 Task: Research Airbnb properties in Market Harborough, United Kingdom from 23rd December, 2023 to 27th December, 2023 for 3 adults, 1 child. Place can be entire room with 3 bedrooms having 4 beds and 2 bathrooms. Property type can be house.
Action: Mouse moved to (552, 146)
Screenshot: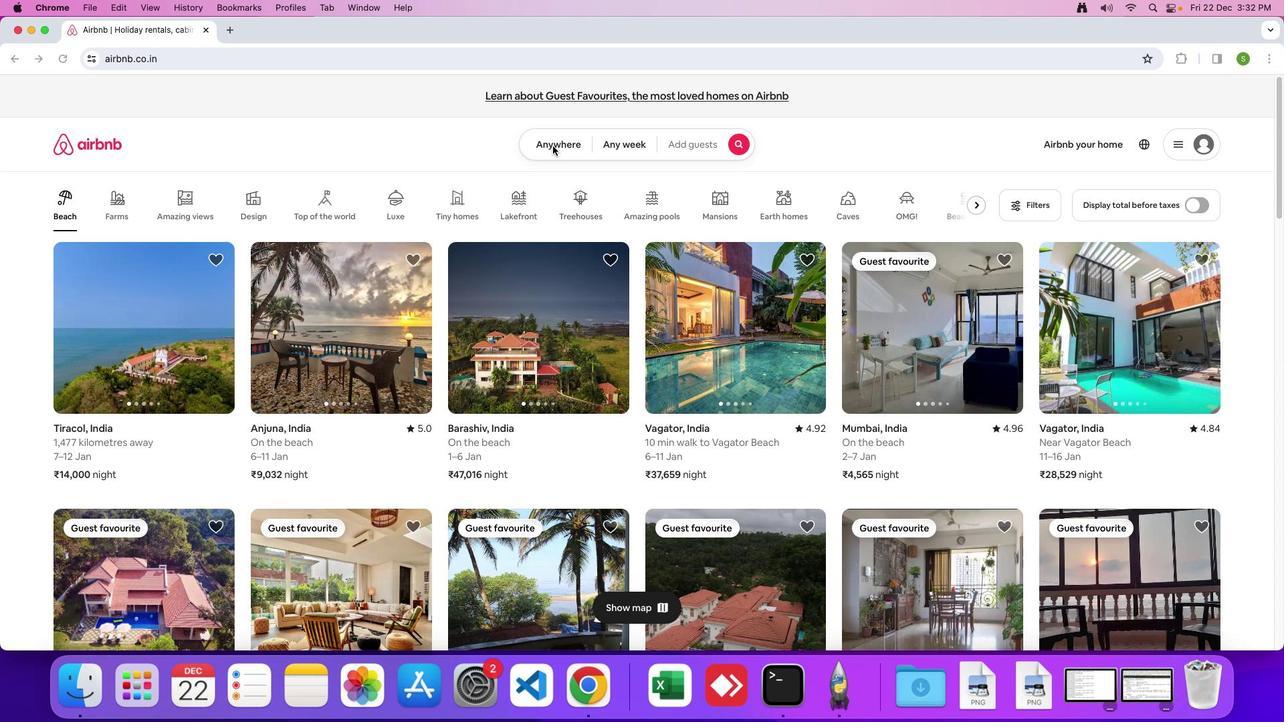 
Action: Mouse pressed left at (552, 146)
Screenshot: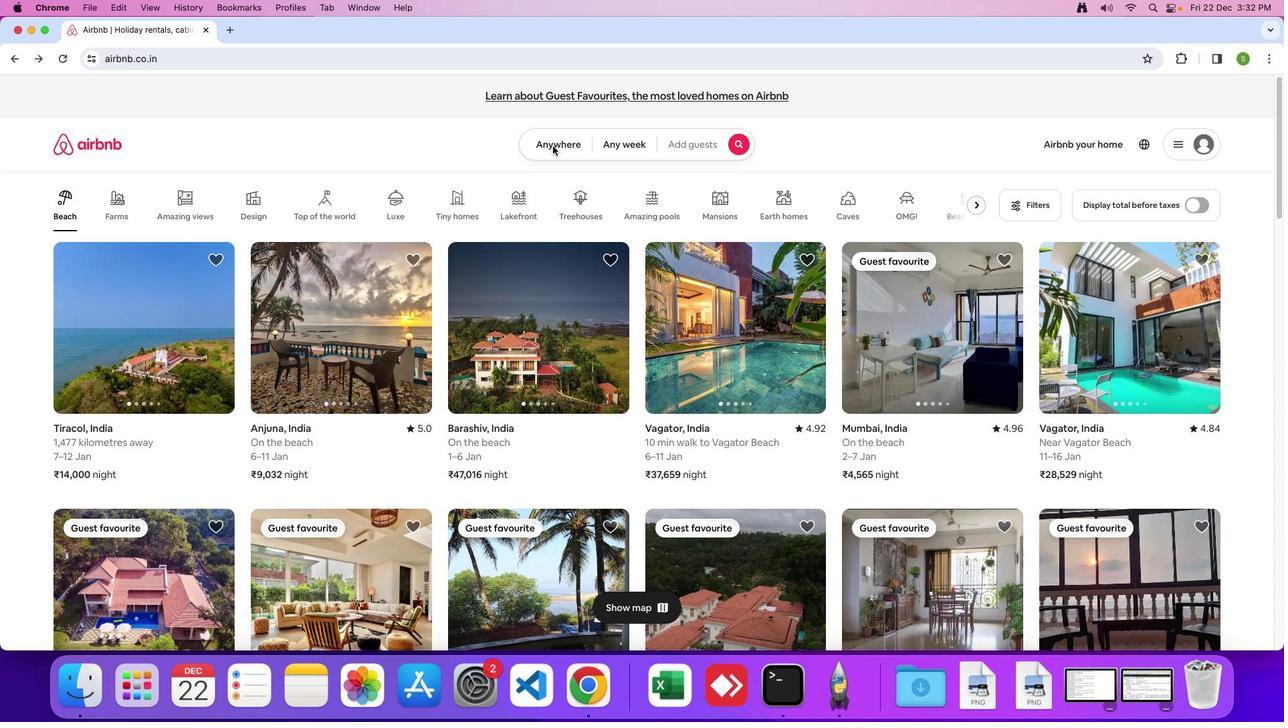 
Action: Mouse moved to (551, 145)
Screenshot: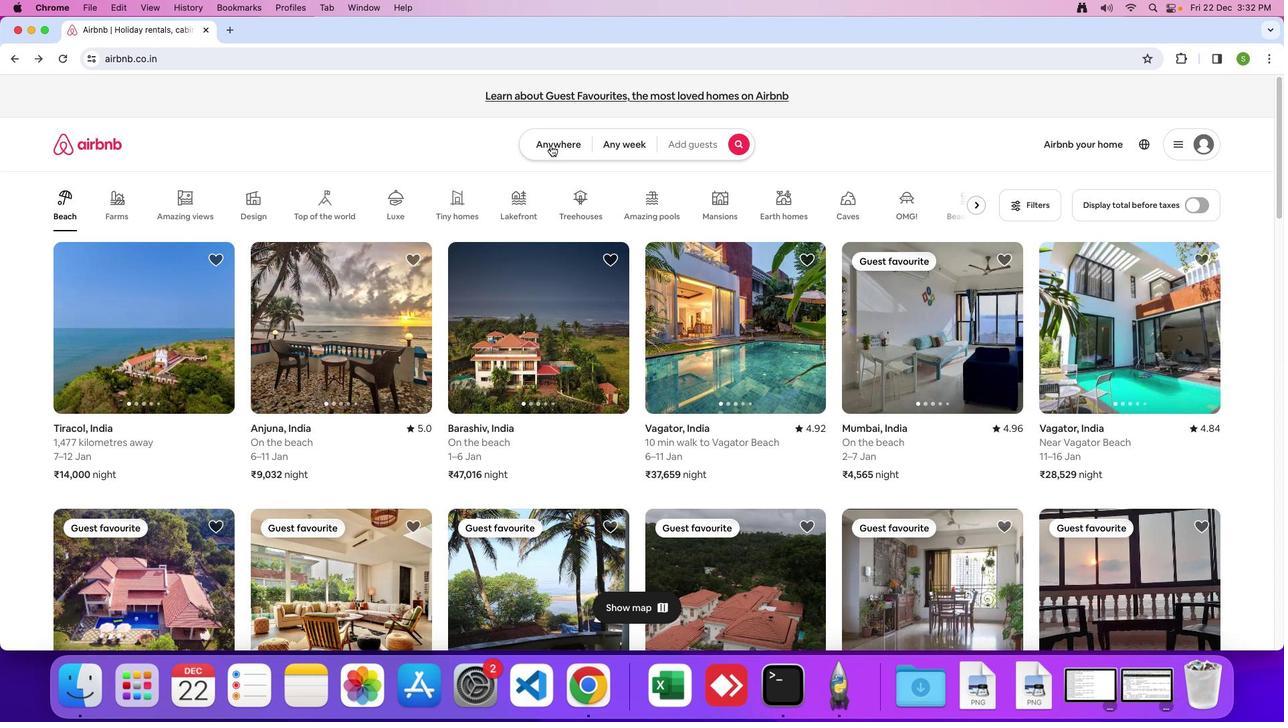 
Action: Mouse pressed left at (551, 145)
Screenshot: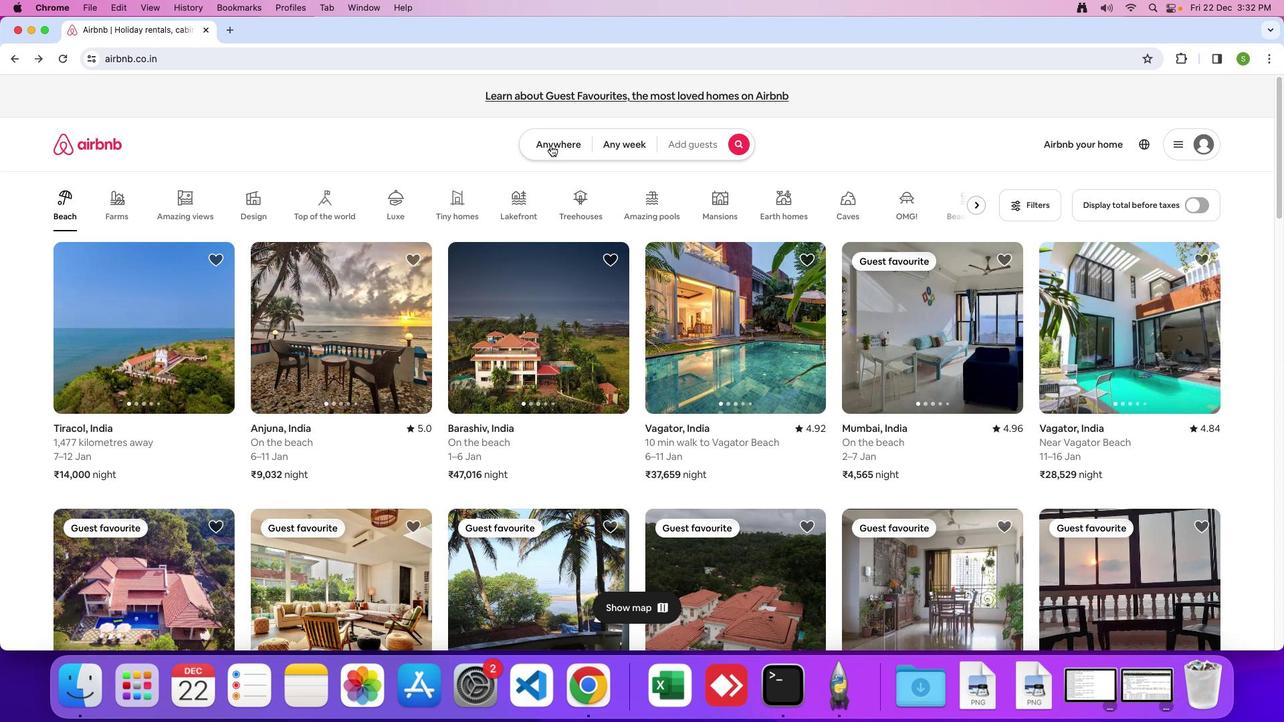 
Action: Mouse moved to (495, 190)
Screenshot: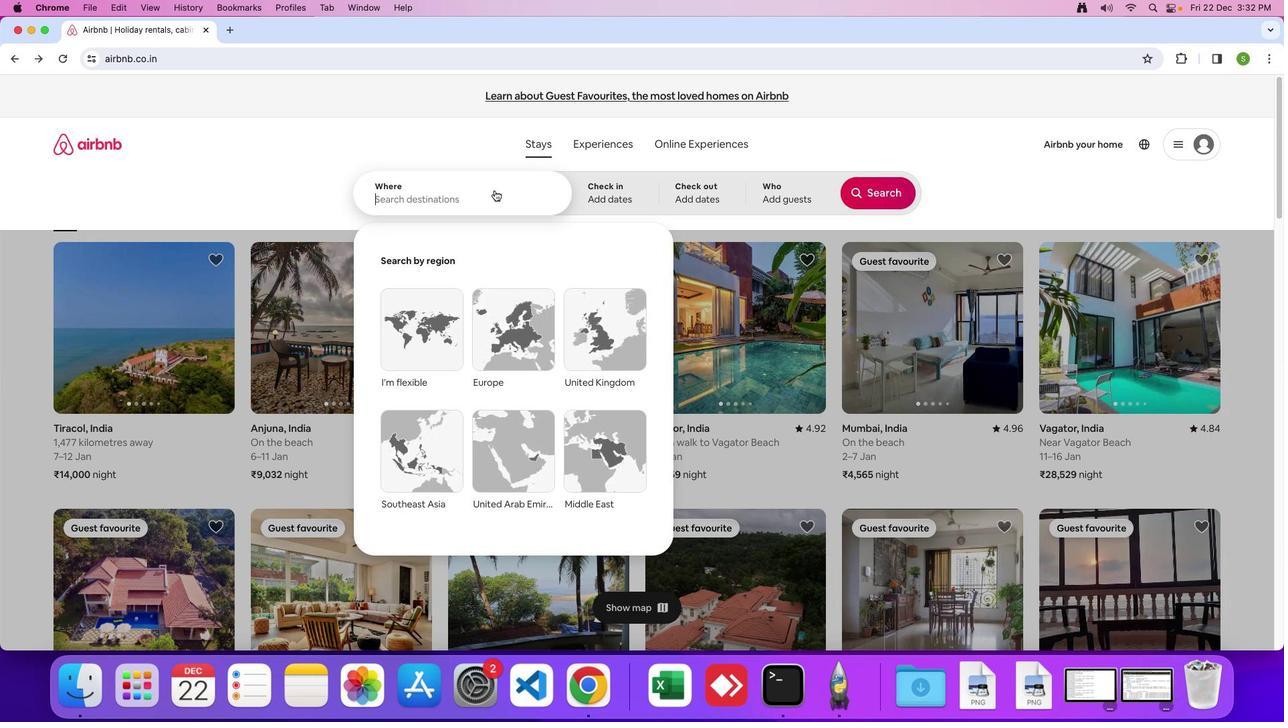 
Action: Mouse pressed left at (495, 190)
Screenshot: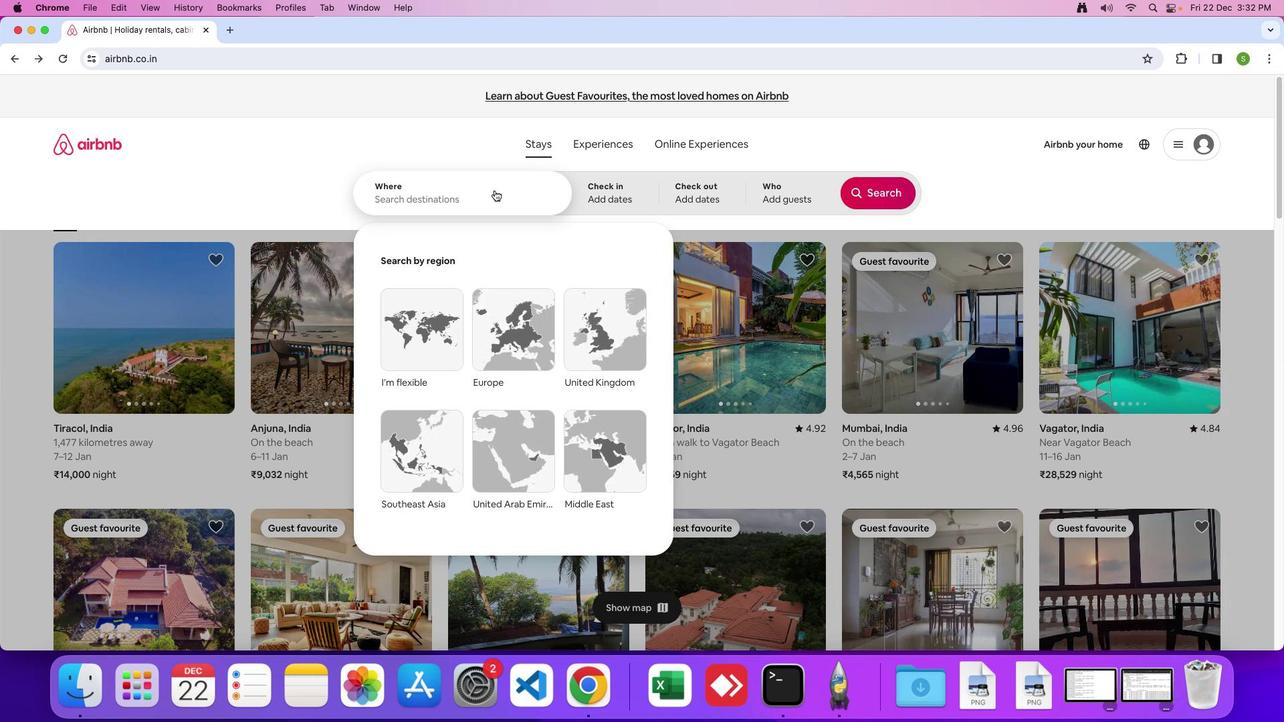 
Action: Mouse moved to (789, 370)
Screenshot: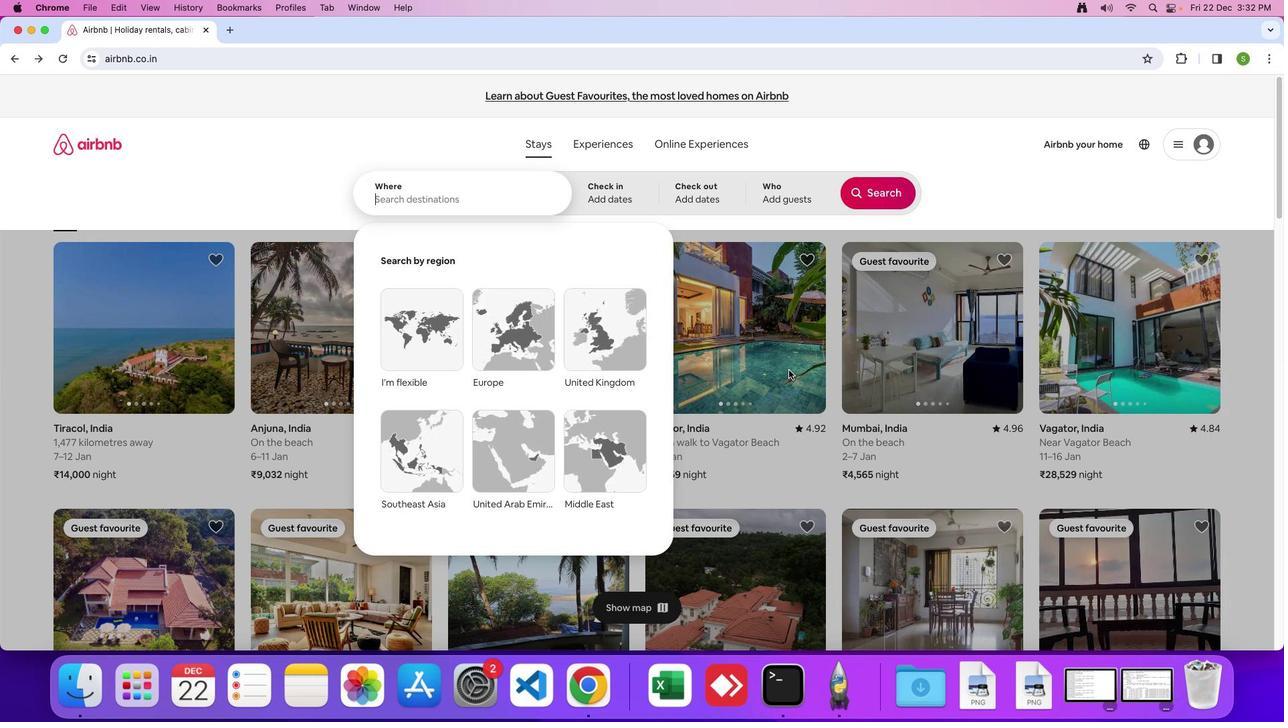 
Action: Key pressed 'M'Key.caps_lock'r''k''e''t'Key.leftKey.leftKey.leftKey.left'a'Key.rightKey.rightKey.rightKey.rightKey.rightKey.spaceKey.shift'H''a''r''b''o''r''o''u''g''h'','Key.spaceKey.shift'U''n''i''t''e''d'Key.spaceKey.shift'K''i''n''g''d''o''m'Key.enter
Screenshot: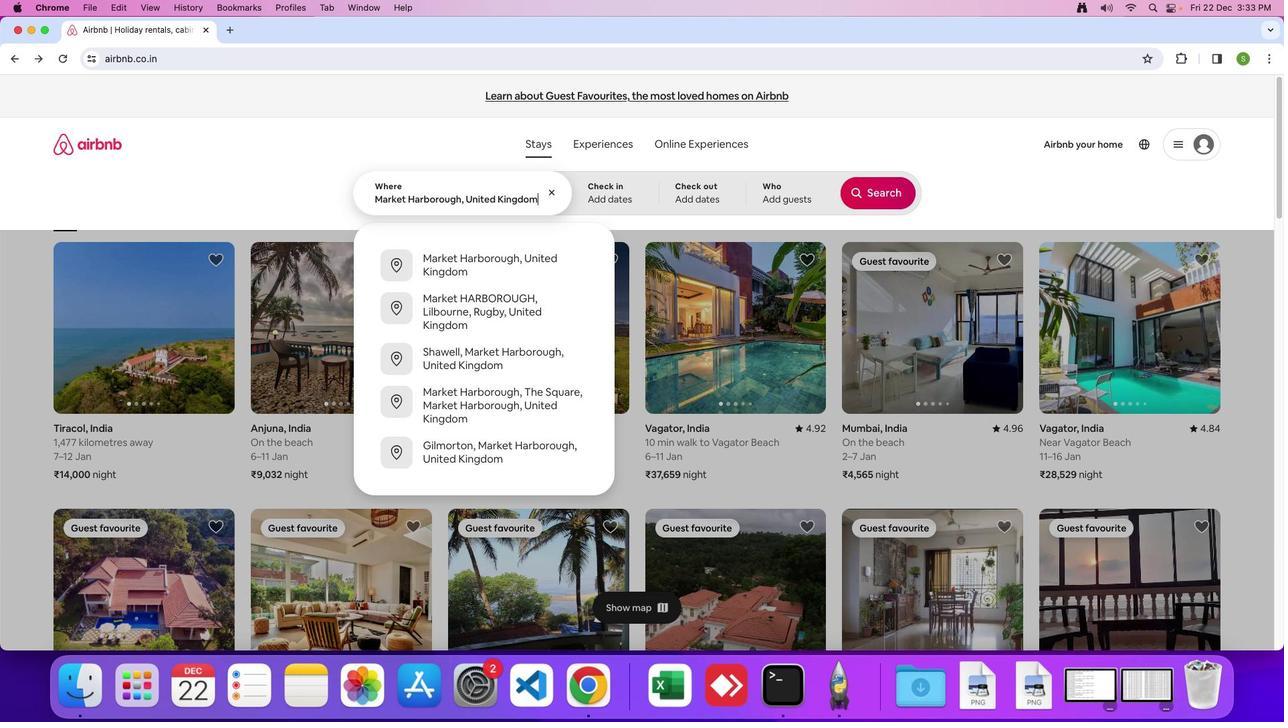 
Action: Mouse moved to (606, 461)
Screenshot: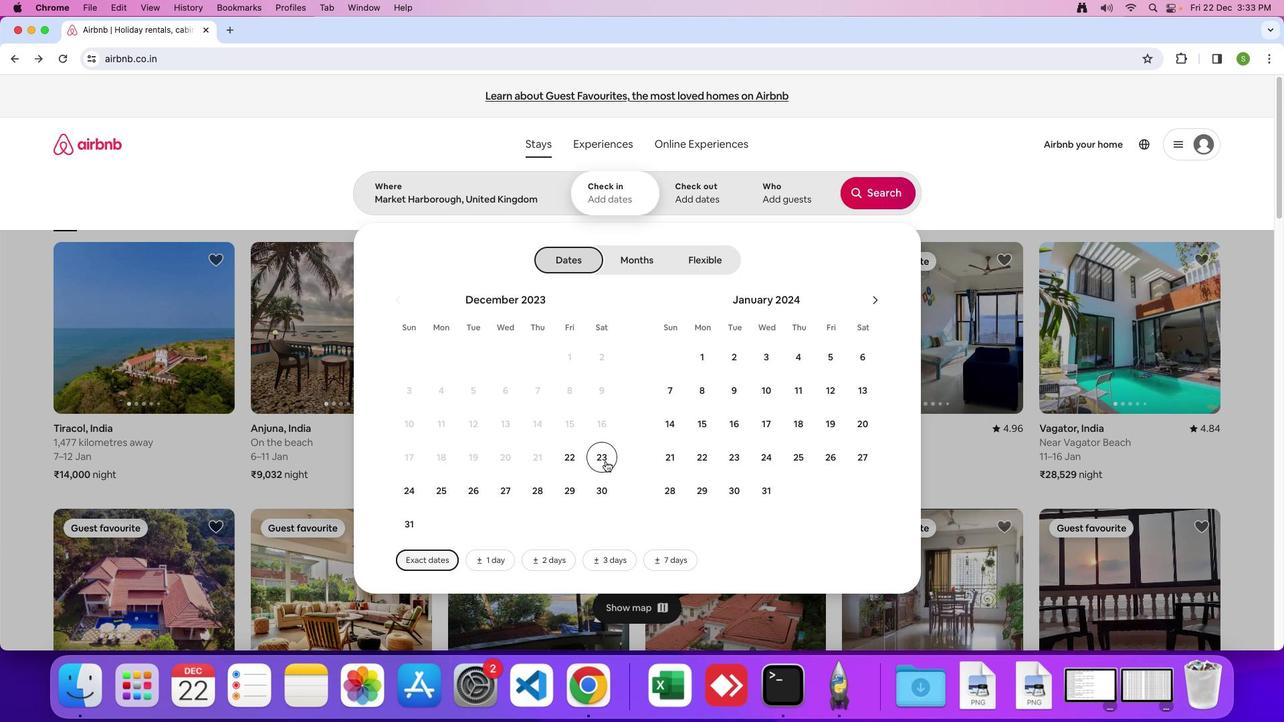 
Action: Mouse pressed left at (606, 461)
Screenshot: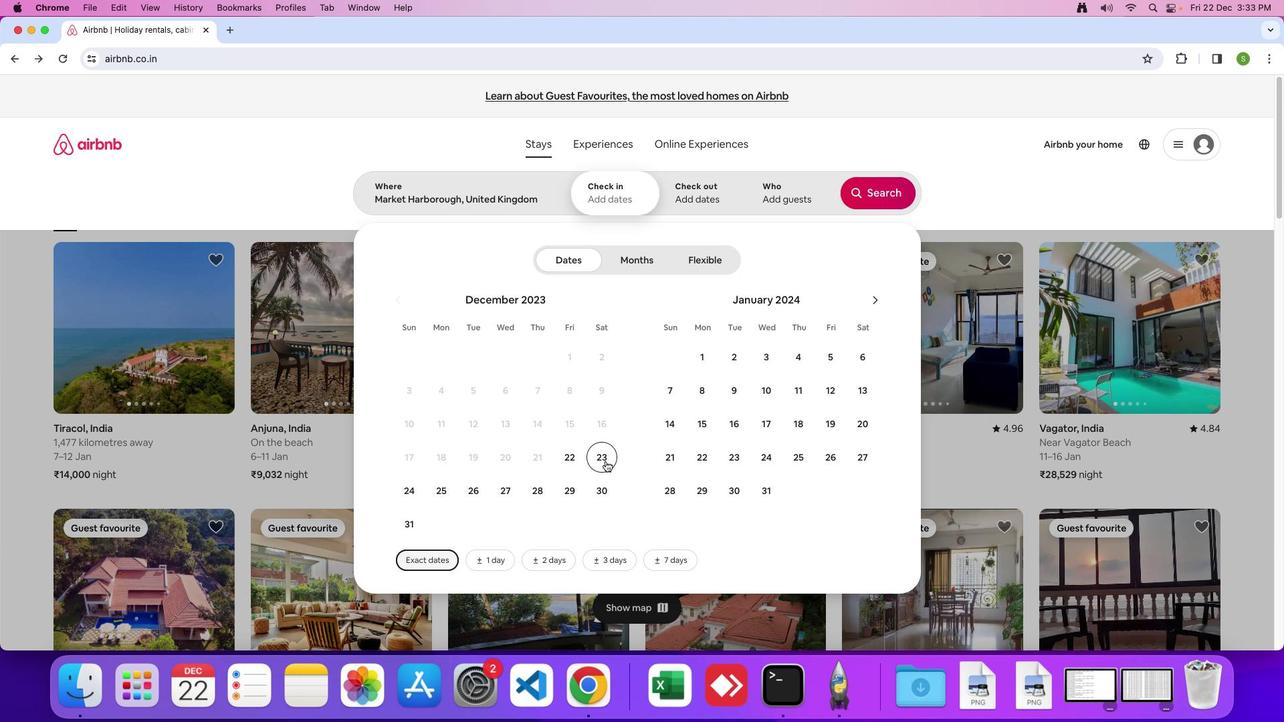 
Action: Mouse moved to (506, 488)
Screenshot: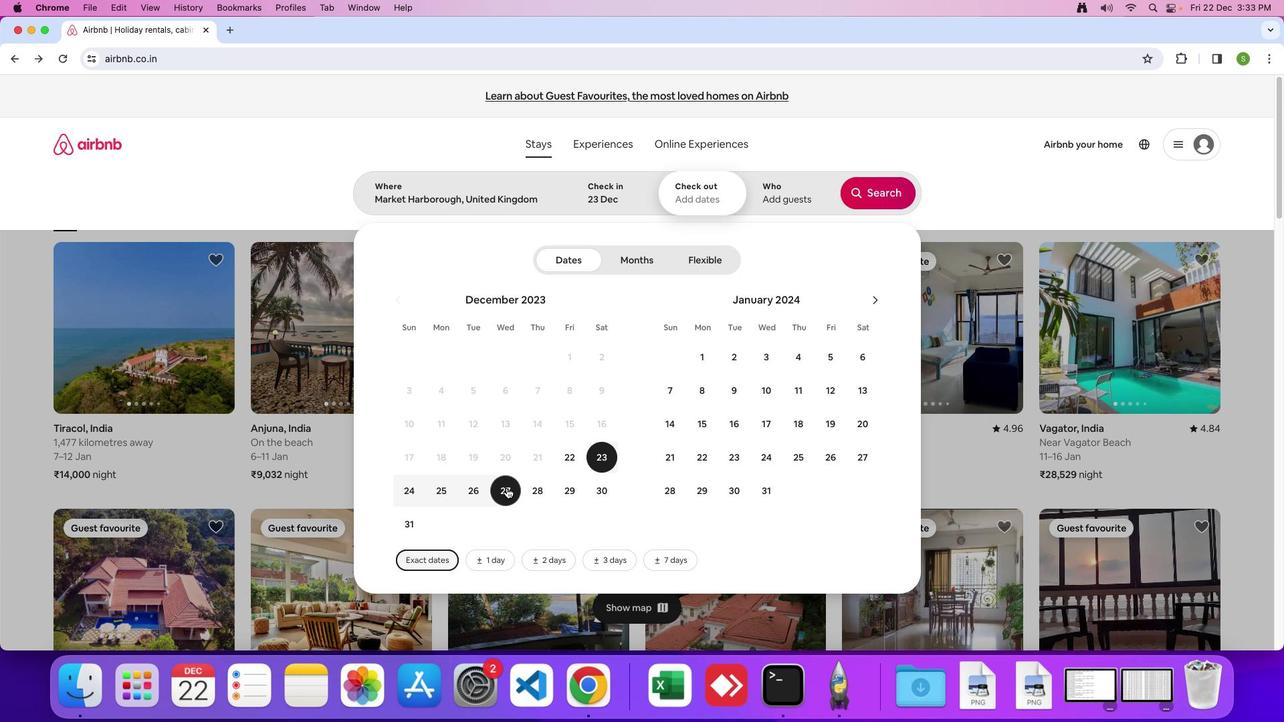 
Action: Mouse pressed left at (506, 488)
Screenshot: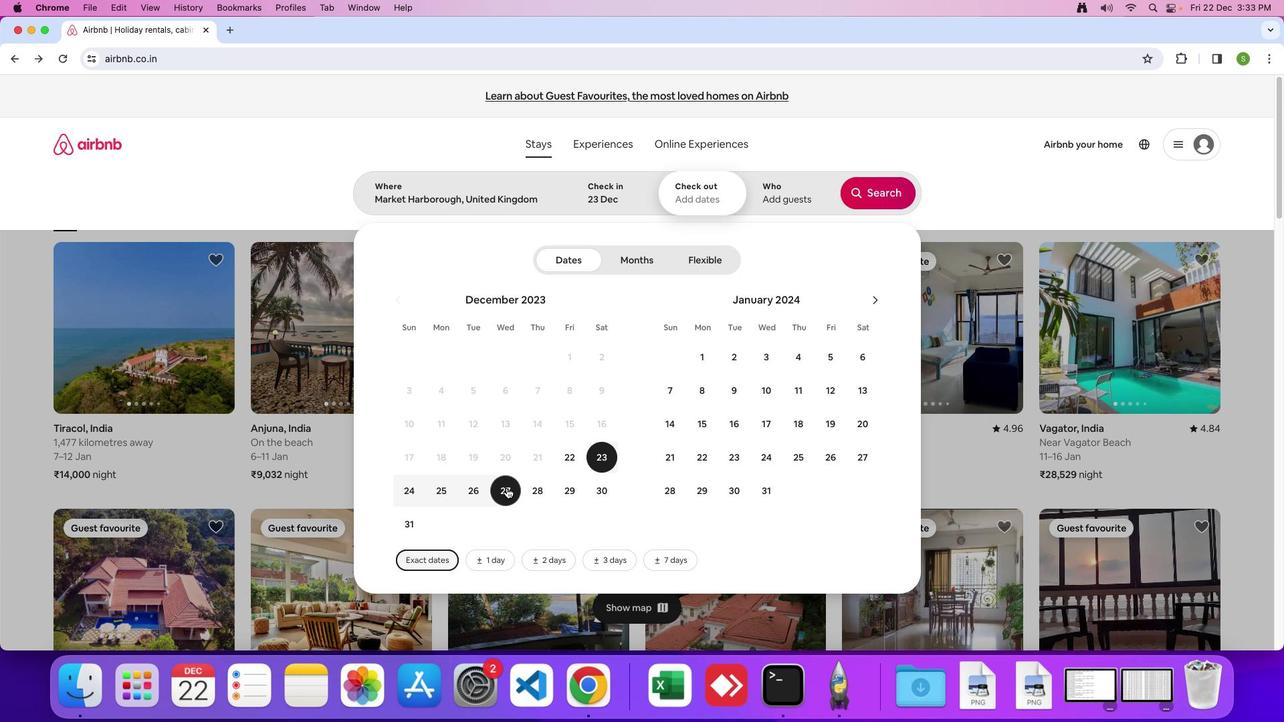 
Action: Mouse moved to (781, 206)
Screenshot: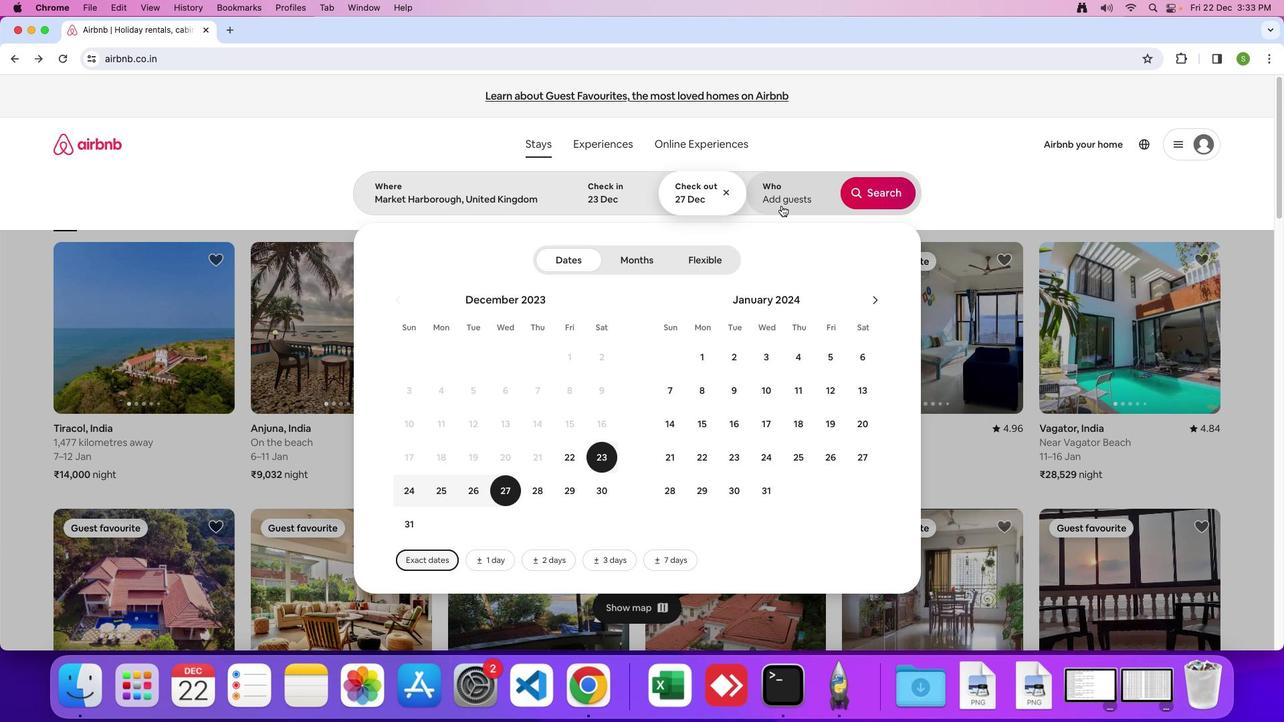 
Action: Mouse pressed left at (781, 206)
Screenshot: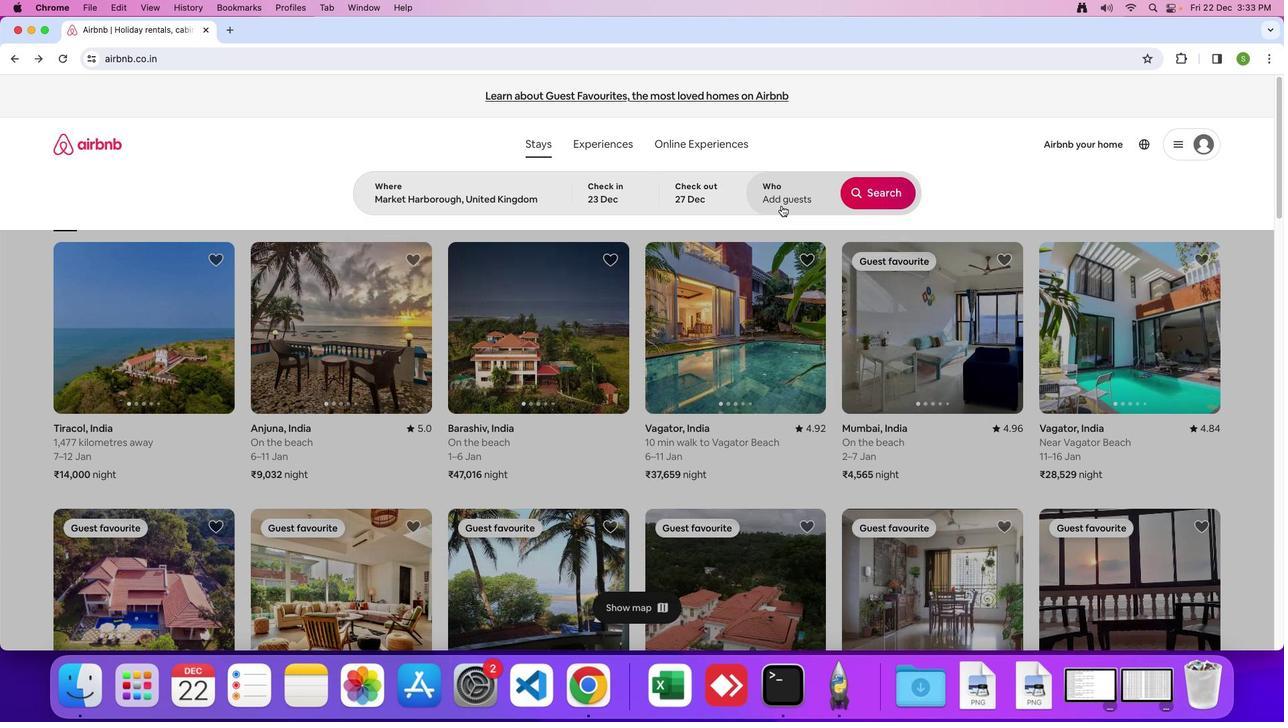 
Action: Mouse moved to (874, 261)
Screenshot: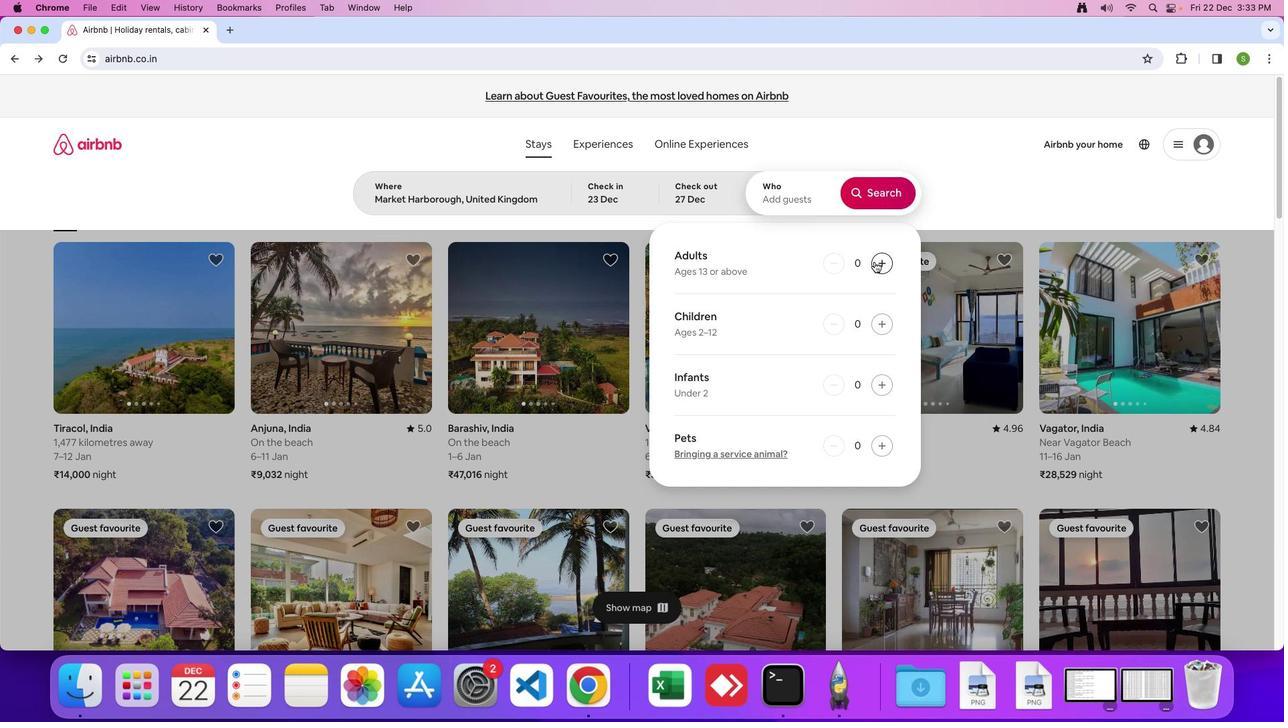 
Action: Mouse pressed left at (874, 261)
Screenshot: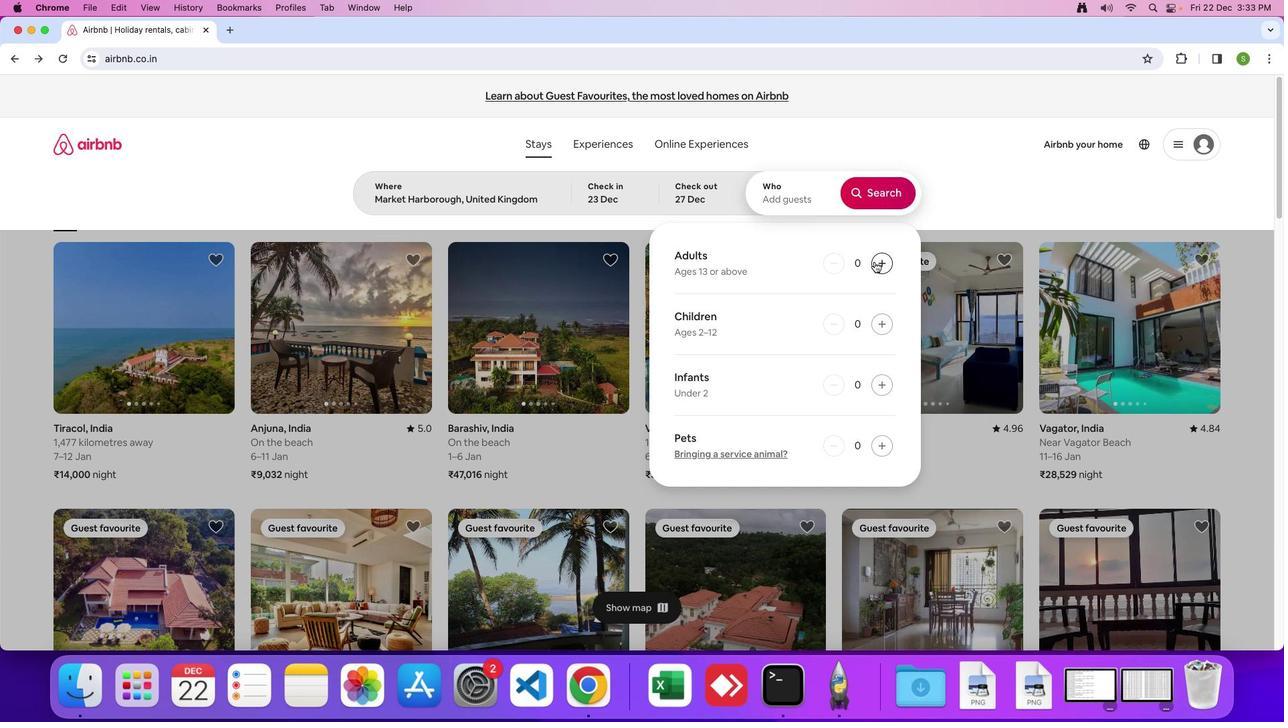 
Action: Mouse pressed left at (874, 261)
Screenshot: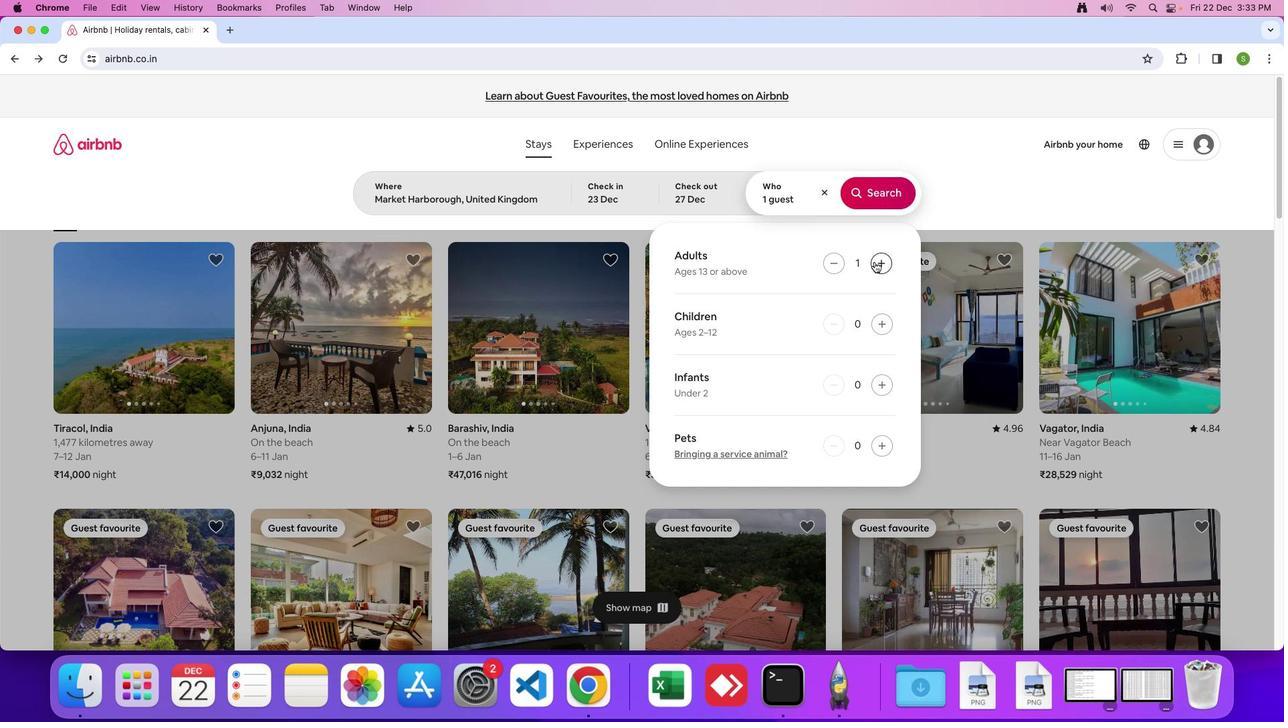 
Action: Mouse pressed left at (874, 261)
Screenshot: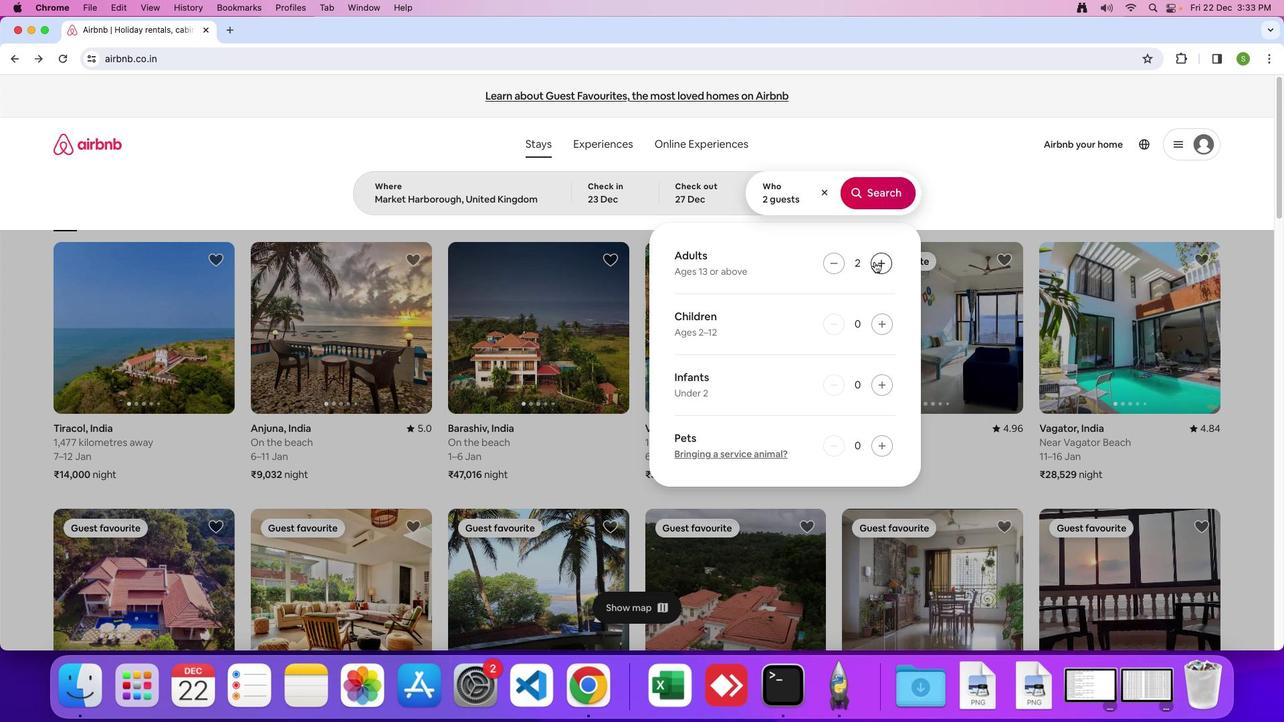 
Action: Mouse moved to (883, 319)
Screenshot: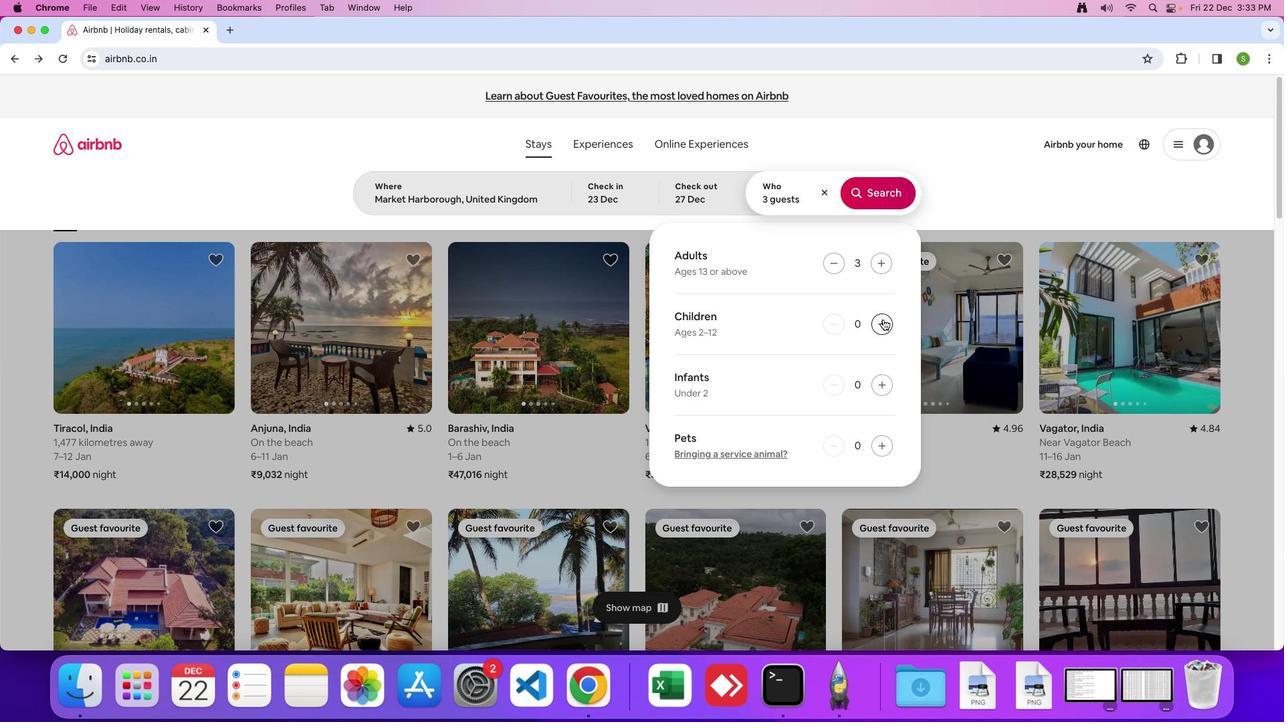 
Action: Mouse pressed left at (883, 319)
Screenshot: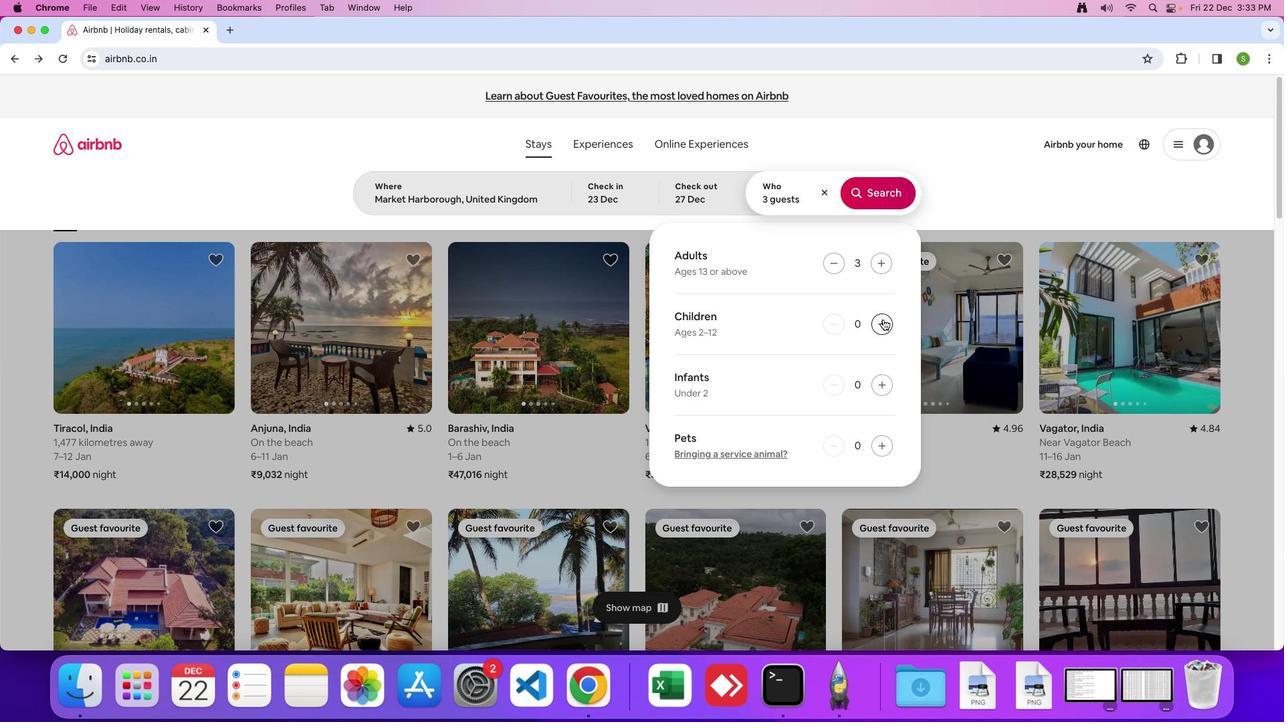 
Action: Mouse moved to (896, 192)
Screenshot: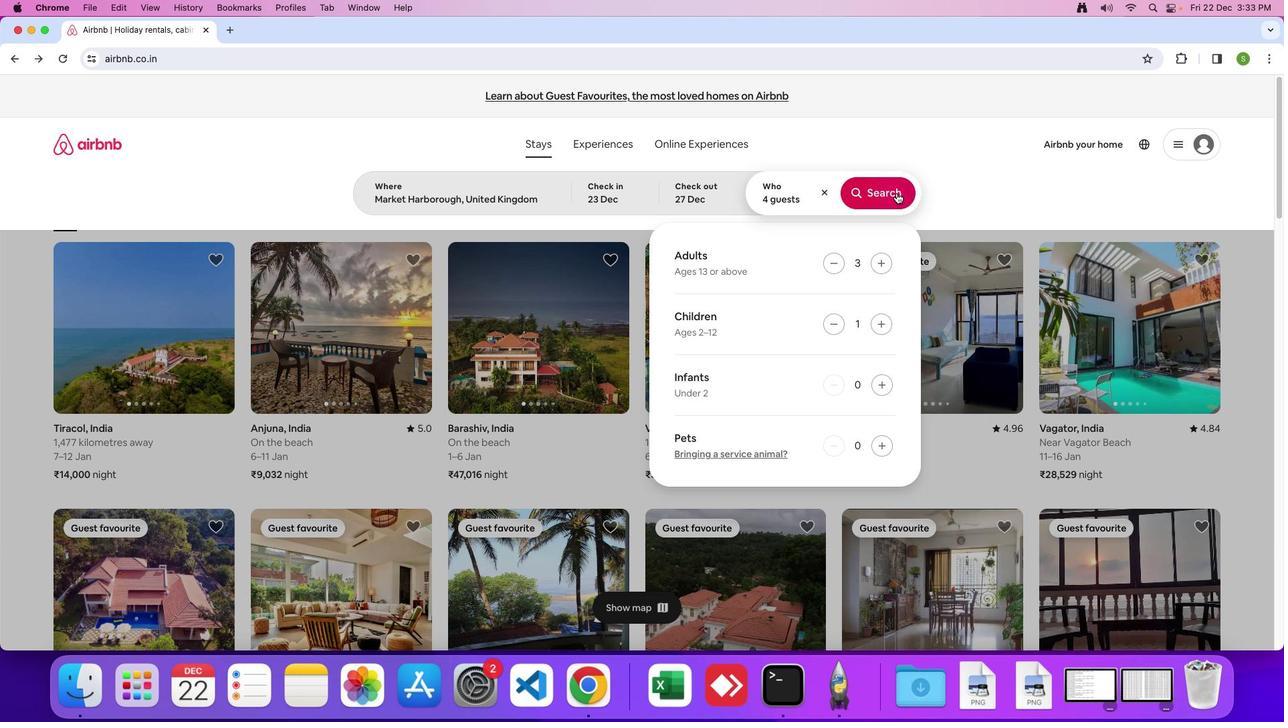 
Action: Mouse pressed left at (896, 192)
Screenshot: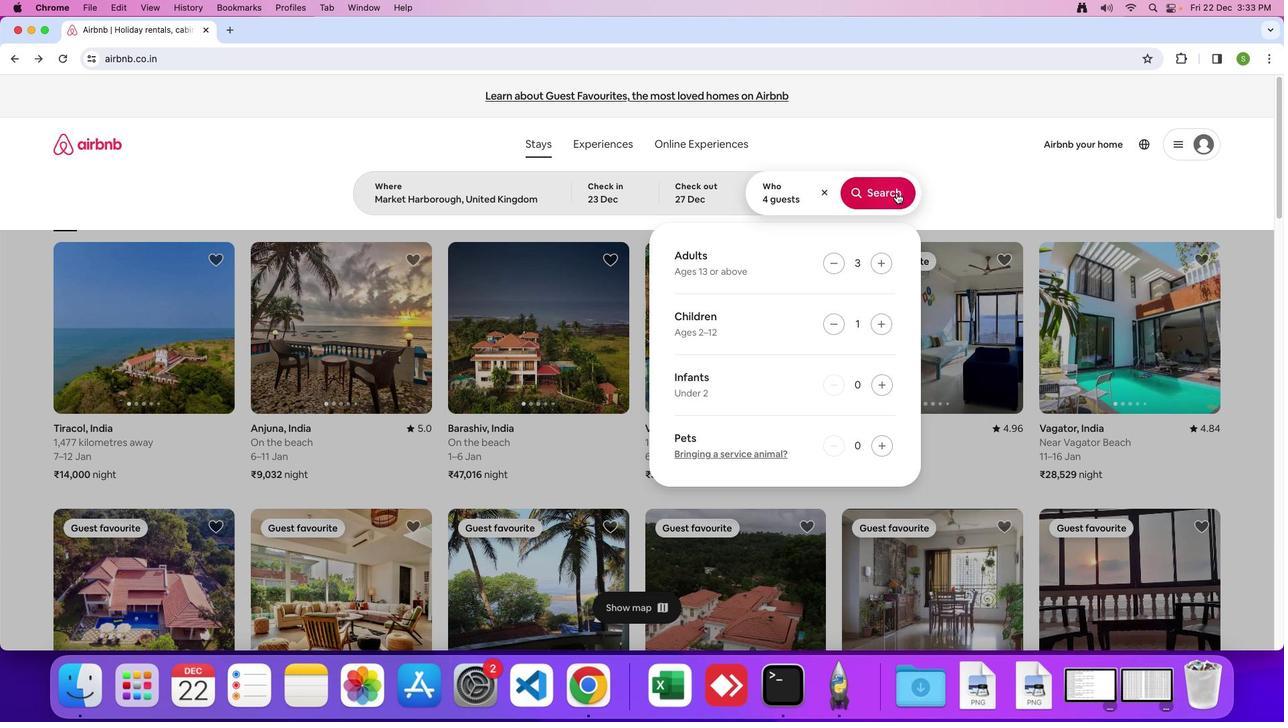 
Action: Mouse moved to (1072, 157)
Screenshot: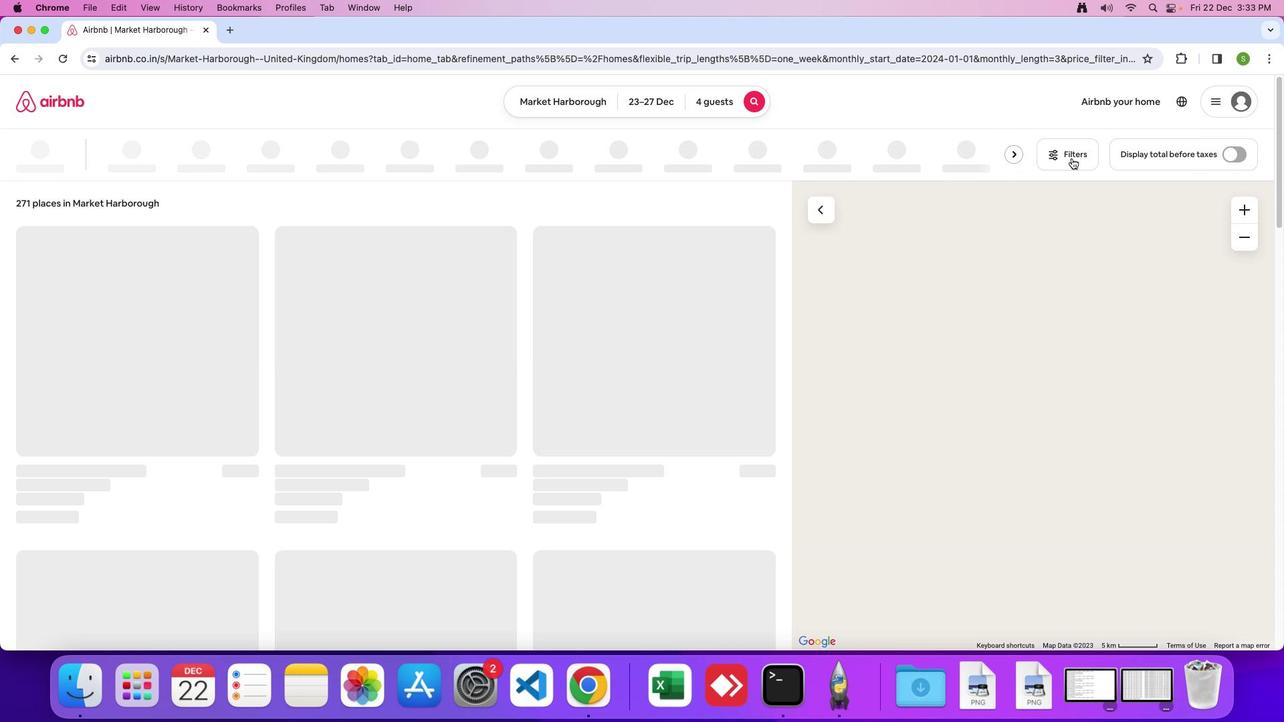 
Action: Mouse pressed left at (1072, 157)
Screenshot: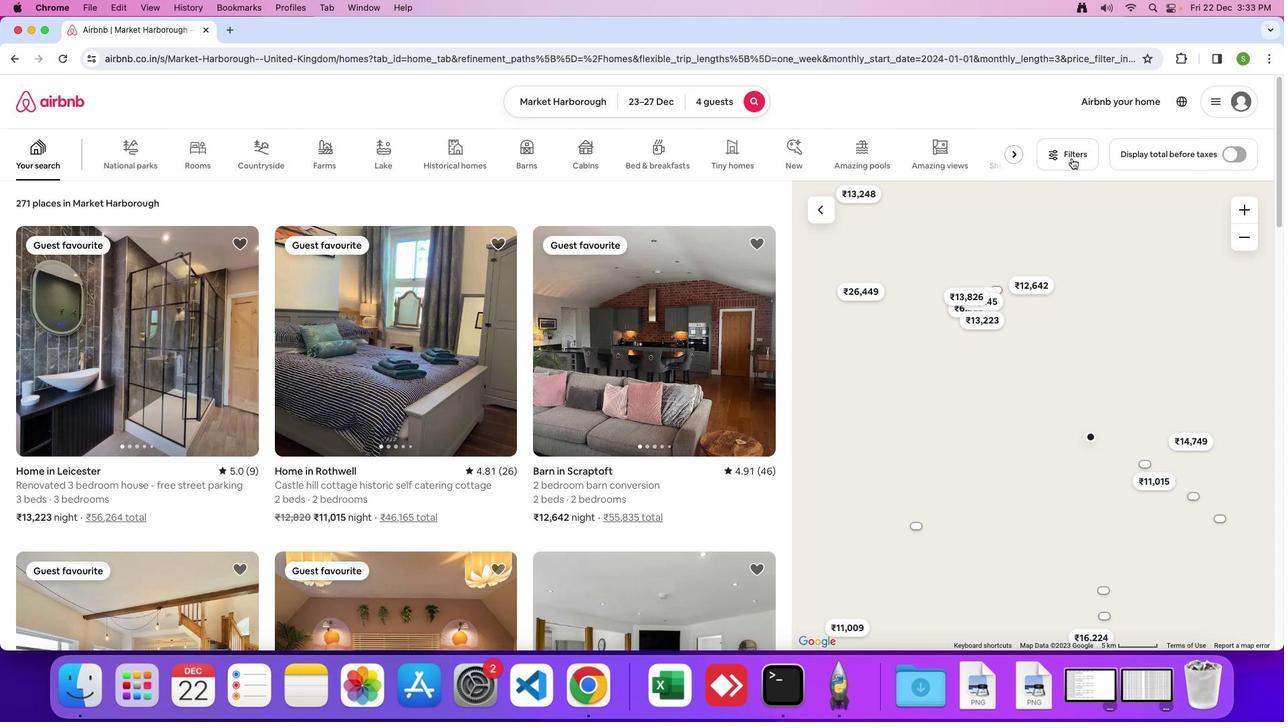 
Action: Mouse moved to (687, 366)
Screenshot: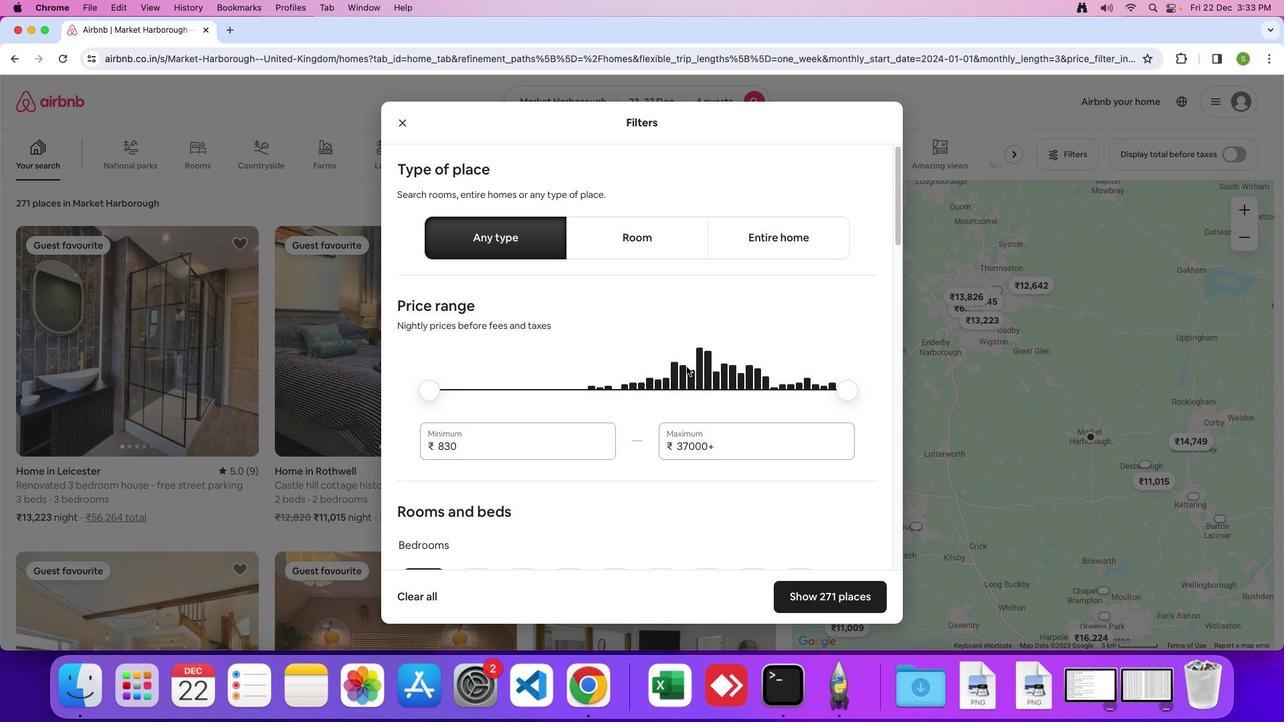 
Action: Mouse scrolled (687, 366) with delta (0, 0)
Screenshot: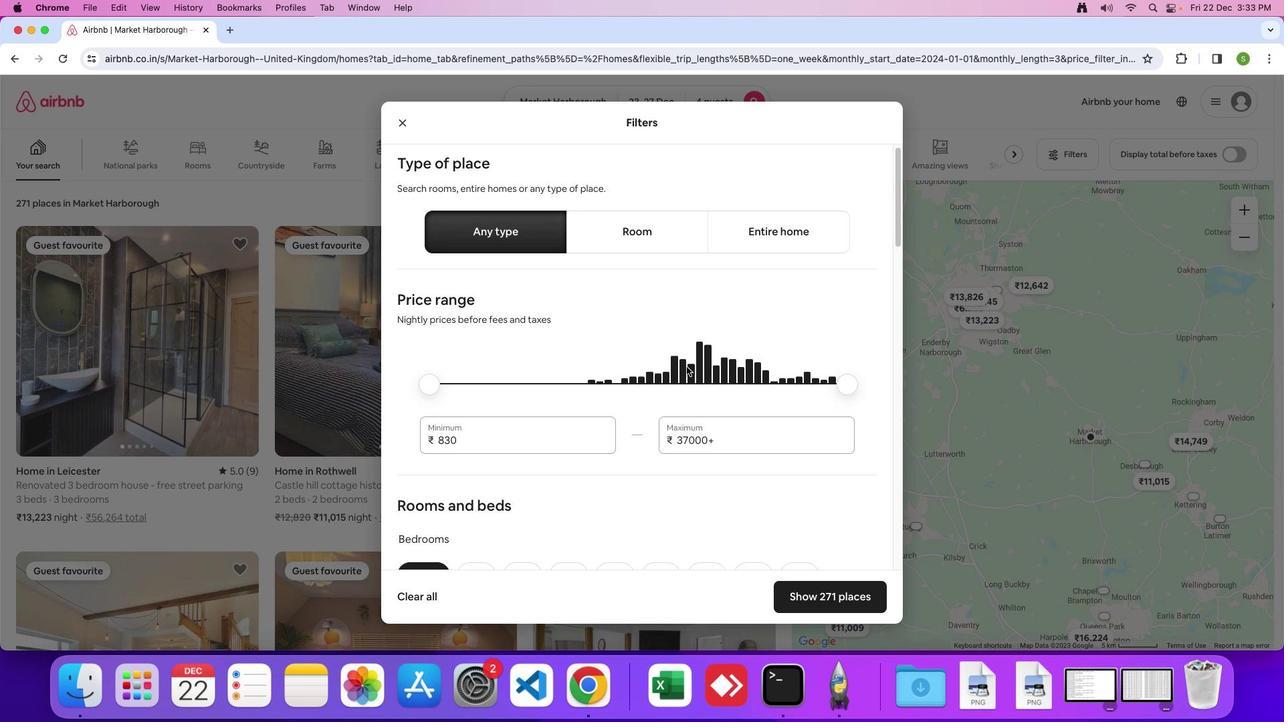 
Action: Mouse scrolled (687, 366) with delta (0, 0)
Screenshot: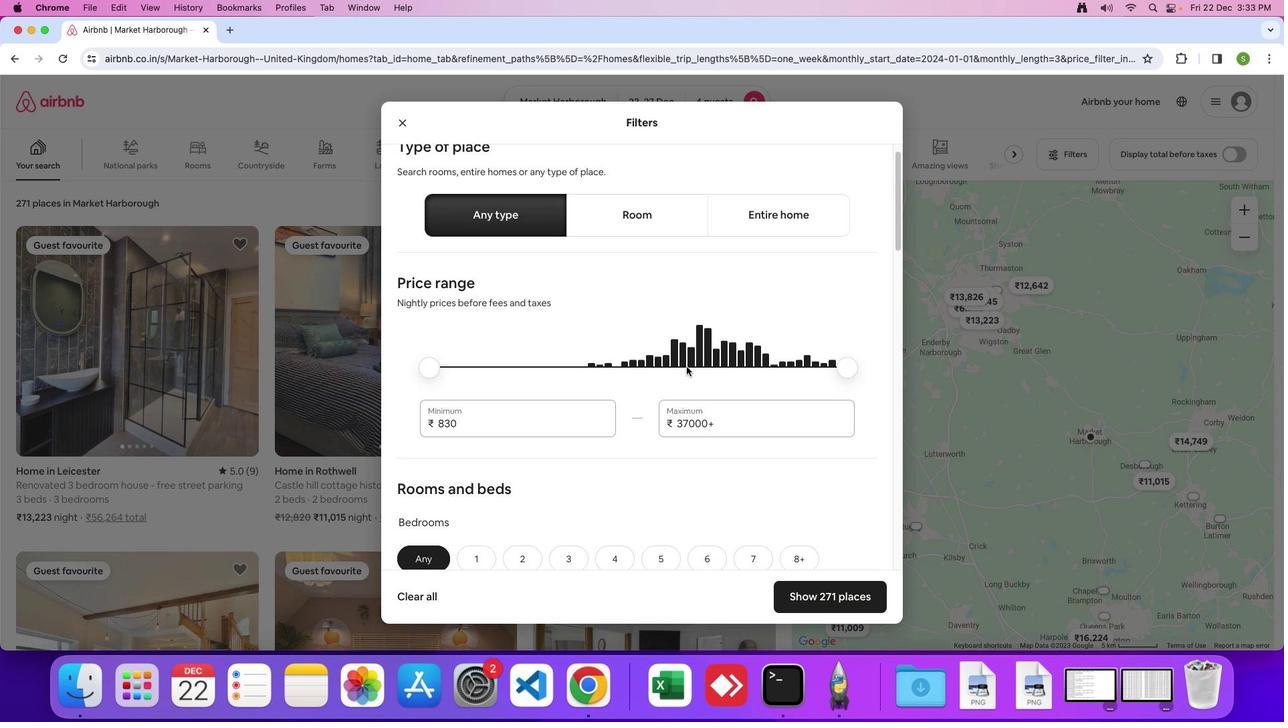 
Action: Mouse scrolled (687, 366) with delta (0, -1)
Screenshot: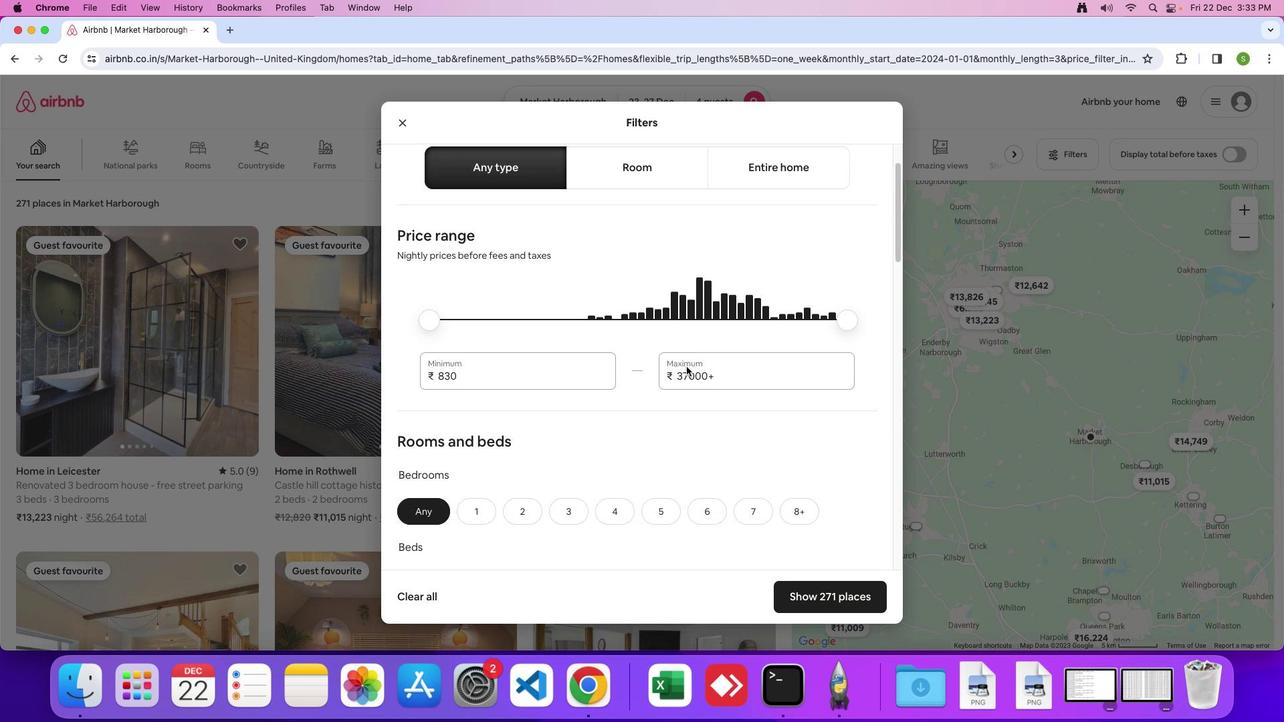 
Action: Mouse scrolled (687, 366) with delta (0, 0)
Screenshot: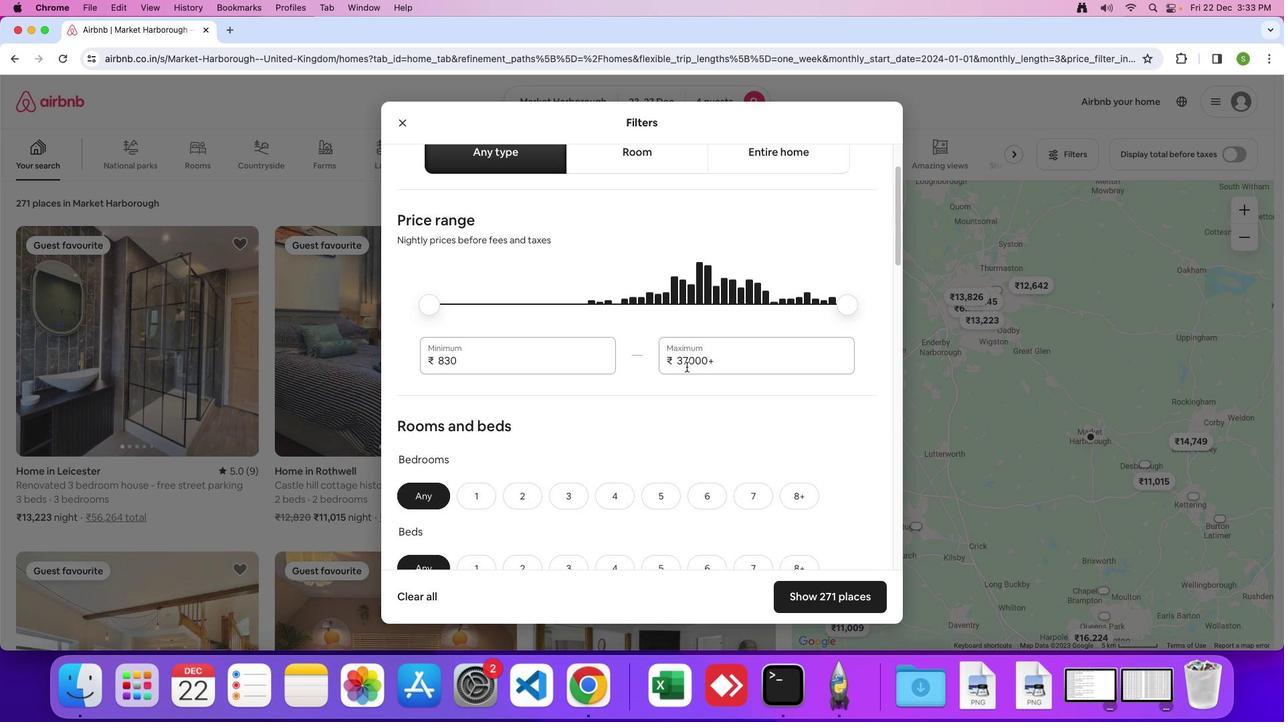 
Action: Mouse scrolled (687, 366) with delta (0, 0)
Screenshot: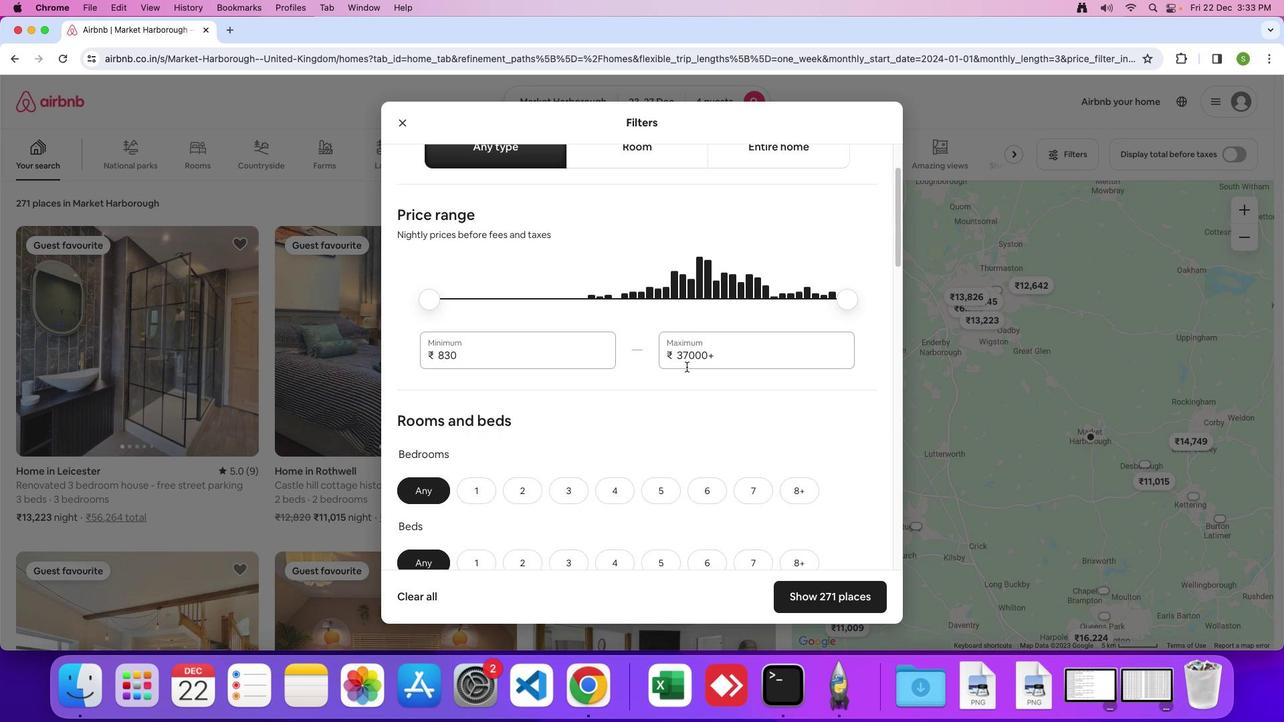 
Action: Mouse moved to (686, 367)
Screenshot: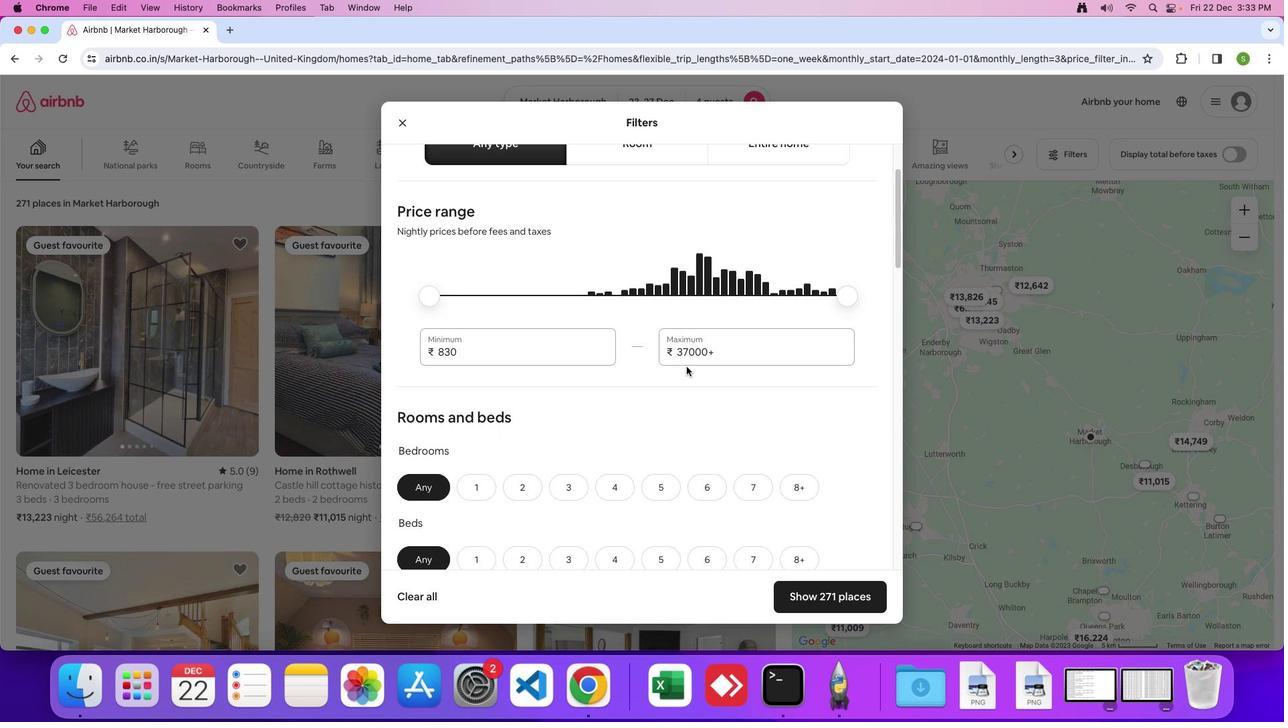 
Action: Mouse scrolled (686, 367) with delta (0, 0)
Screenshot: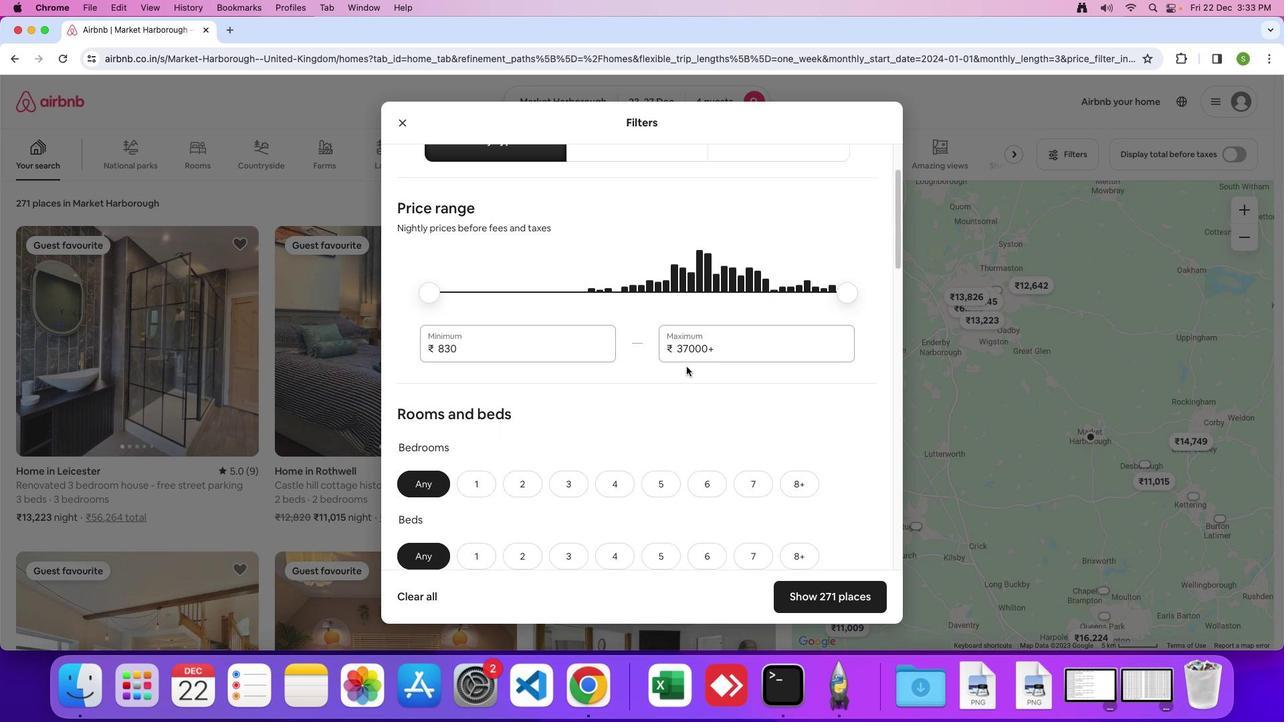 
Action: Mouse scrolled (686, 367) with delta (0, 0)
Screenshot: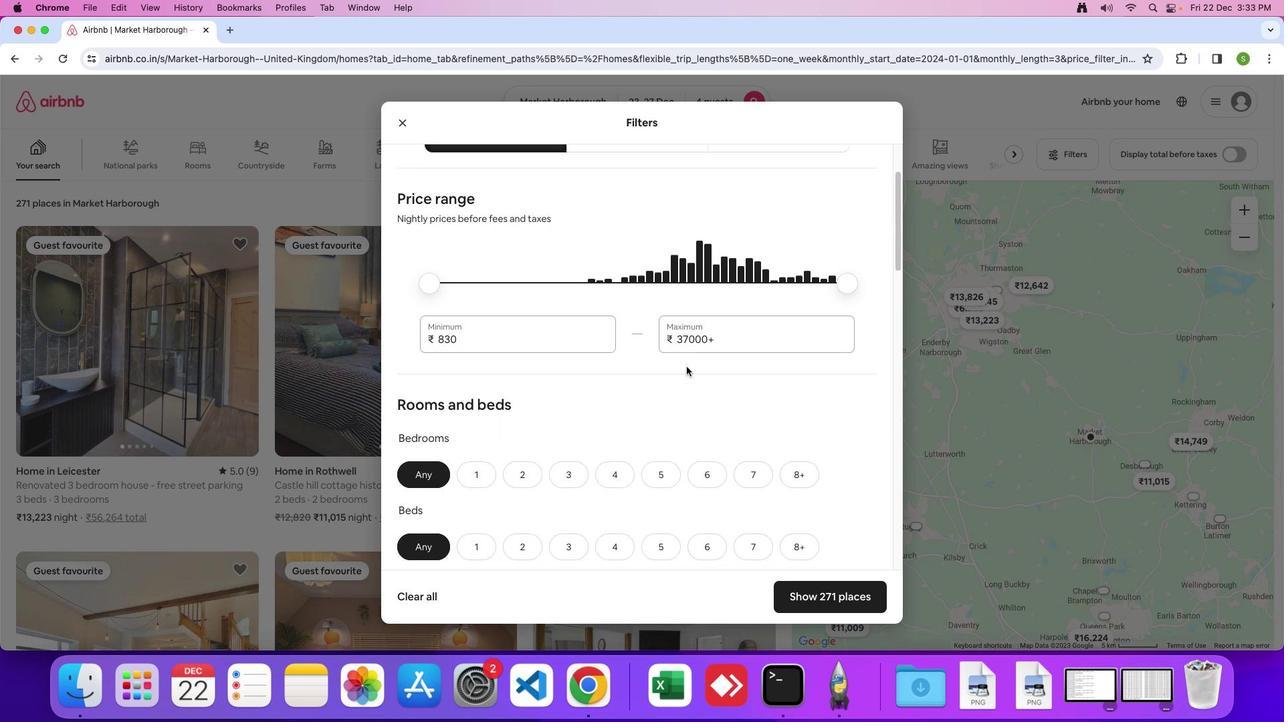 
Action: Mouse scrolled (686, 367) with delta (0, 0)
Screenshot: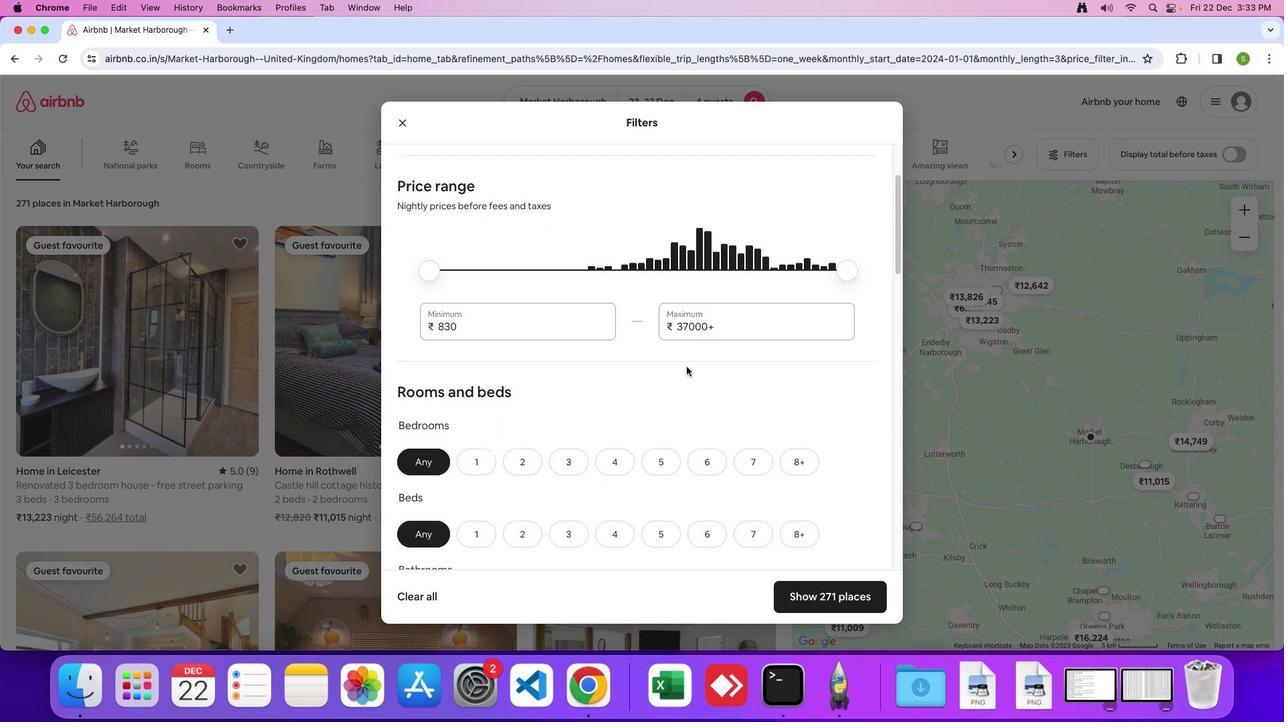 
Action: Mouse scrolled (686, 367) with delta (0, 0)
Screenshot: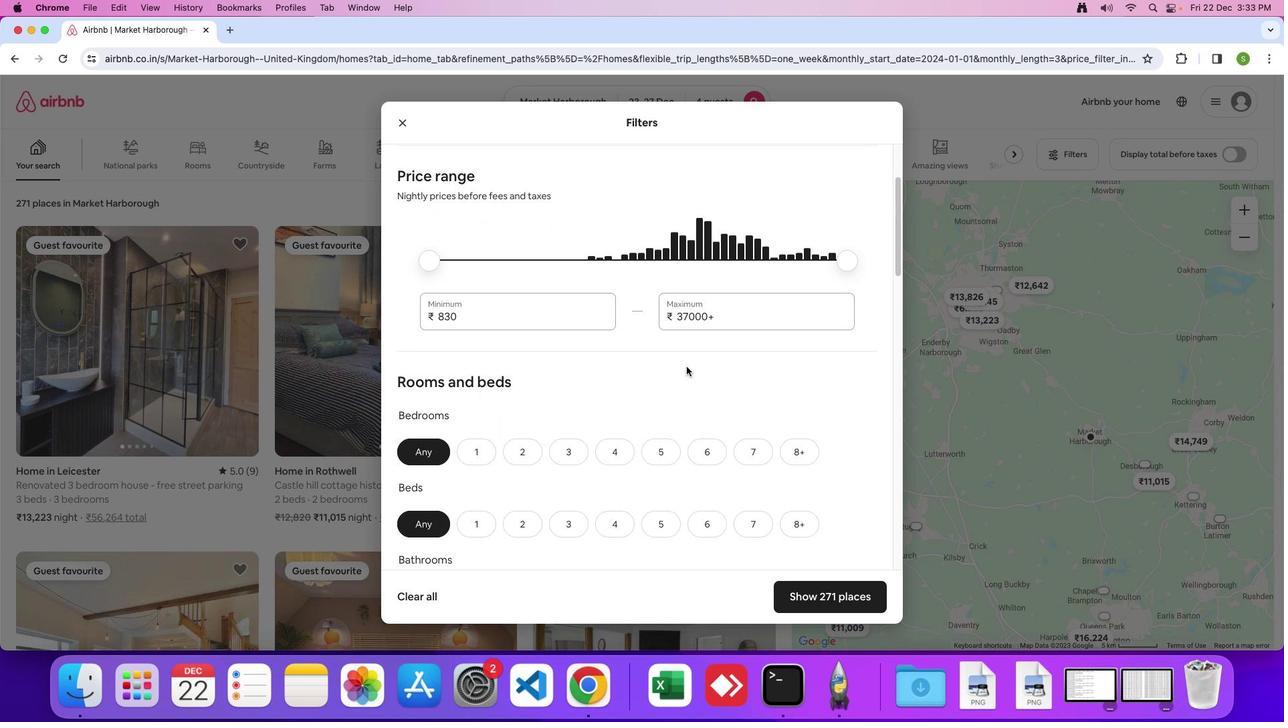 
Action: Mouse scrolled (686, 367) with delta (0, 0)
Screenshot: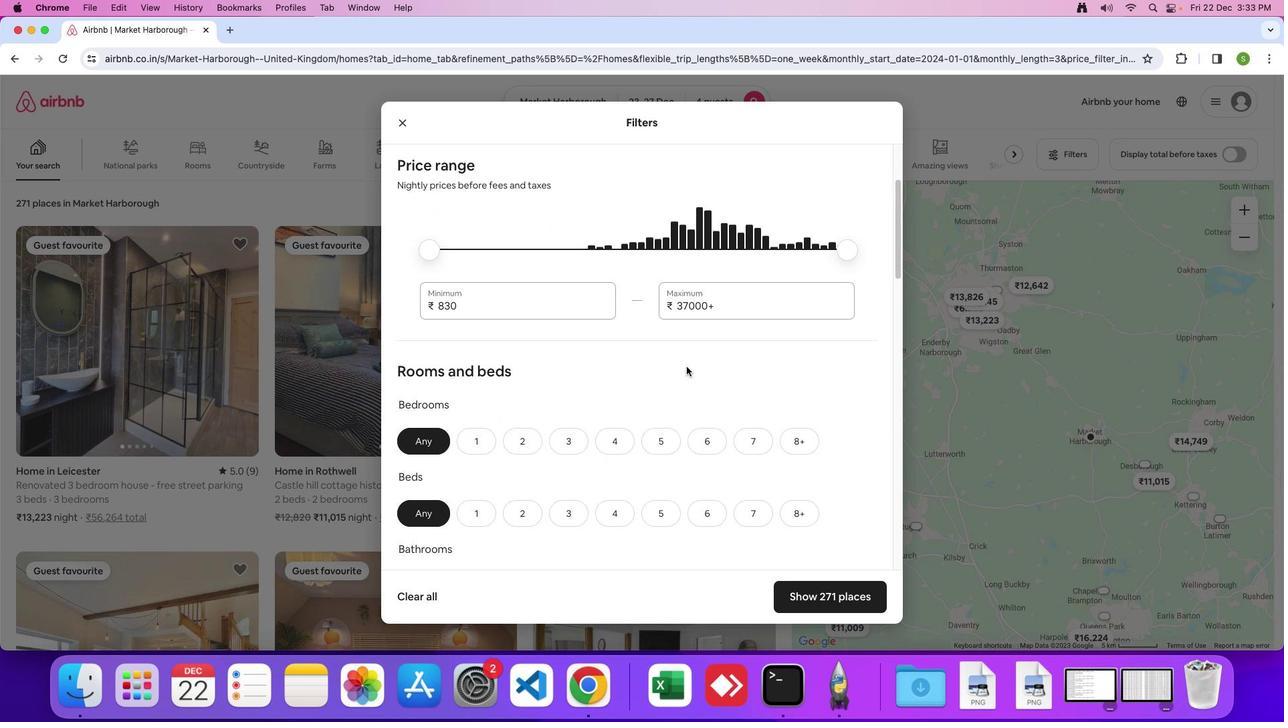 
Action: Mouse scrolled (686, 367) with delta (0, 0)
Screenshot: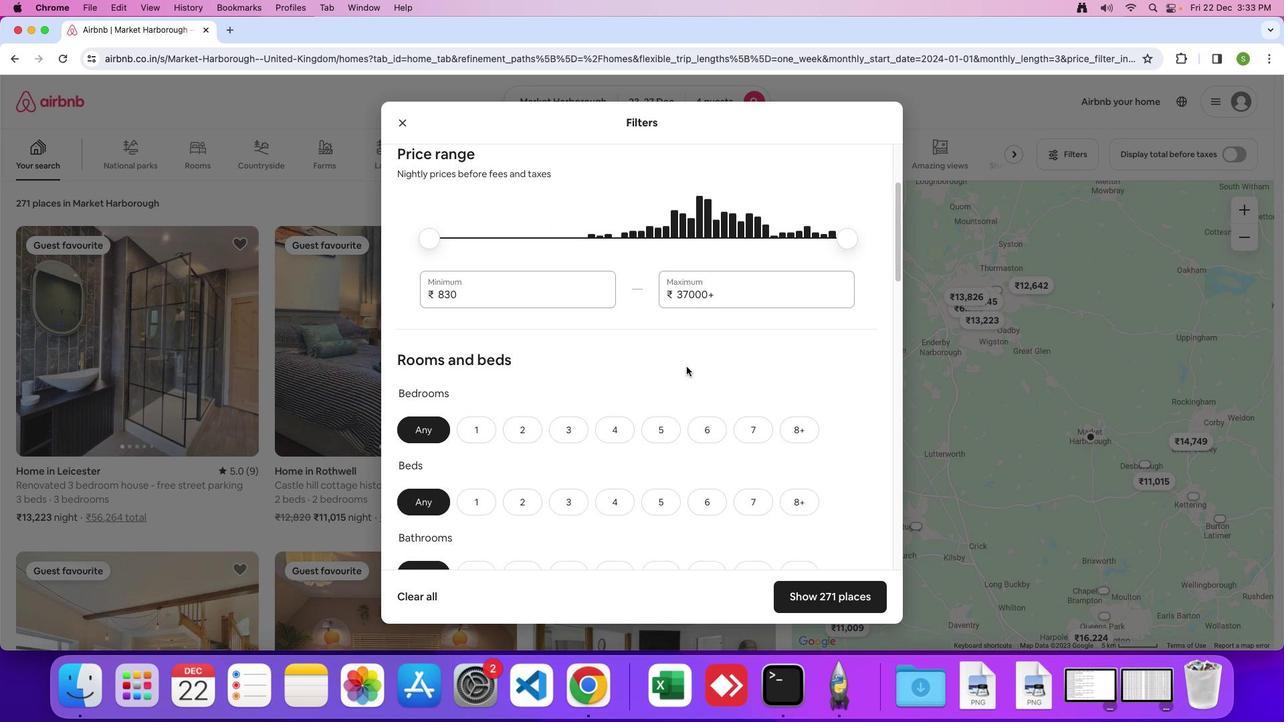 
Action: Mouse scrolled (686, 367) with delta (0, 0)
Screenshot: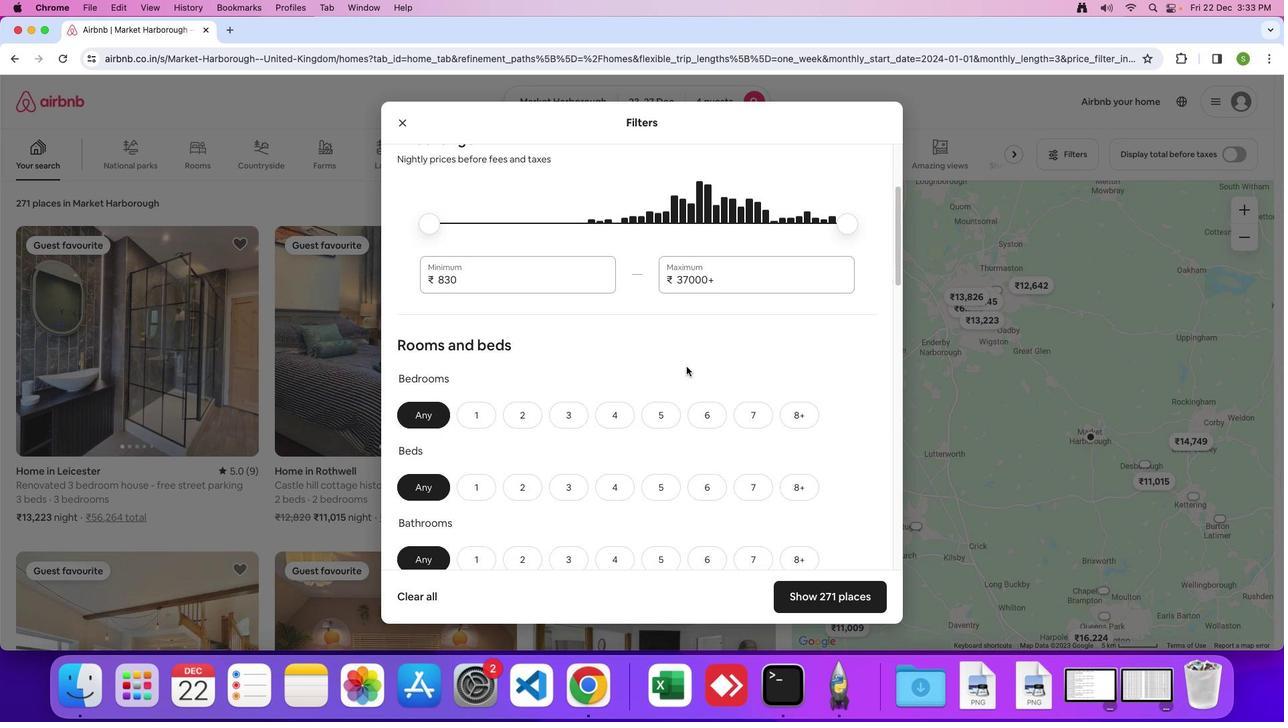 
Action: Mouse scrolled (686, 367) with delta (0, 0)
Screenshot: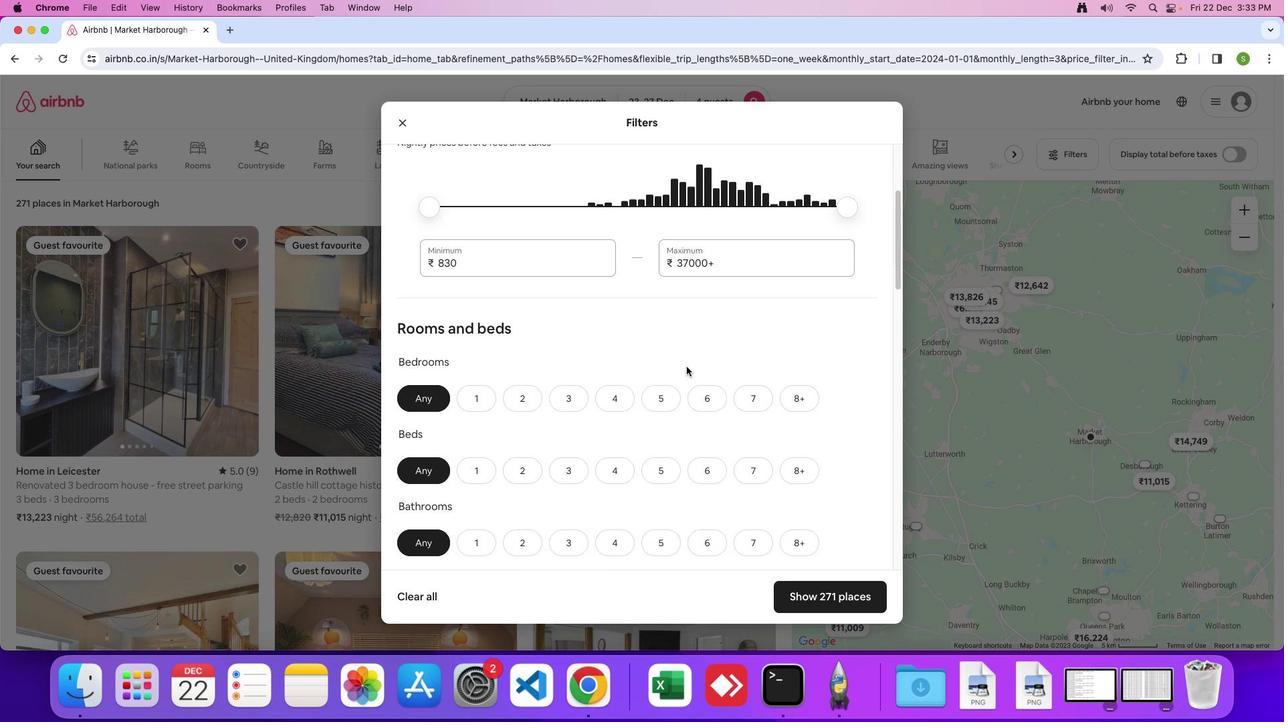 
Action: Mouse scrolled (686, 367) with delta (0, -1)
Screenshot: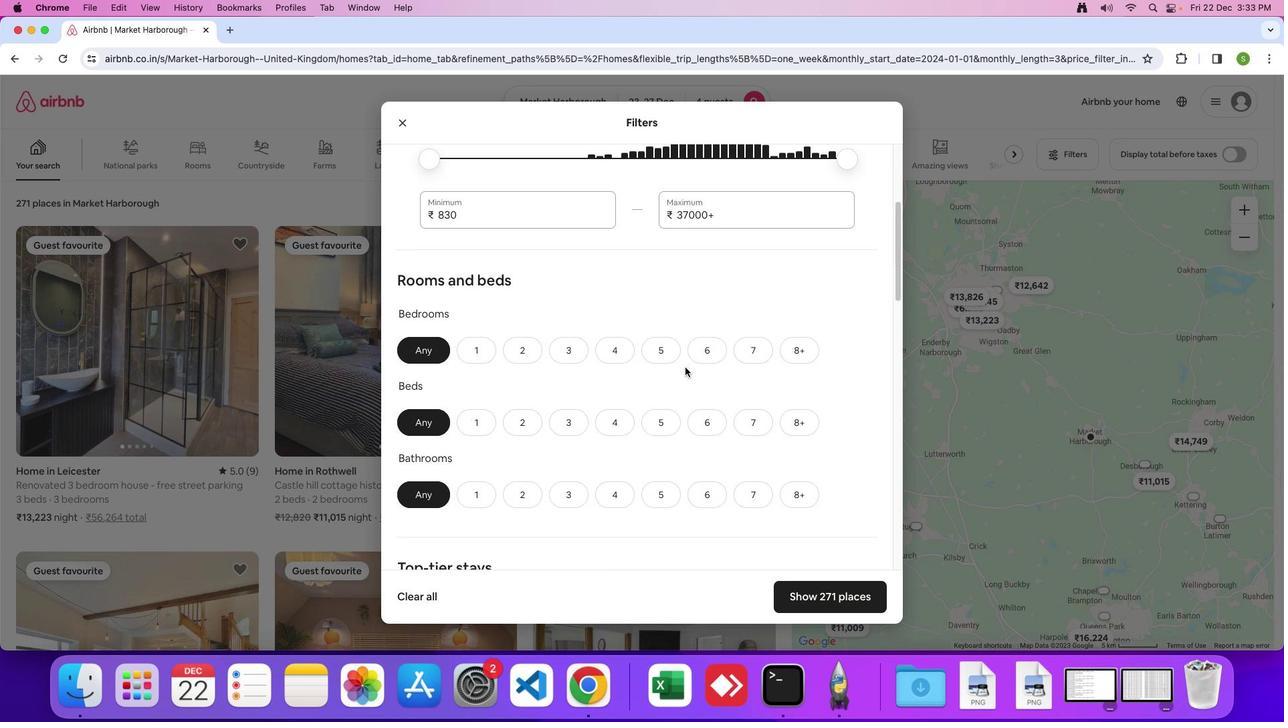 
Action: Mouse moved to (557, 335)
Screenshot: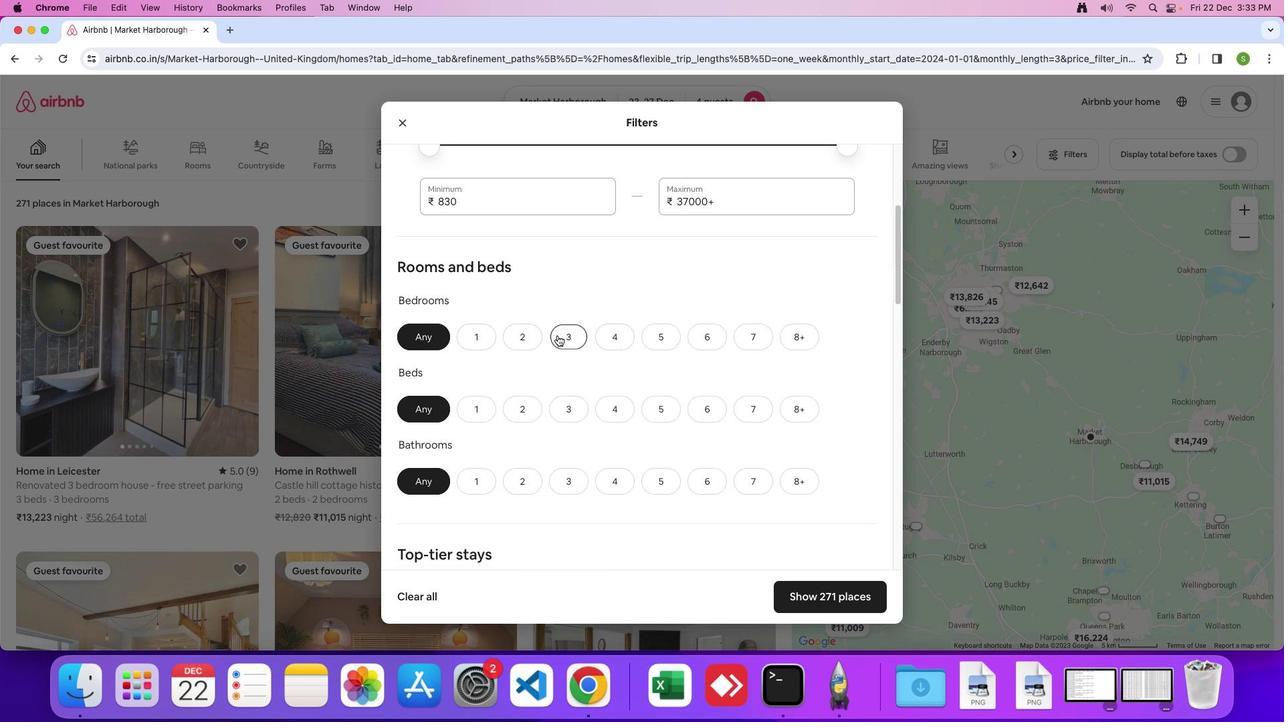 
Action: Mouse pressed left at (557, 335)
Screenshot: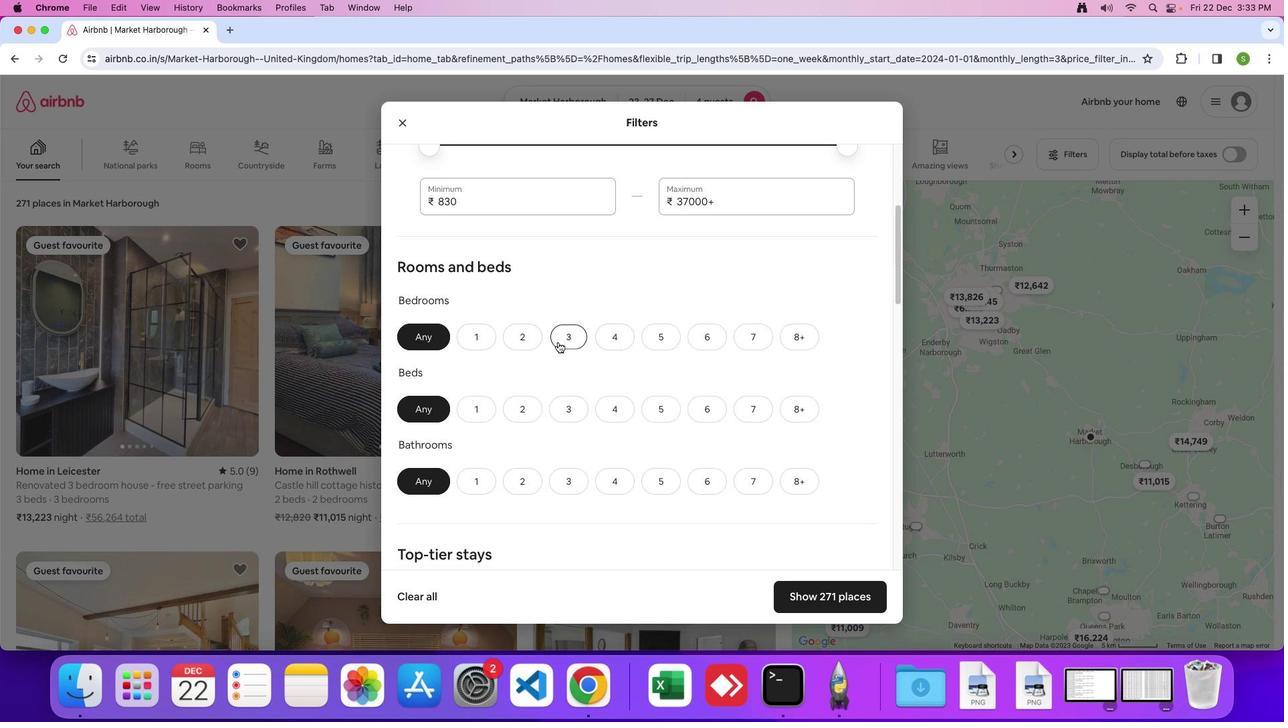 
Action: Mouse moved to (604, 408)
Screenshot: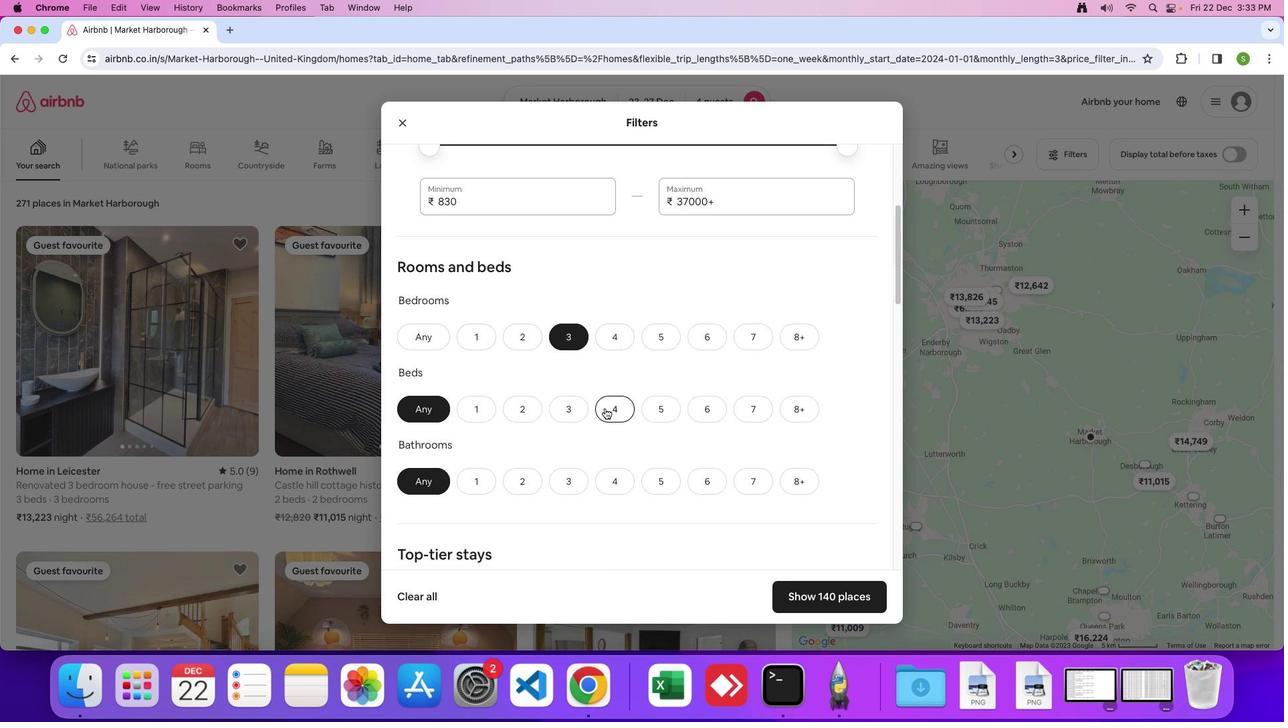 
Action: Mouse pressed left at (604, 408)
Screenshot: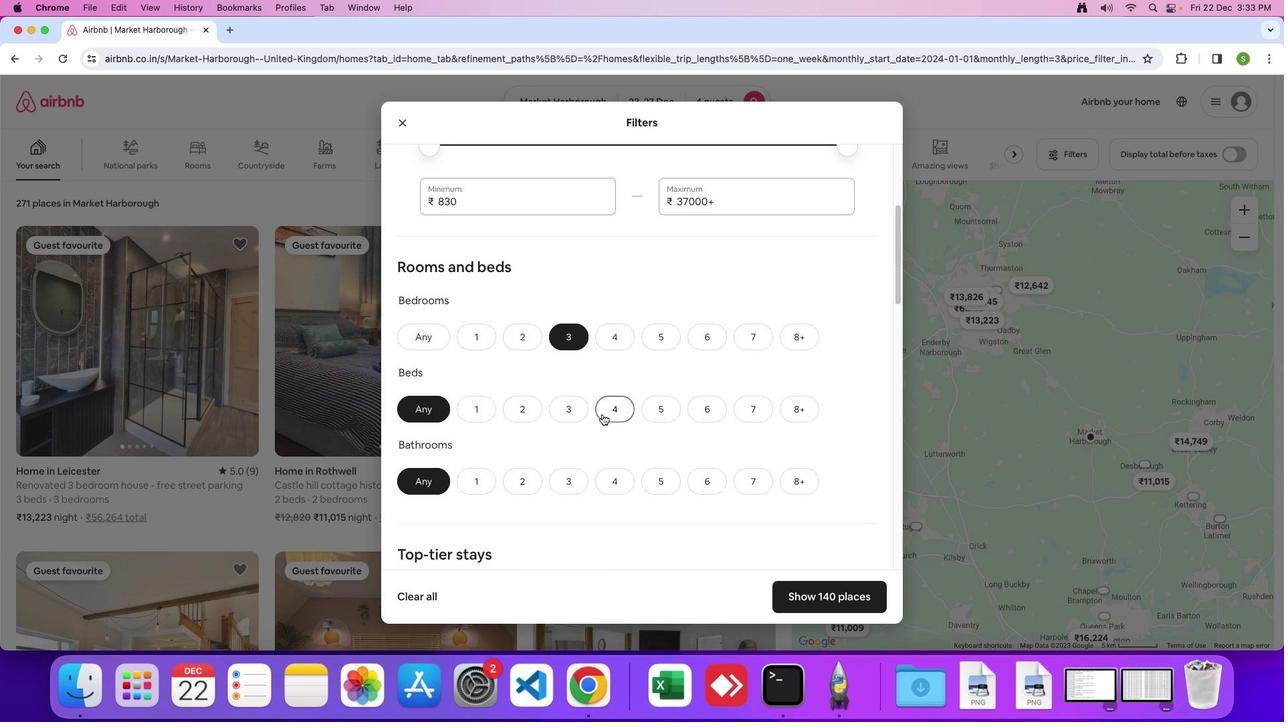 
Action: Mouse moved to (518, 473)
Screenshot: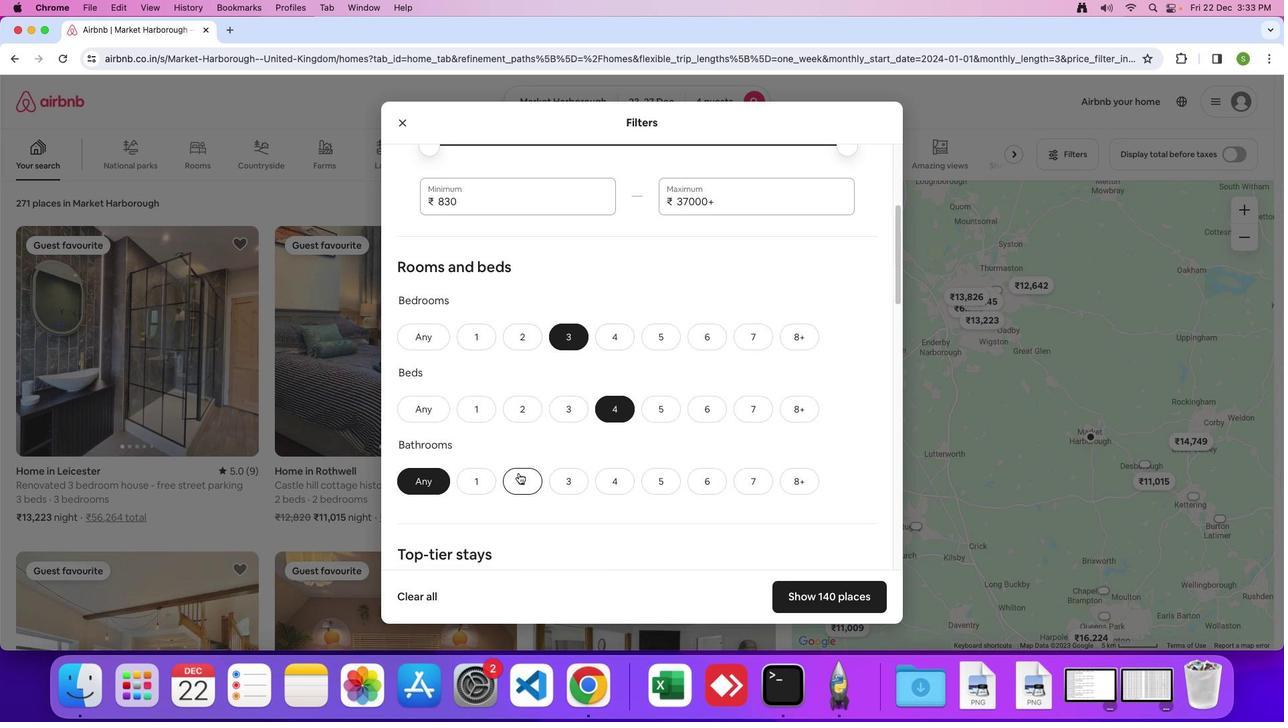 
Action: Mouse pressed left at (518, 473)
Screenshot: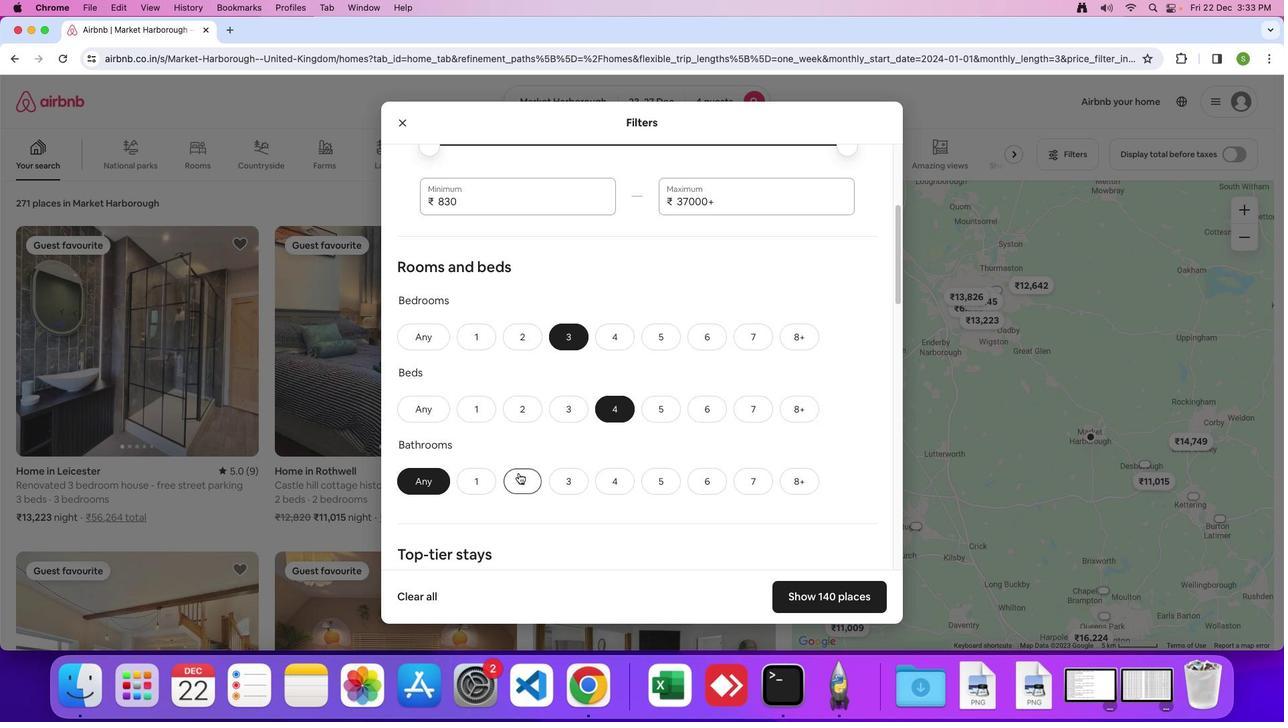 
Action: Mouse moved to (708, 424)
Screenshot: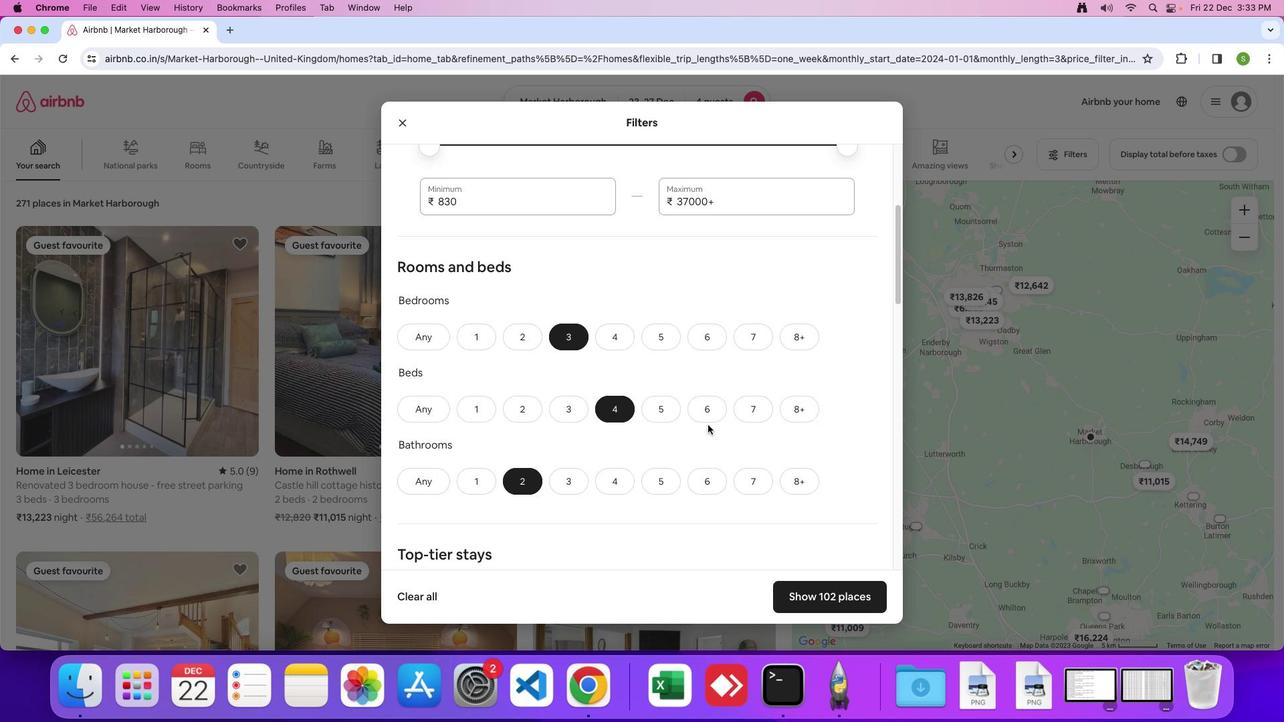 
Action: Mouse scrolled (708, 424) with delta (0, 0)
Screenshot: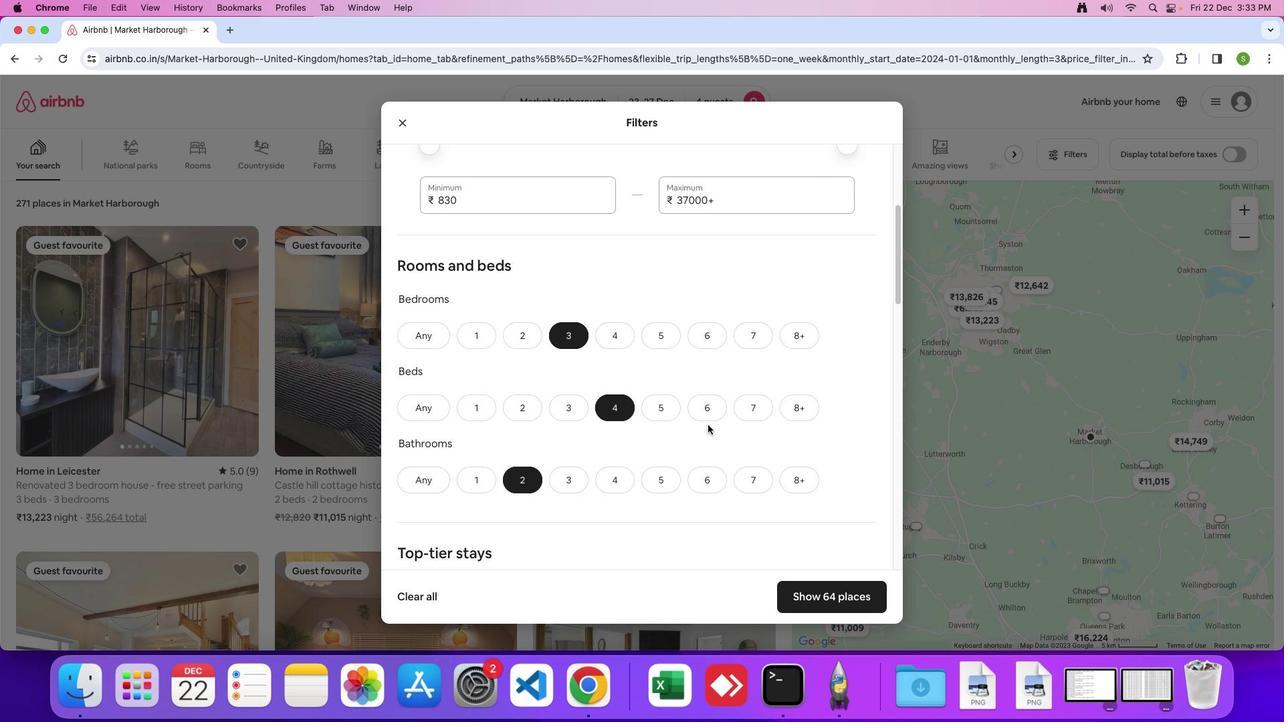 
Action: Mouse scrolled (708, 424) with delta (0, 0)
Screenshot: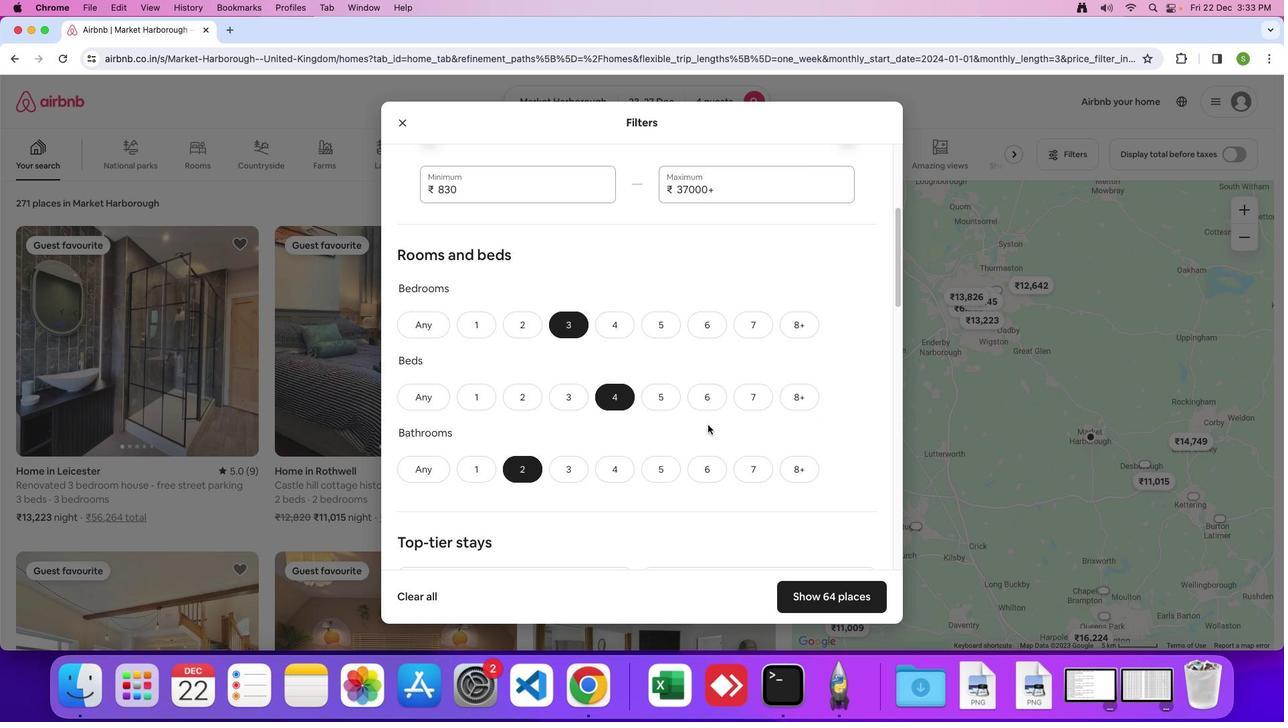 
Action: Mouse moved to (675, 420)
Screenshot: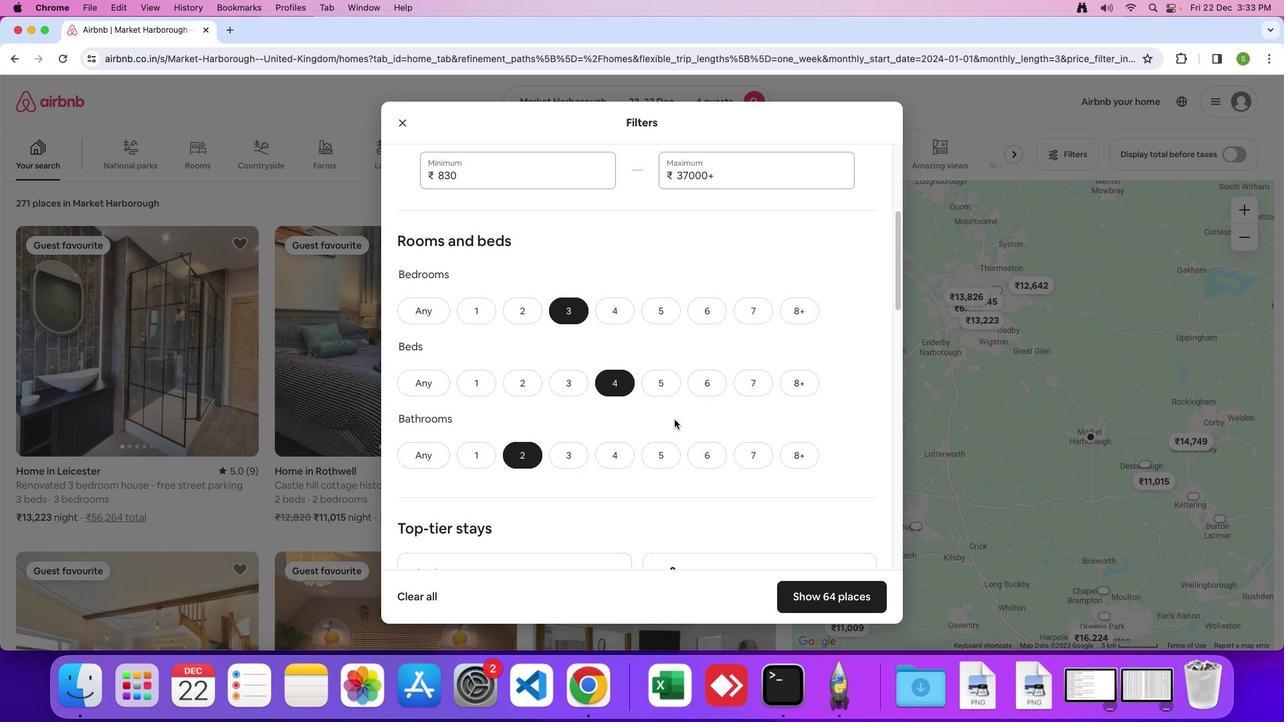
Action: Mouse scrolled (675, 420) with delta (0, 0)
Screenshot: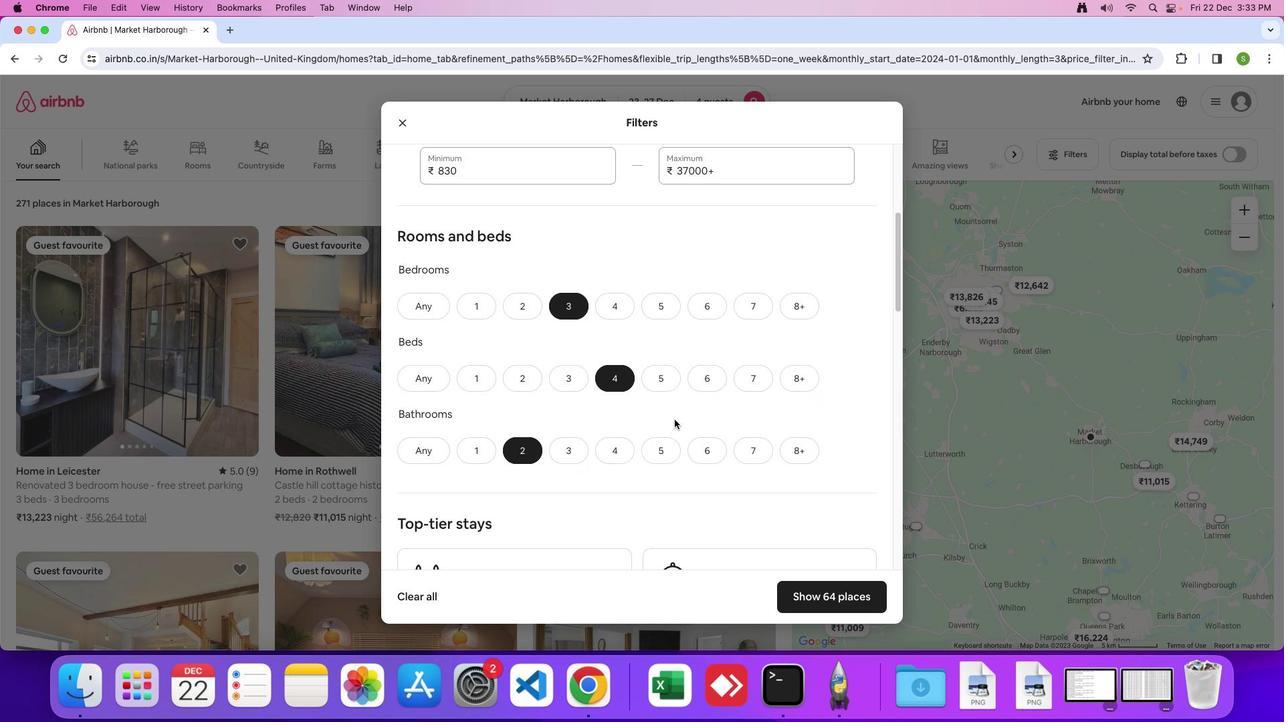 
Action: Mouse scrolled (675, 420) with delta (0, 0)
Screenshot: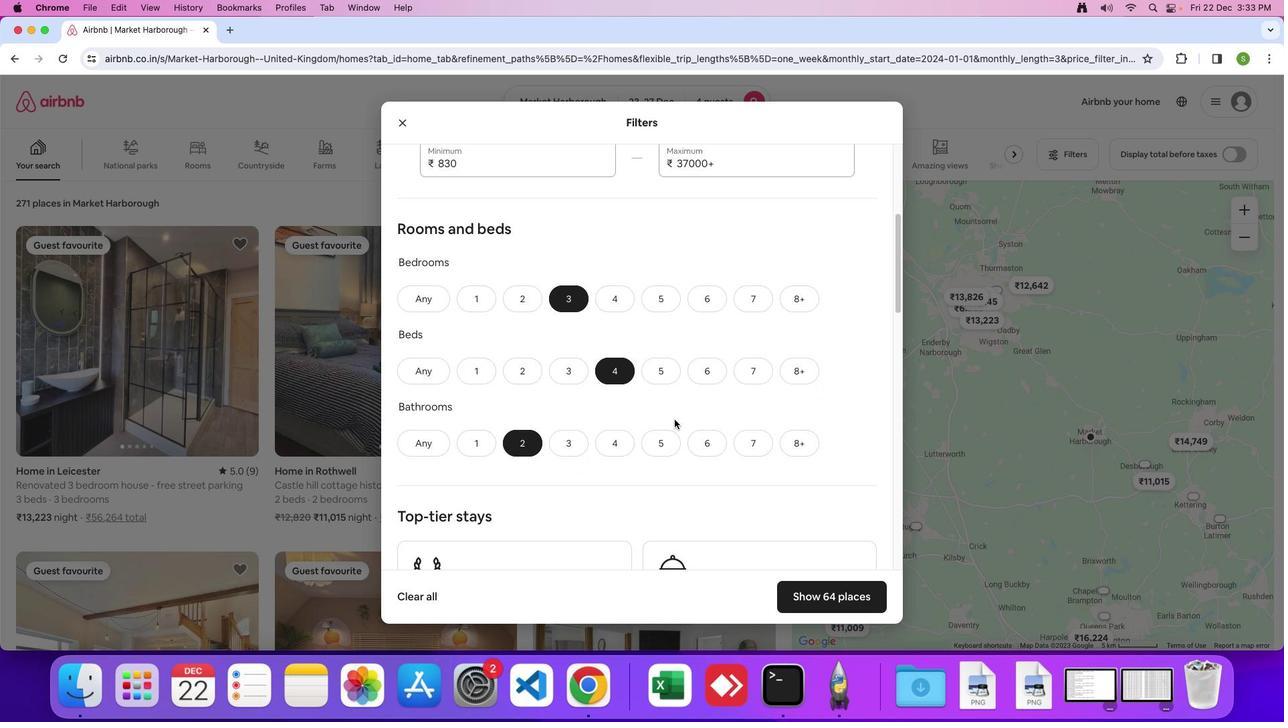 
Action: Mouse moved to (675, 419)
Screenshot: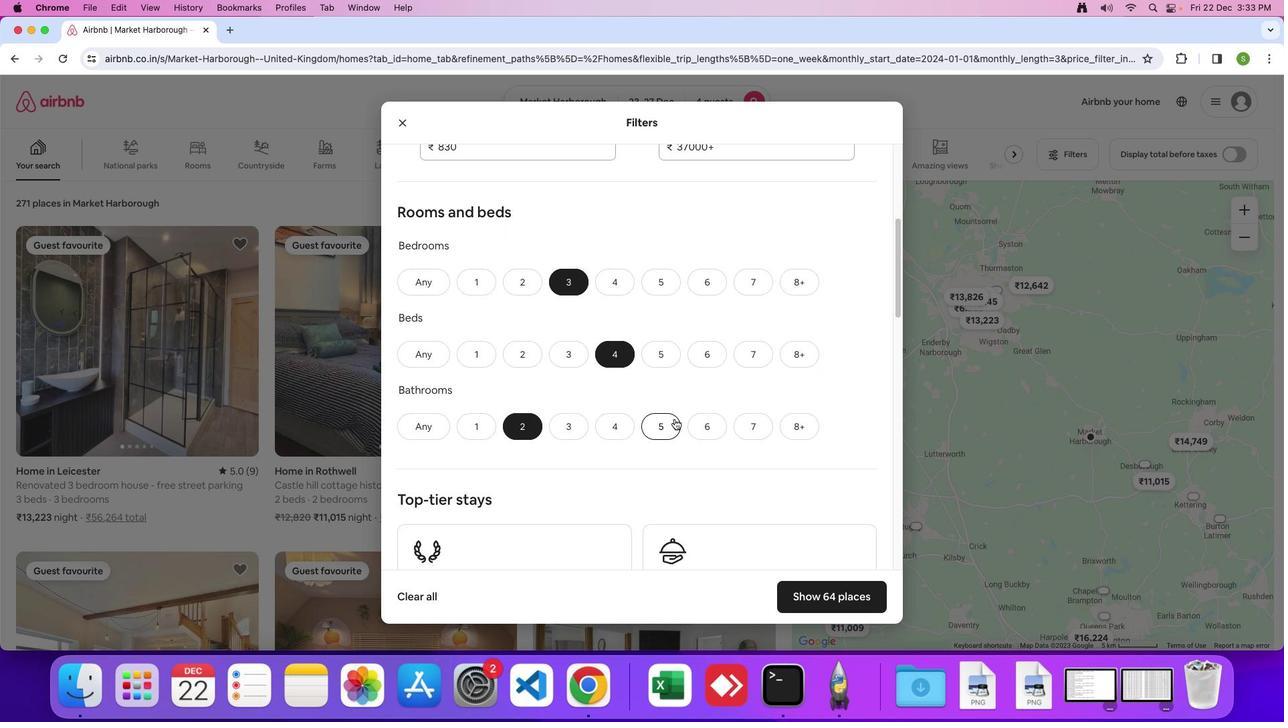 
Action: Mouse scrolled (675, 419) with delta (0, 0)
Screenshot: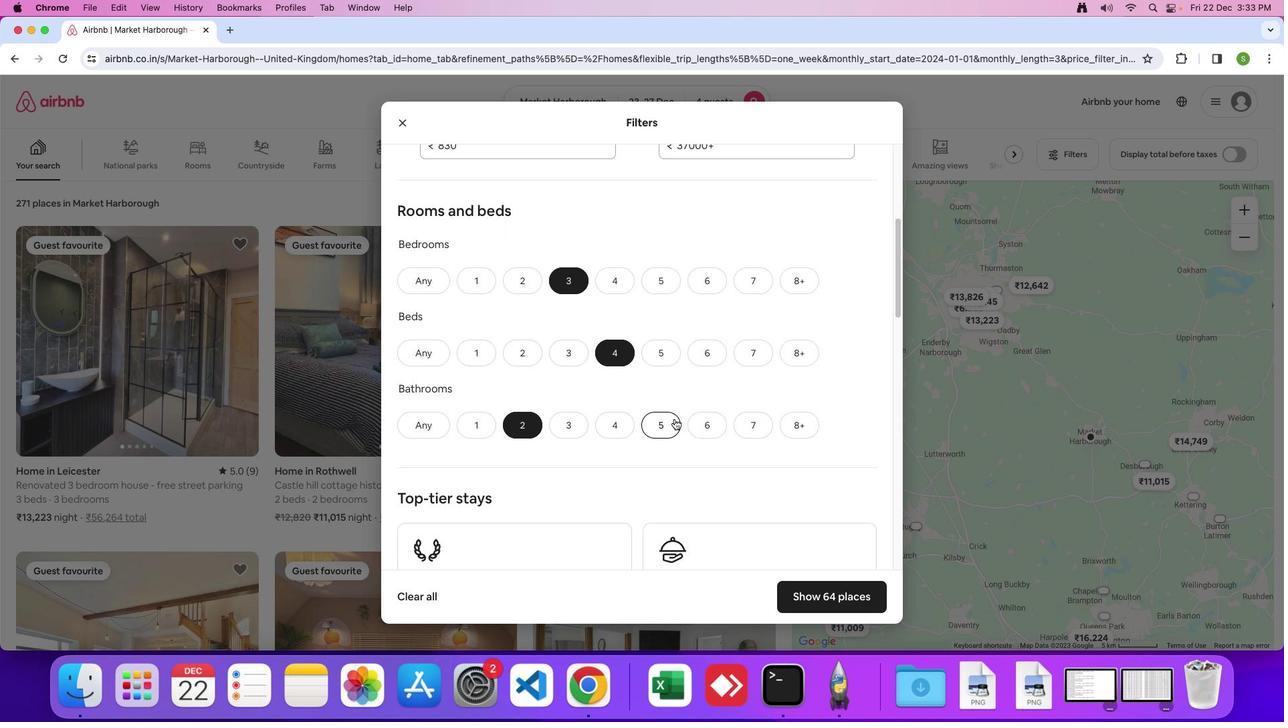 
Action: Mouse scrolled (675, 419) with delta (0, 0)
Screenshot: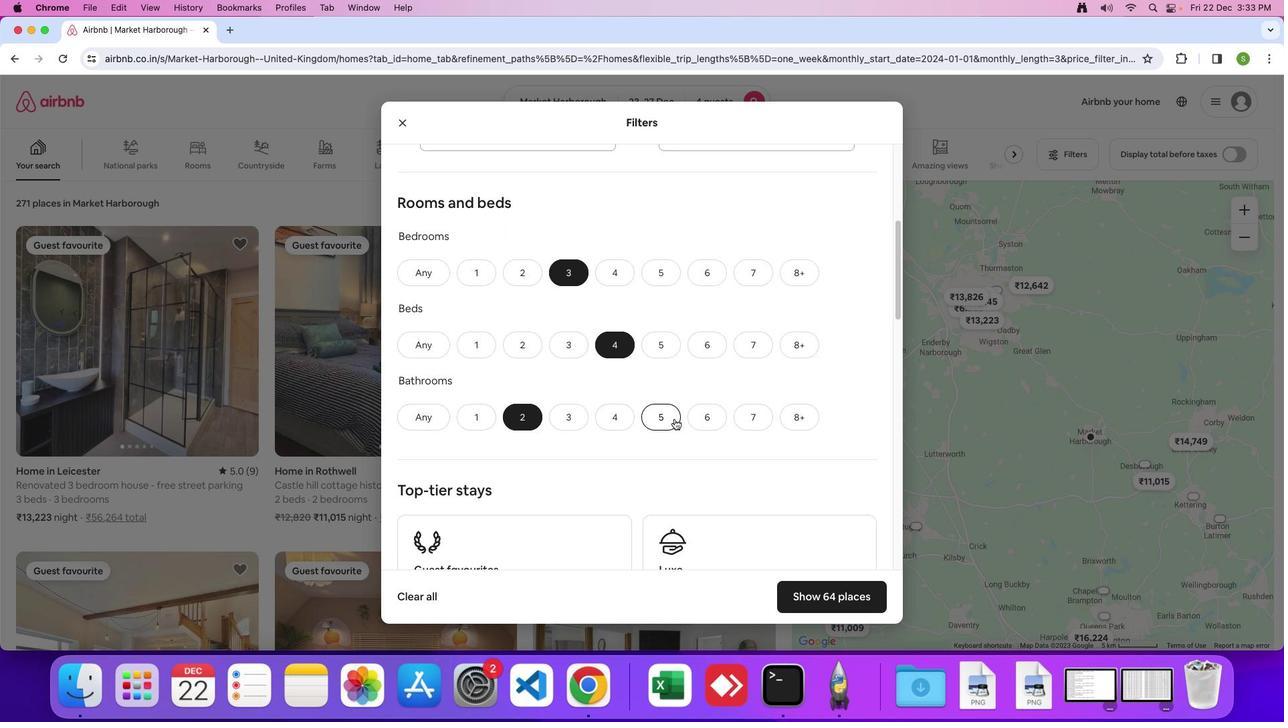 
Action: Mouse scrolled (675, 419) with delta (0, -1)
Screenshot: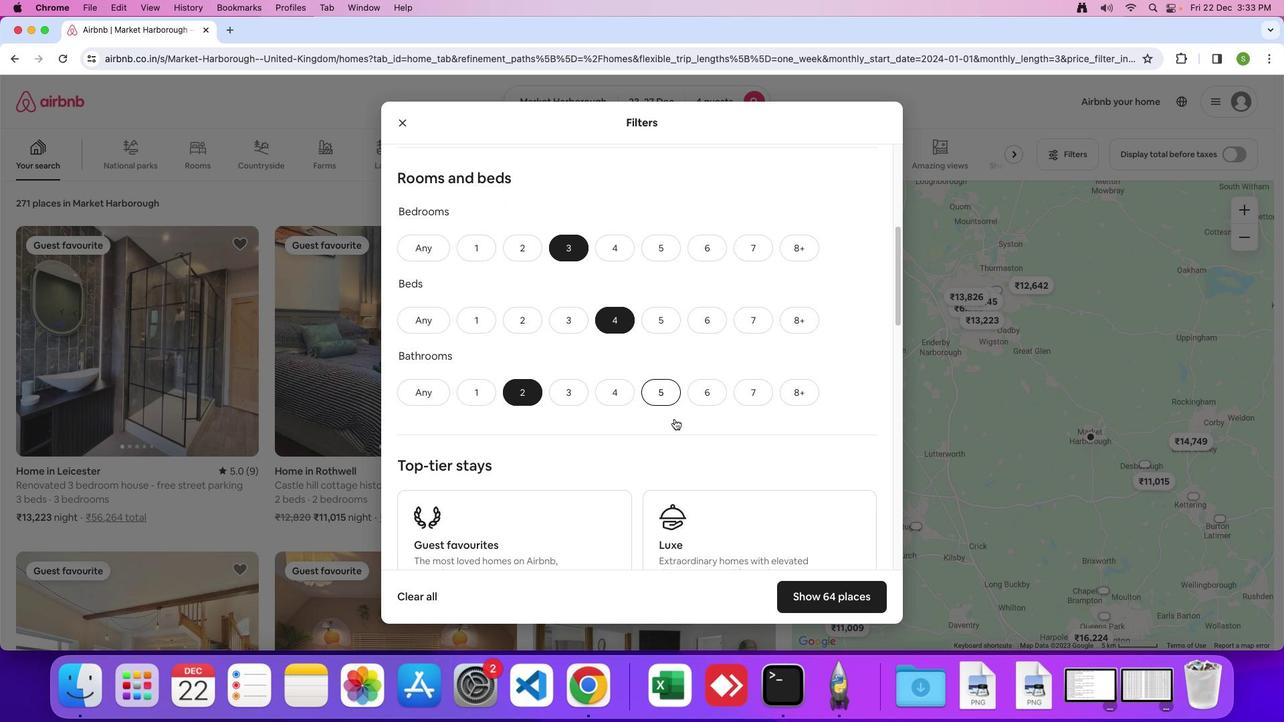 
Action: Mouse scrolled (675, 419) with delta (0, 0)
Screenshot: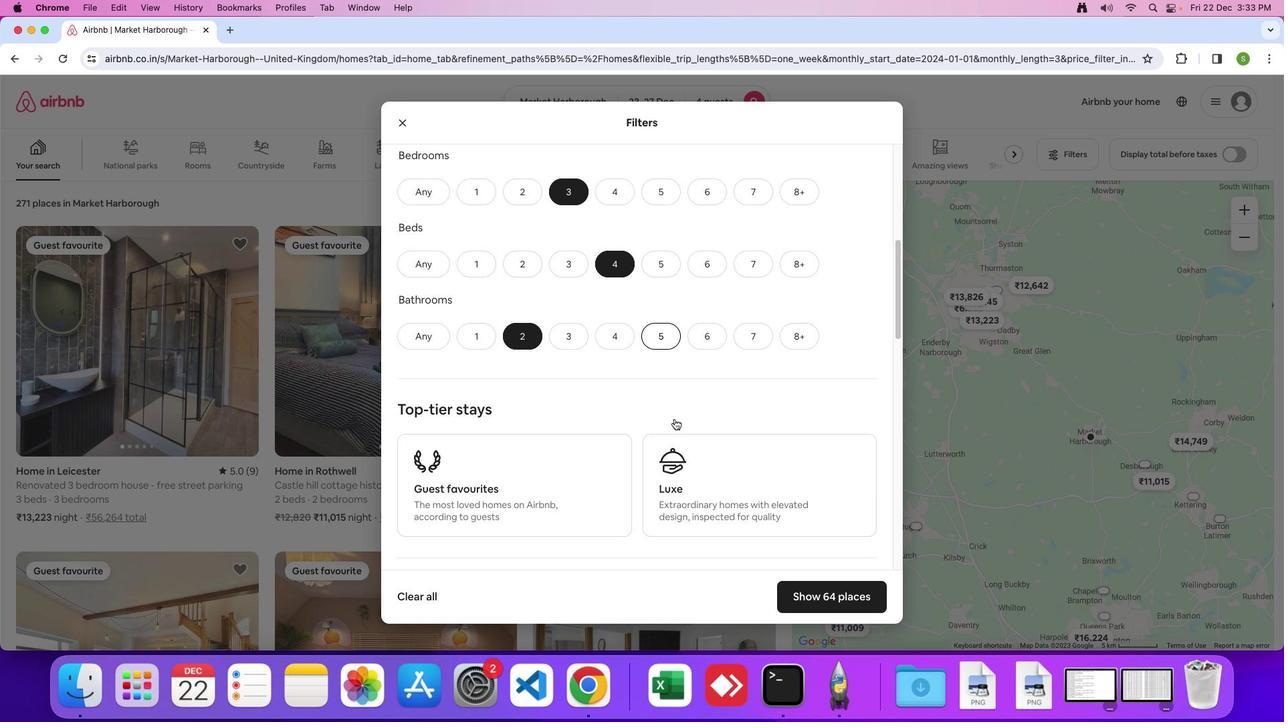 
Action: Mouse scrolled (675, 419) with delta (0, 0)
Screenshot: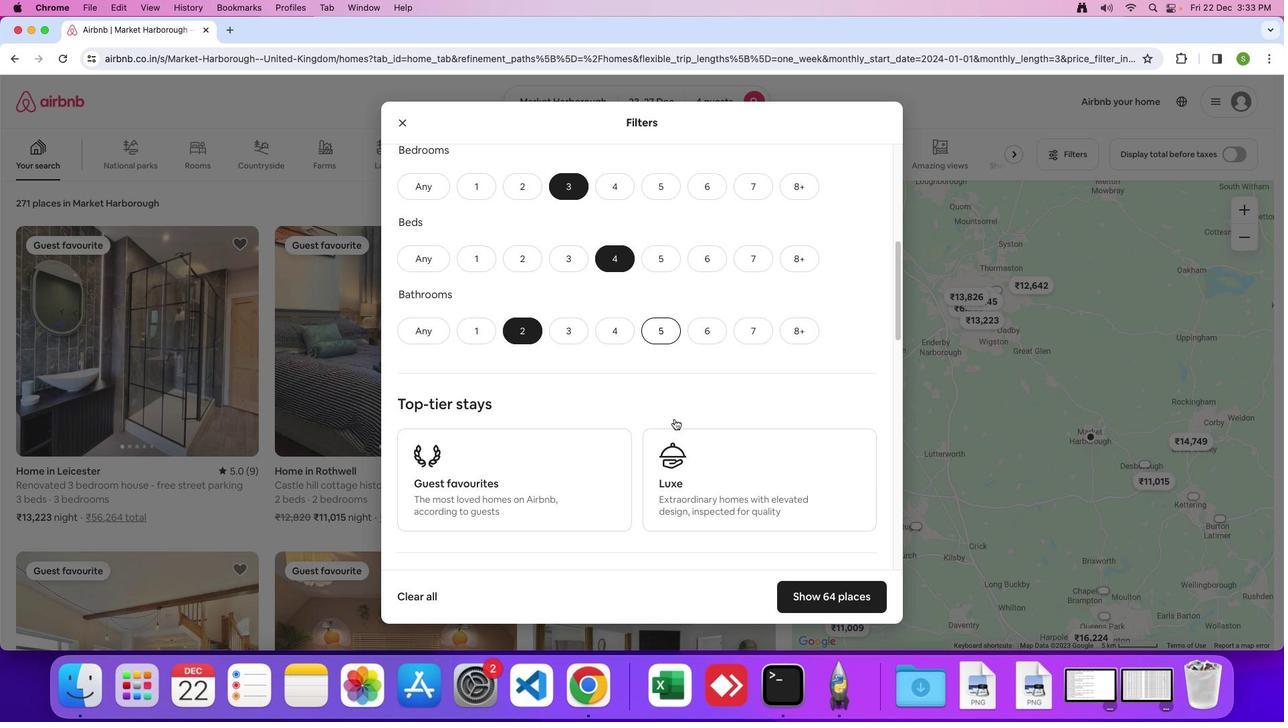 
Action: Mouse scrolled (675, 419) with delta (0, -1)
Screenshot: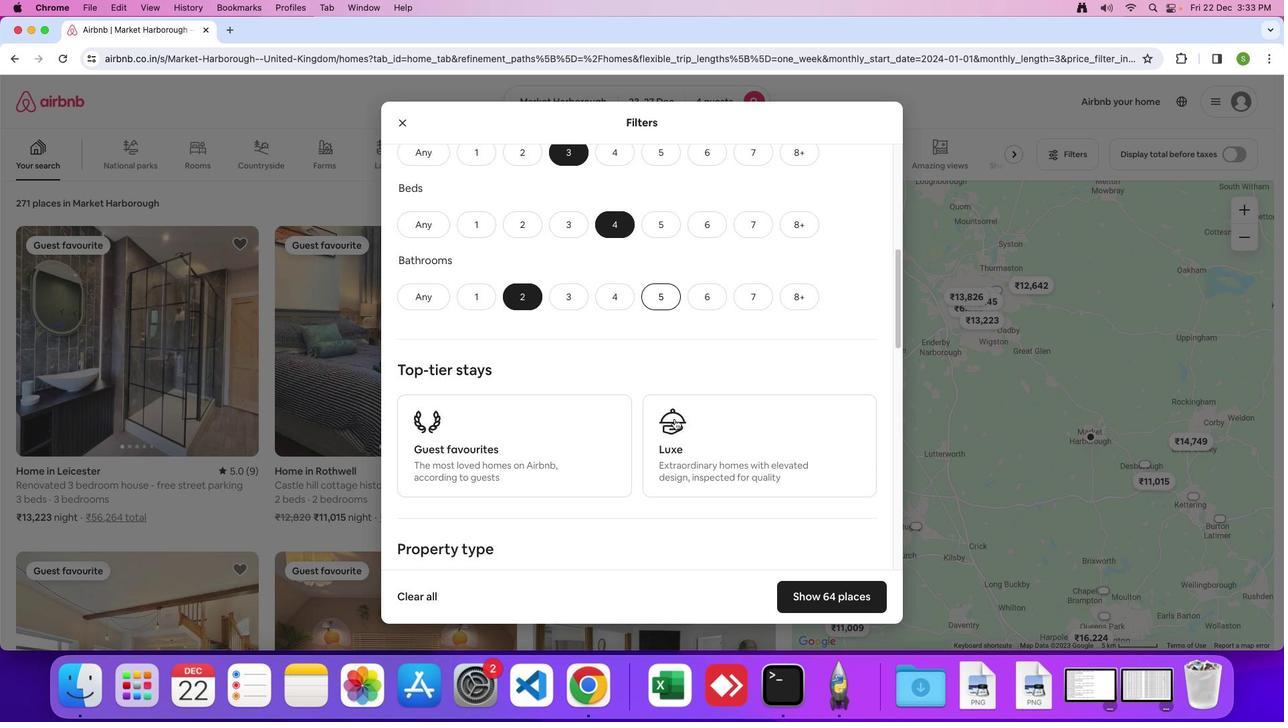 
Action: Mouse scrolled (675, 419) with delta (0, 0)
Screenshot: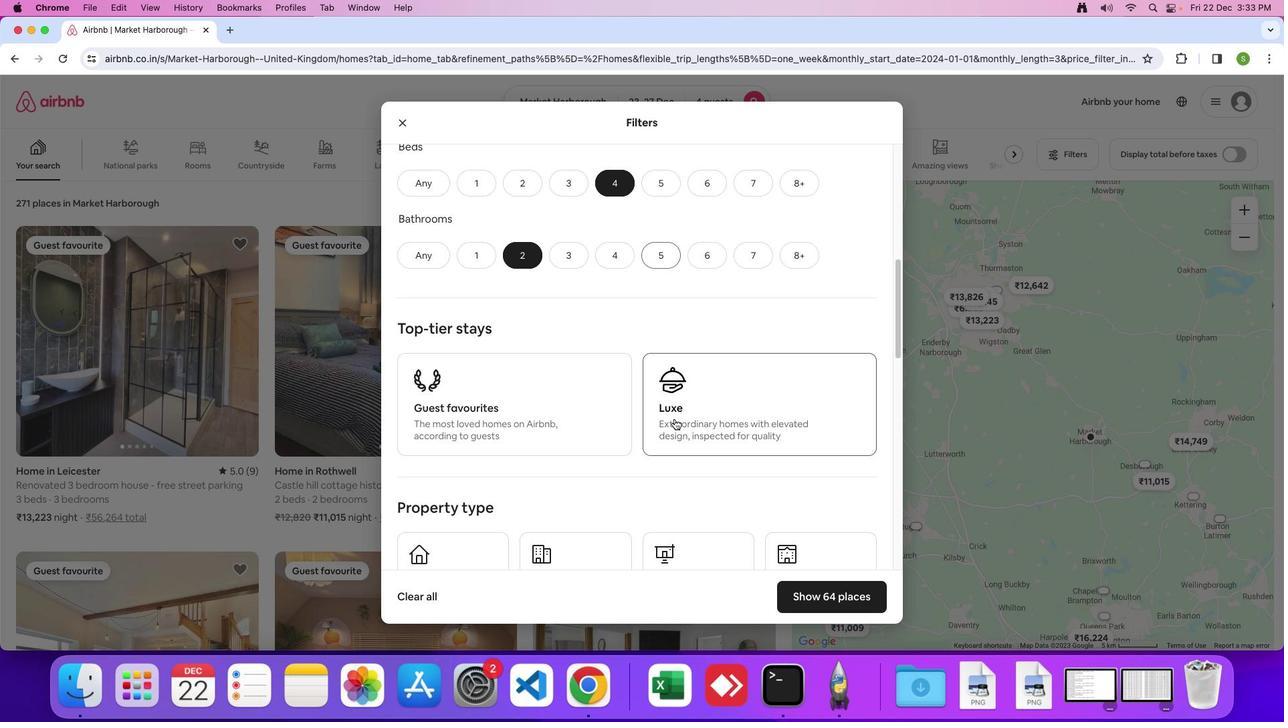 
Action: Mouse moved to (674, 418)
Screenshot: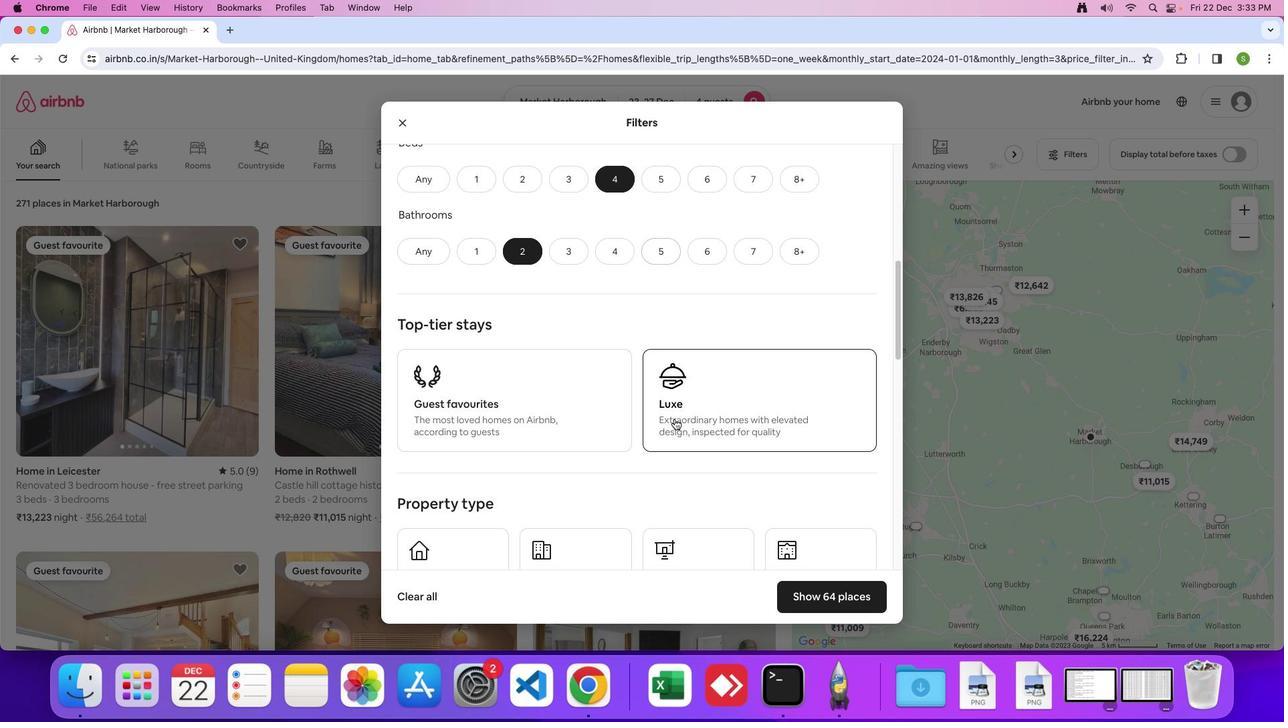 
Action: Mouse scrolled (674, 418) with delta (0, 0)
Screenshot: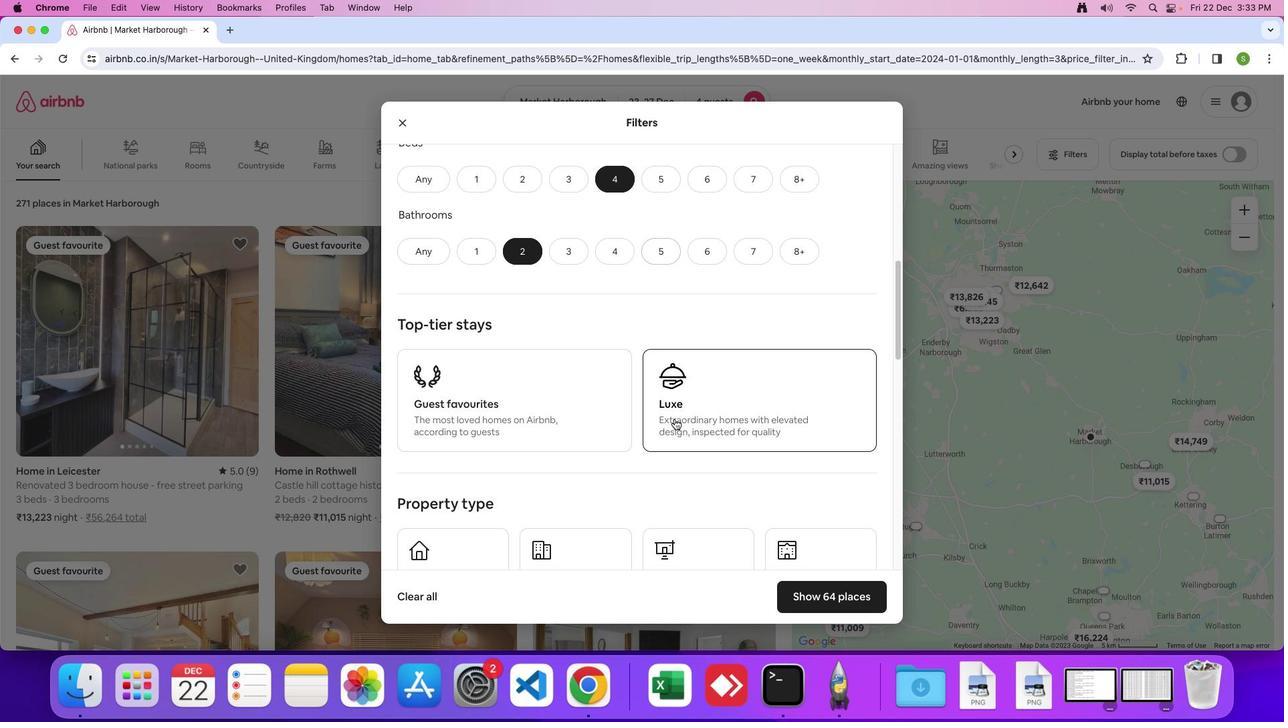 
Action: Mouse moved to (674, 418)
Screenshot: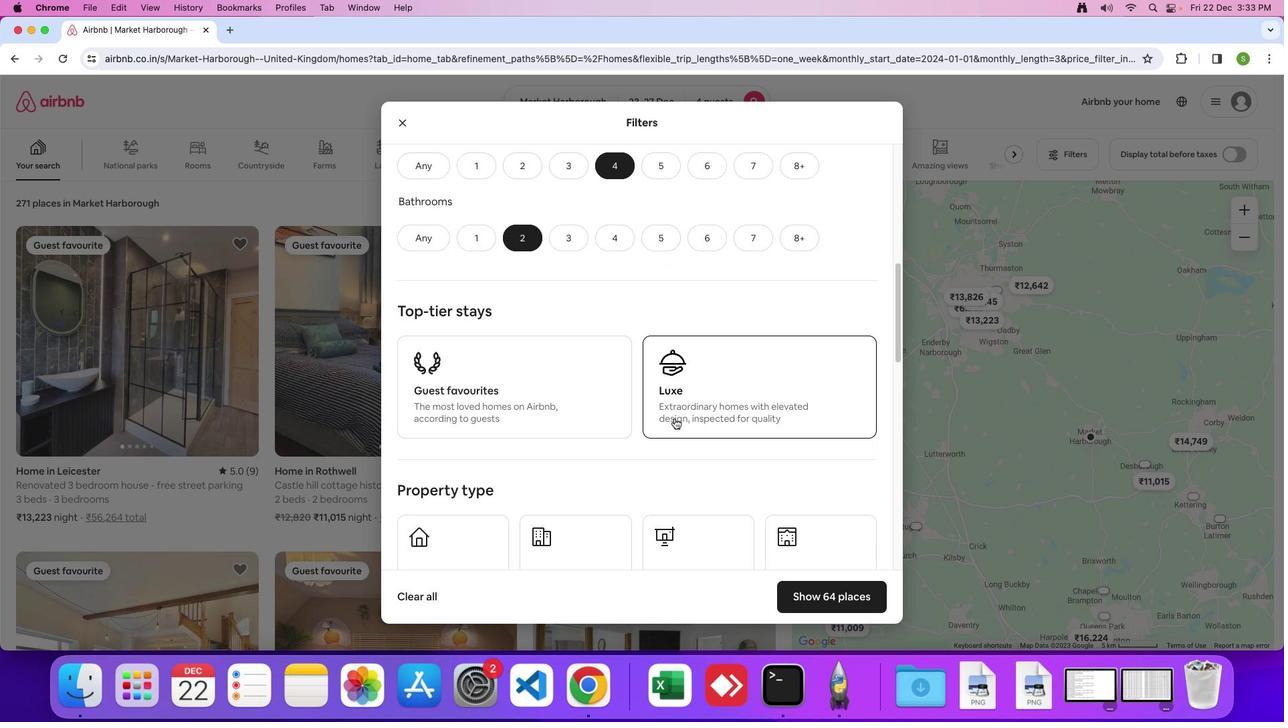 
Action: Mouse scrolled (674, 418) with delta (0, 0)
Screenshot: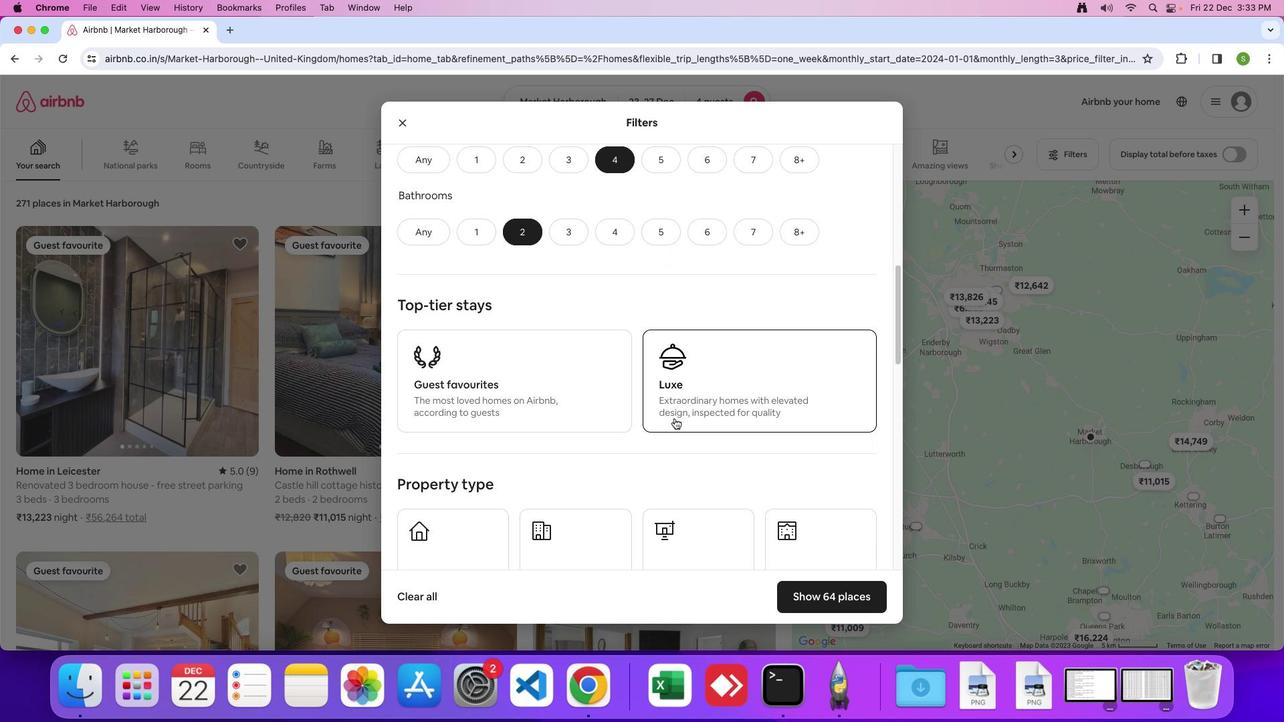 
Action: Mouse scrolled (674, 418) with delta (0, 0)
Screenshot: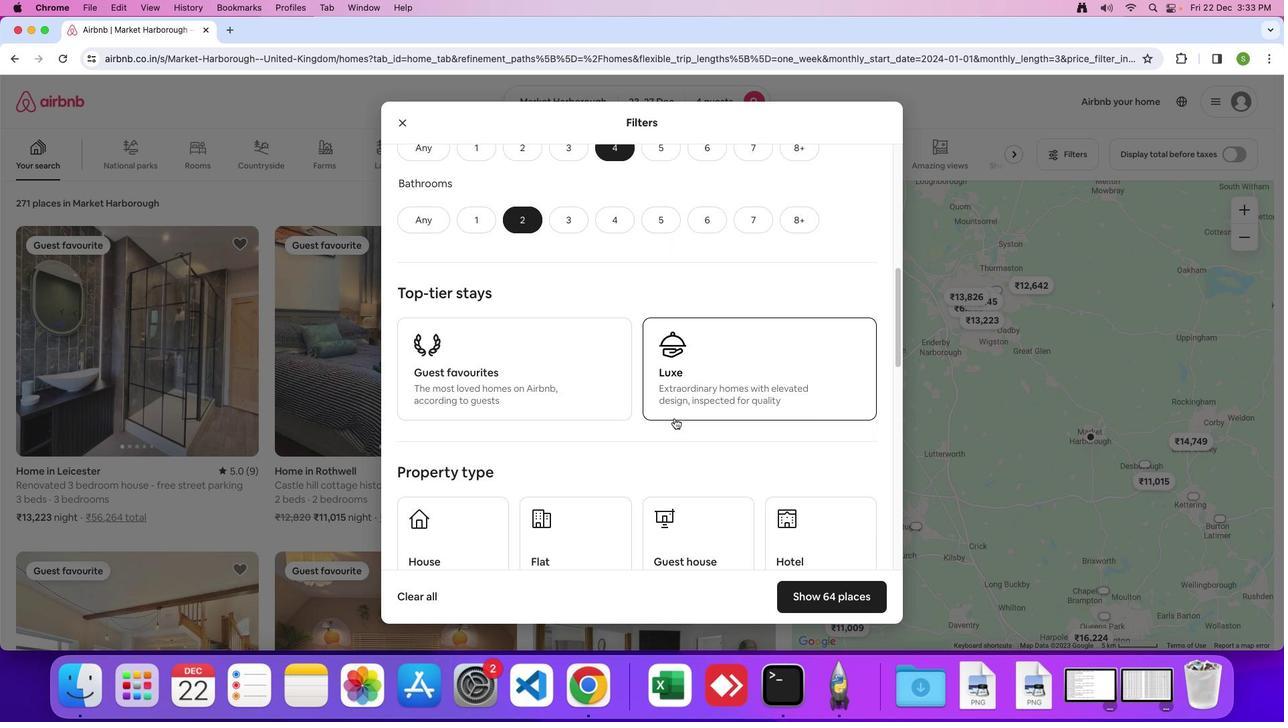 
Action: Mouse scrolled (674, 418) with delta (0, 0)
Screenshot: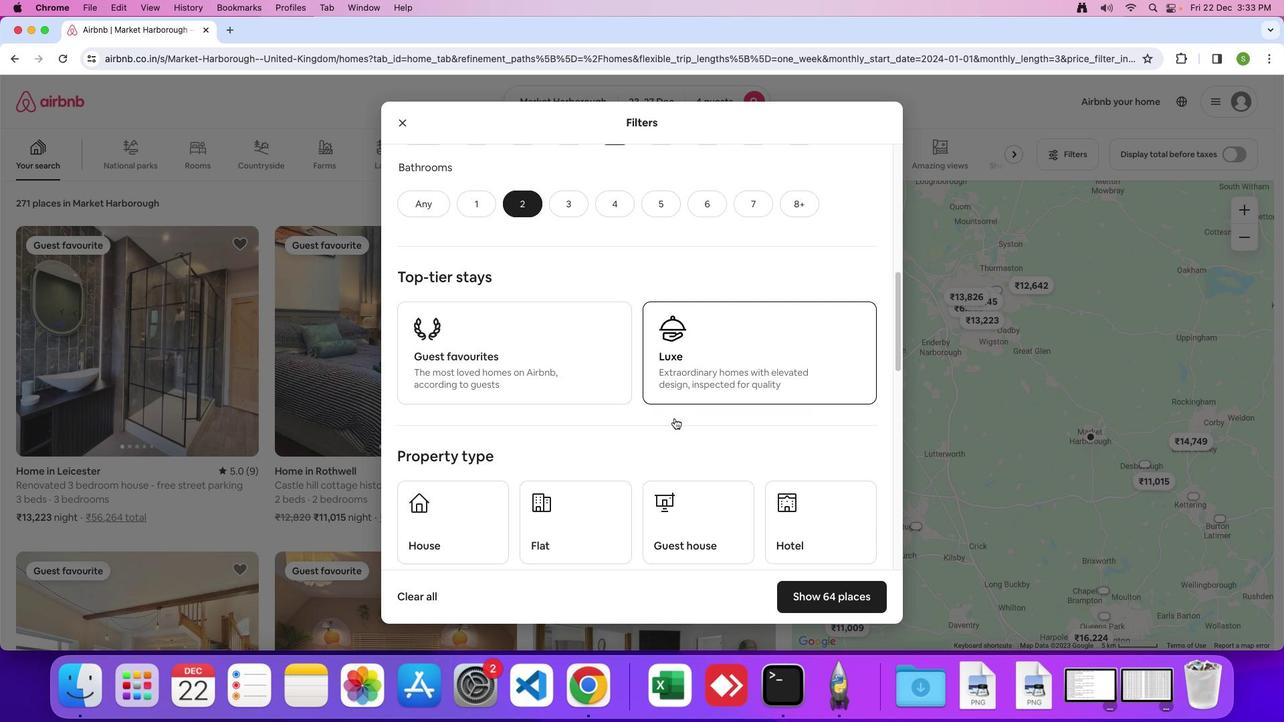 
Action: Mouse scrolled (674, 418) with delta (0, 0)
Screenshot: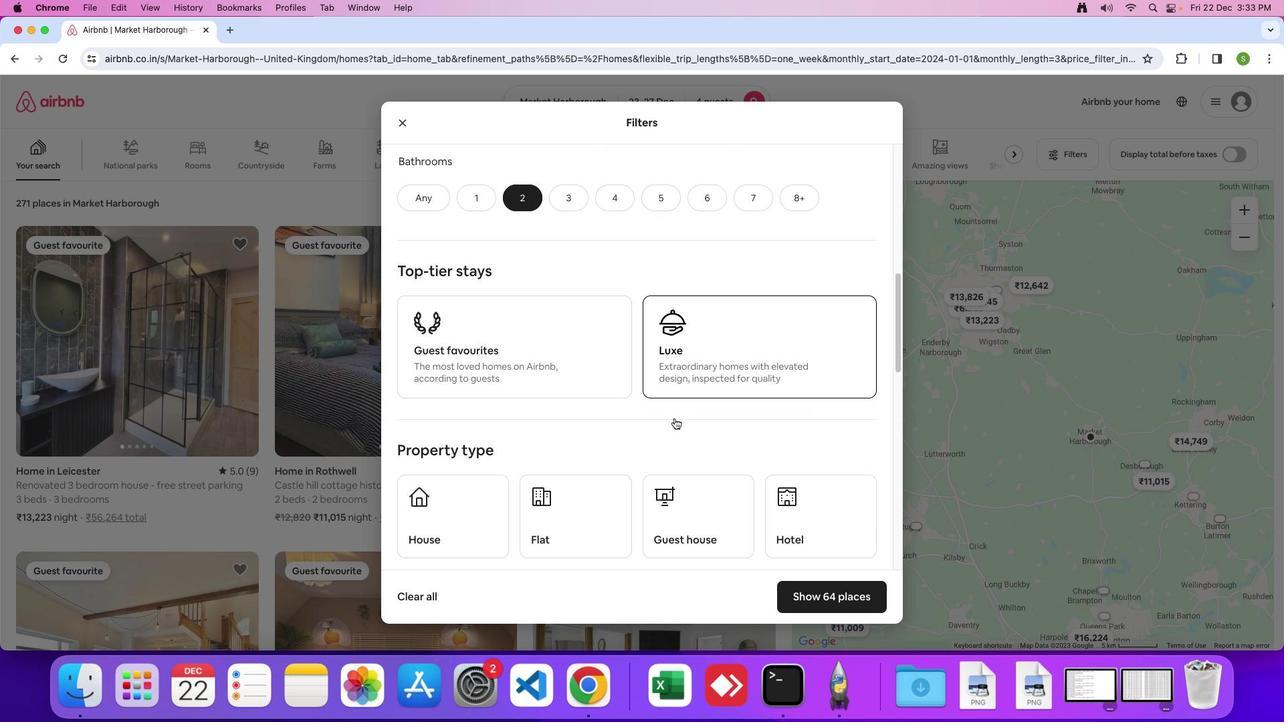 
Action: Mouse scrolled (674, 418) with delta (0, -1)
Screenshot: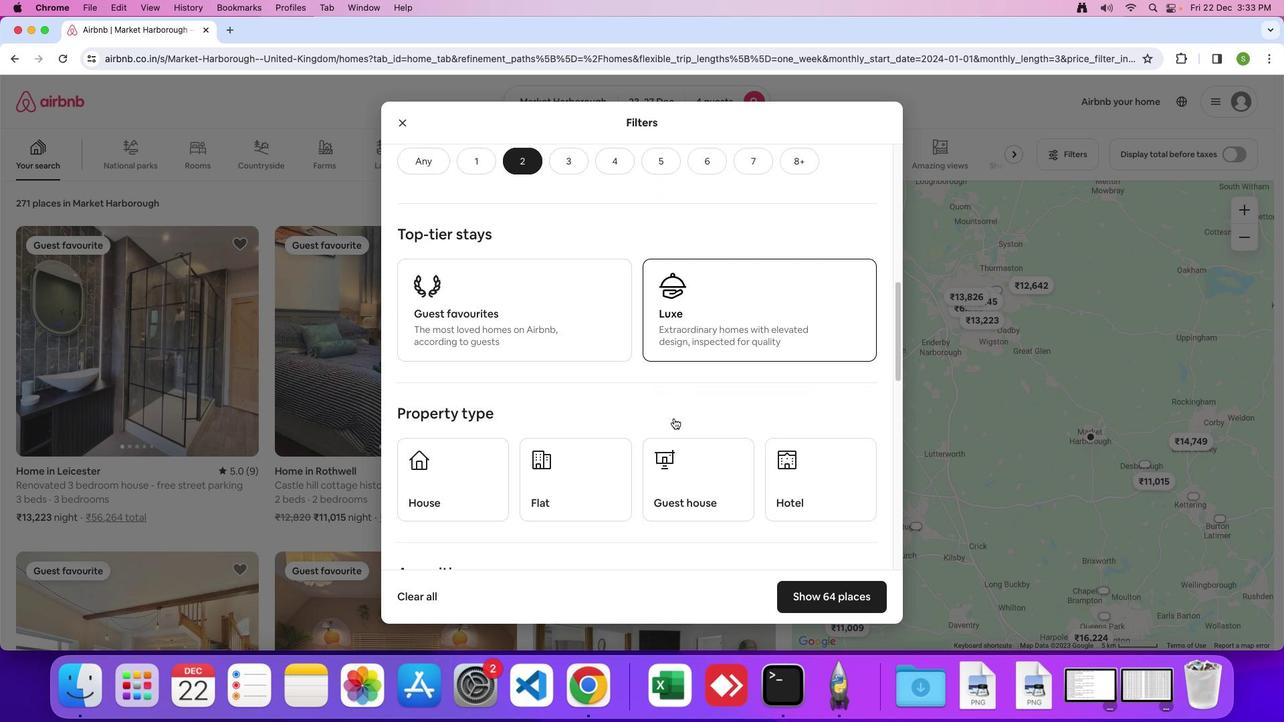 
Action: Mouse moved to (473, 432)
Screenshot: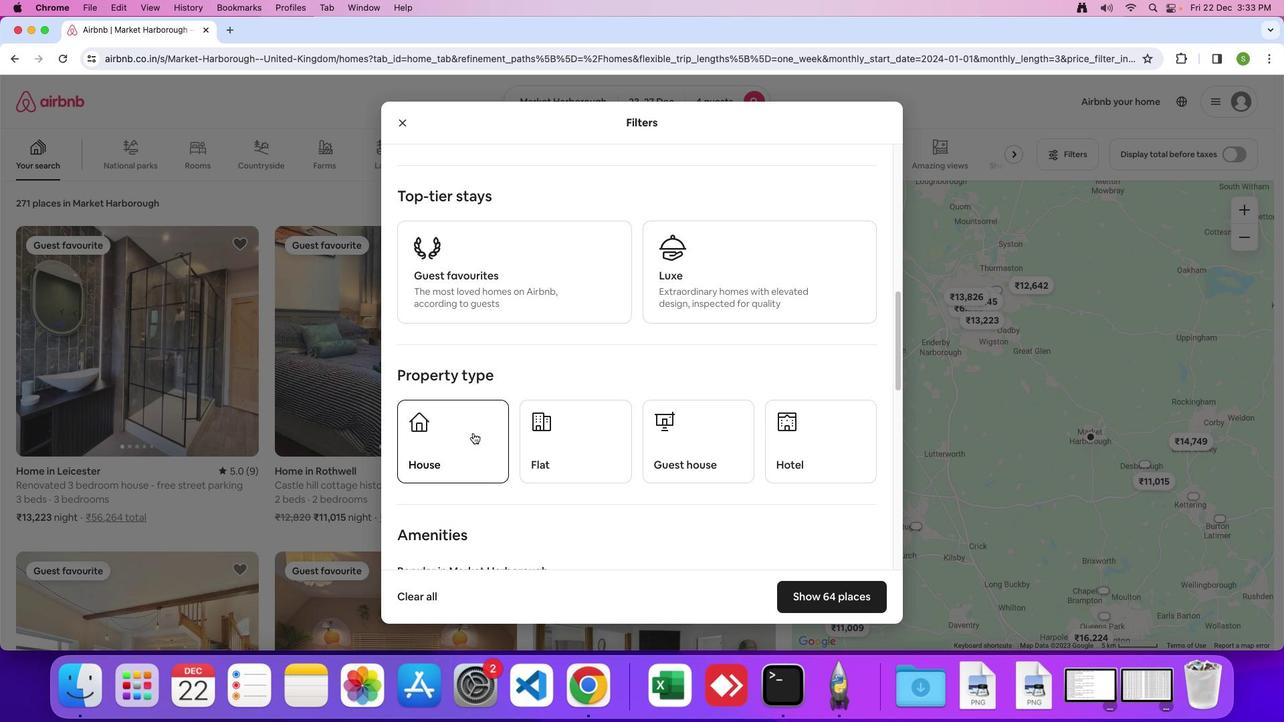 
Action: Mouse pressed left at (473, 432)
Screenshot: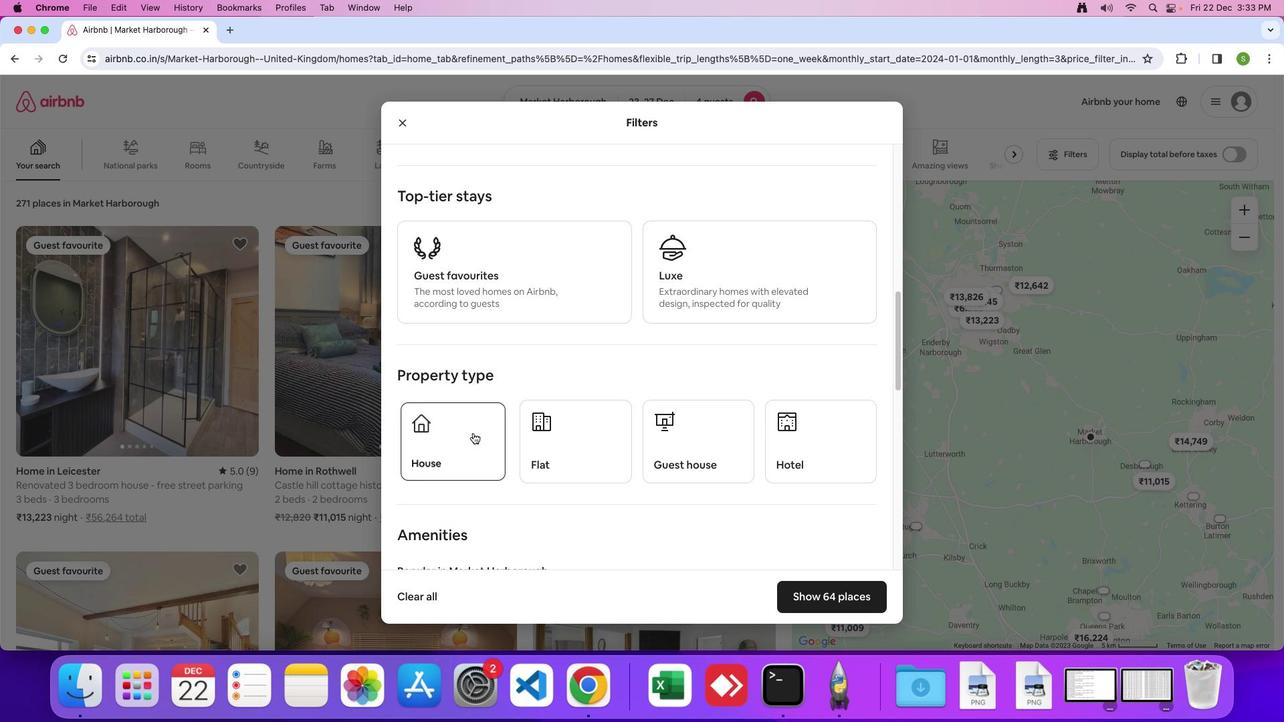 
Action: Mouse moved to (642, 408)
Screenshot: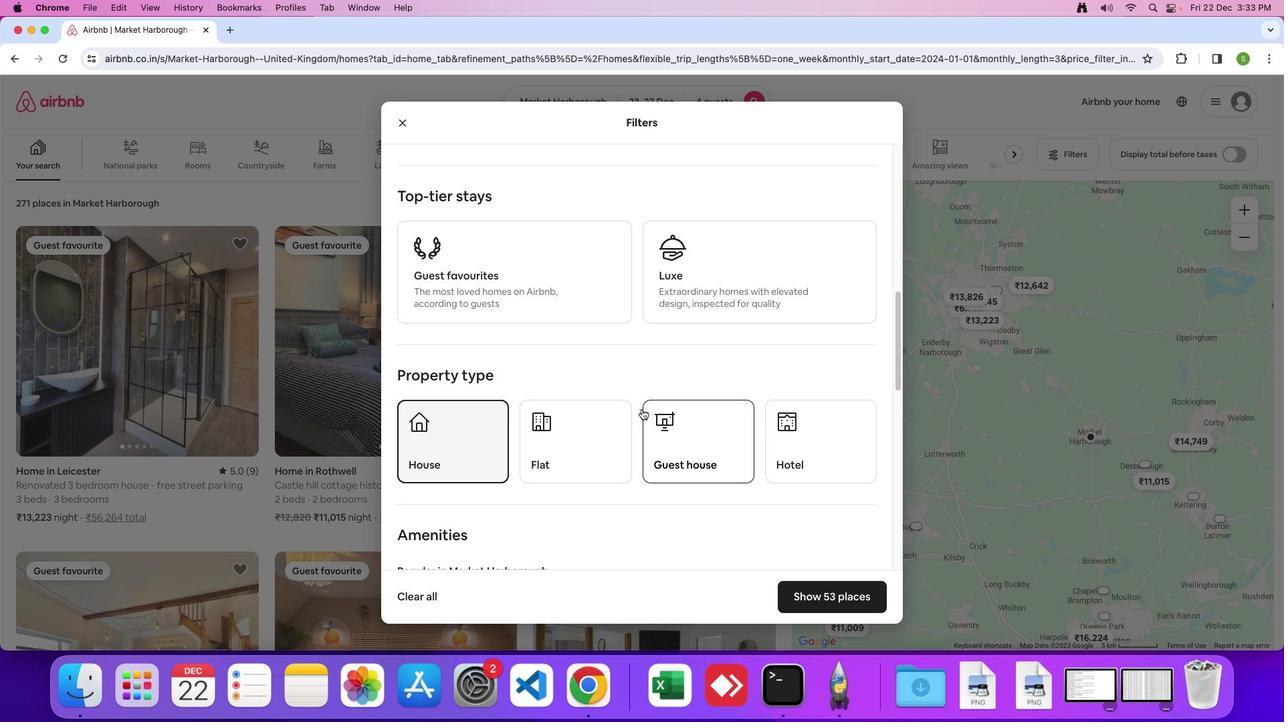 
Action: Mouse scrolled (642, 408) with delta (0, 0)
Screenshot: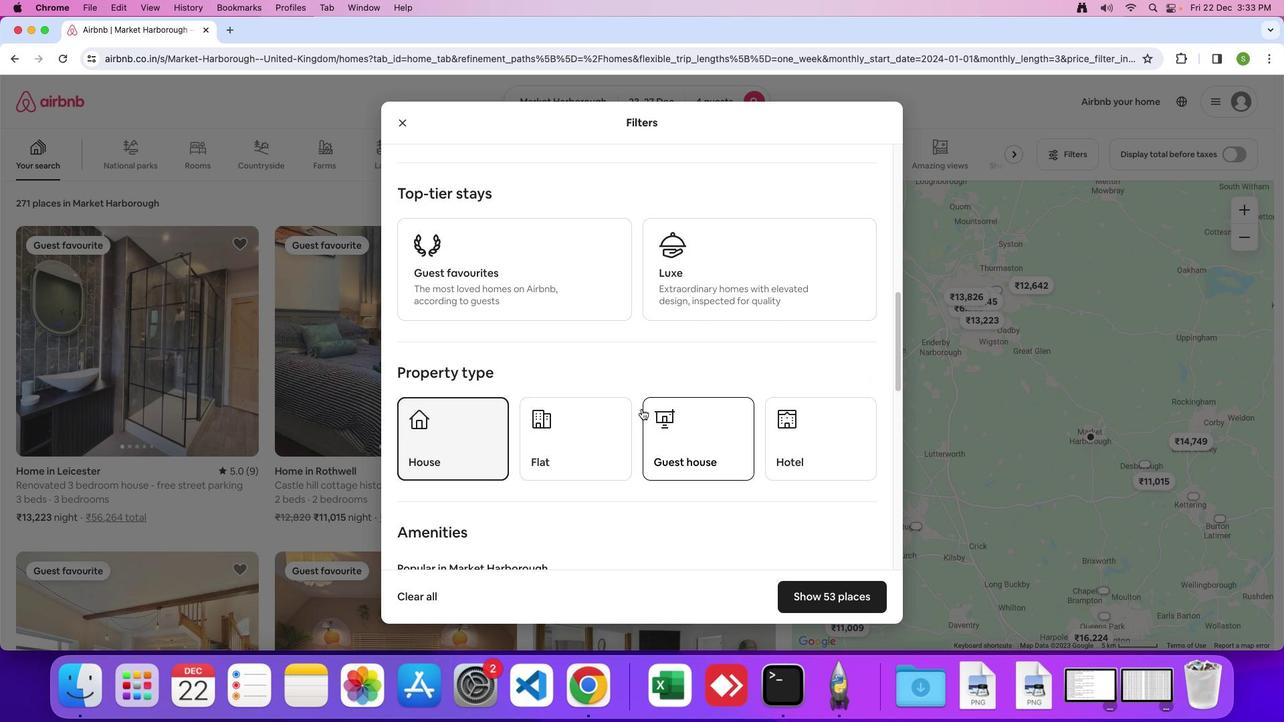 
Action: Mouse moved to (642, 408)
Screenshot: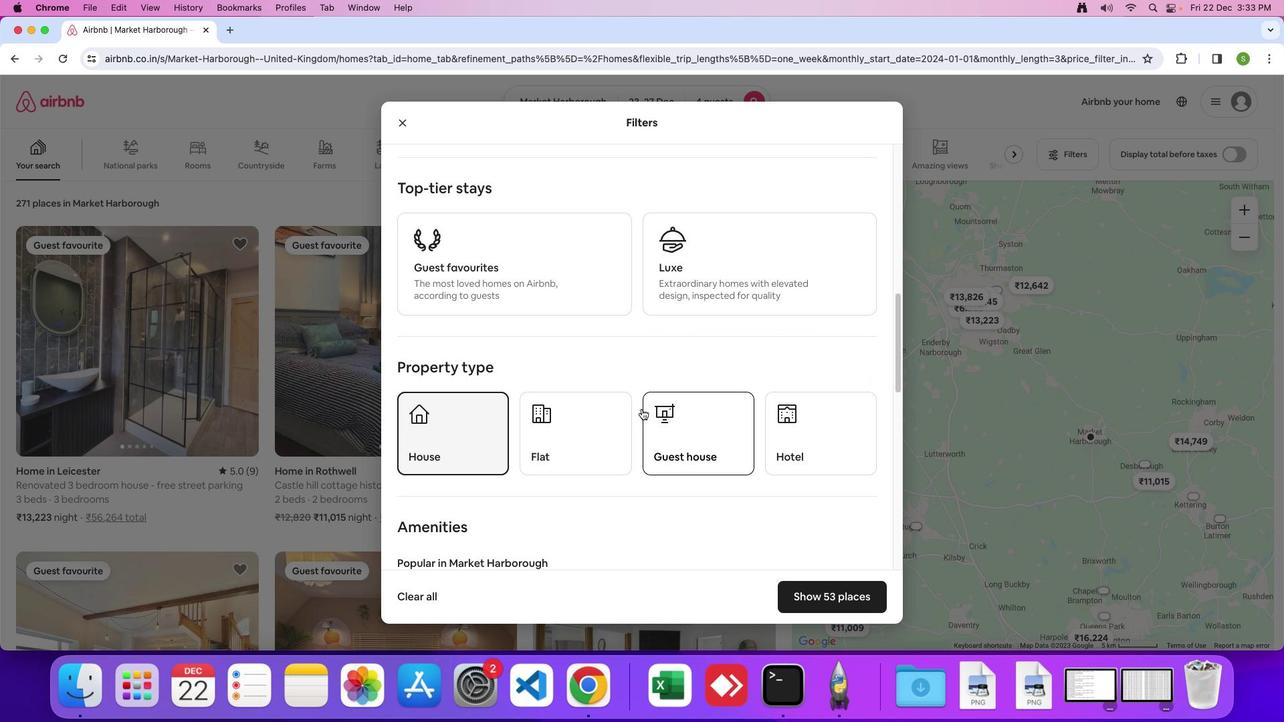 
Action: Mouse scrolled (642, 408) with delta (0, 0)
Screenshot: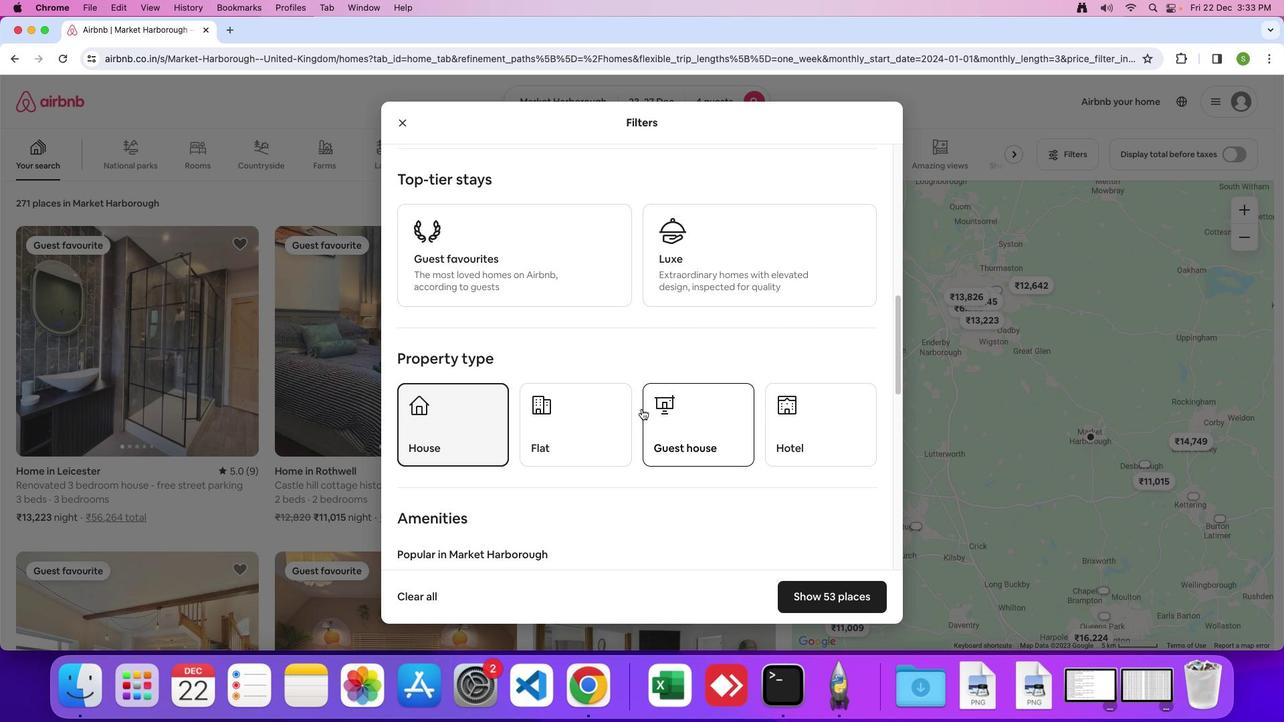 
Action: Mouse scrolled (642, 408) with delta (0, -1)
Screenshot: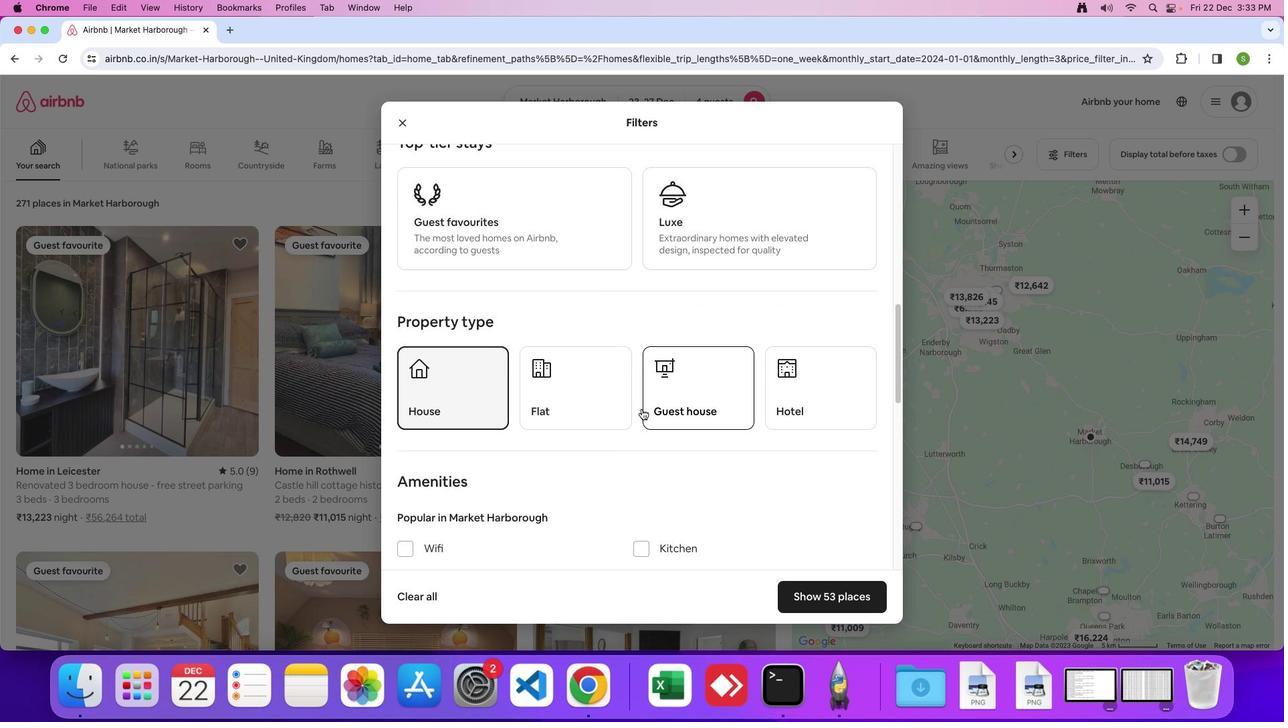 
Action: Mouse scrolled (642, 408) with delta (0, 0)
Screenshot: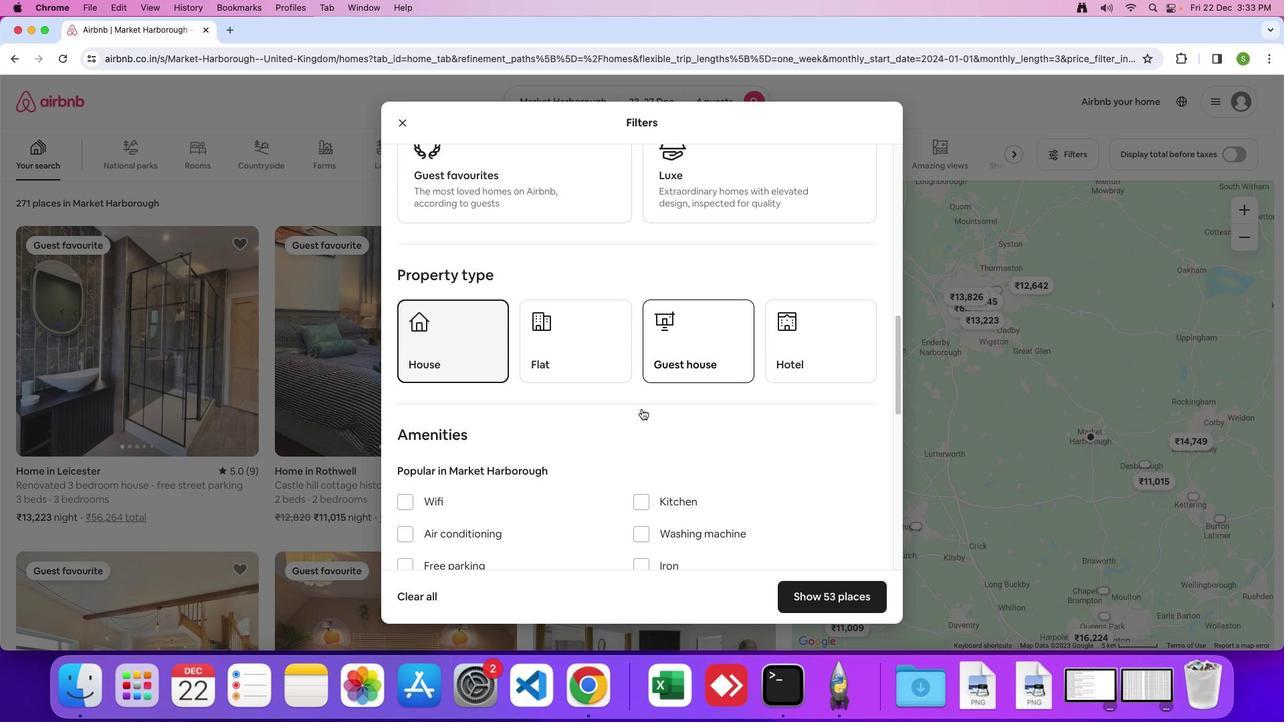 
Action: Mouse scrolled (642, 408) with delta (0, 0)
Screenshot: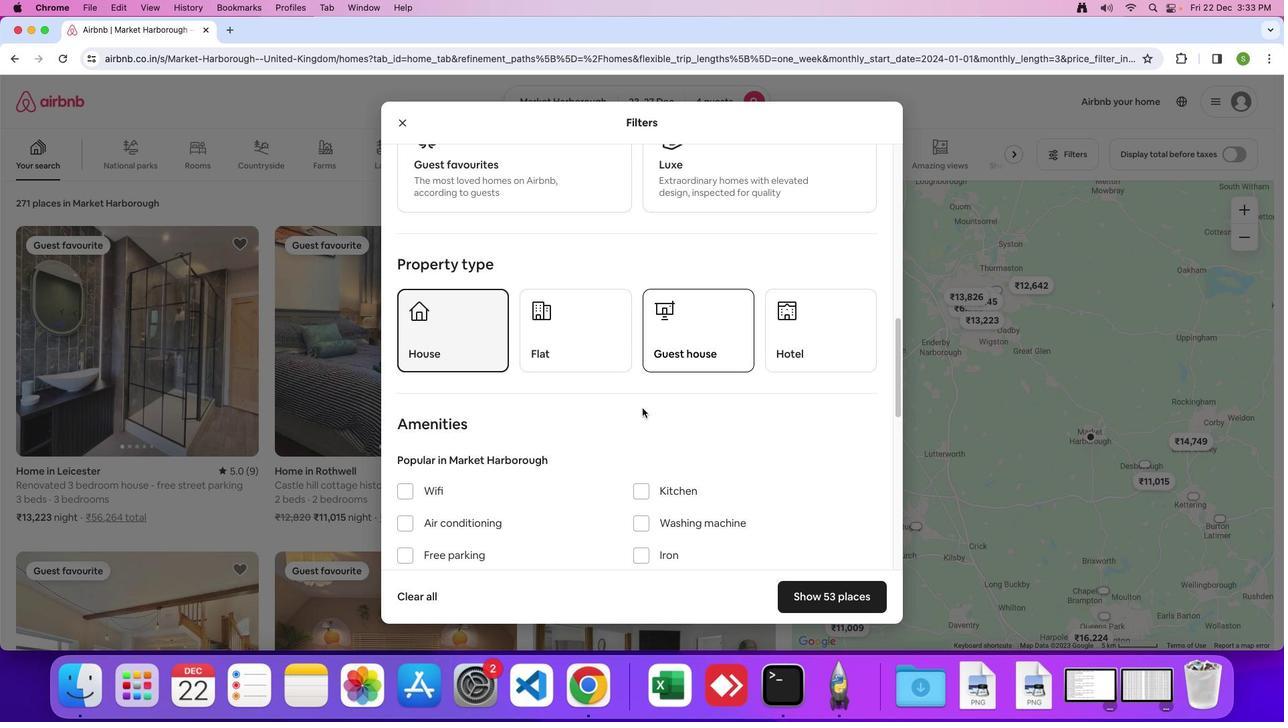 
Action: Mouse scrolled (642, 408) with delta (0, -1)
Screenshot: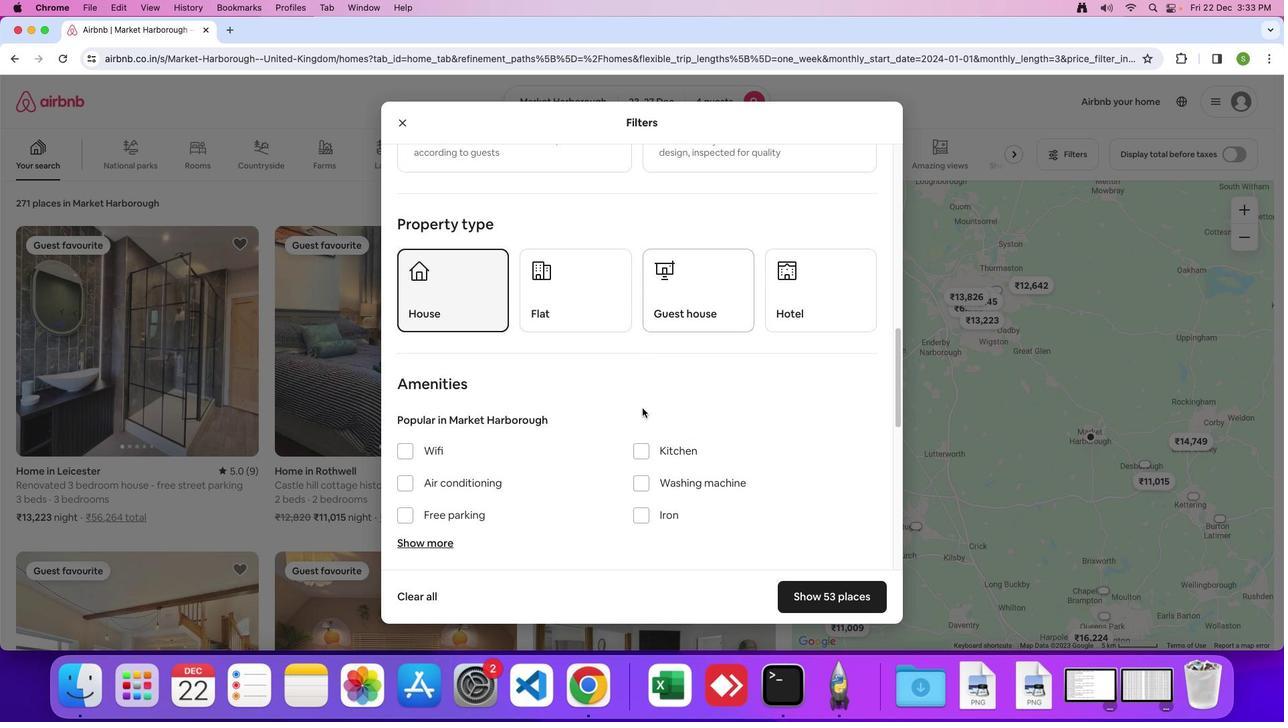 
Action: Mouse moved to (642, 408)
Screenshot: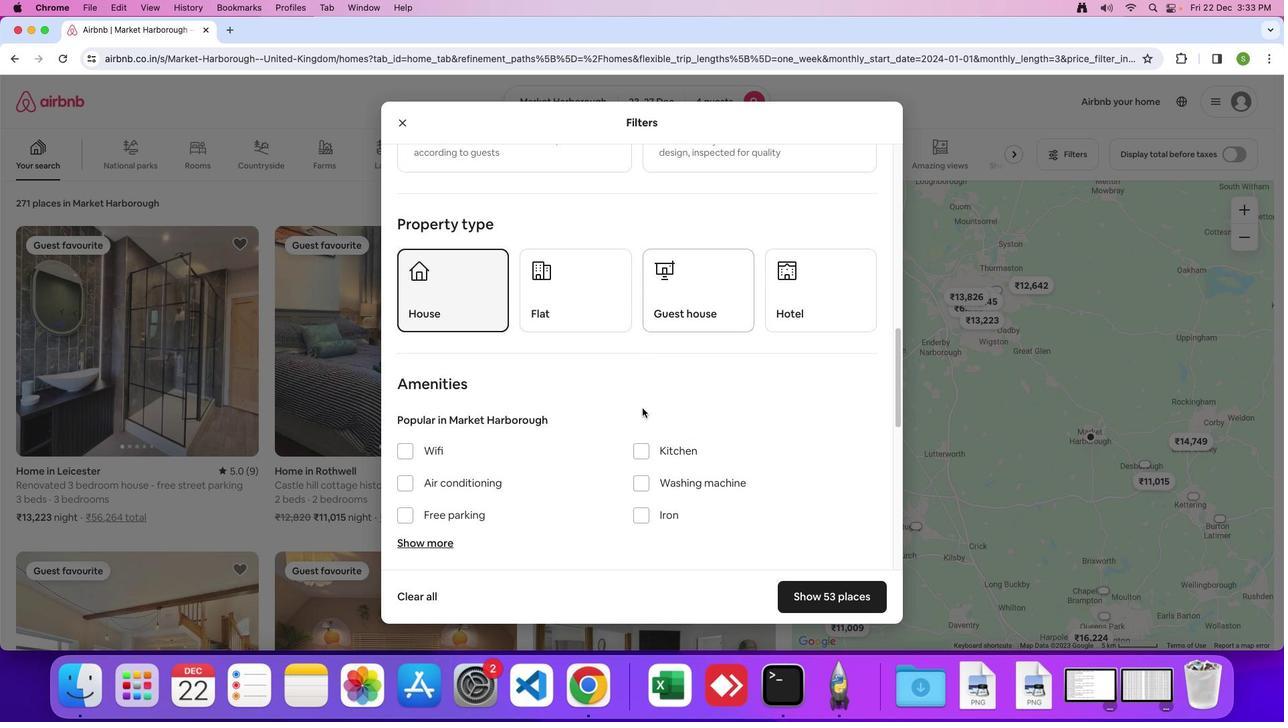 
Action: Mouse scrolled (642, 408) with delta (0, 0)
Screenshot: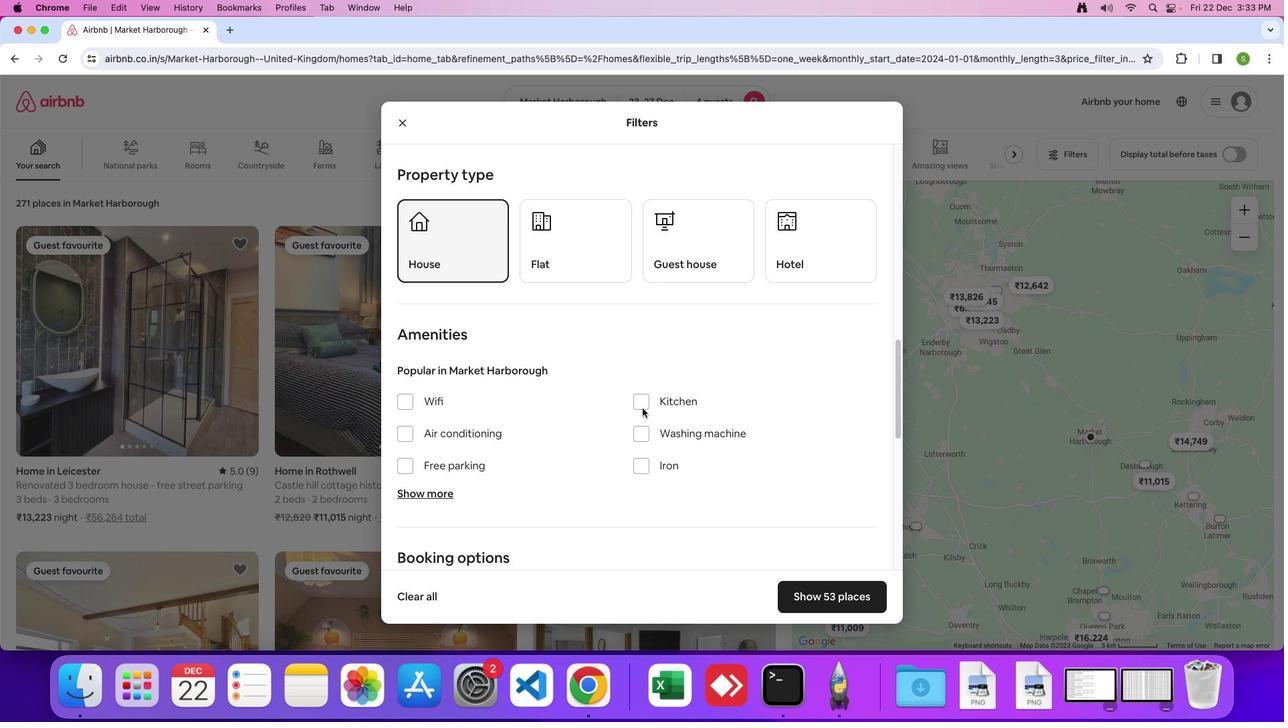 
Action: Mouse scrolled (642, 408) with delta (0, 0)
Screenshot: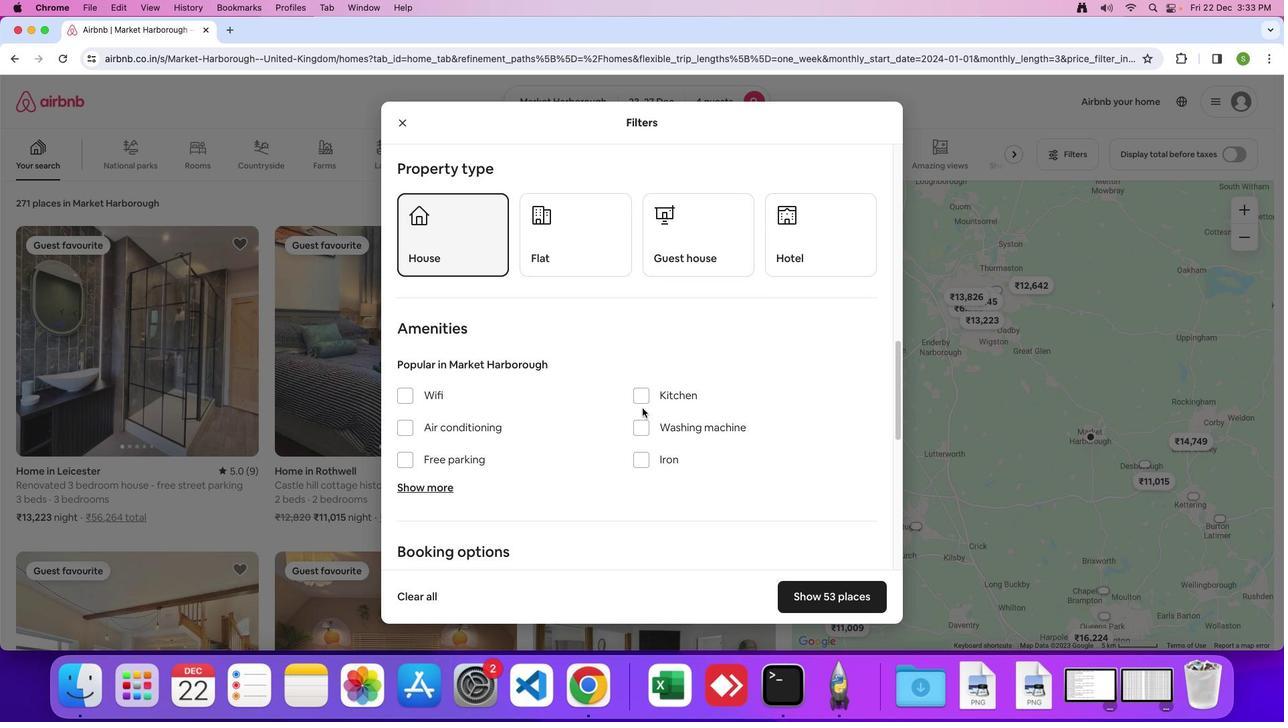 
Action: Mouse scrolled (642, 408) with delta (0, 0)
Screenshot: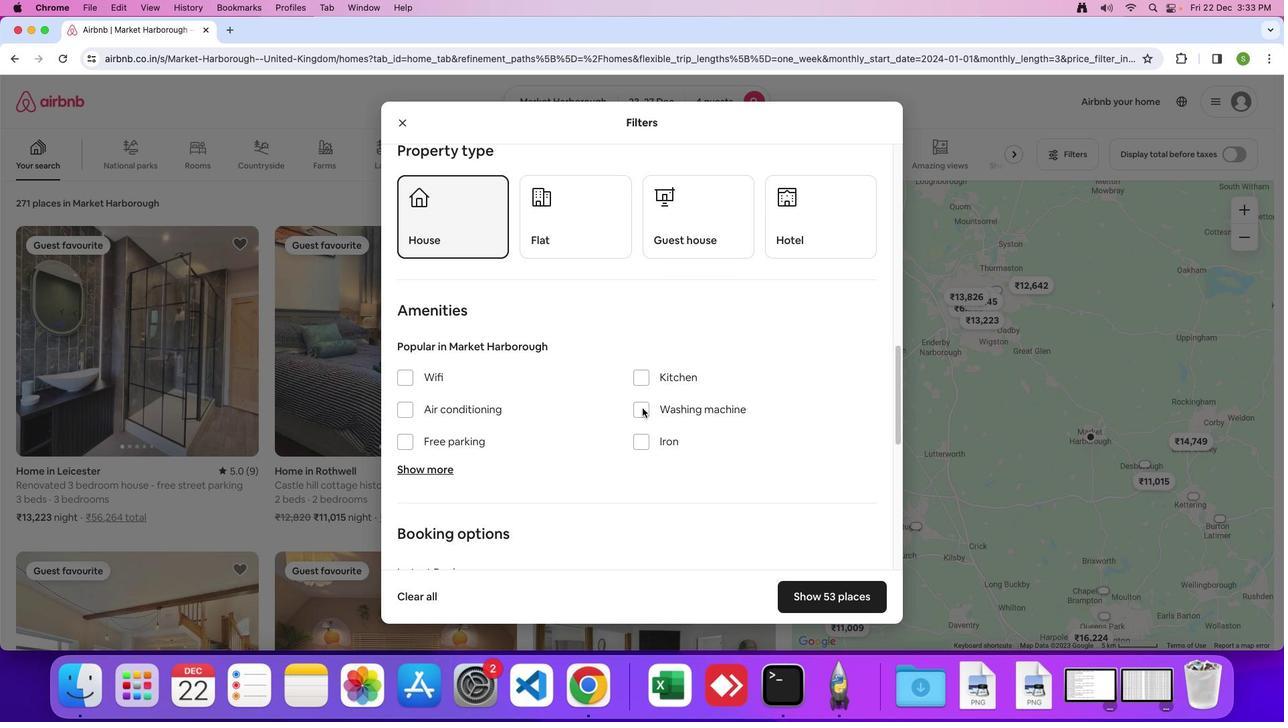 
Action: Mouse scrolled (642, 408) with delta (0, 0)
Screenshot: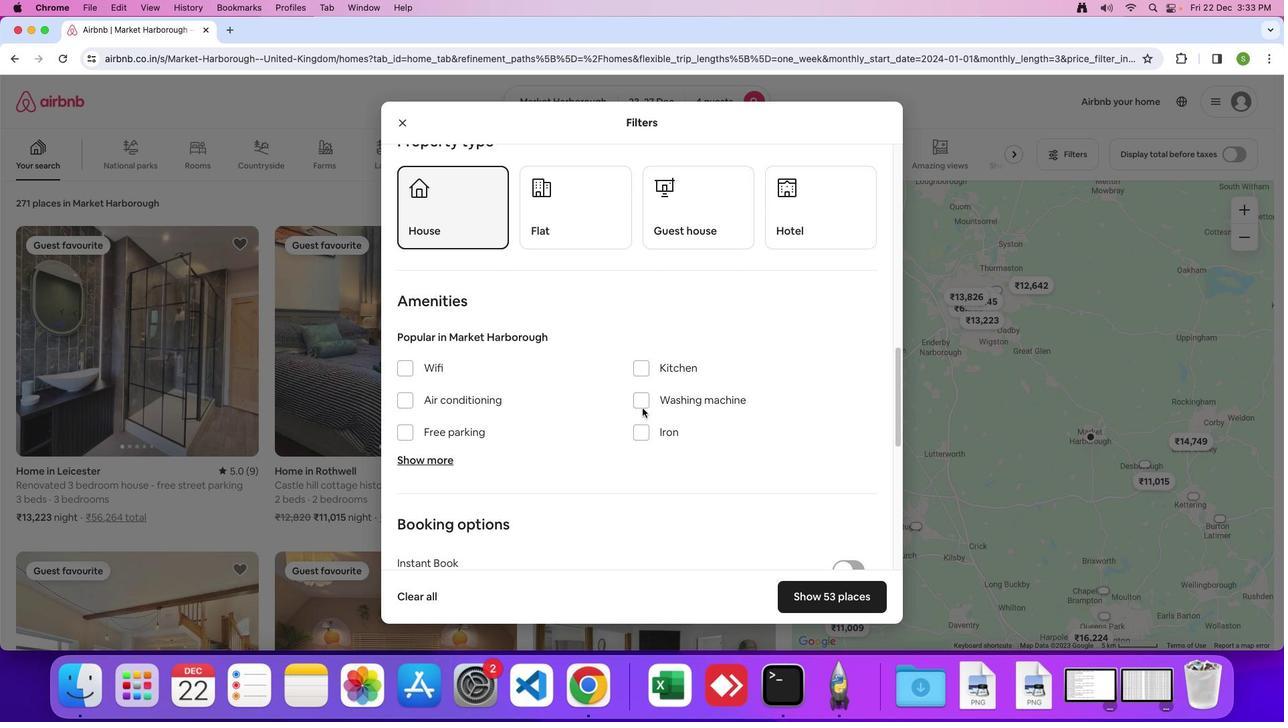 
Action: Mouse scrolled (642, 408) with delta (0, -1)
Screenshot: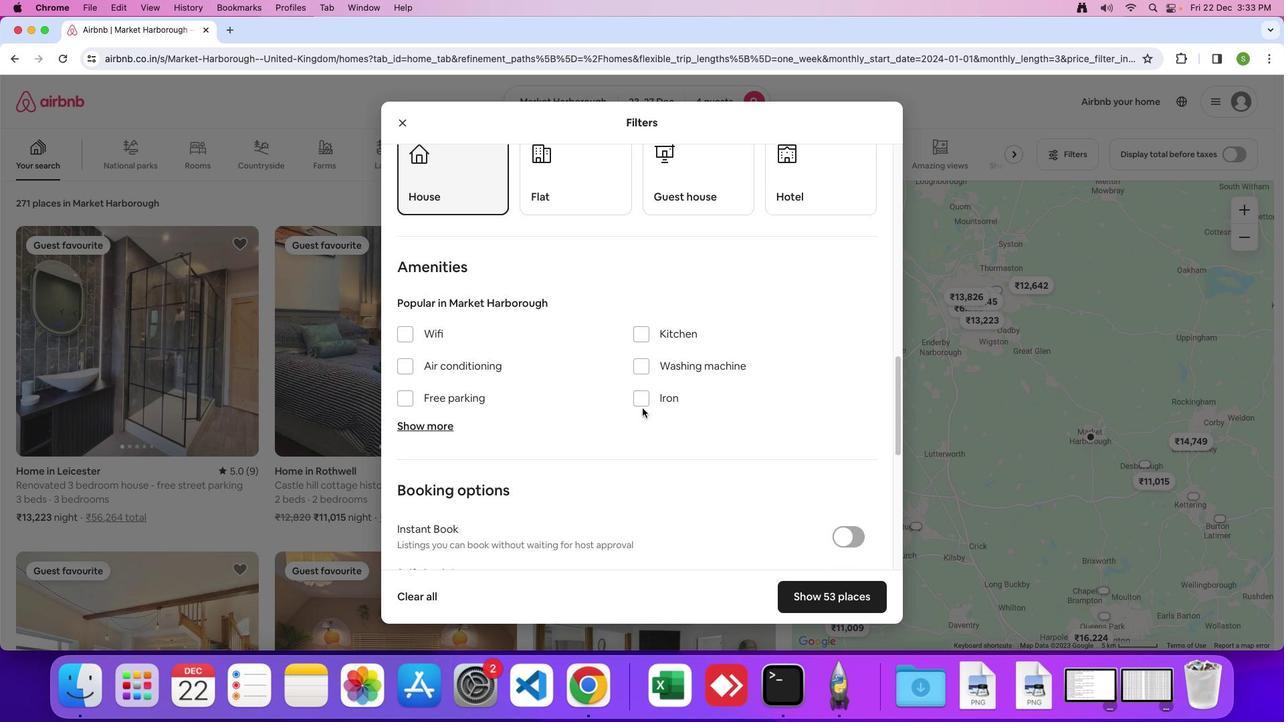 
Action: Mouse scrolled (642, 408) with delta (0, 0)
Screenshot: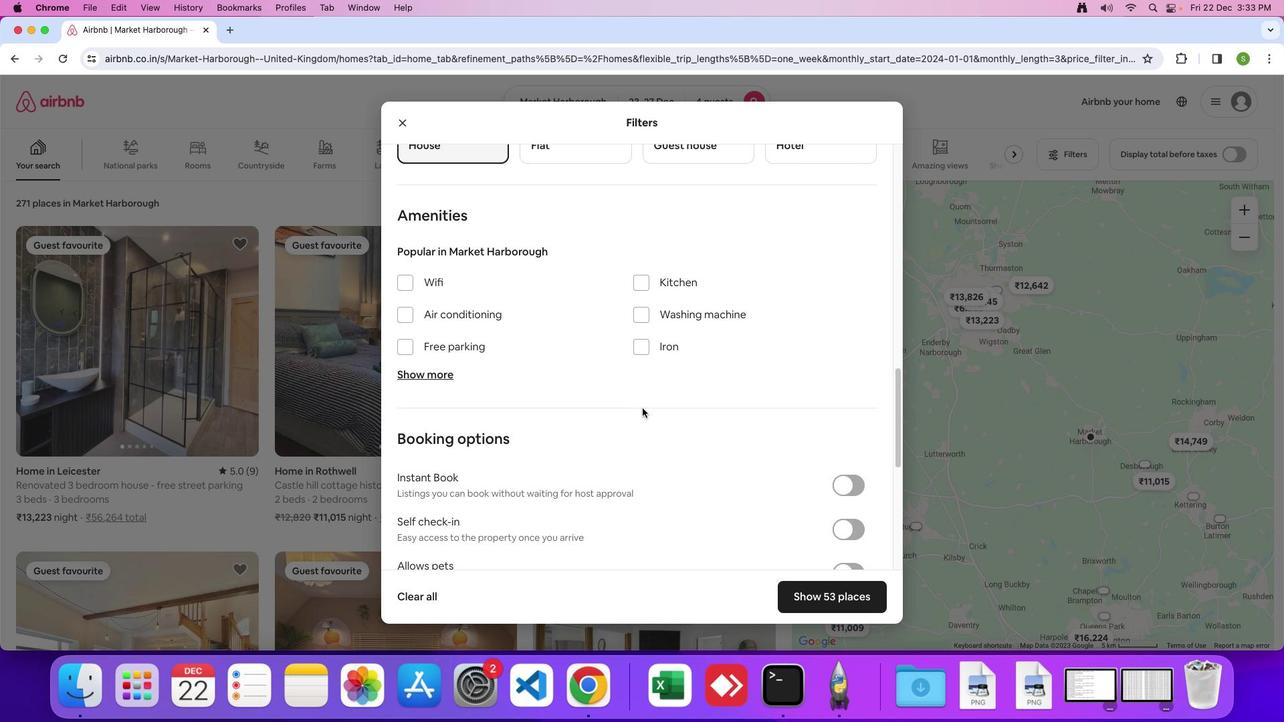 
Action: Mouse scrolled (642, 408) with delta (0, 0)
Screenshot: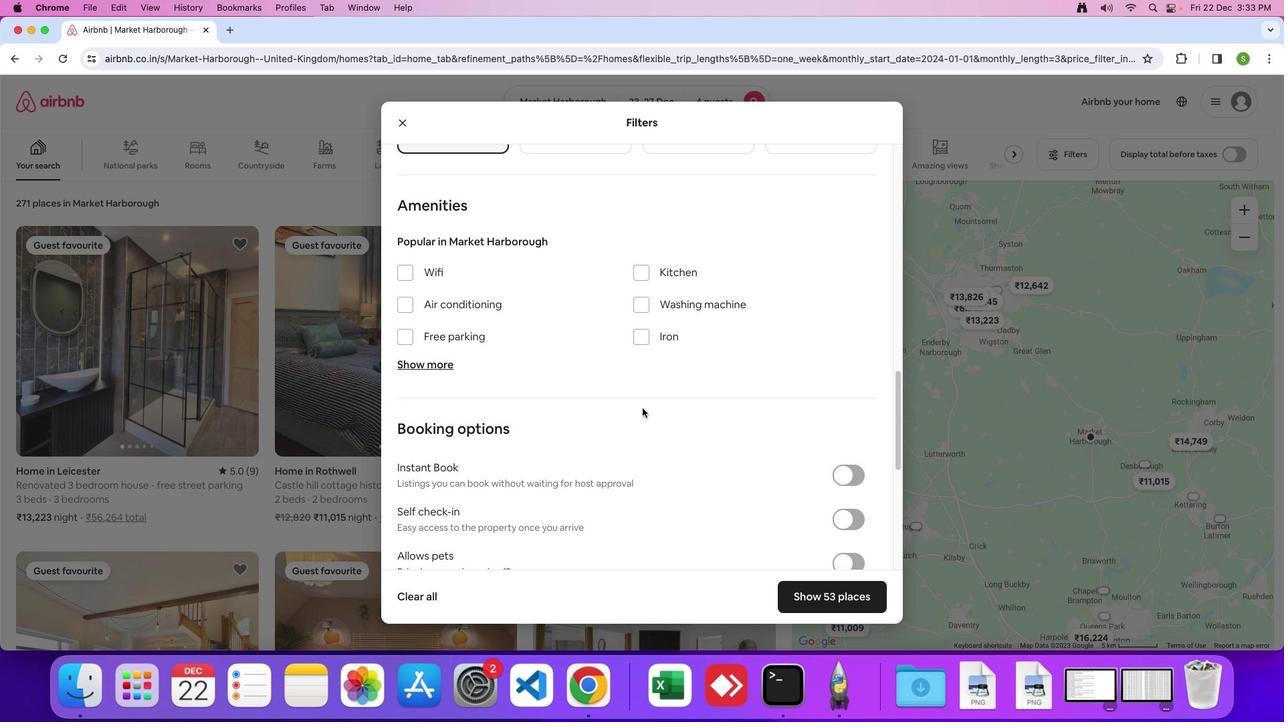 
Action: Mouse scrolled (642, 408) with delta (0, 0)
Screenshot: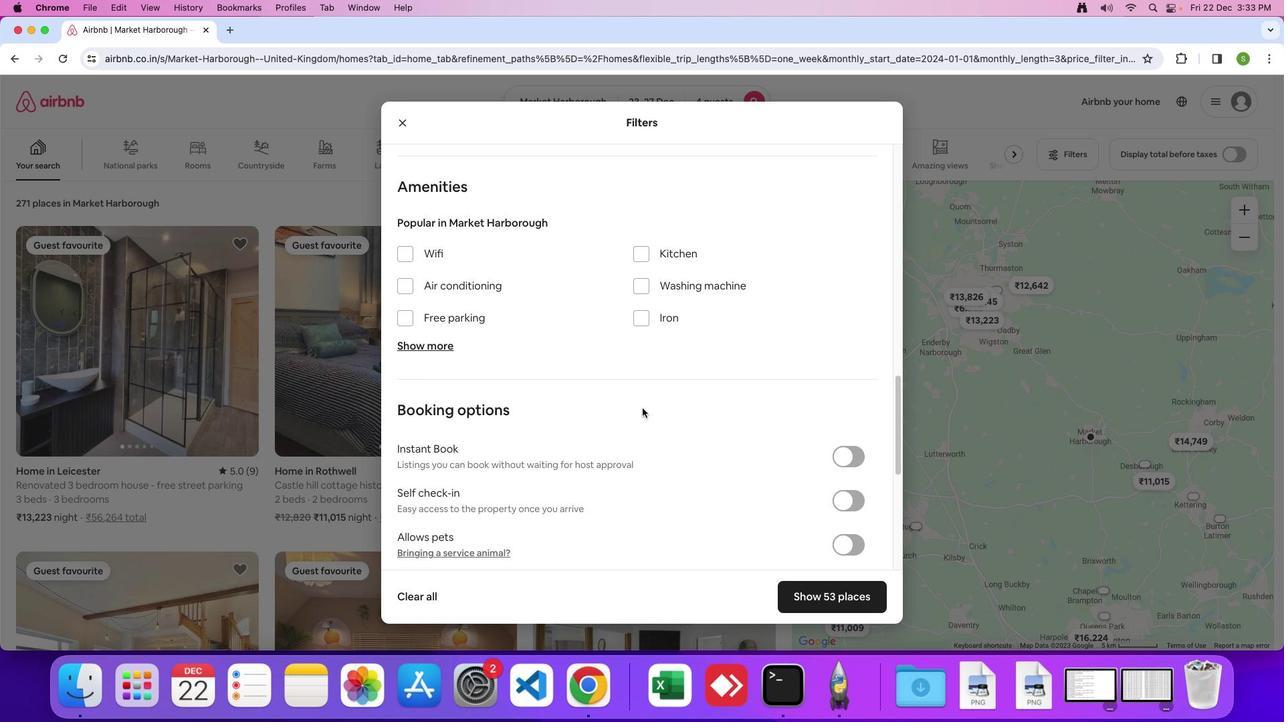 
Action: Mouse scrolled (642, 408) with delta (0, 0)
Screenshot: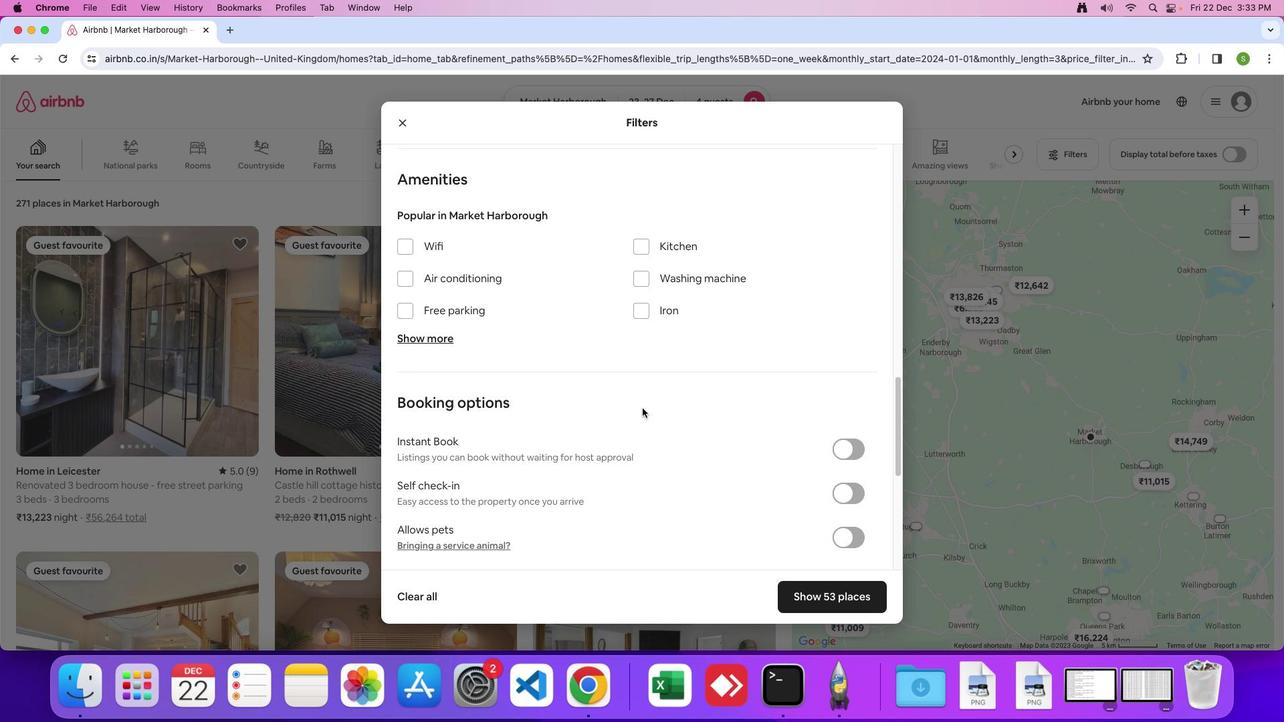 
Action: Mouse scrolled (642, 408) with delta (0, -2)
Screenshot: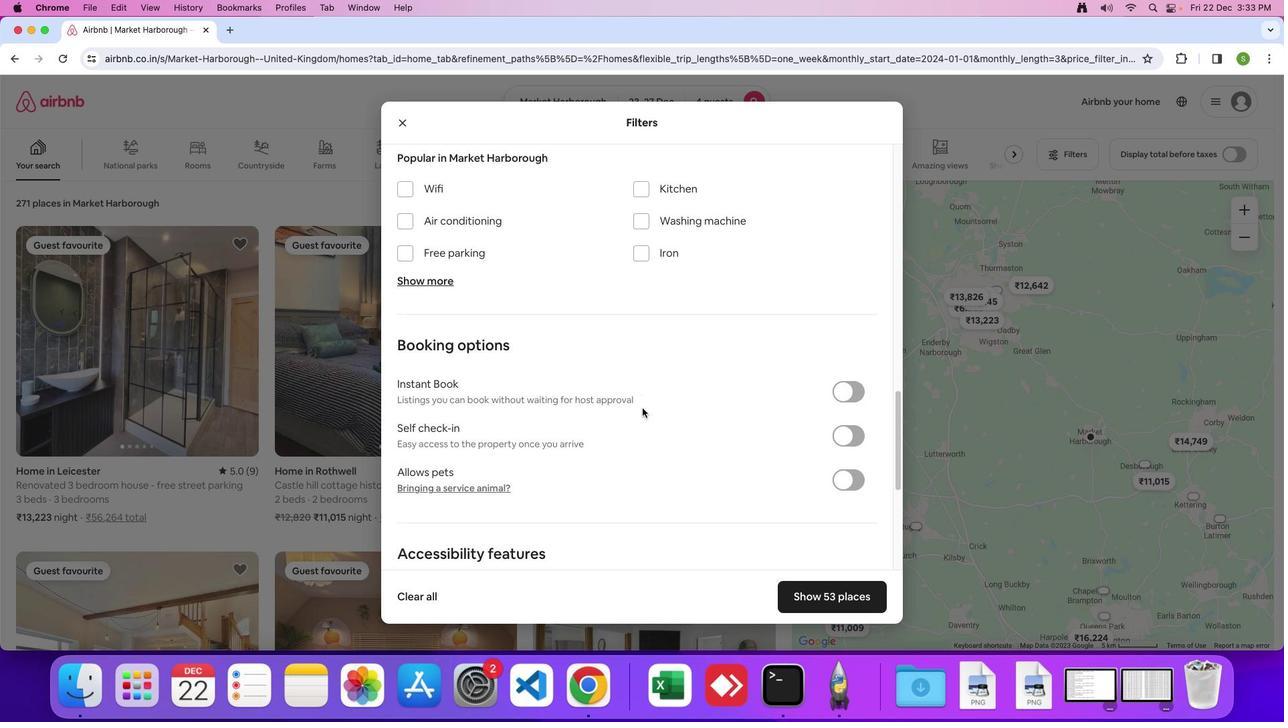 
Action: Mouse scrolled (642, 408) with delta (0, 0)
Screenshot: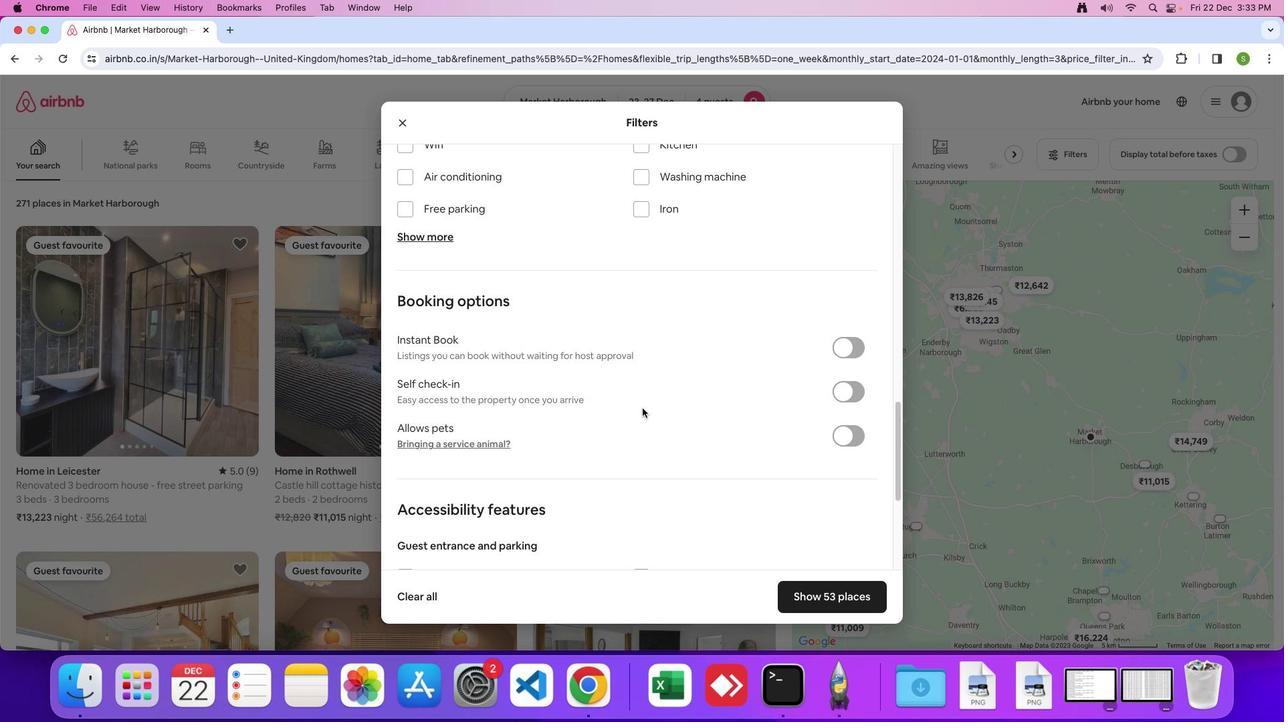 
Action: Mouse scrolled (642, 408) with delta (0, 0)
Screenshot: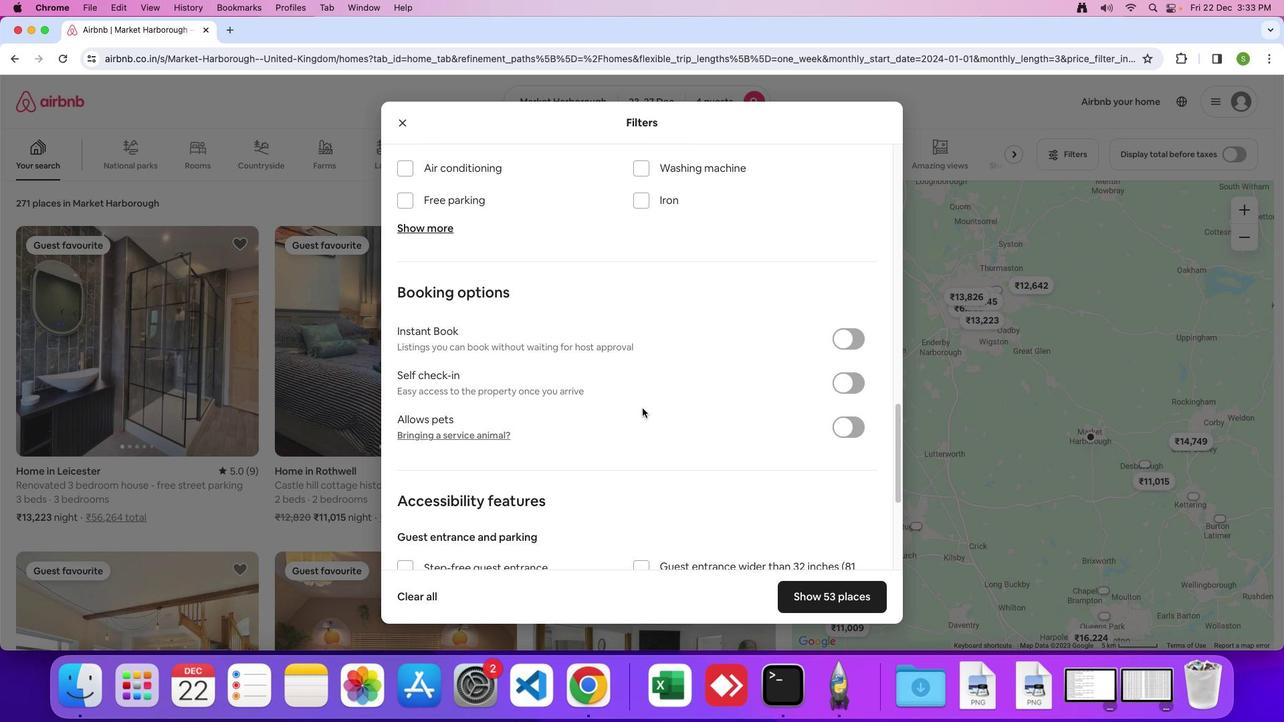 
Action: Mouse scrolled (642, 408) with delta (0, 0)
Screenshot: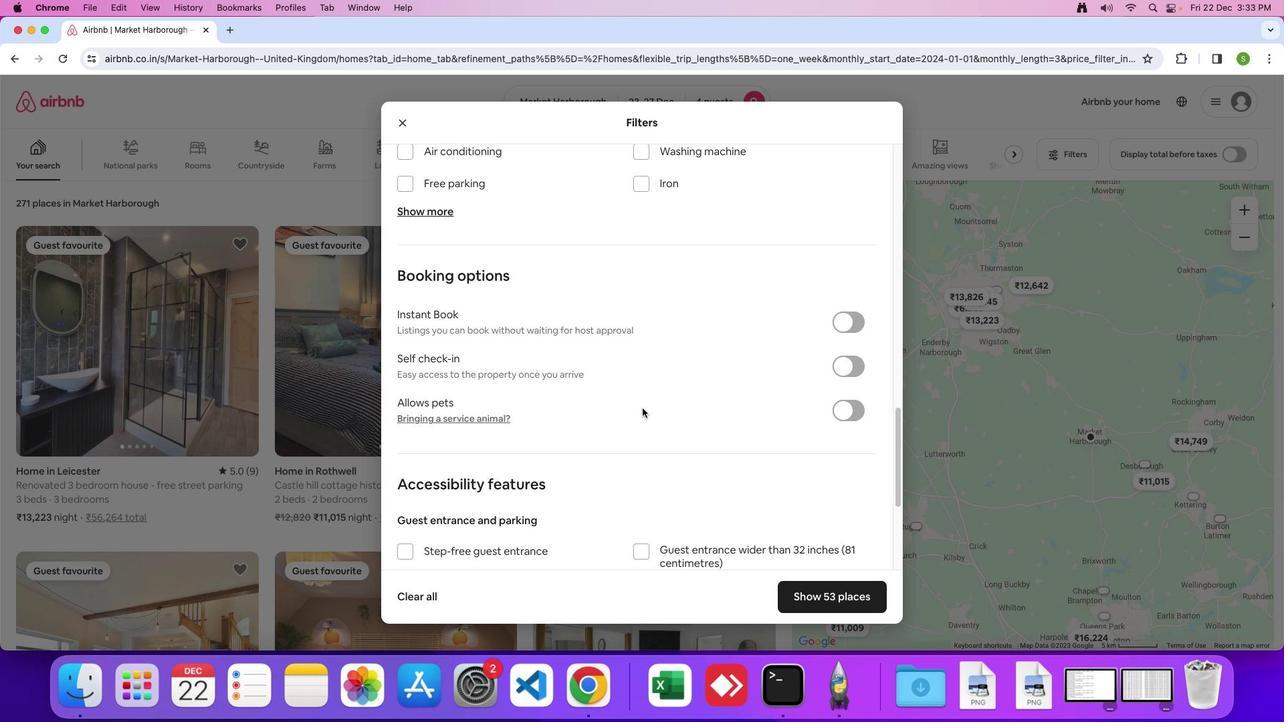 
Action: Mouse scrolled (642, 408) with delta (0, 0)
Screenshot: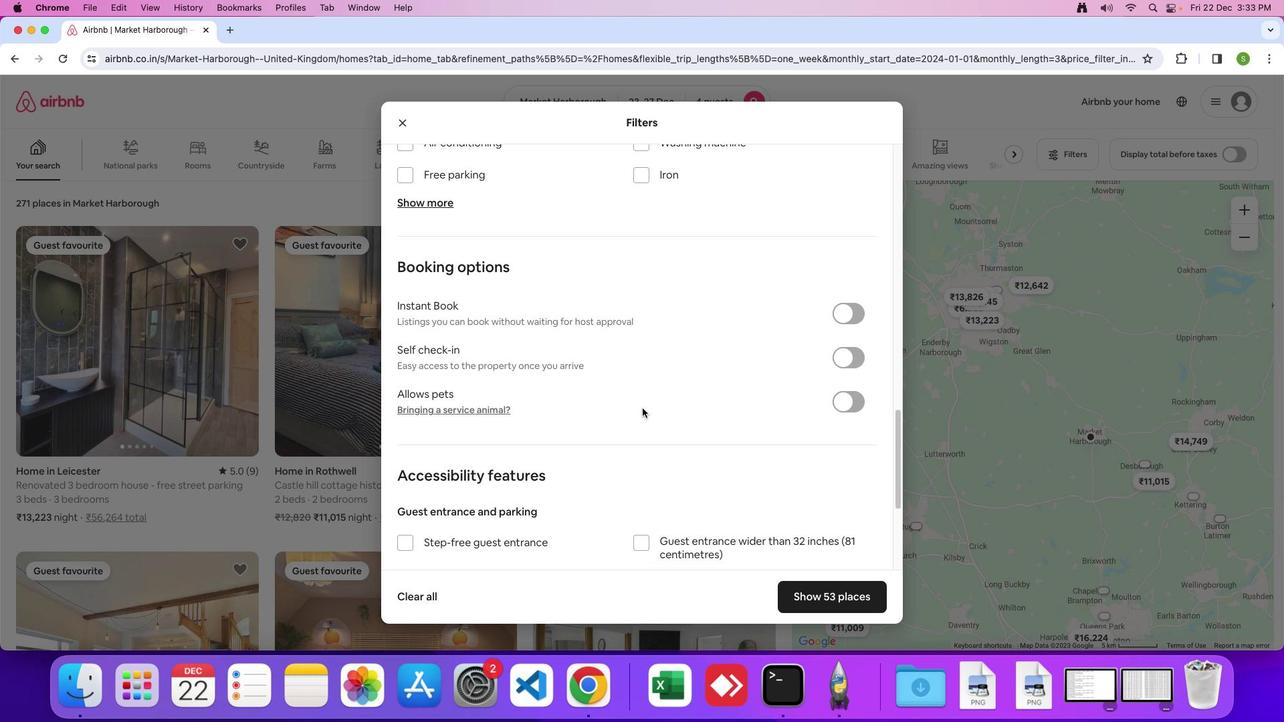 
Action: Mouse scrolled (642, 408) with delta (0, -1)
Screenshot: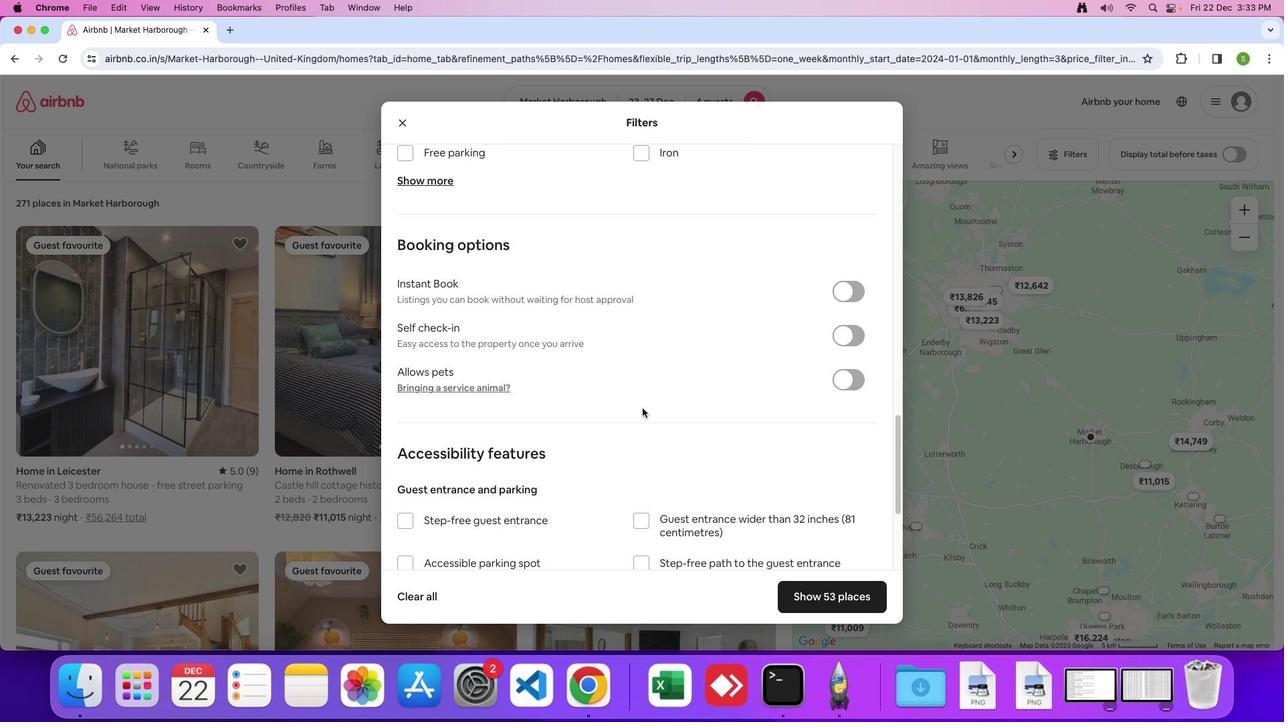 
Action: Mouse scrolled (642, 408) with delta (0, 0)
Screenshot: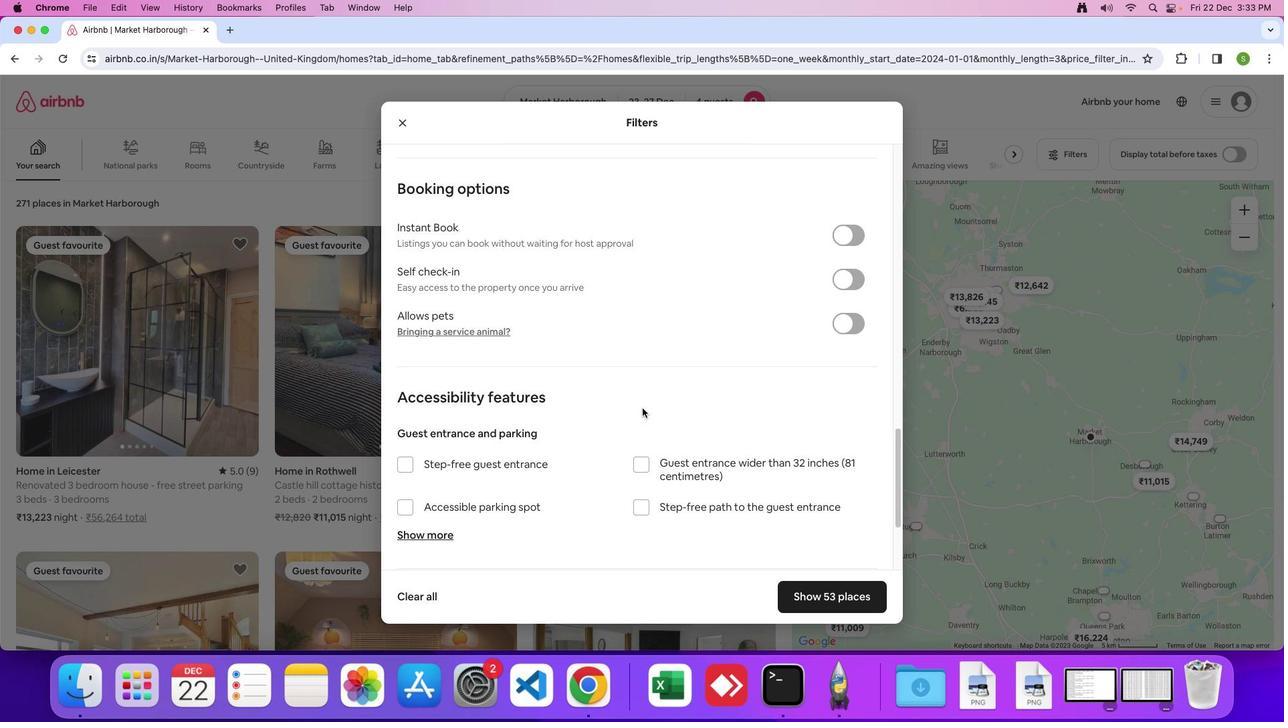 
Action: Mouse scrolled (642, 408) with delta (0, 0)
Screenshot: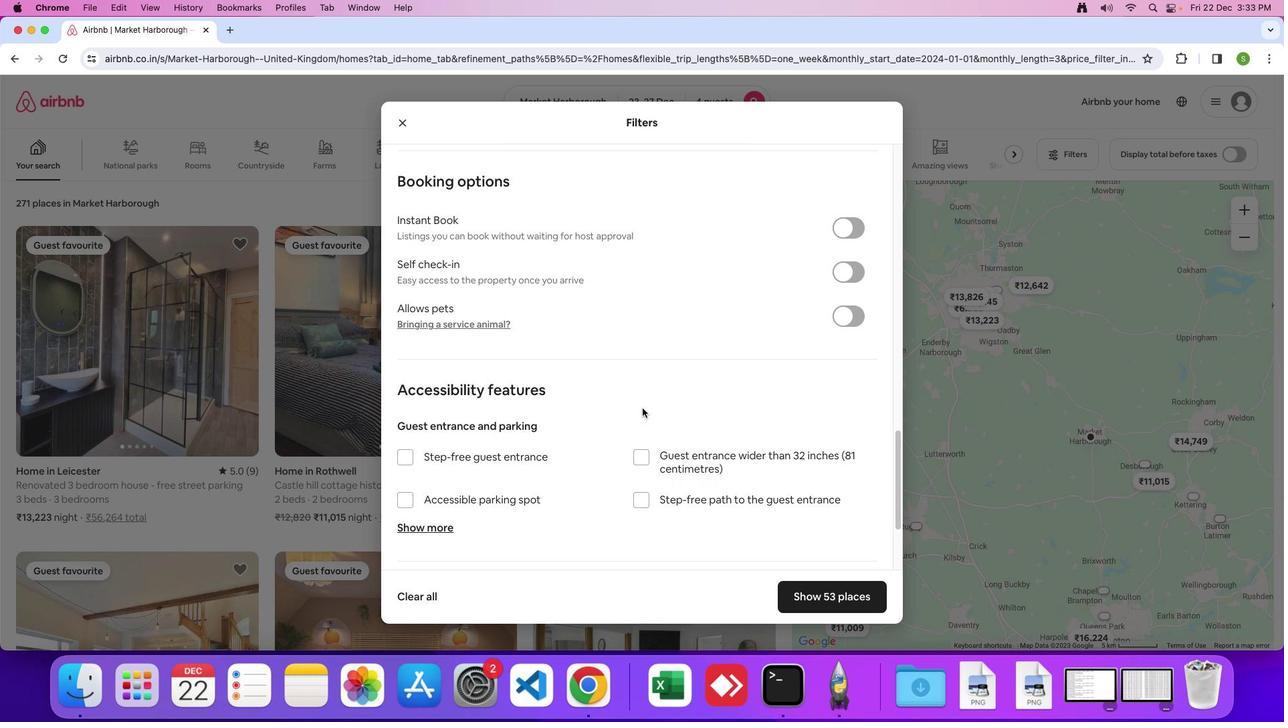 
Action: Mouse scrolled (642, 408) with delta (0, -1)
Screenshot: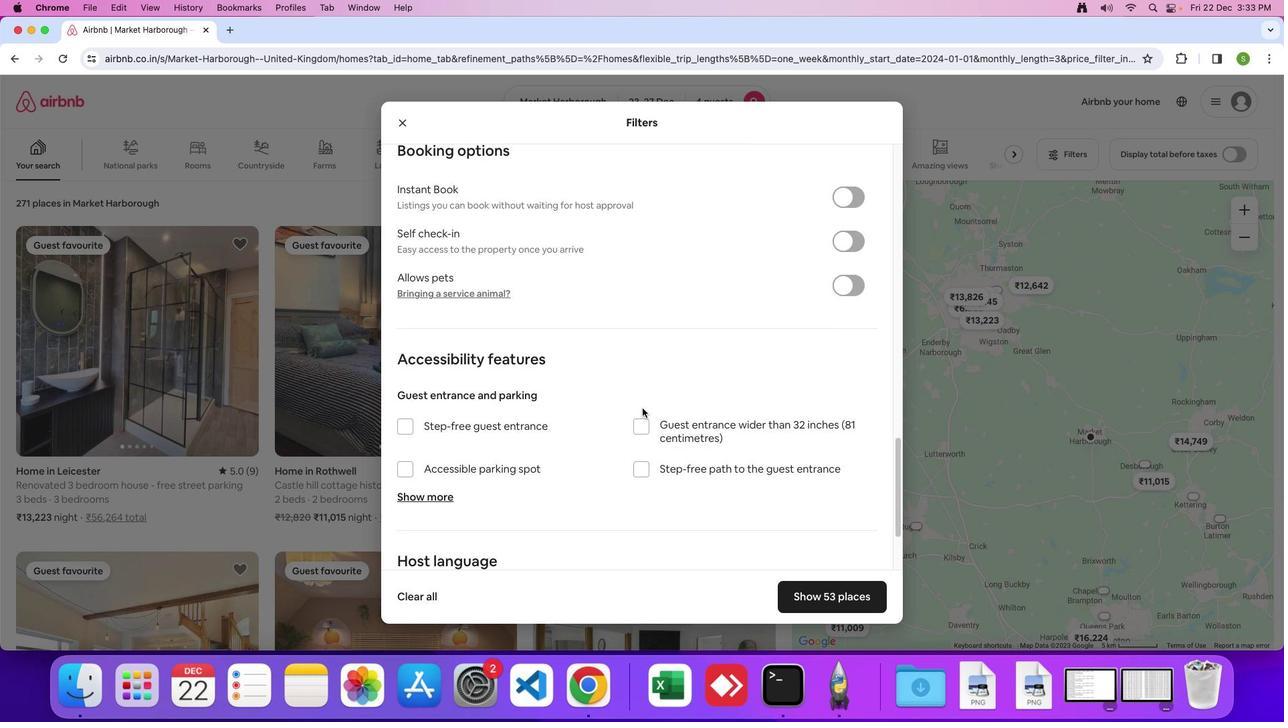 
Action: Mouse scrolled (642, 408) with delta (0, 0)
Screenshot: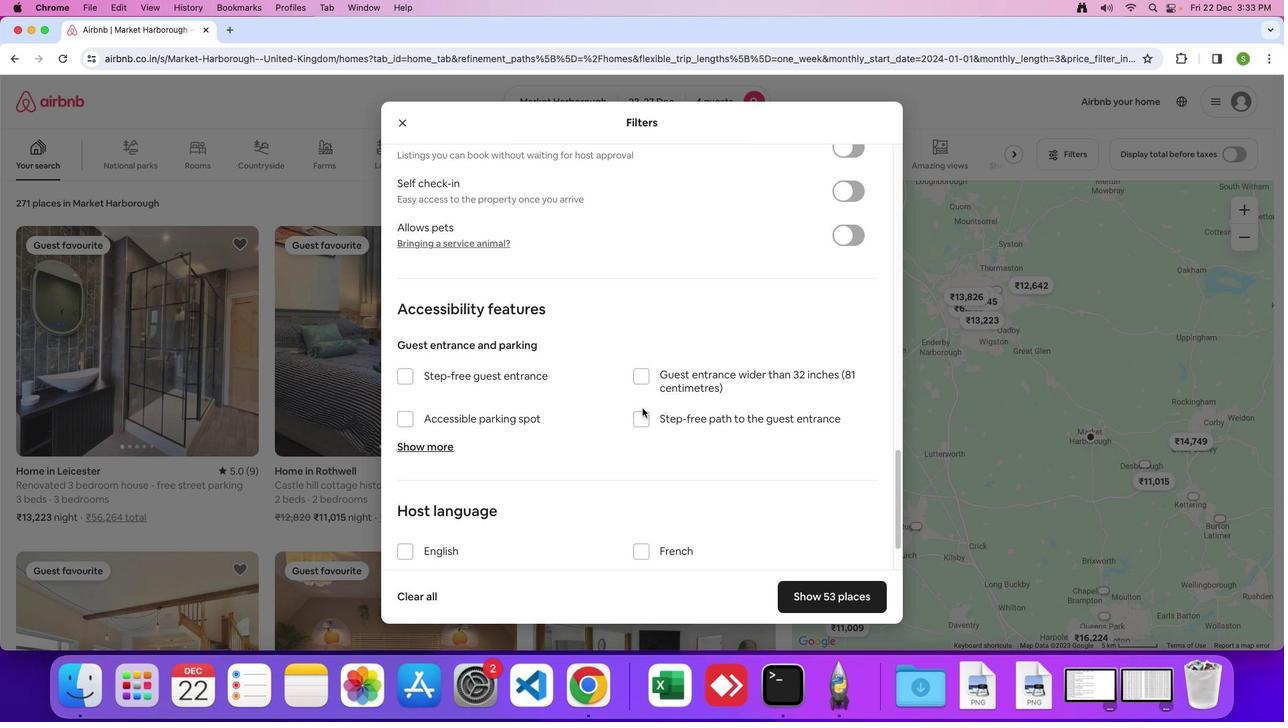 
Action: Mouse scrolled (642, 408) with delta (0, 0)
Screenshot: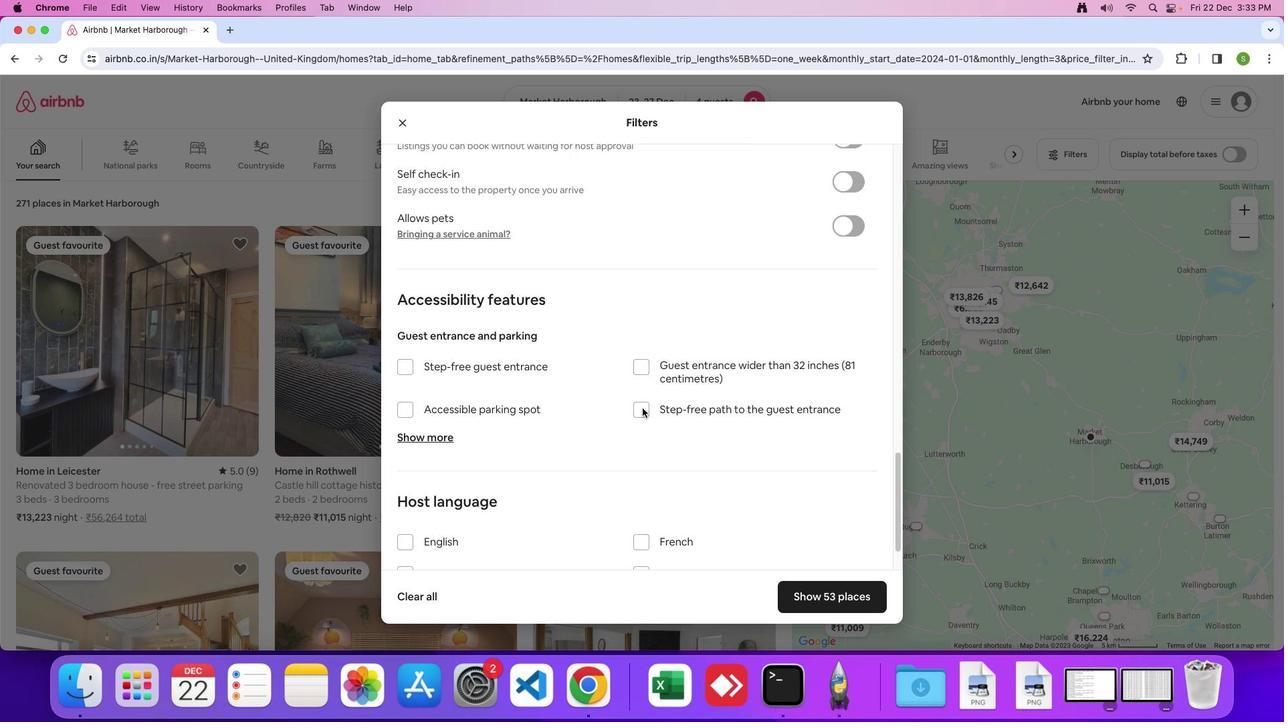 
Action: Mouse scrolled (642, 408) with delta (0, -2)
Screenshot: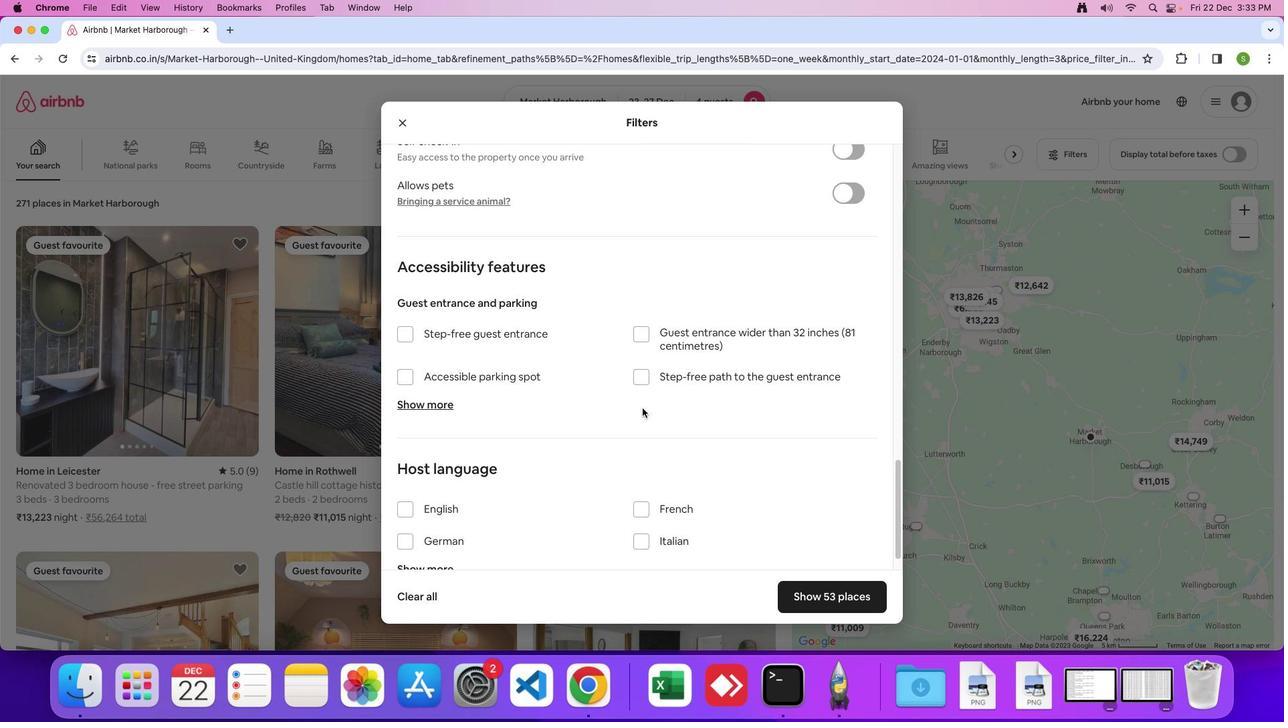
Action: Mouse scrolled (642, 408) with delta (0, 0)
Screenshot: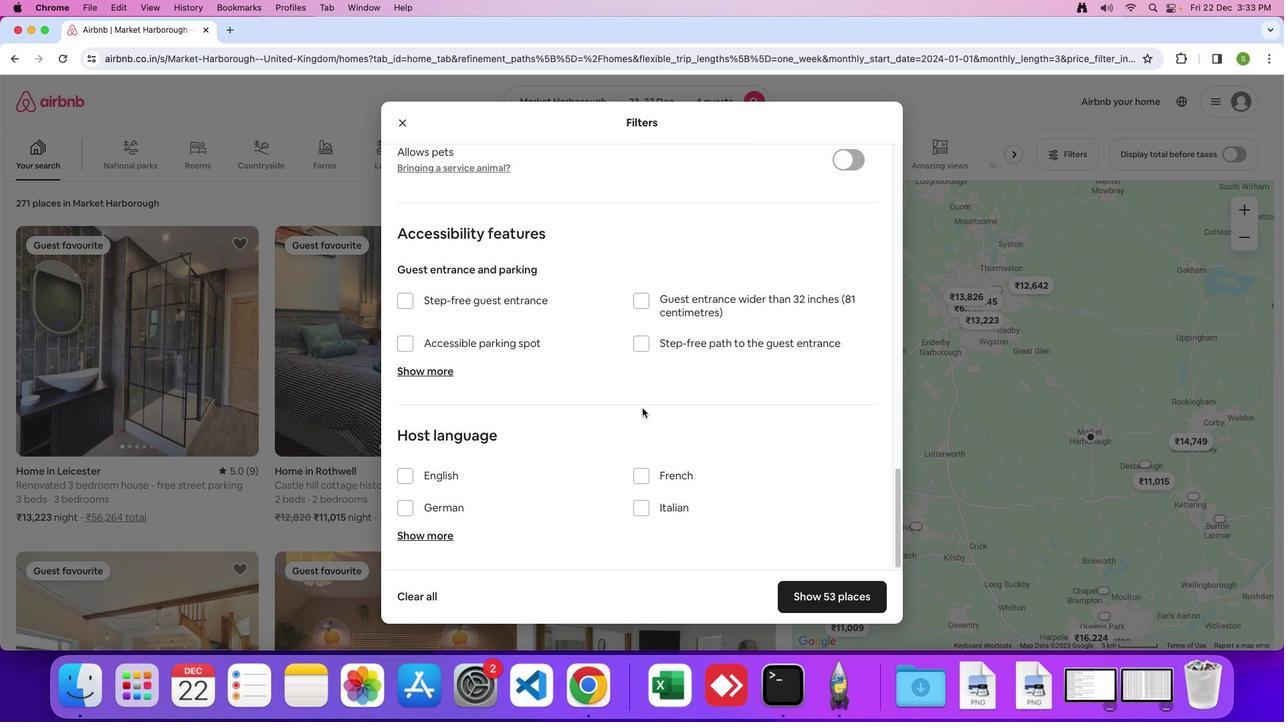 
Action: Mouse scrolled (642, 408) with delta (0, 0)
Screenshot: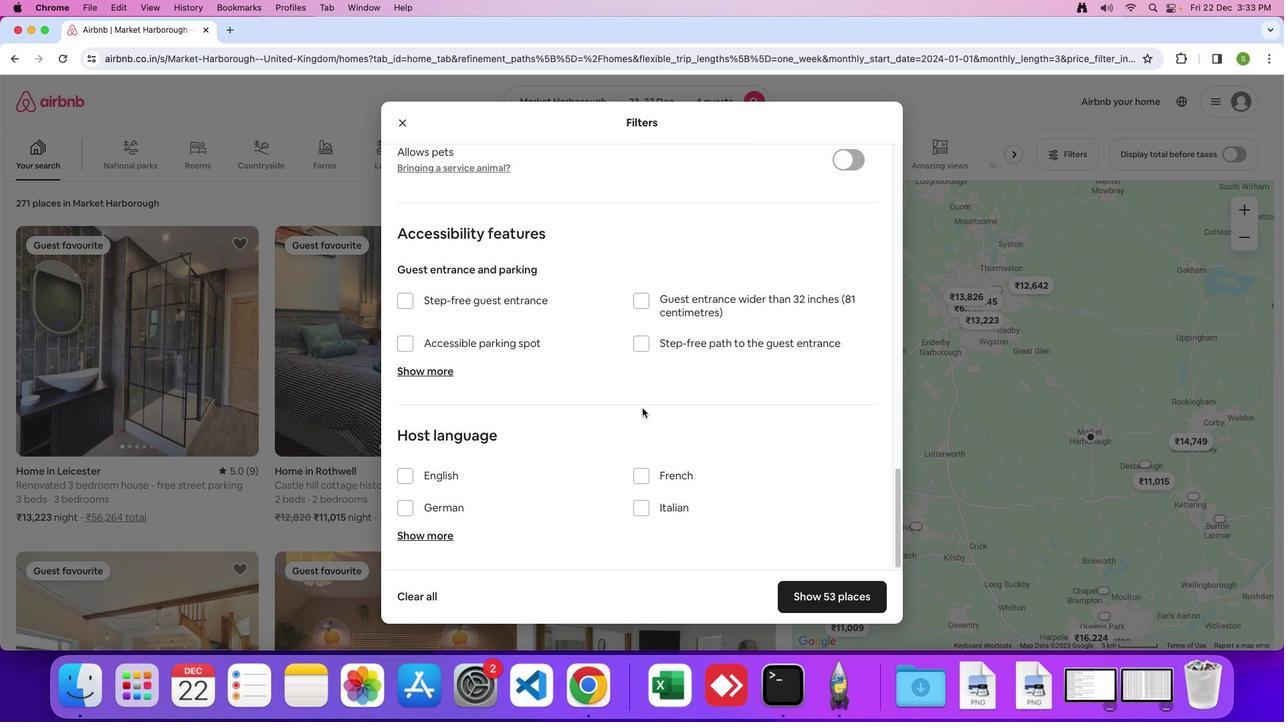 
Action: Mouse scrolled (642, 408) with delta (0, 0)
Screenshot: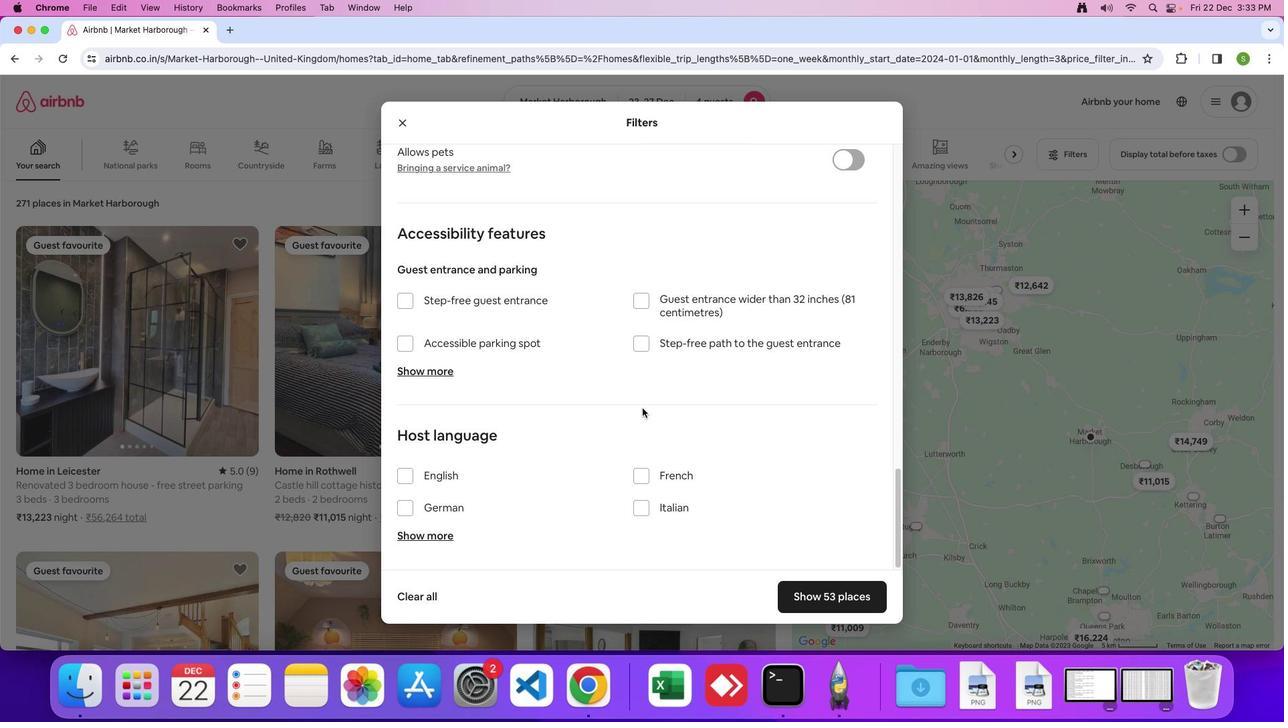 
Action: Mouse scrolled (642, 408) with delta (0, 0)
Screenshot: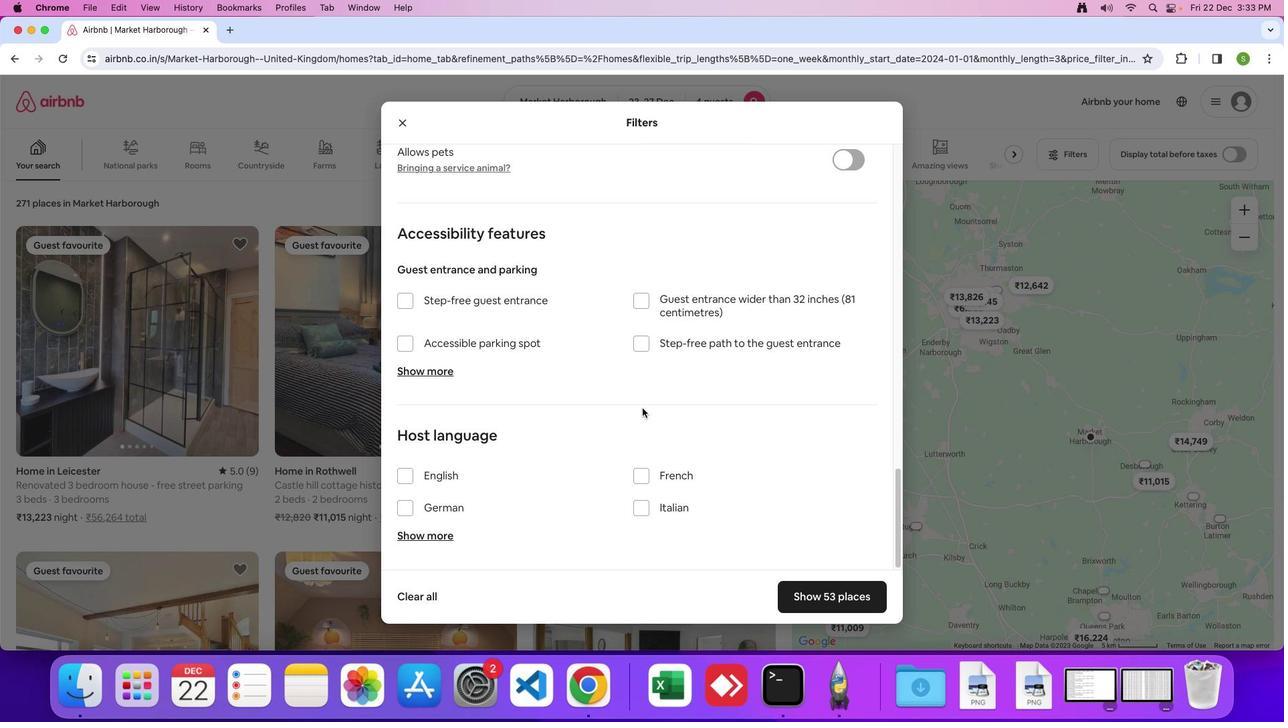 
Action: Mouse scrolled (642, 408) with delta (0, -2)
Screenshot: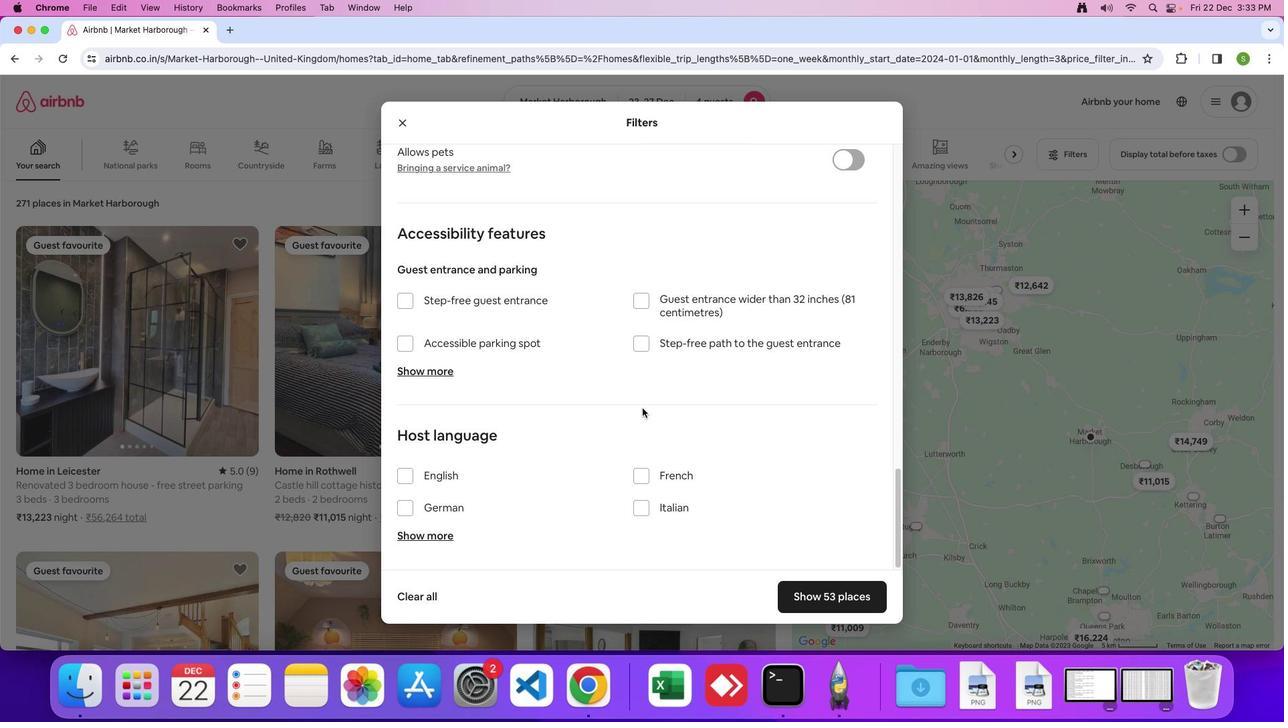 
Action: Mouse moved to (809, 583)
Screenshot: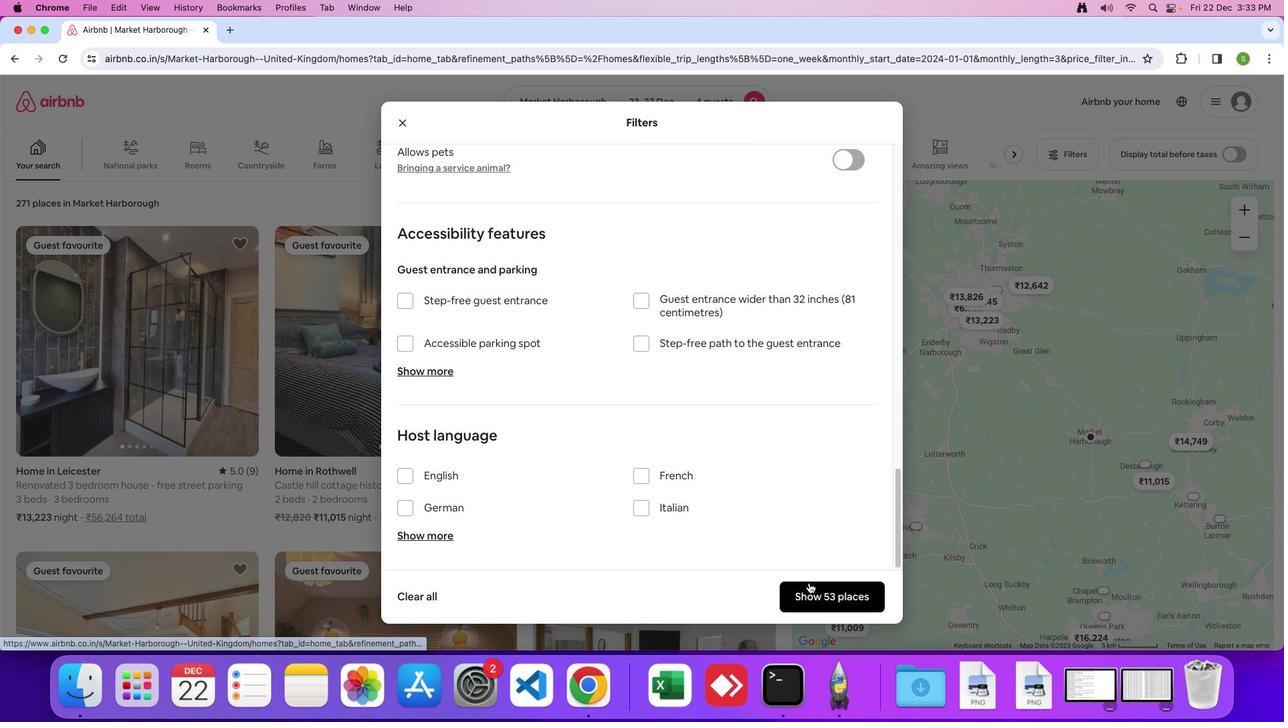 
Action: Mouse pressed left at (809, 583)
Screenshot: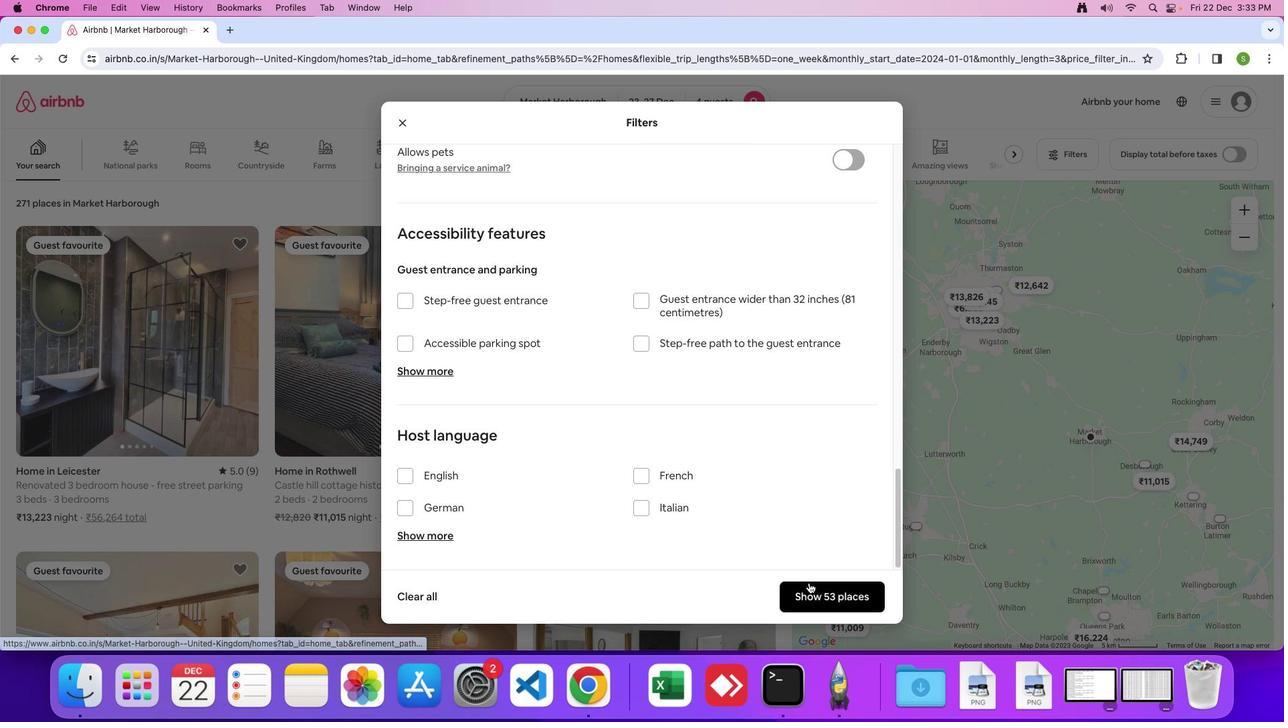 
Action: Mouse moved to (158, 307)
Screenshot: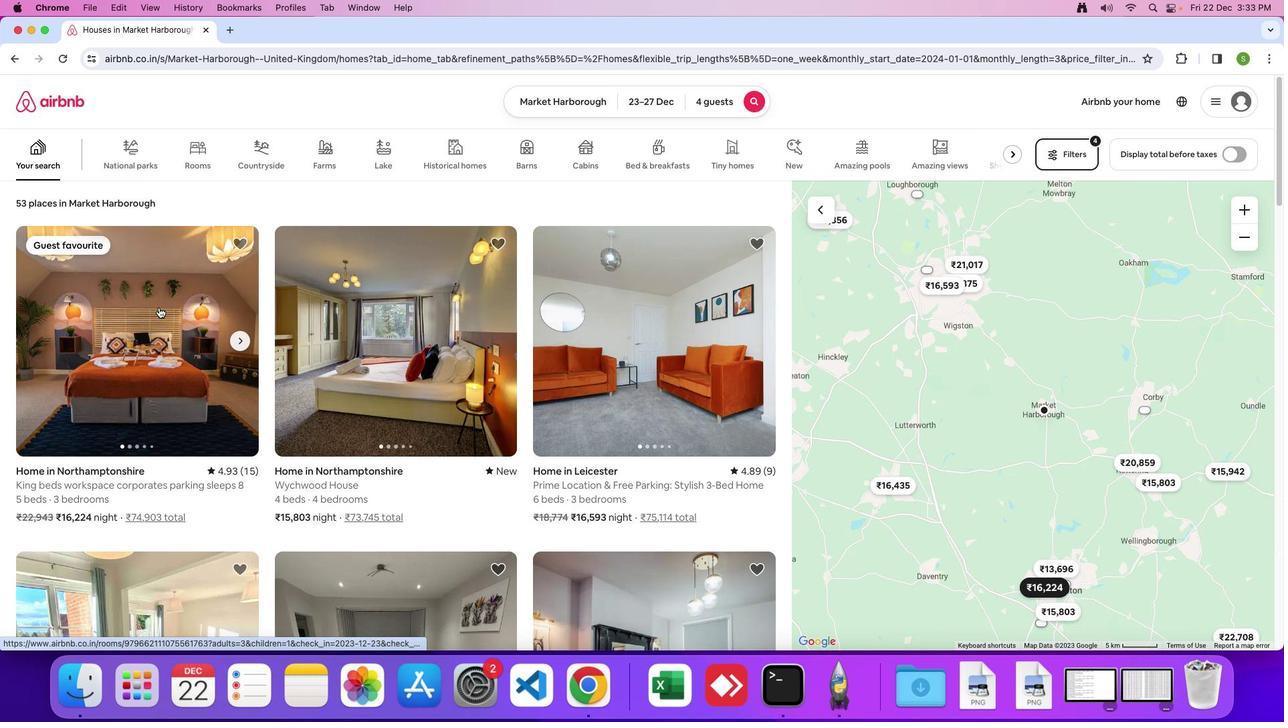 
Action: Mouse pressed left at (158, 307)
Screenshot: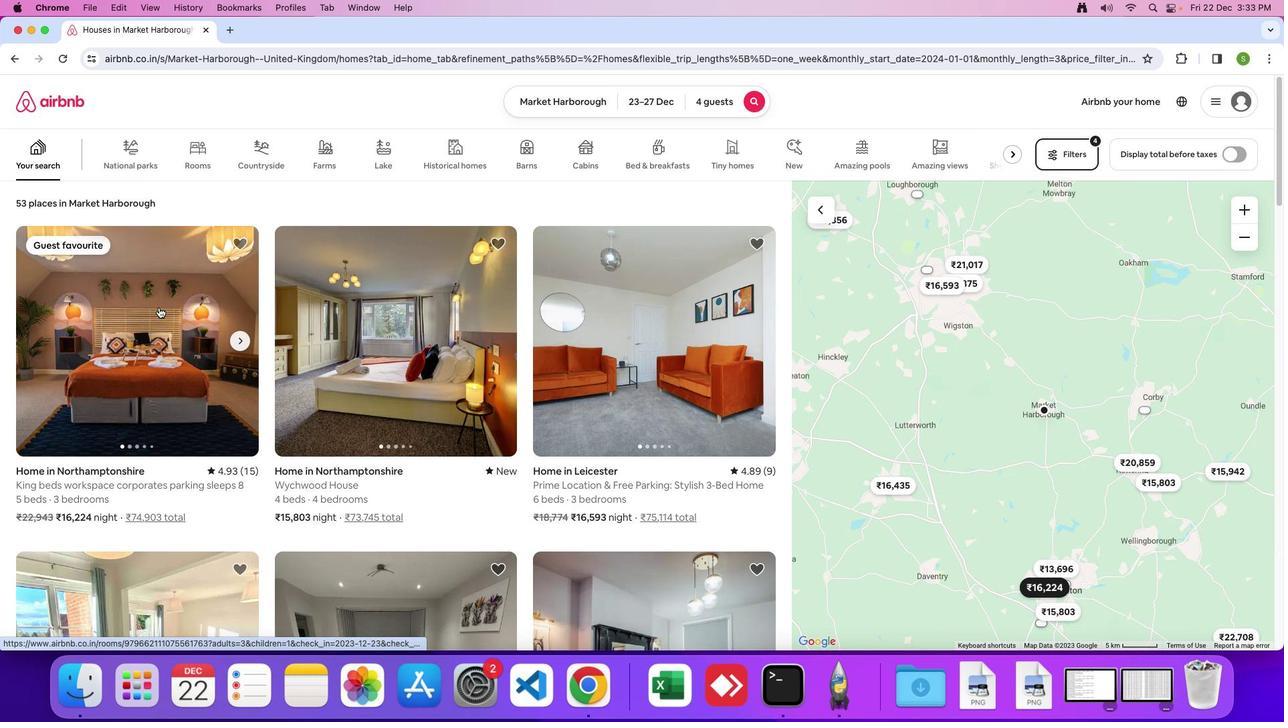 
Action: Mouse moved to (464, 328)
Screenshot: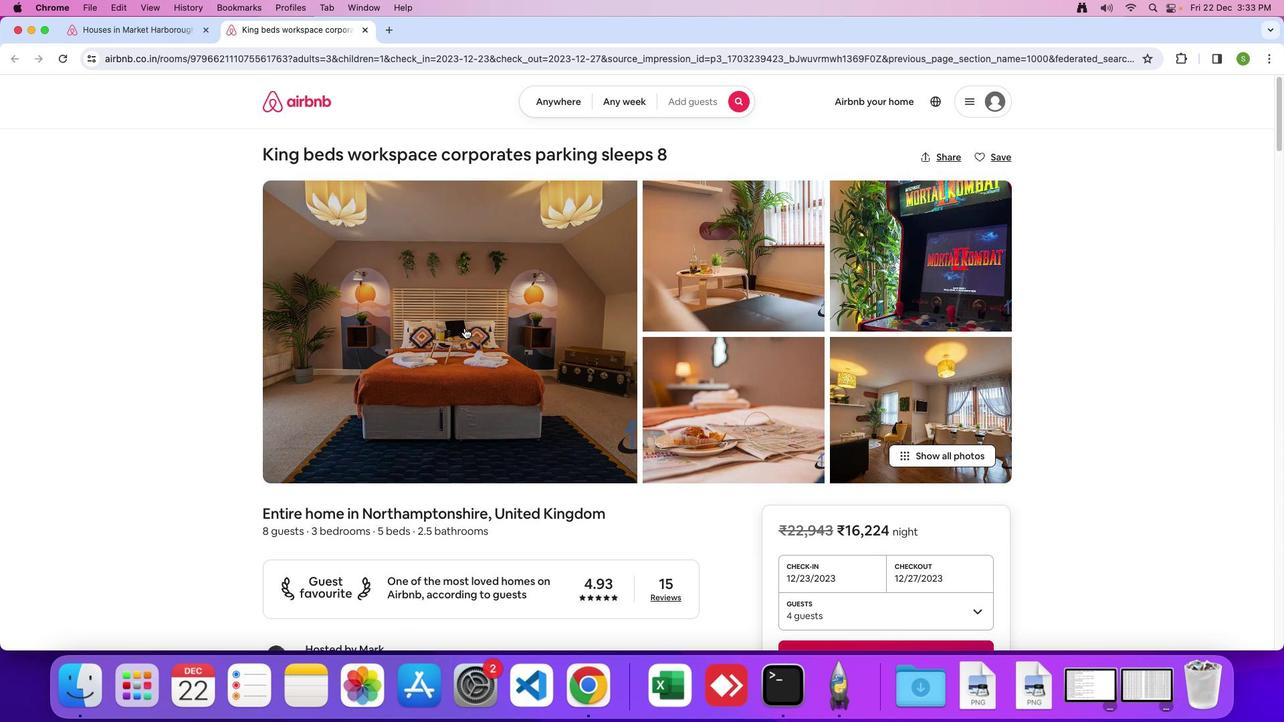 
Action: Mouse pressed left at (464, 328)
Screenshot: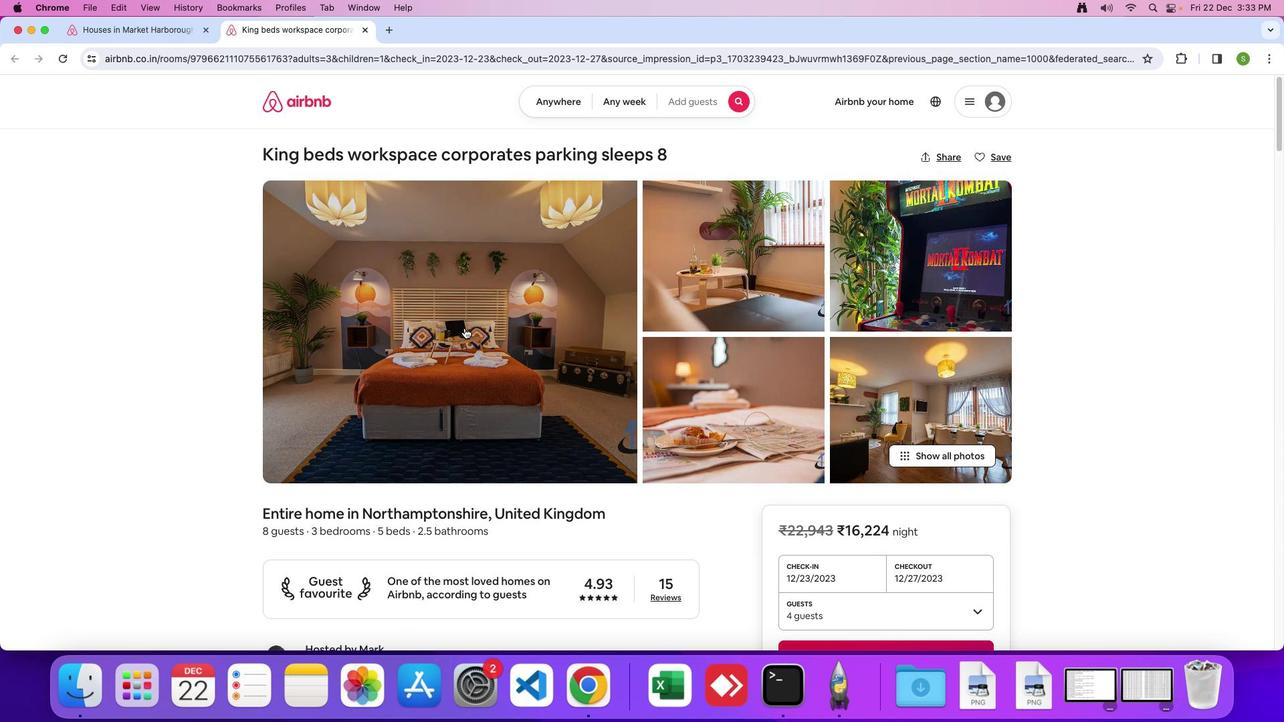 
Action: Mouse moved to (650, 411)
Screenshot: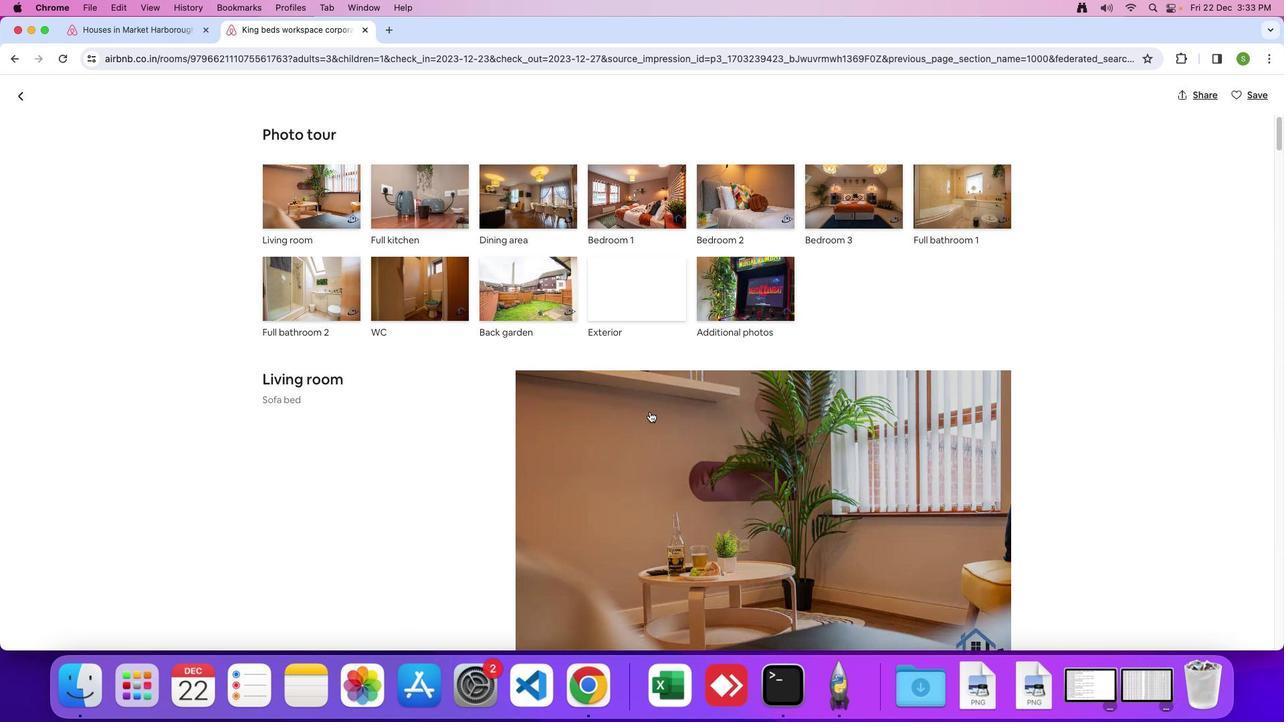 
Action: Mouse scrolled (650, 411) with delta (0, 0)
Screenshot: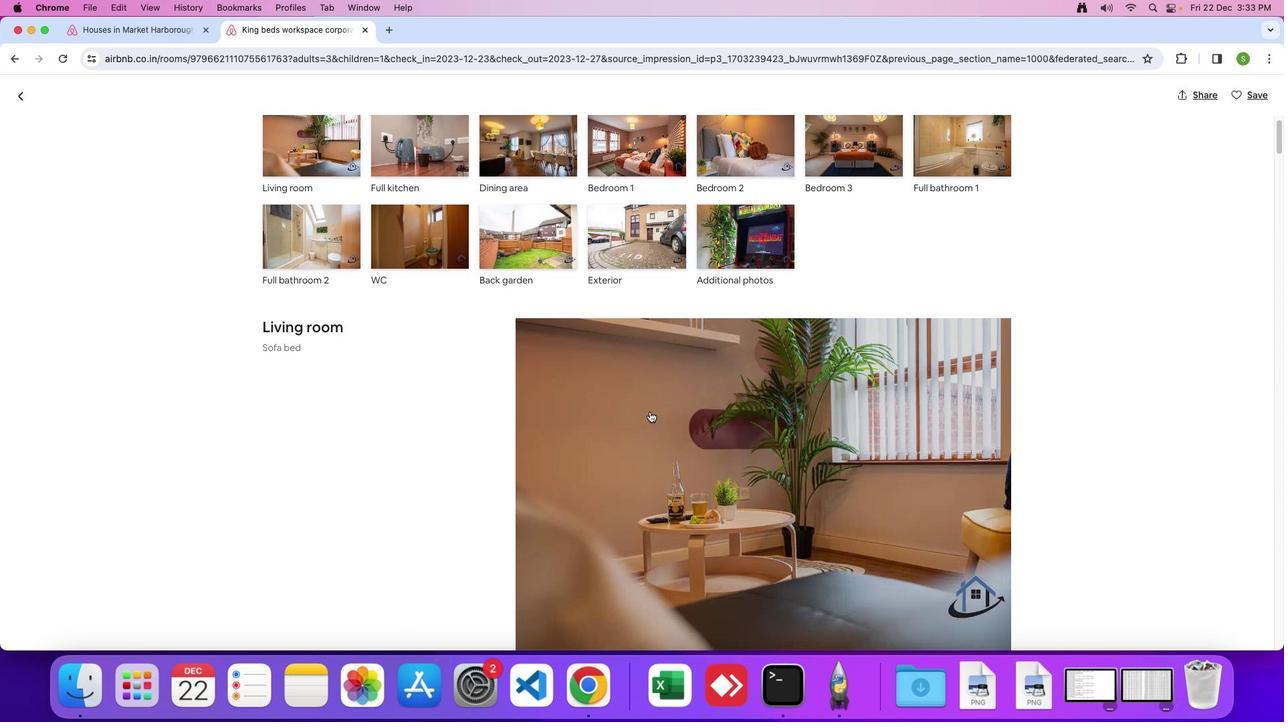 
Action: Mouse scrolled (650, 411) with delta (0, 0)
Screenshot: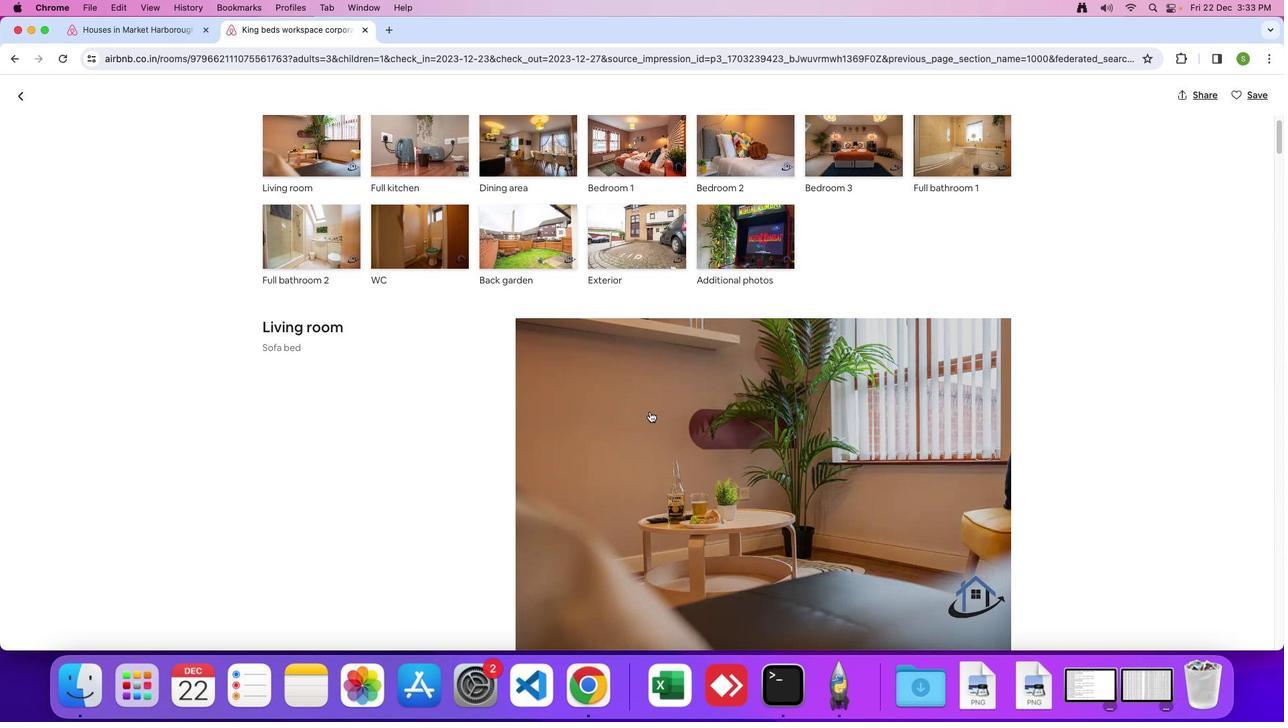 
Action: Mouse scrolled (650, 411) with delta (0, -2)
Screenshot: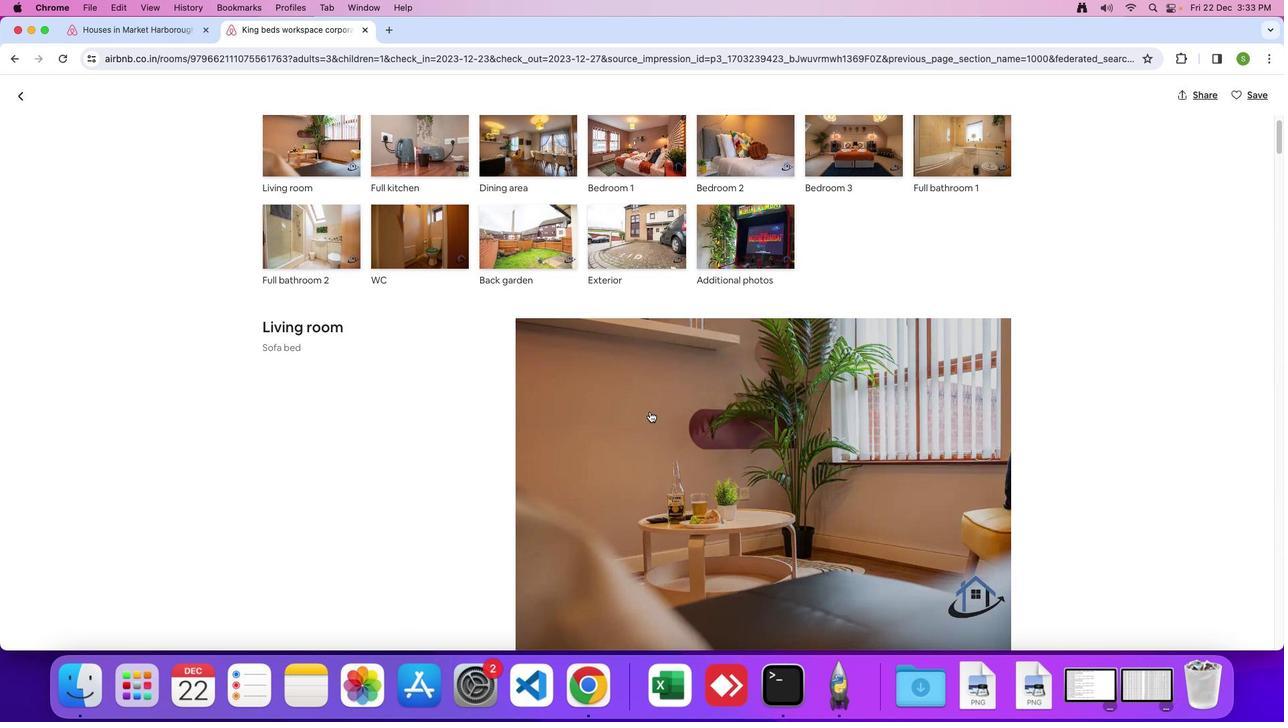 
Action: Mouse scrolled (650, 411) with delta (0, 0)
Screenshot: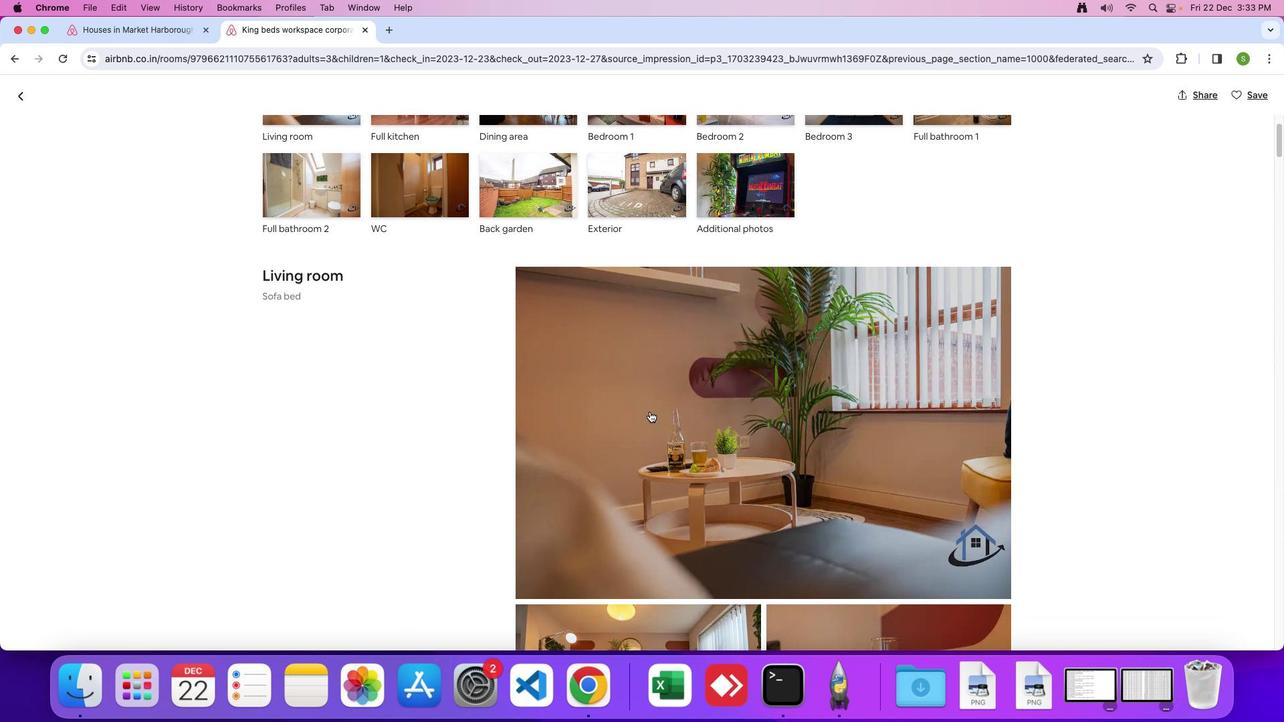 
Action: Mouse scrolled (650, 411) with delta (0, 0)
Screenshot: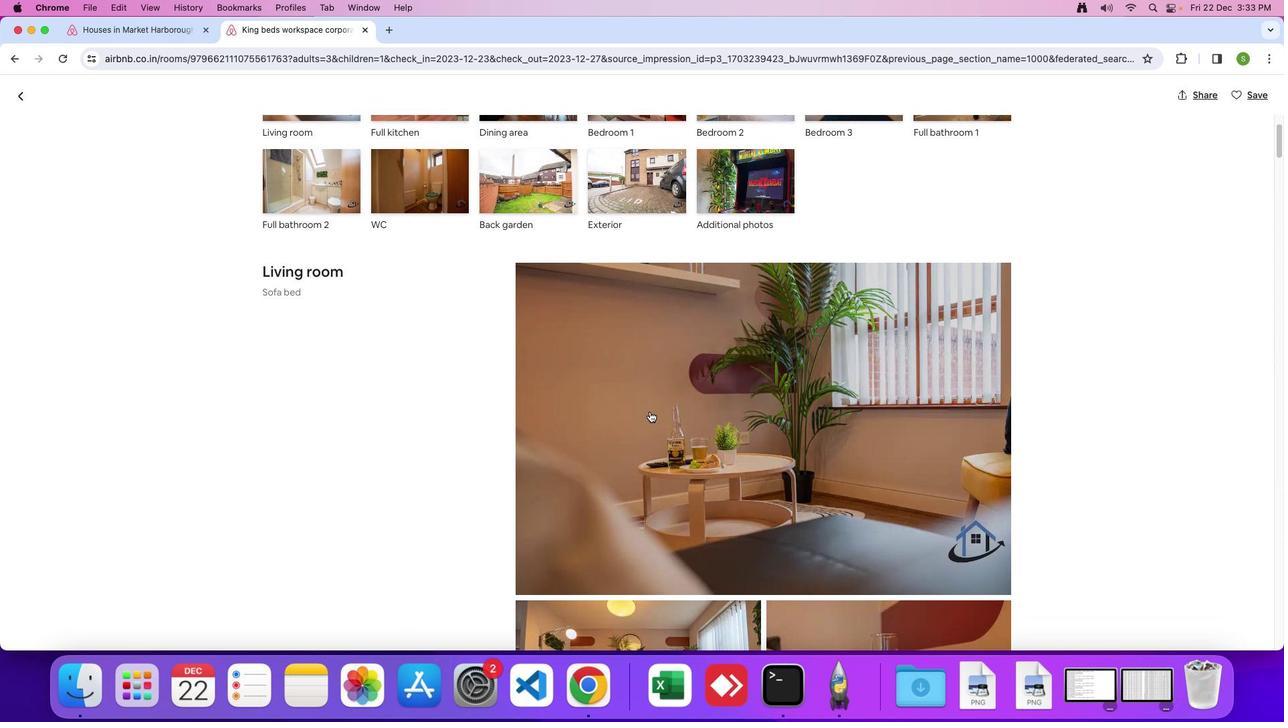 
Action: Mouse scrolled (650, 411) with delta (0, -1)
Screenshot: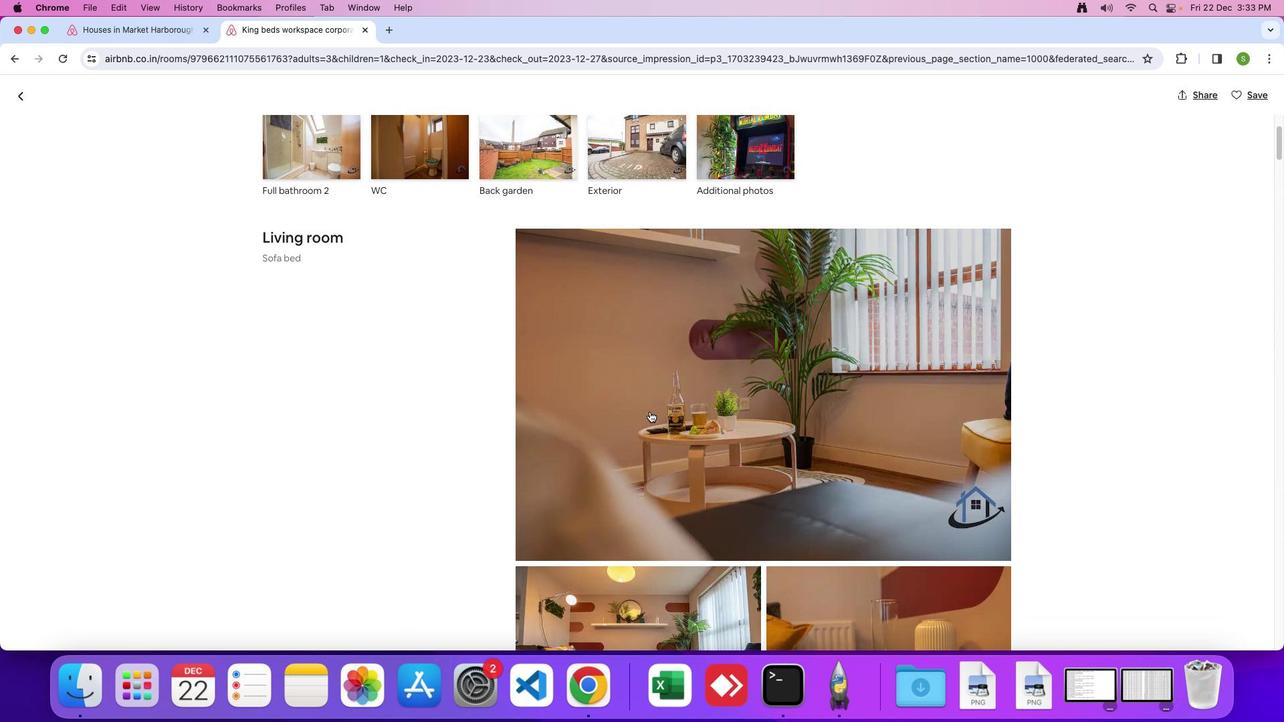 
Action: Mouse scrolled (650, 411) with delta (0, 0)
Screenshot: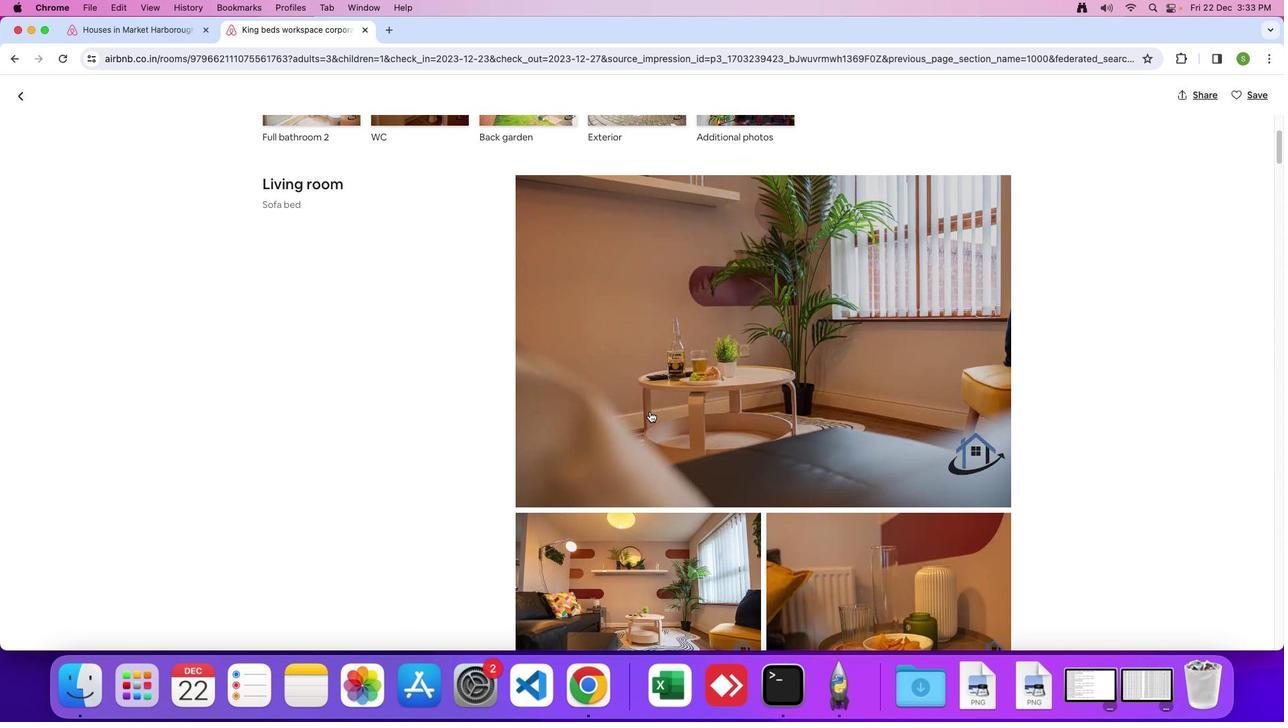 
Action: Mouse scrolled (650, 411) with delta (0, 0)
Screenshot: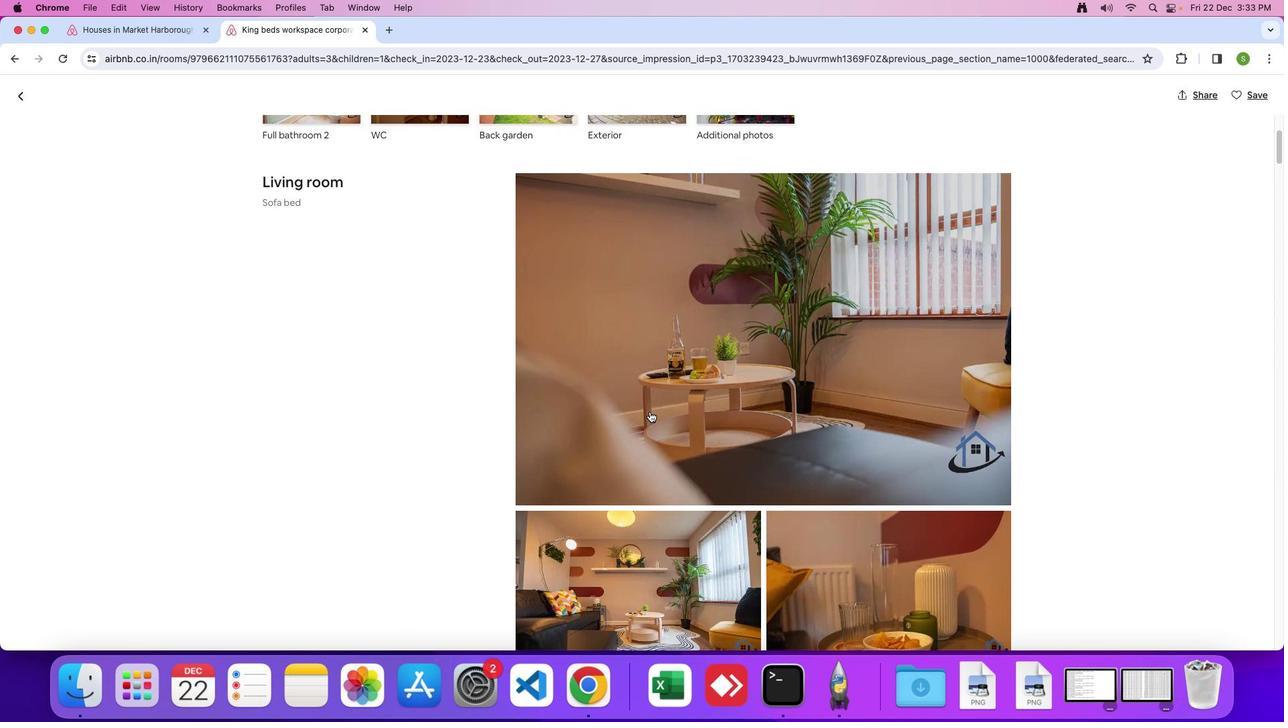 
Action: Mouse scrolled (650, 411) with delta (0, -1)
Screenshot: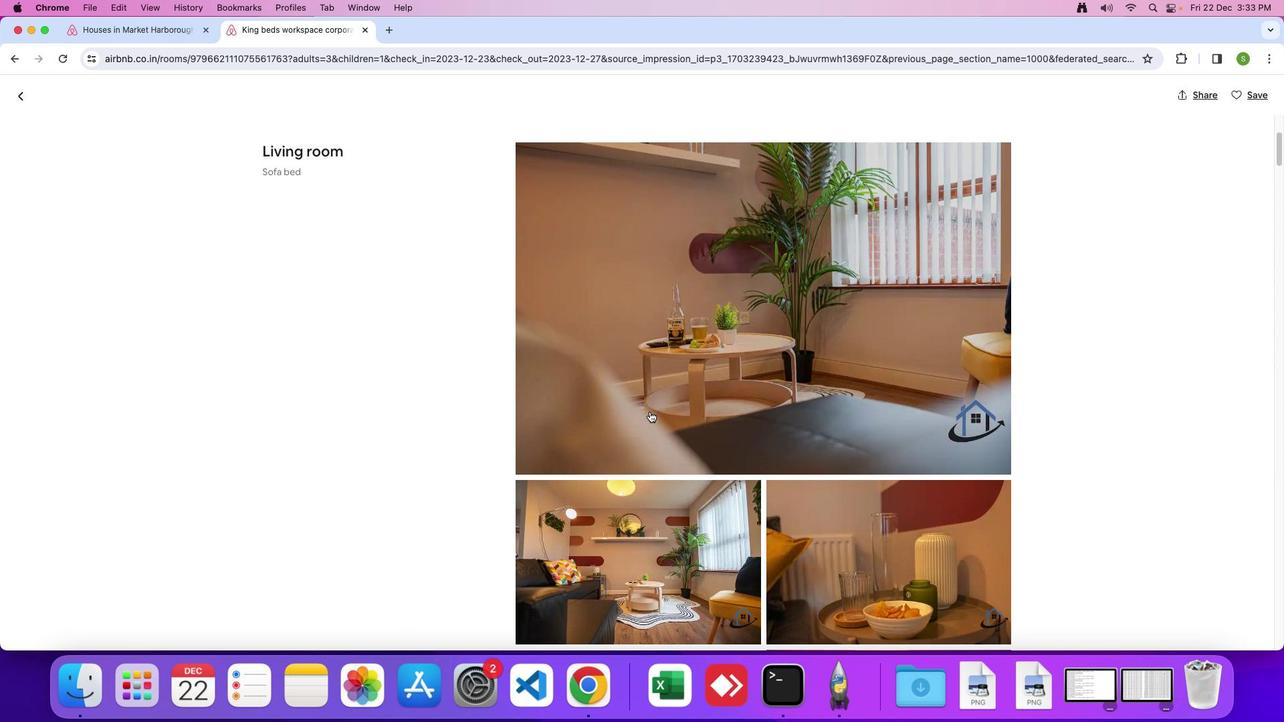 
Action: Mouse scrolled (650, 411) with delta (0, 0)
Screenshot: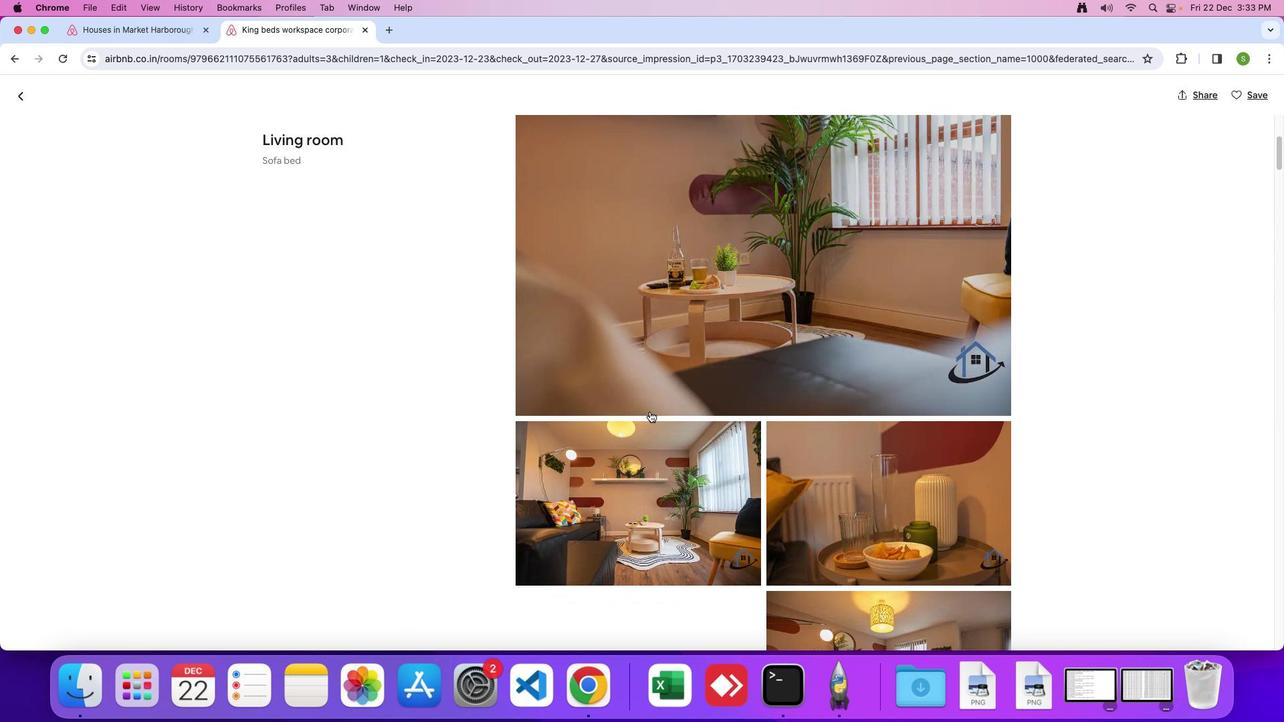 
Action: Mouse scrolled (650, 411) with delta (0, 0)
Screenshot: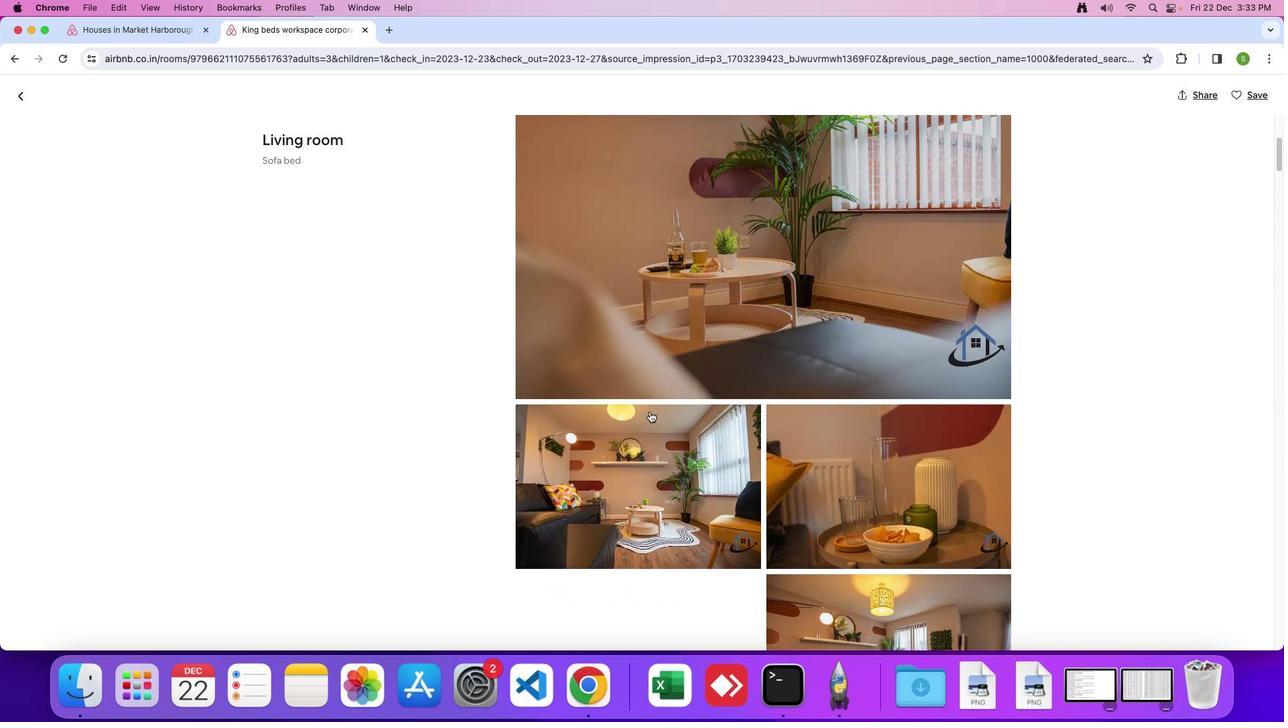 
Action: Mouse scrolled (650, 411) with delta (0, -2)
Screenshot: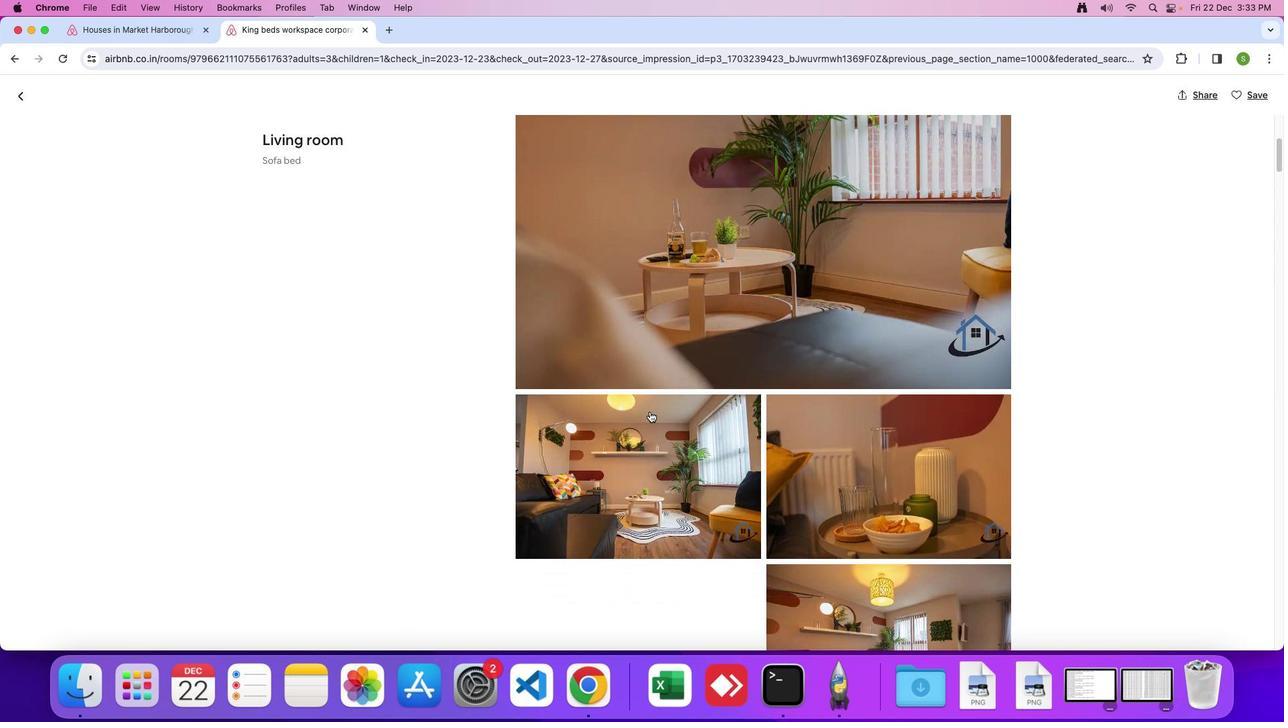 
Action: Mouse scrolled (650, 411) with delta (0, 0)
Screenshot: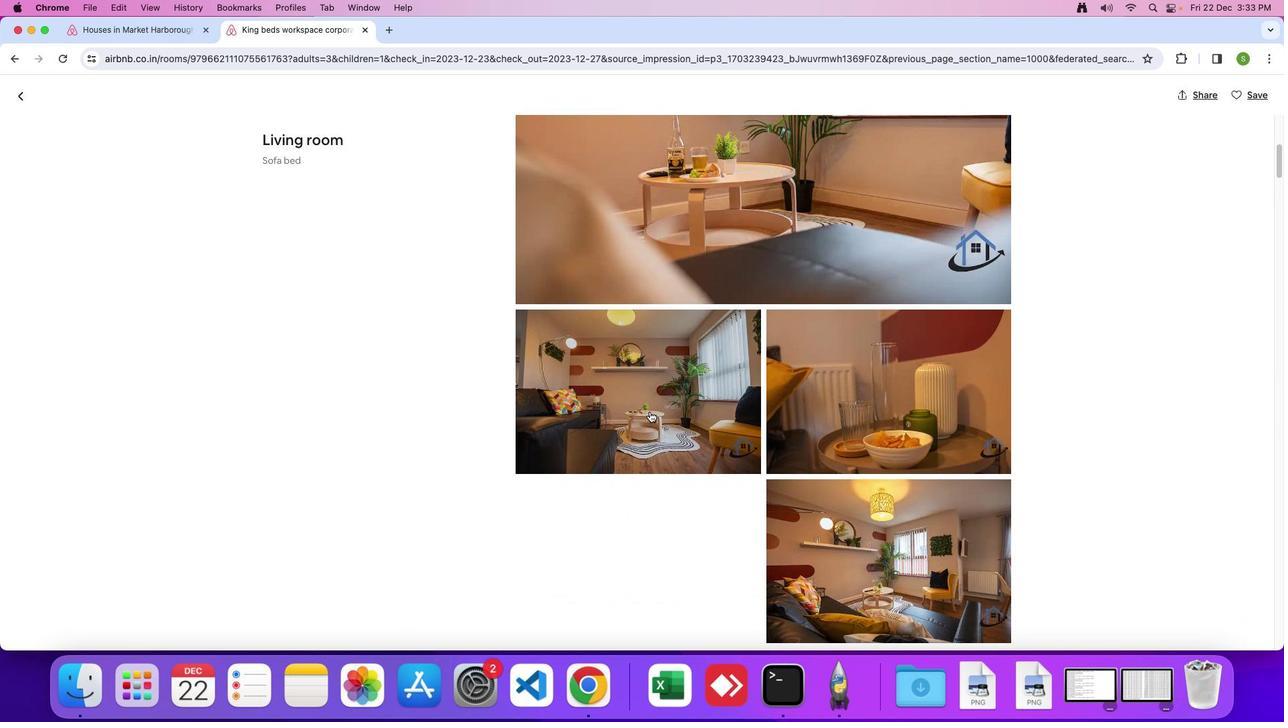 
Action: Mouse scrolled (650, 411) with delta (0, 0)
Screenshot: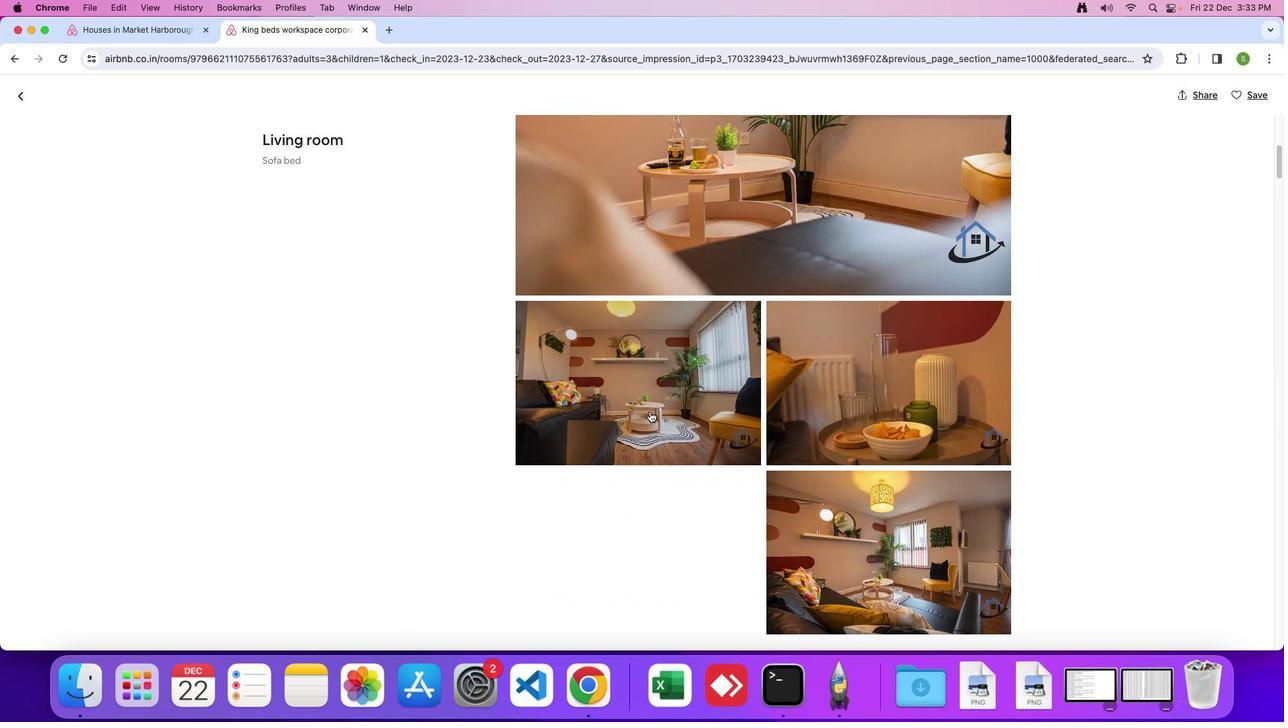 
Action: Mouse scrolled (650, 411) with delta (0, -2)
Screenshot: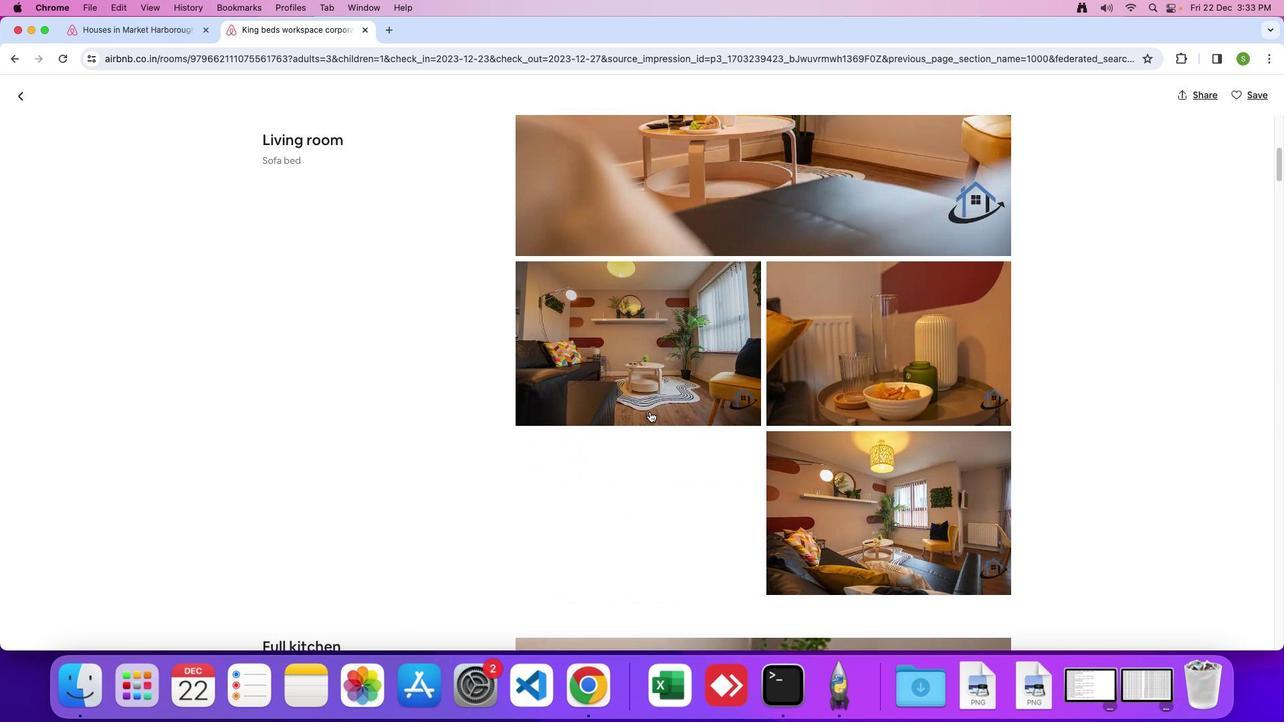 
Action: Mouse scrolled (650, 411) with delta (0, 0)
Screenshot: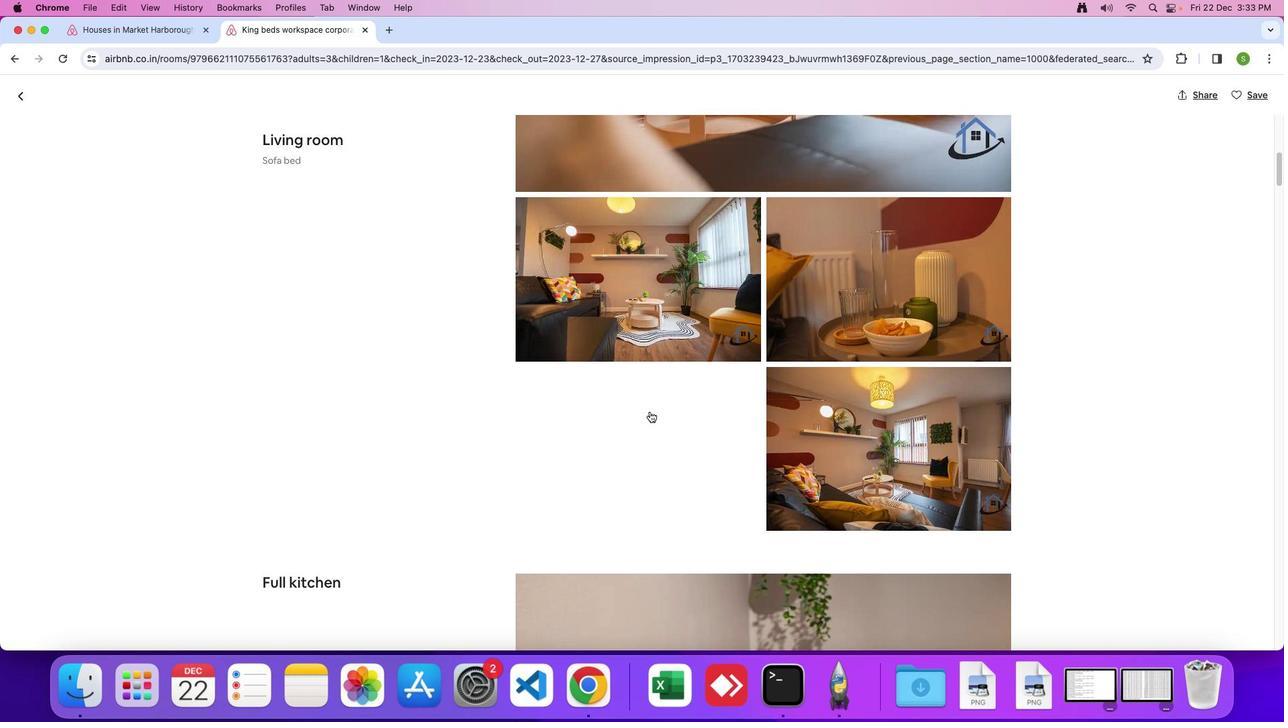 
Action: Mouse scrolled (650, 411) with delta (0, 0)
Screenshot: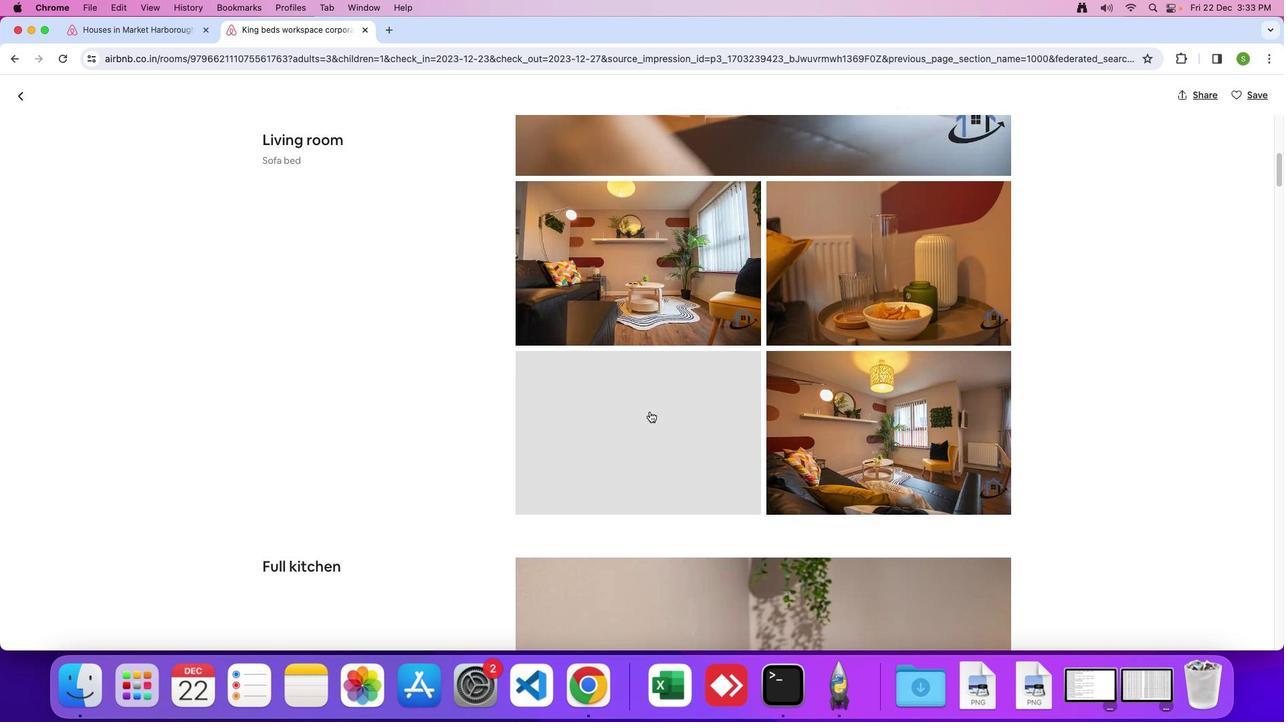 
Action: Mouse scrolled (650, 411) with delta (0, -2)
Screenshot: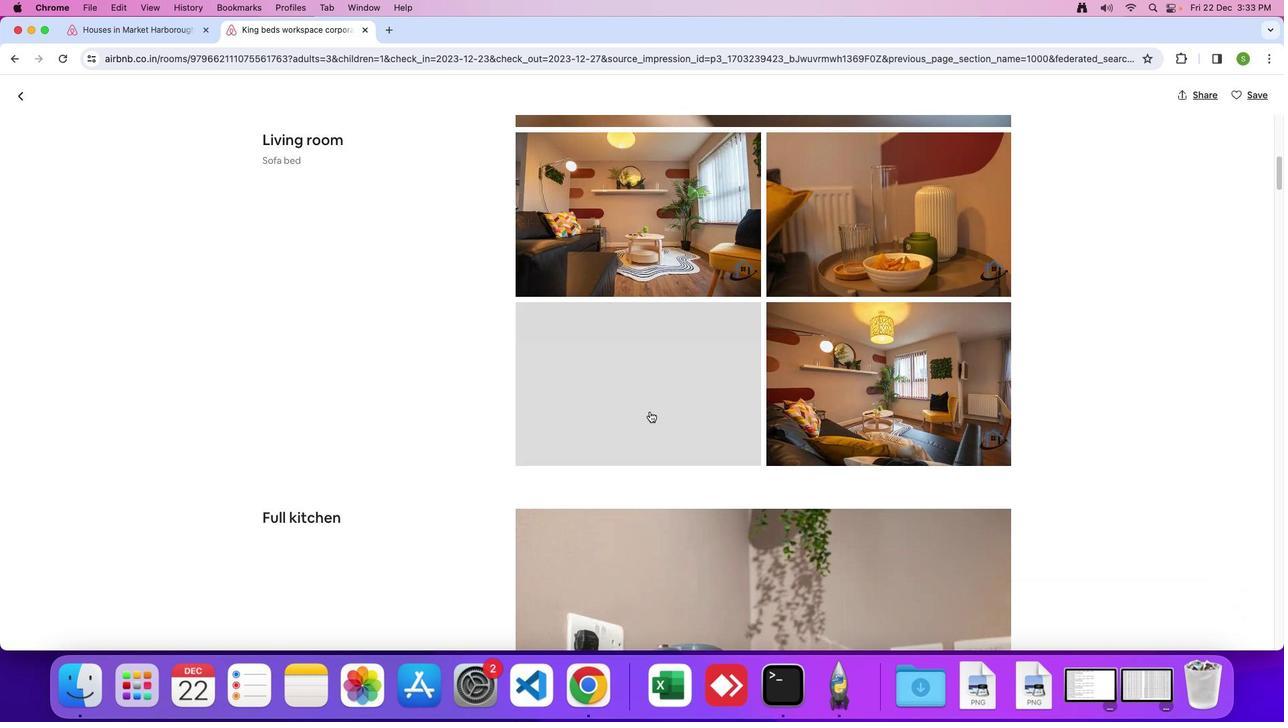 
Action: Mouse scrolled (650, 411) with delta (0, 0)
Screenshot: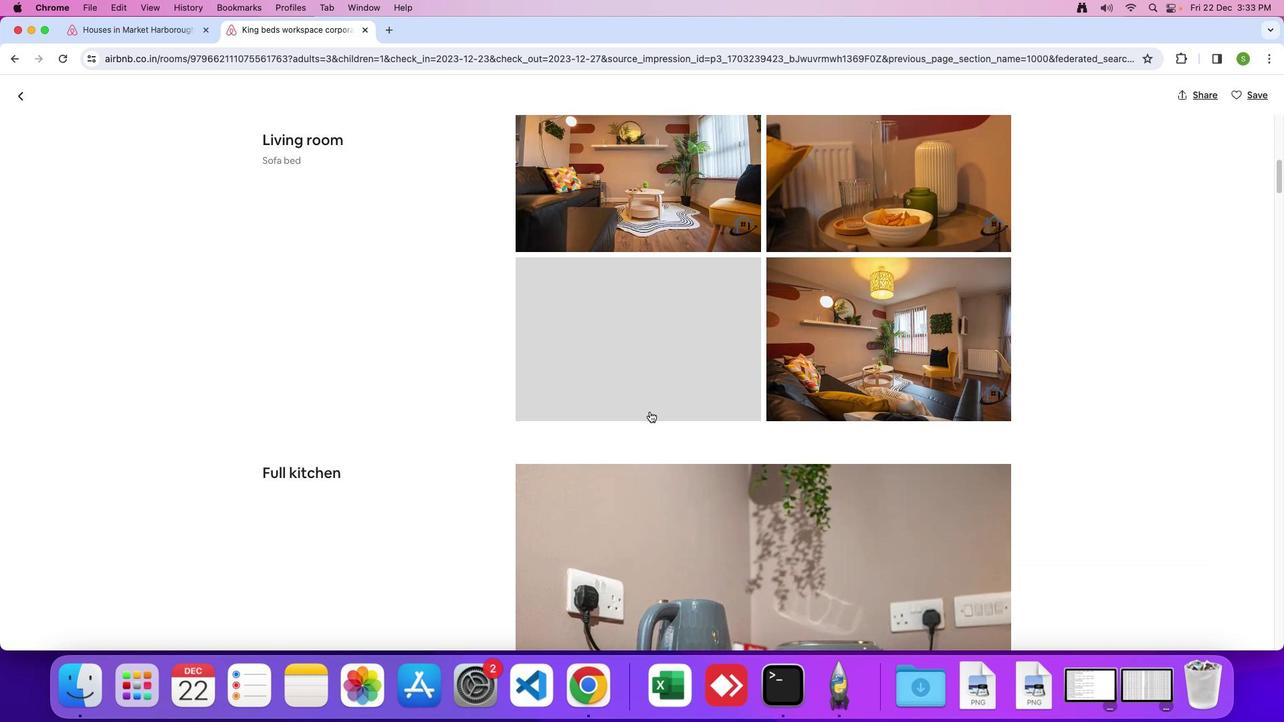 
Action: Mouse scrolled (650, 411) with delta (0, 0)
Screenshot: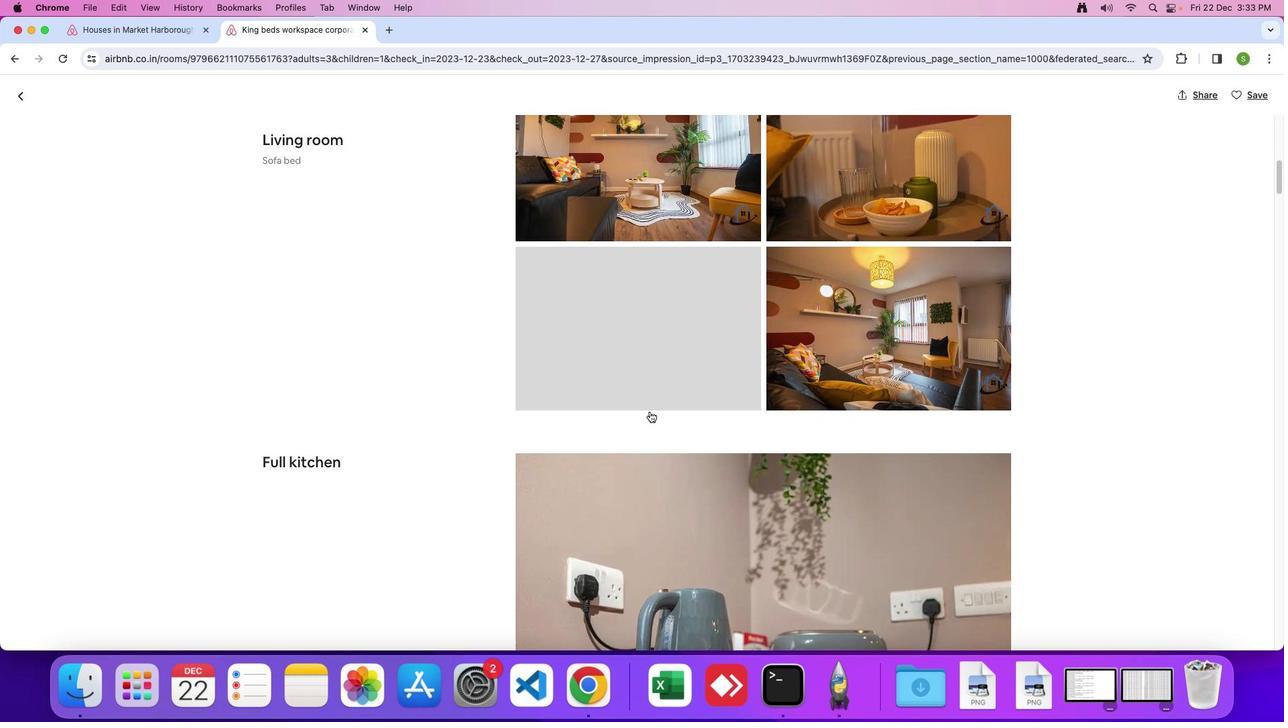 
Action: Mouse scrolled (650, 411) with delta (0, -1)
Screenshot: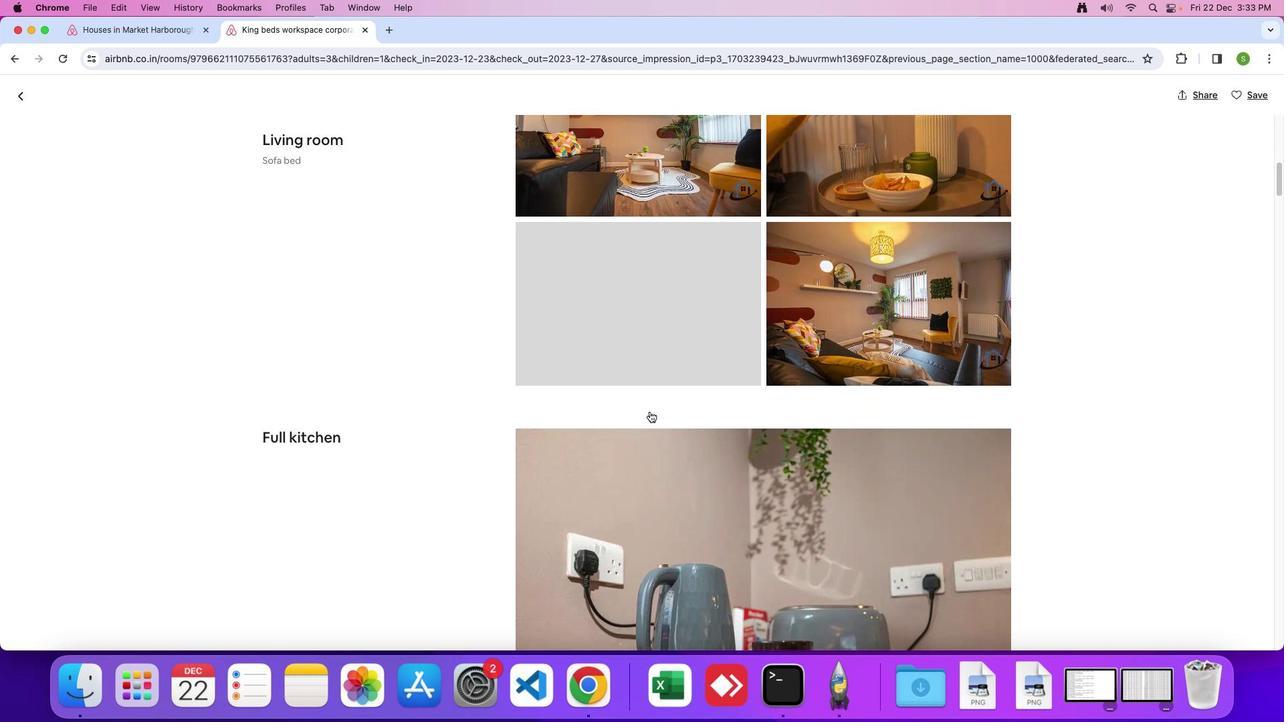 
Action: Mouse scrolled (650, 411) with delta (0, 0)
Screenshot: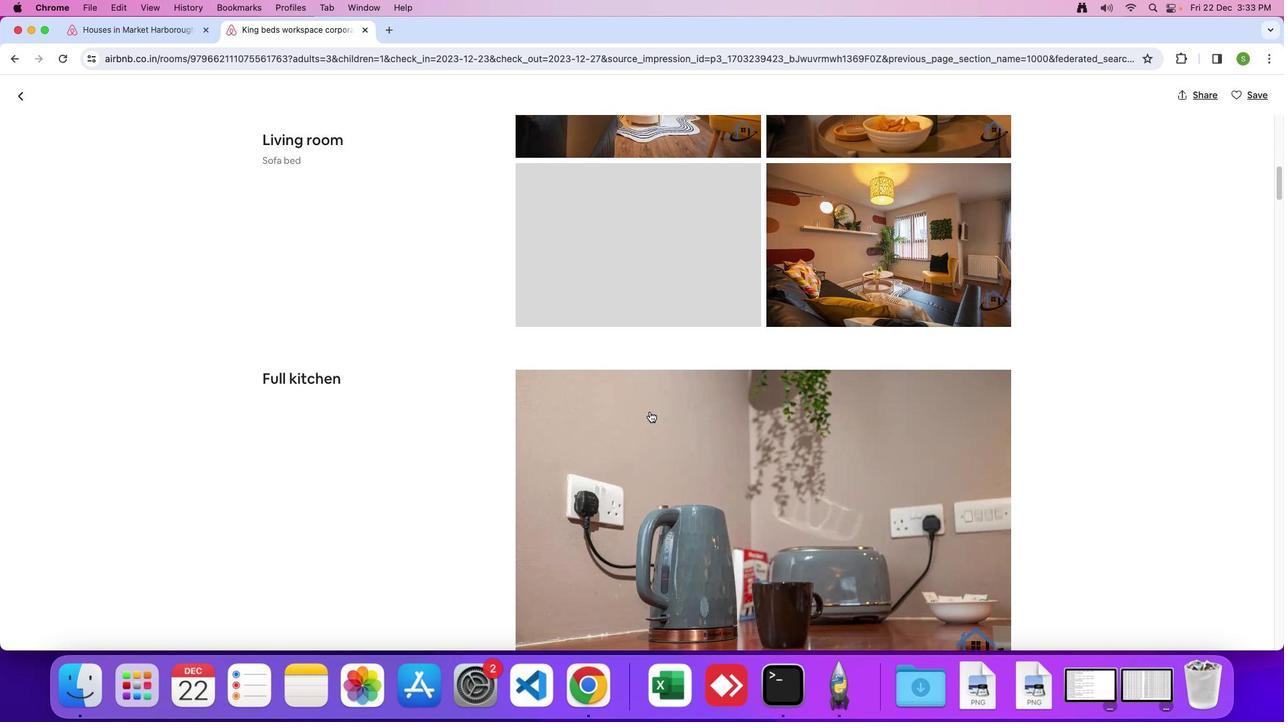 
Action: Mouse scrolled (650, 411) with delta (0, 0)
Screenshot: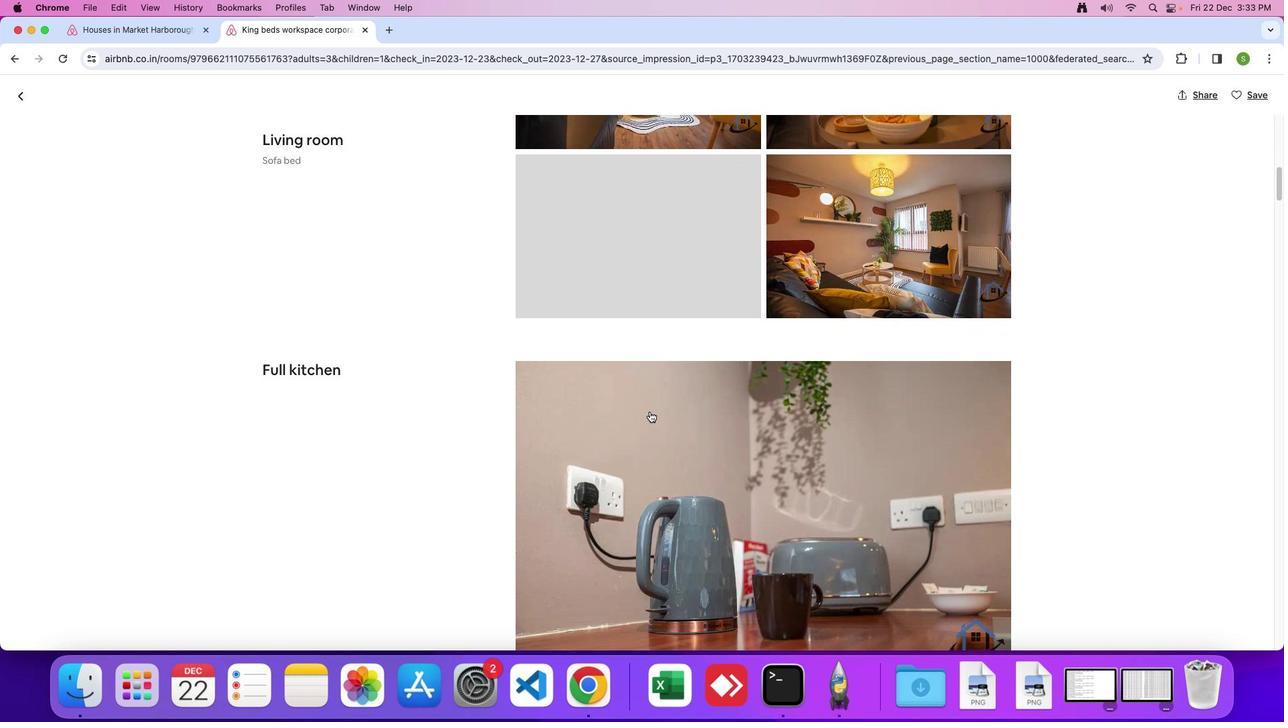
Action: Mouse scrolled (650, 411) with delta (0, -2)
Screenshot: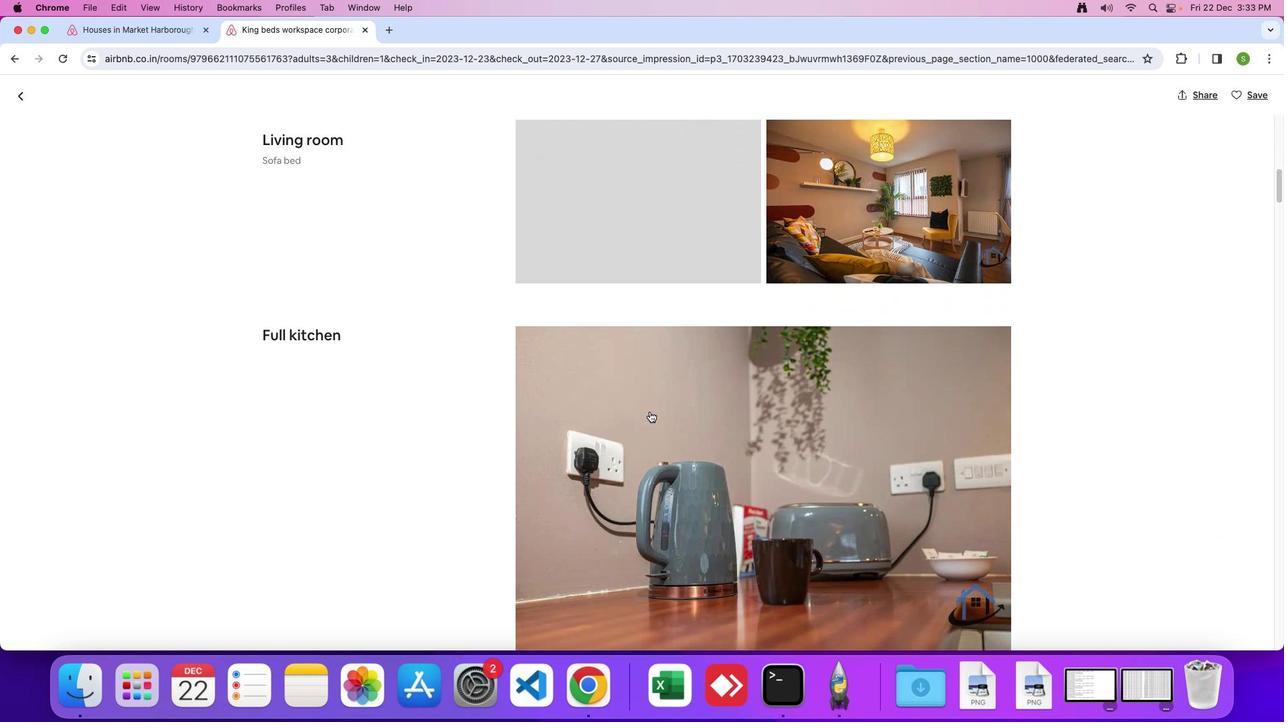 
Action: Mouse scrolled (650, 411) with delta (0, 0)
Screenshot: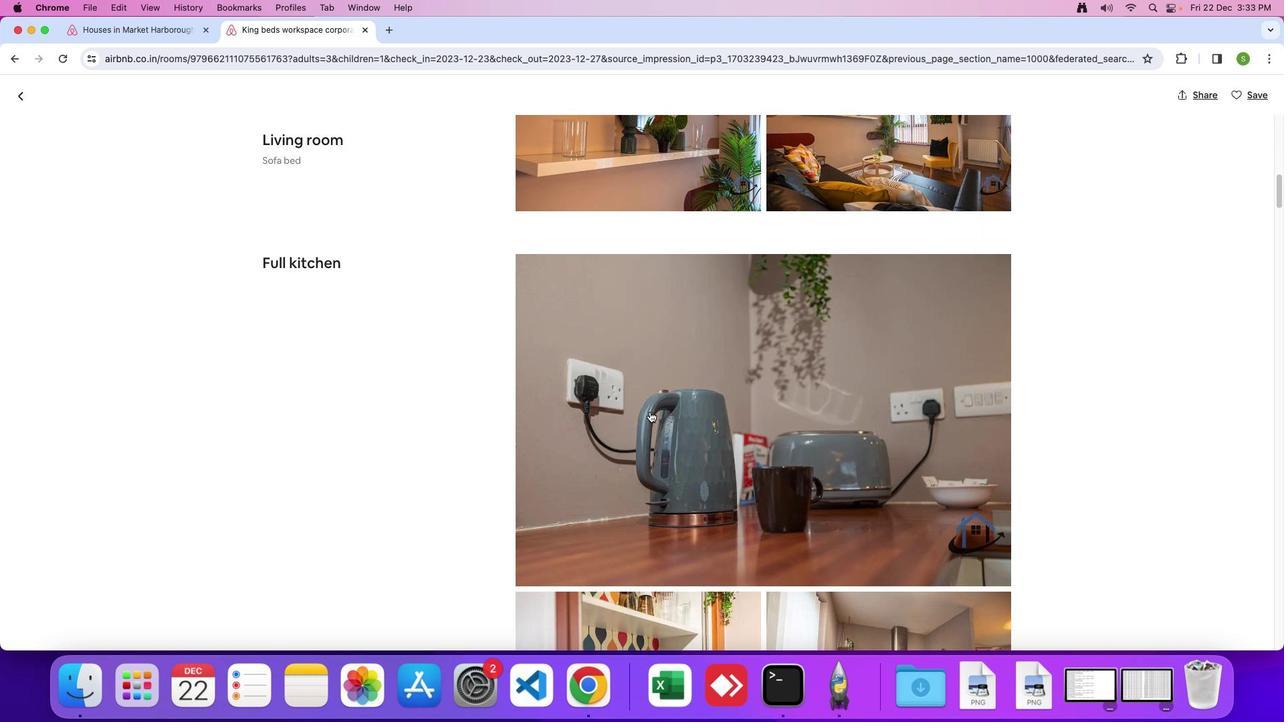 
Action: Mouse scrolled (650, 411) with delta (0, 0)
Screenshot: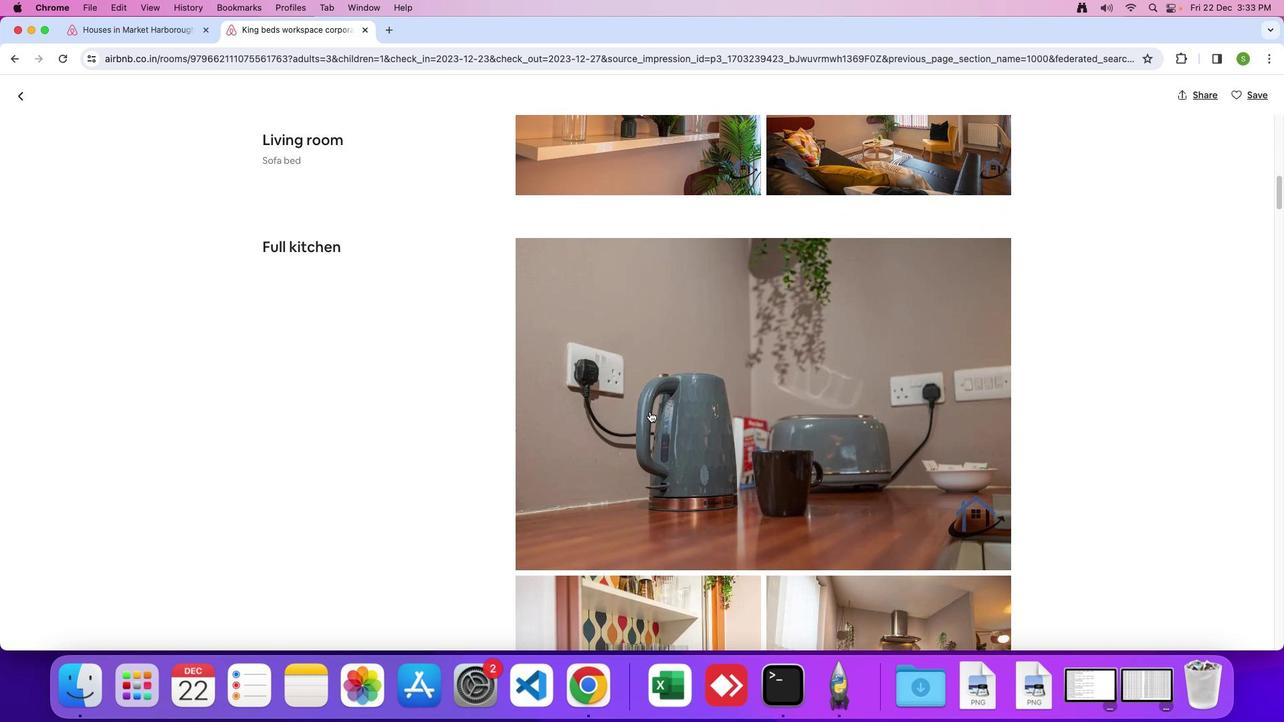 
Action: Mouse scrolled (650, 411) with delta (0, -2)
Screenshot: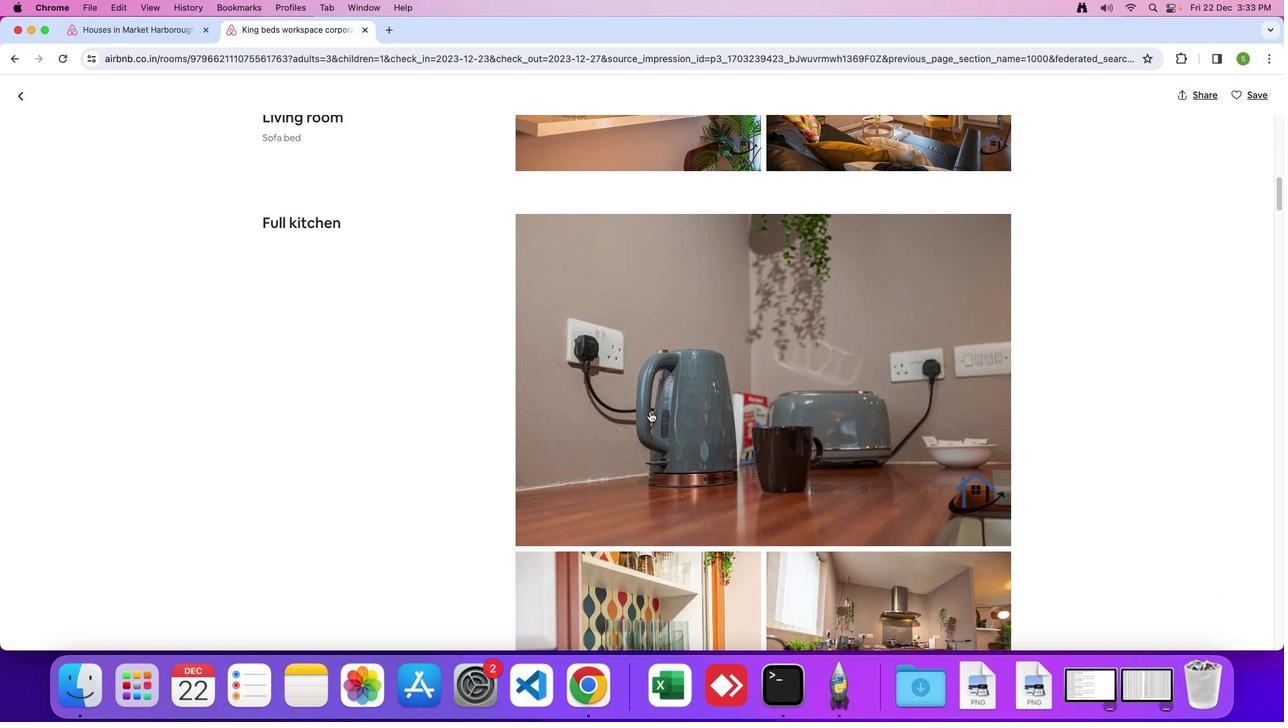 
Action: Mouse scrolled (650, 411) with delta (0, 0)
Screenshot: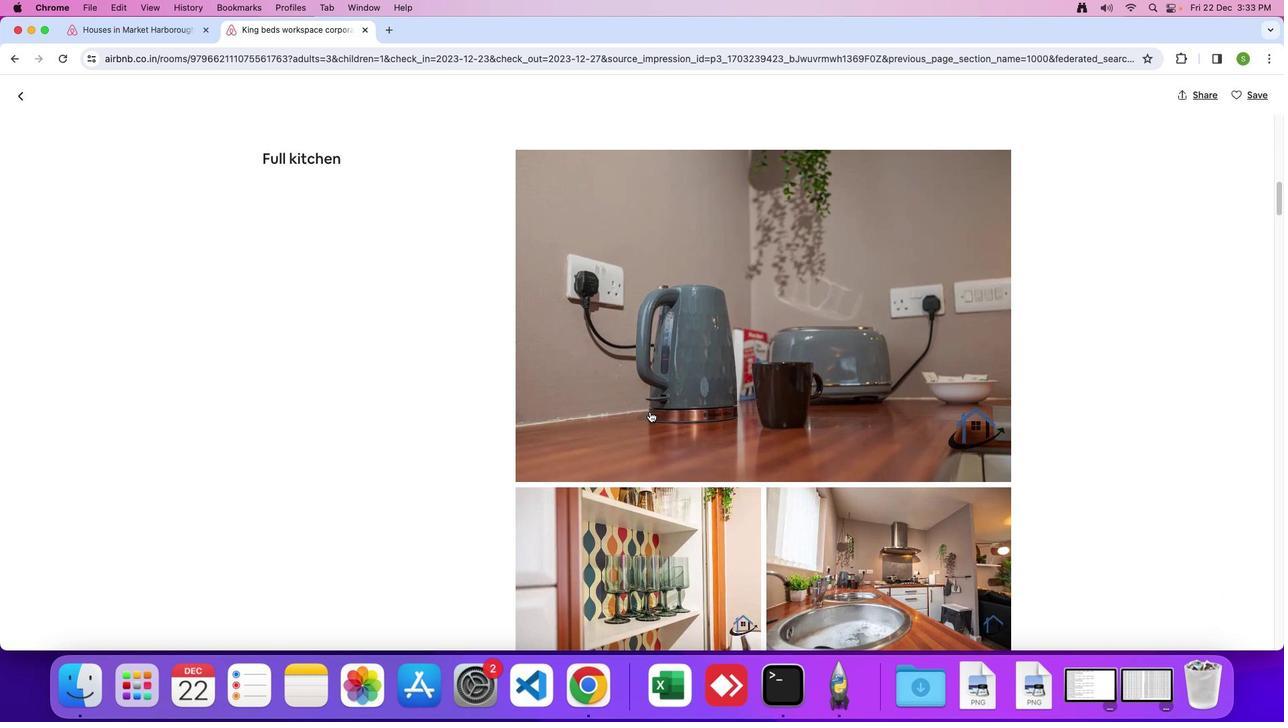 
Action: Mouse scrolled (650, 411) with delta (0, 0)
Screenshot: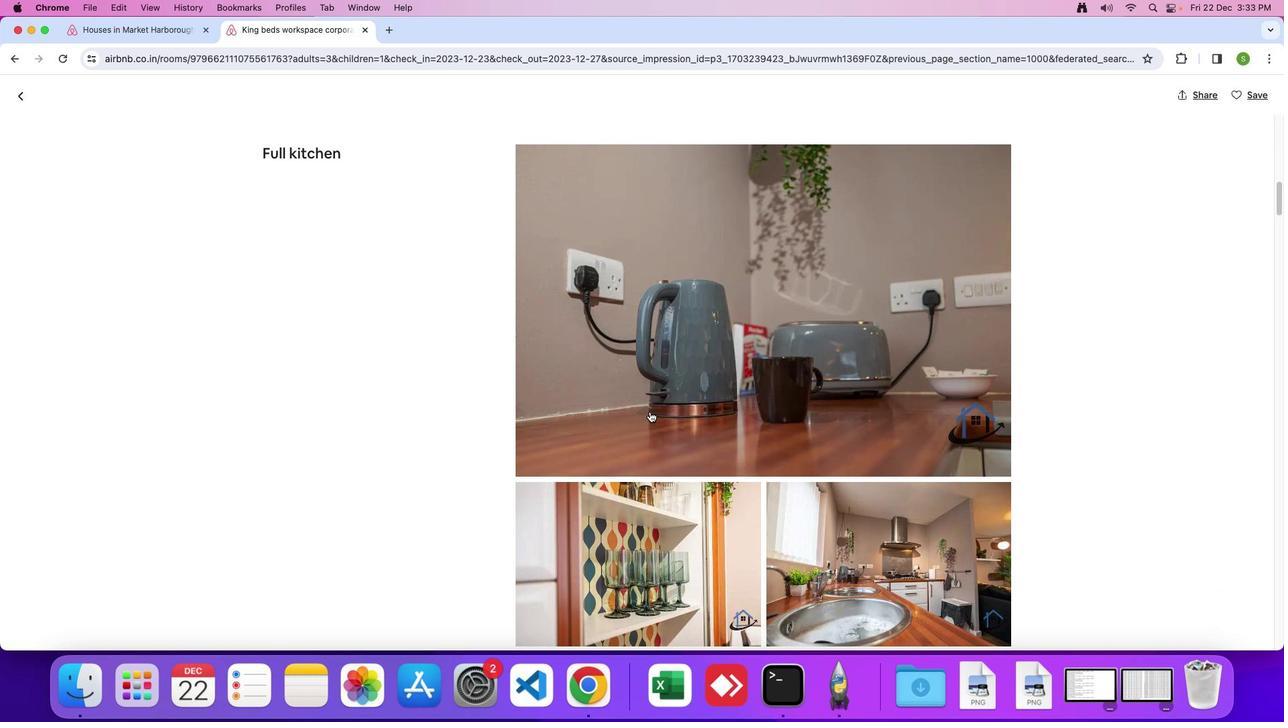 
Action: Mouse scrolled (650, 411) with delta (0, -2)
Screenshot: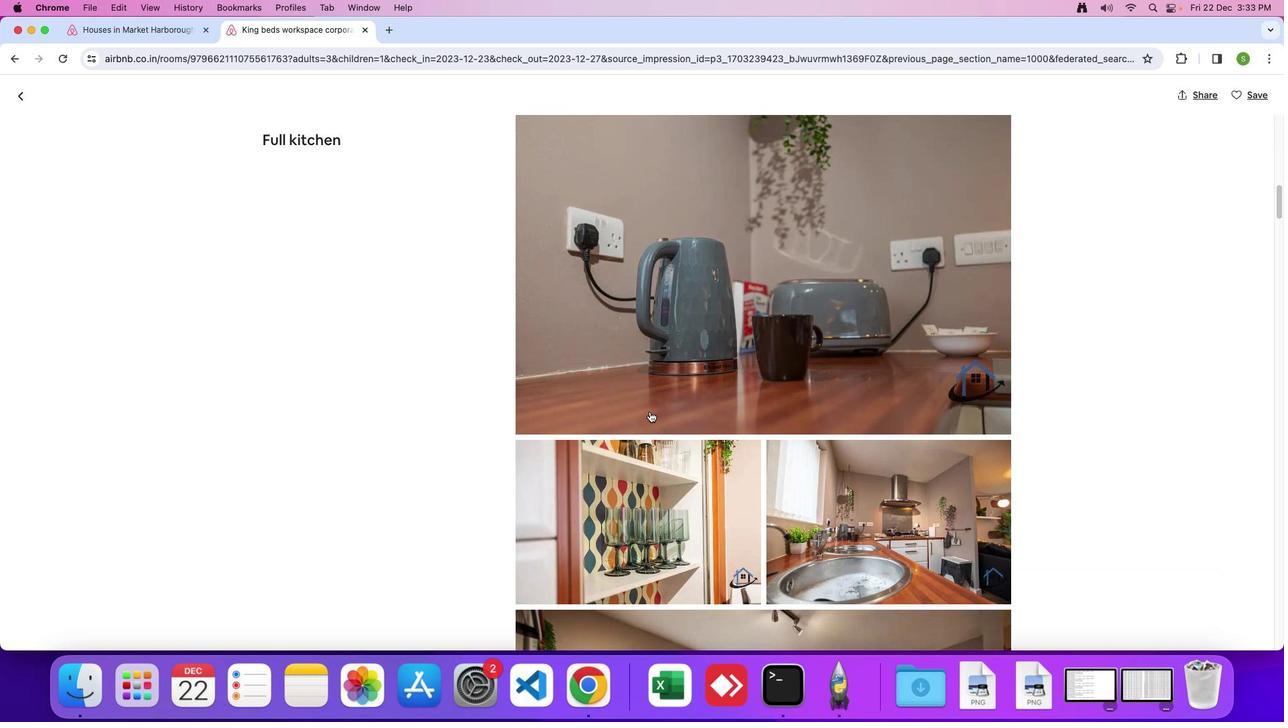 
Action: Mouse scrolled (650, 411) with delta (0, 0)
Screenshot: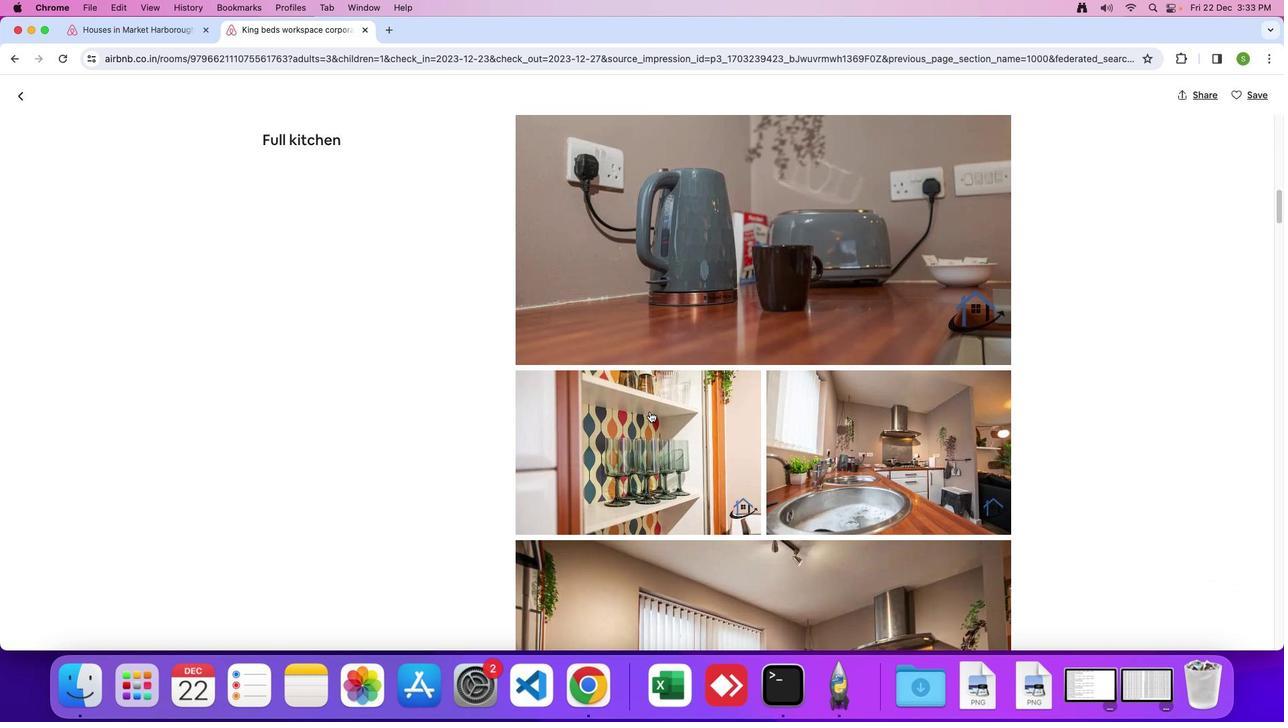 
Action: Mouse scrolled (650, 411) with delta (0, 0)
Screenshot: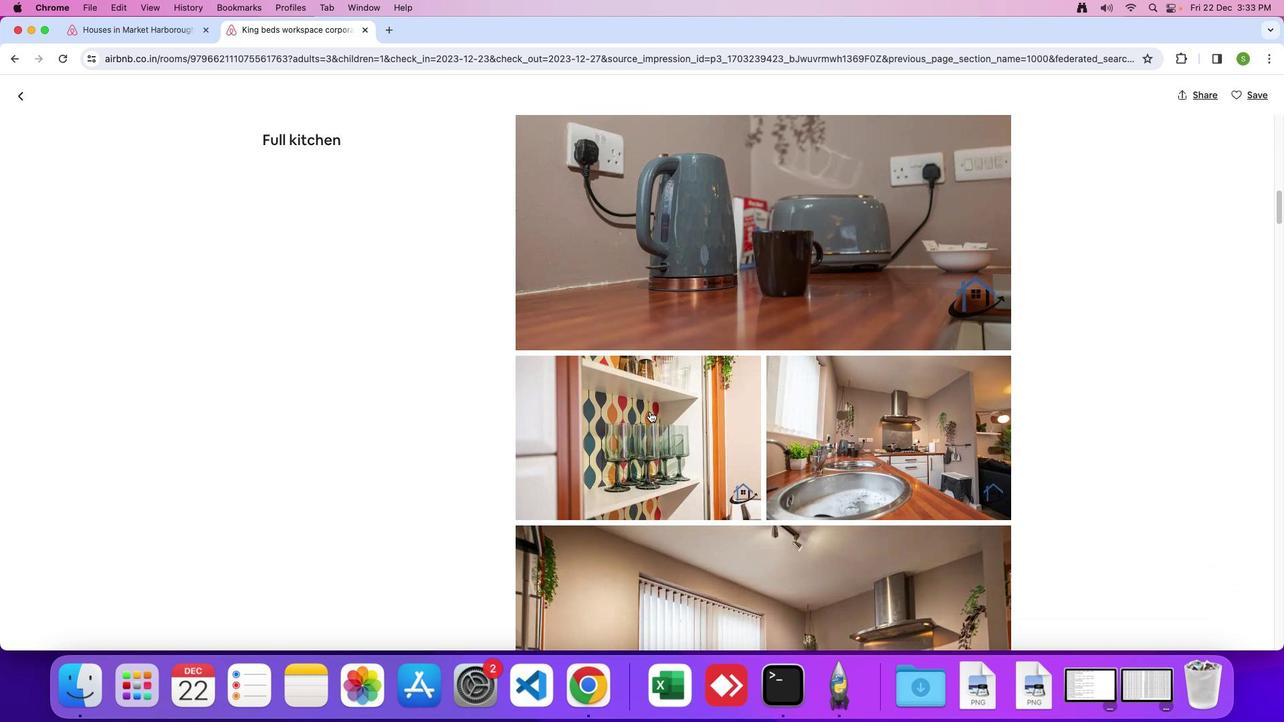 
Action: Mouse scrolled (650, 411) with delta (0, -2)
Screenshot: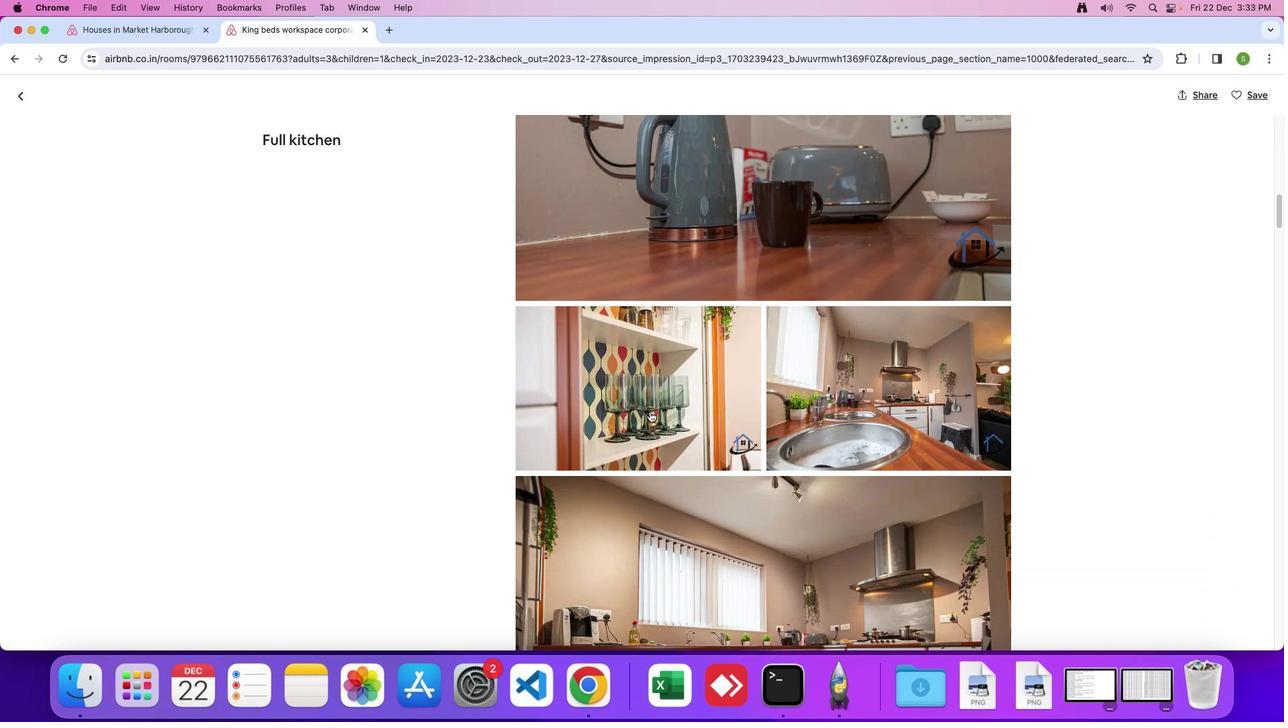 
Action: Mouse scrolled (650, 411) with delta (0, 0)
Screenshot: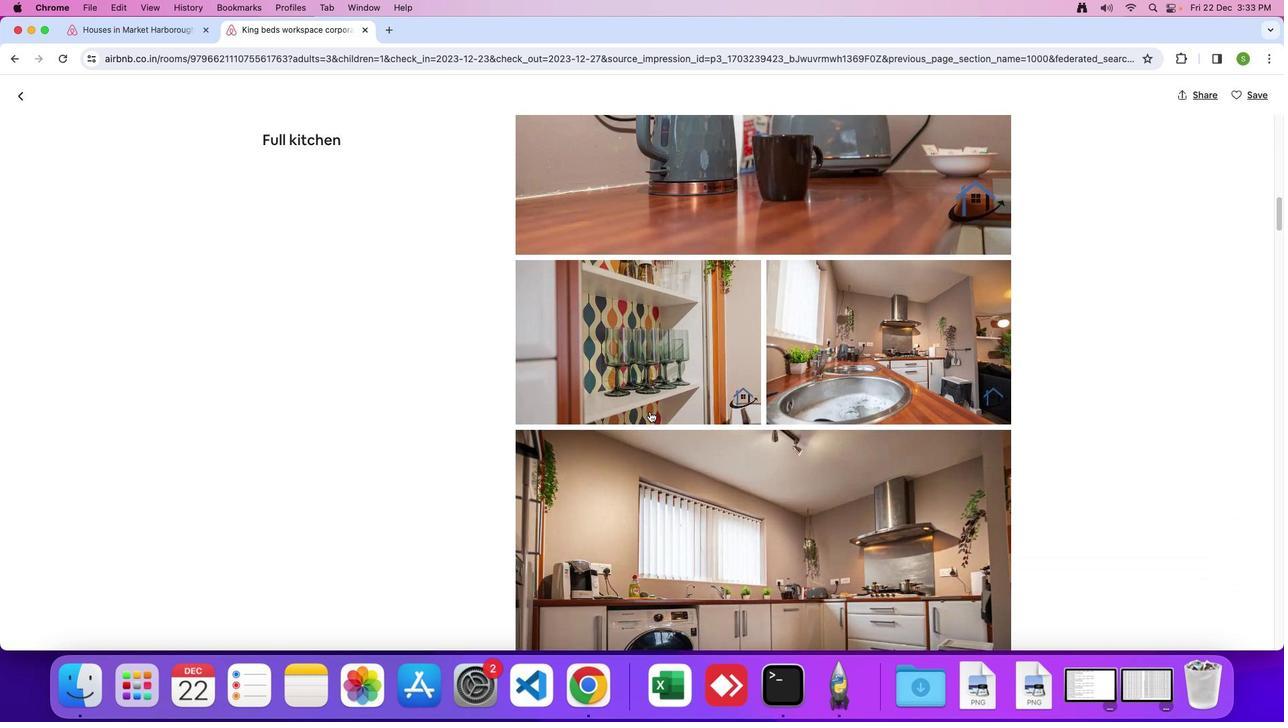 
Action: Mouse scrolled (650, 411) with delta (0, 0)
Screenshot: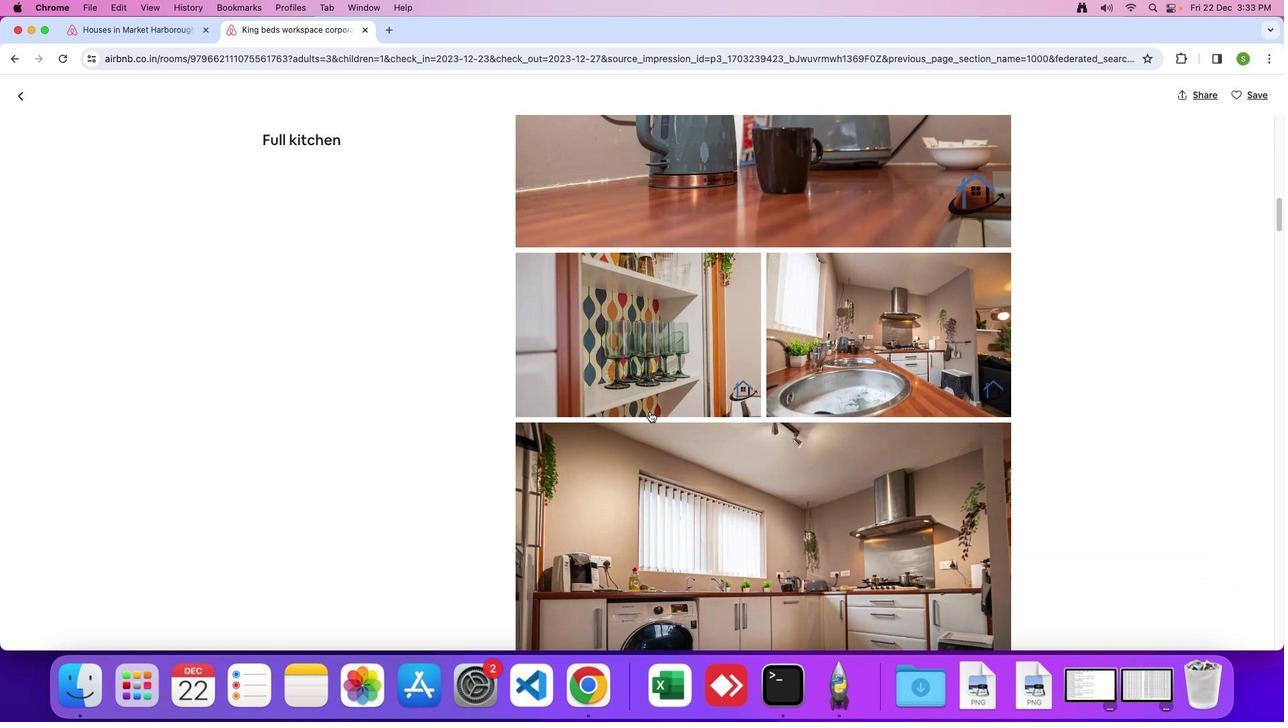 
Action: Mouse scrolled (650, 411) with delta (0, 0)
Screenshot: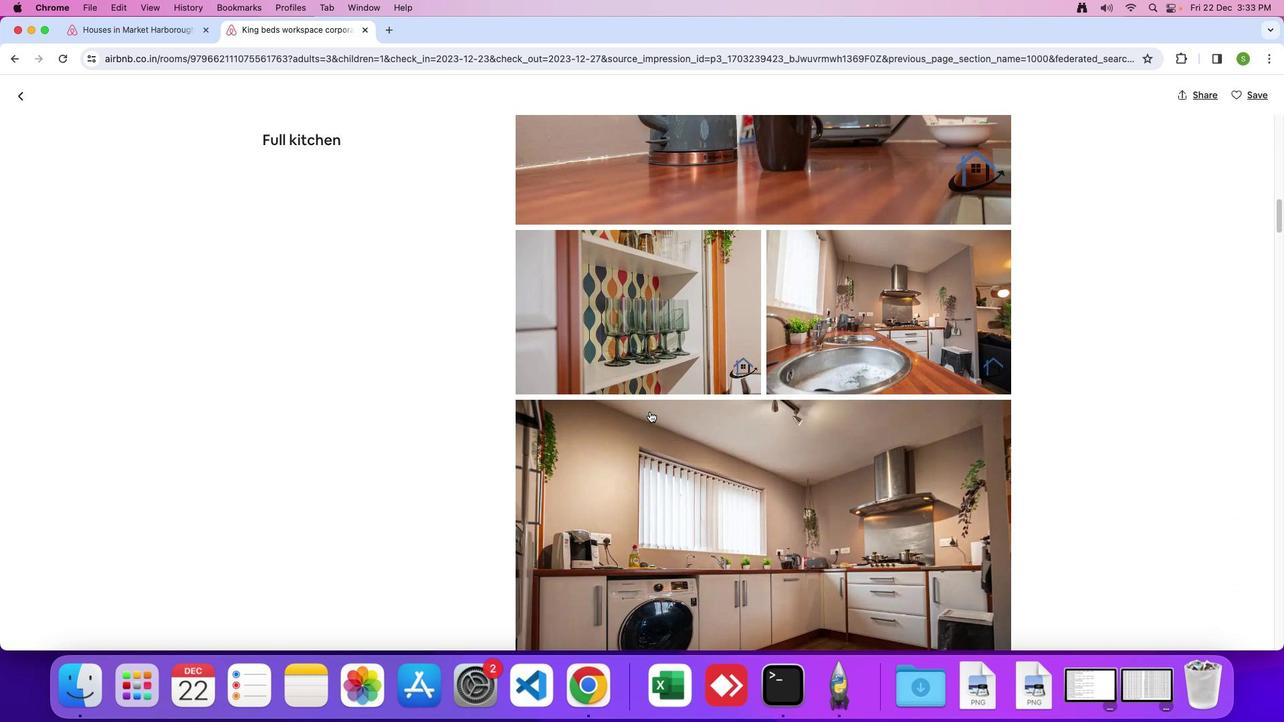 
Action: Mouse scrolled (650, 411) with delta (0, 0)
Screenshot: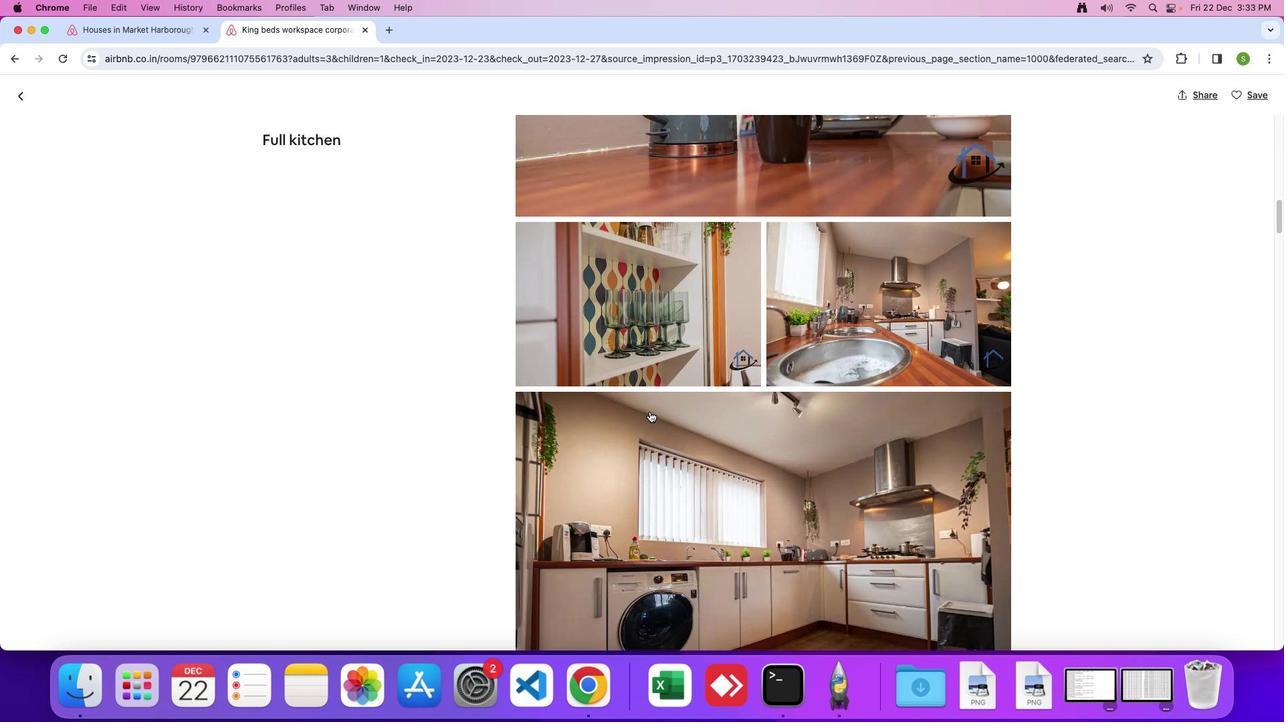 
Action: Mouse scrolled (650, 411) with delta (0, -2)
Screenshot: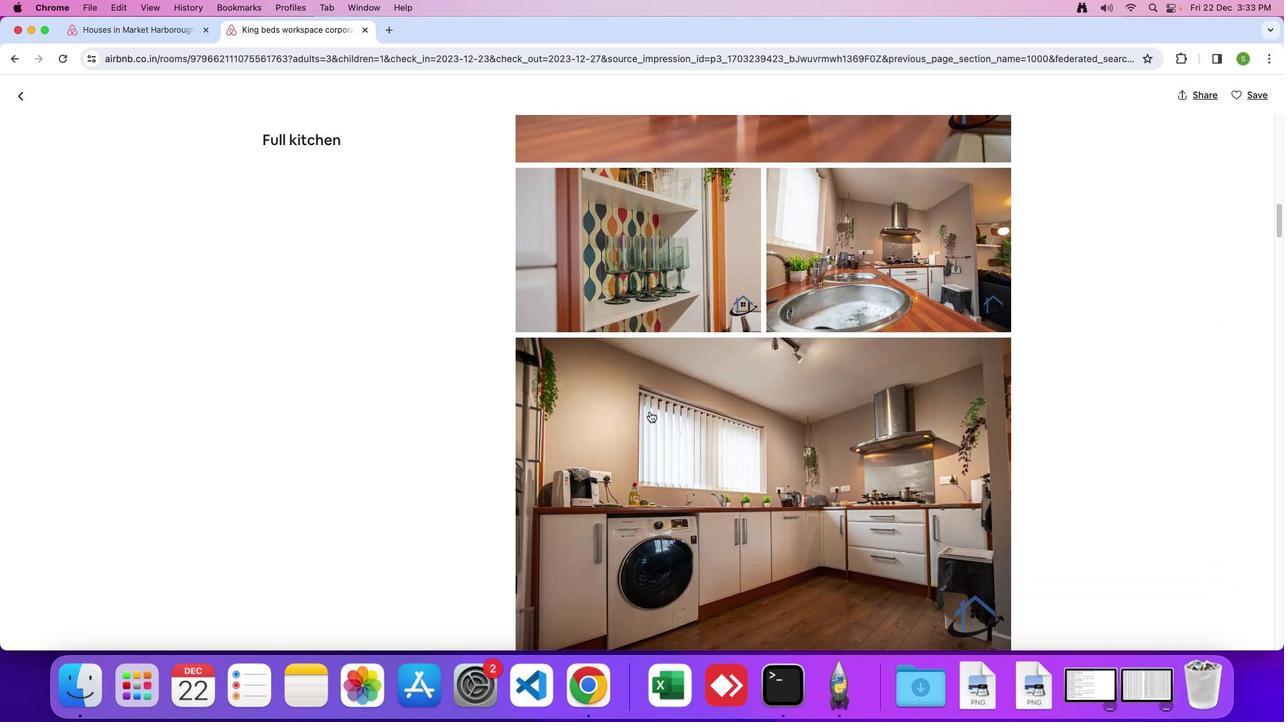 
Action: Mouse scrolled (650, 411) with delta (0, -2)
Screenshot: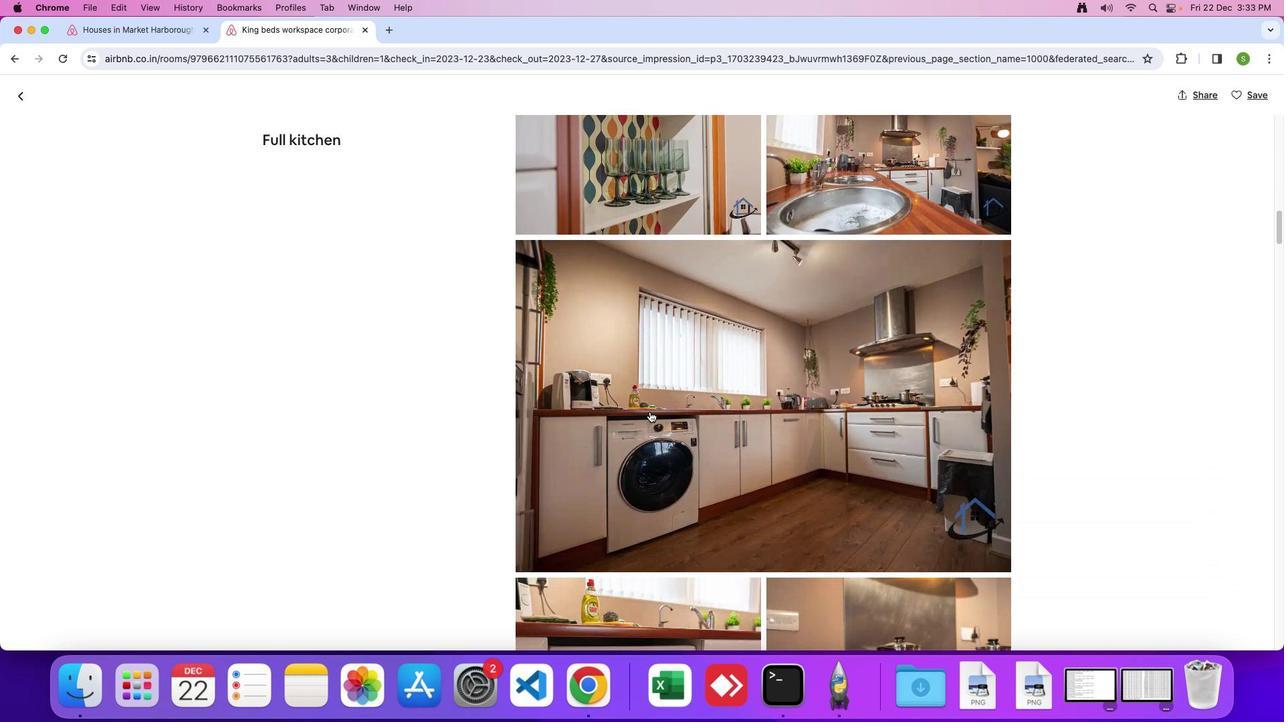 
Action: Mouse scrolled (650, 411) with delta (0, 0)
Screenshot: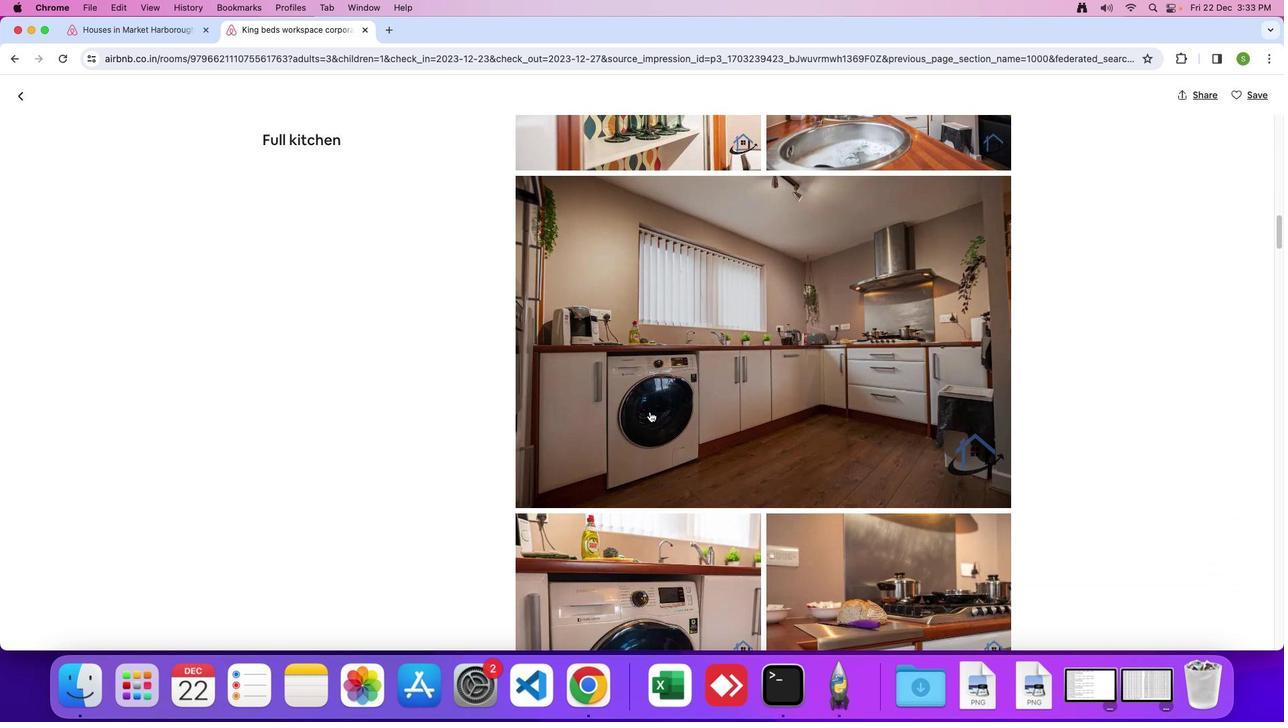 
Action: Mouse scrolled (650, 411) with delta (0, 0)
Screenshot: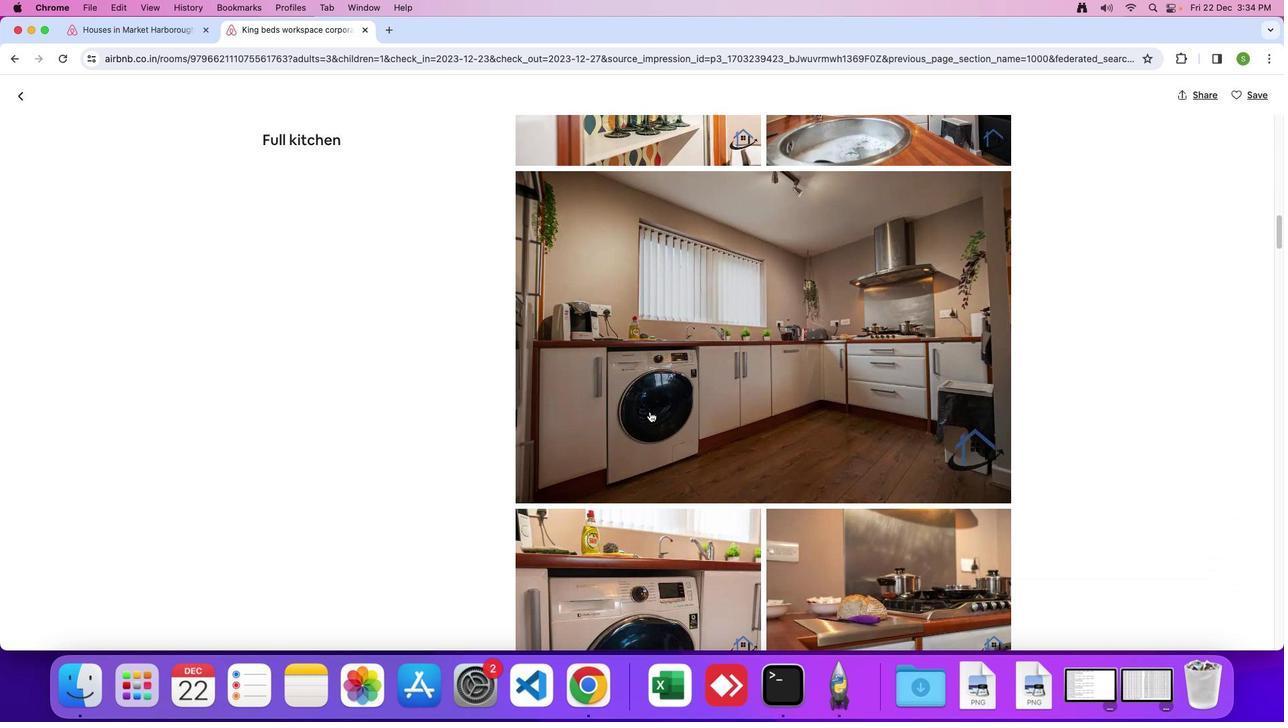 
Action: Mouse scrolled (650, 411) with delta (0, -1)
Screenshot: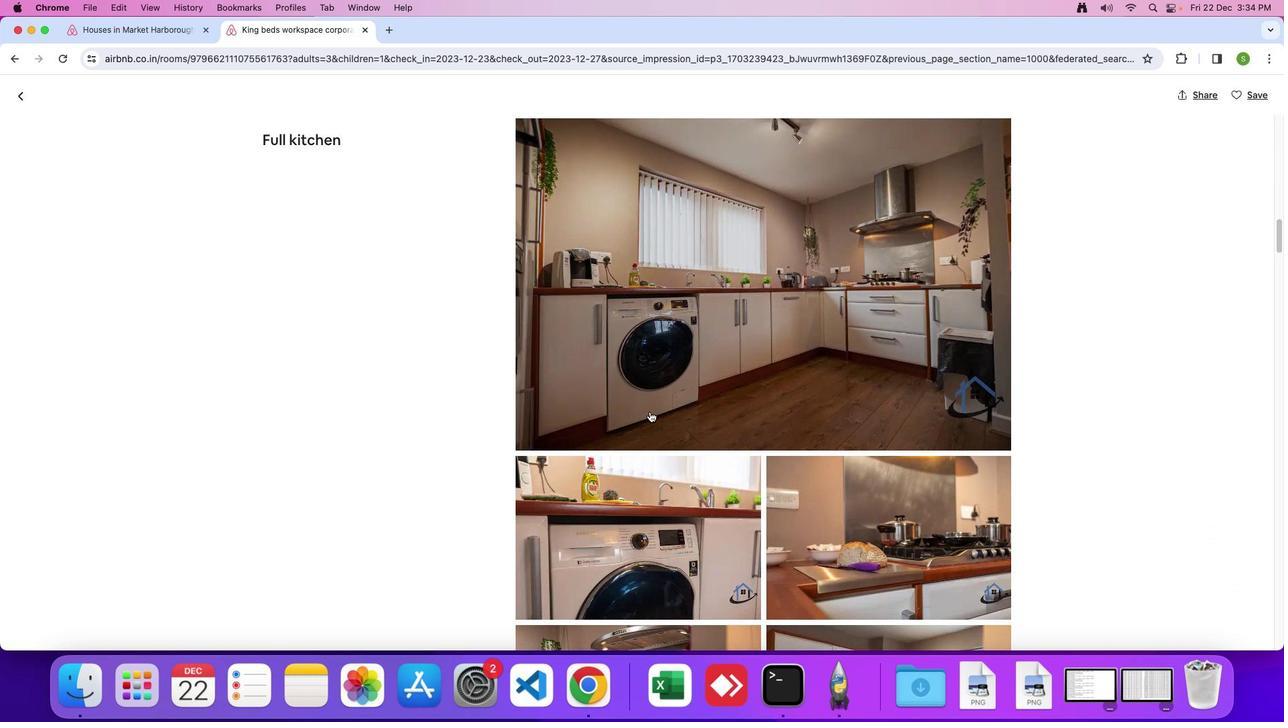 
Action: Mouse moved to (749, 426)
Screenshot: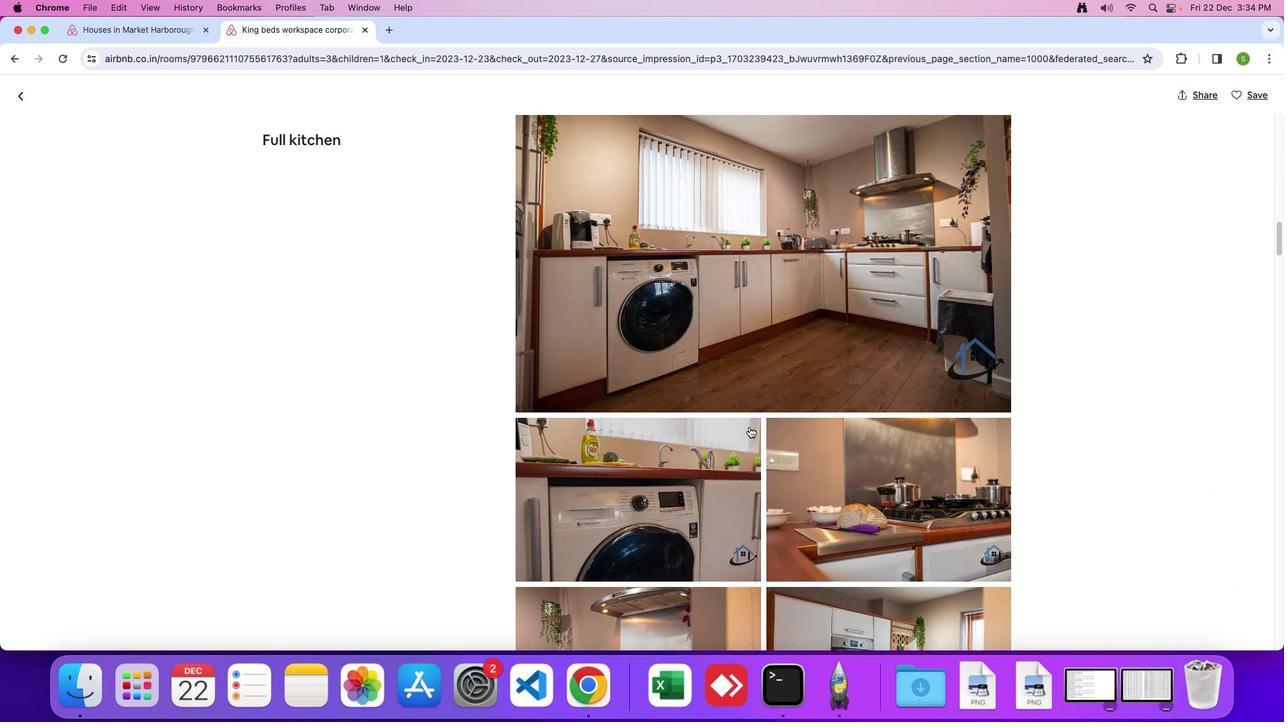 
Action: Mouse scrolled (749, 426) with delta (0, 0)
Screenshot: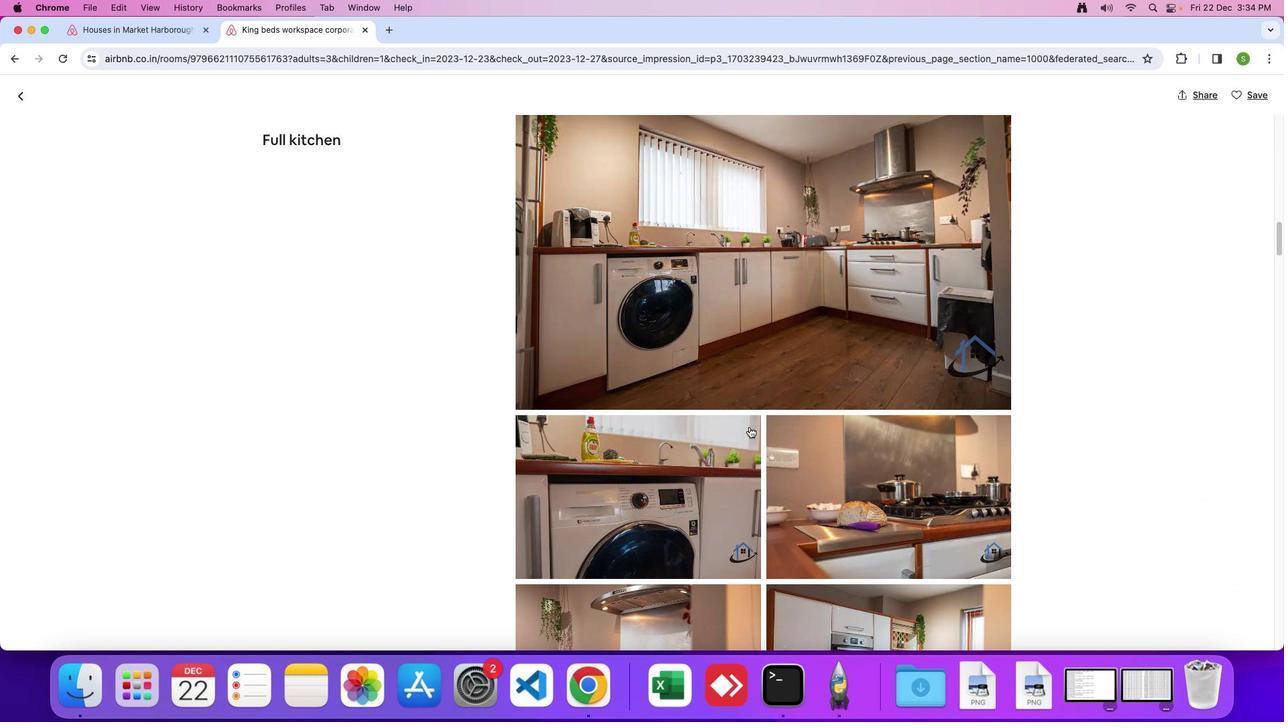 
Action: Mouse scrolled (749, 426) with delta (0, 0)
Screenshot: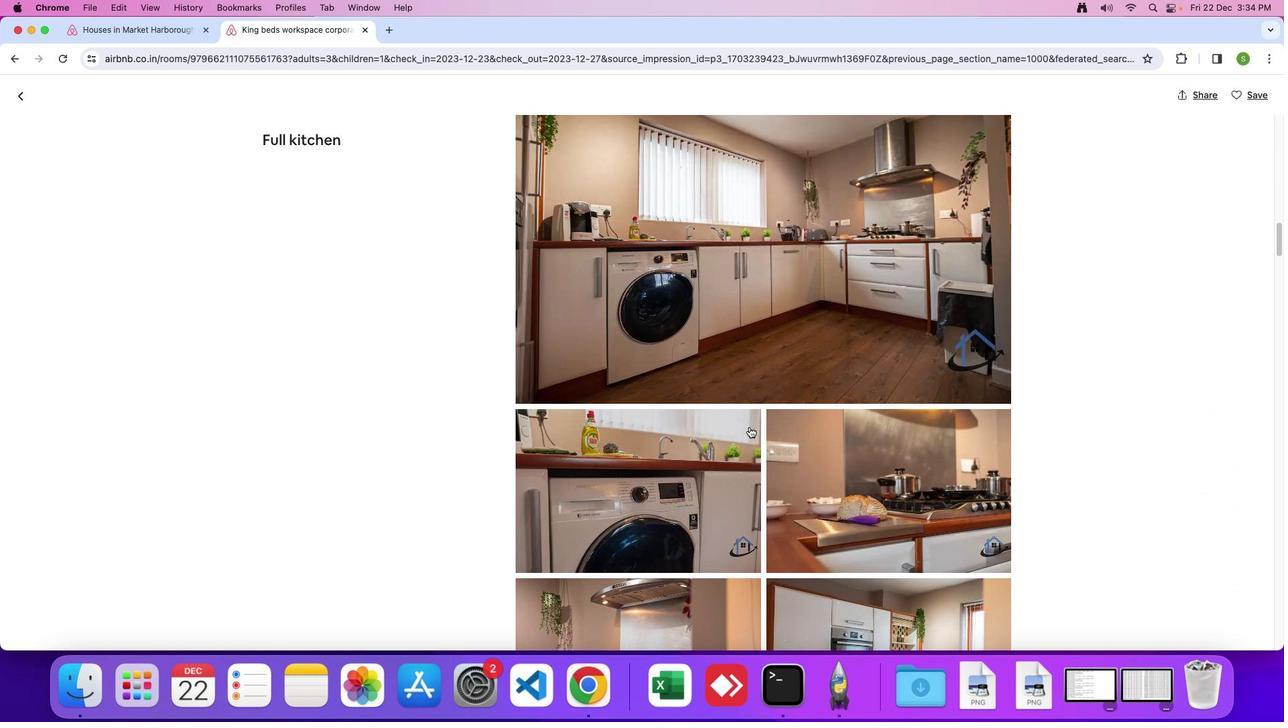 
Action: Mouse scrolled (749, 426) with delta (0, -2)
Screenshot: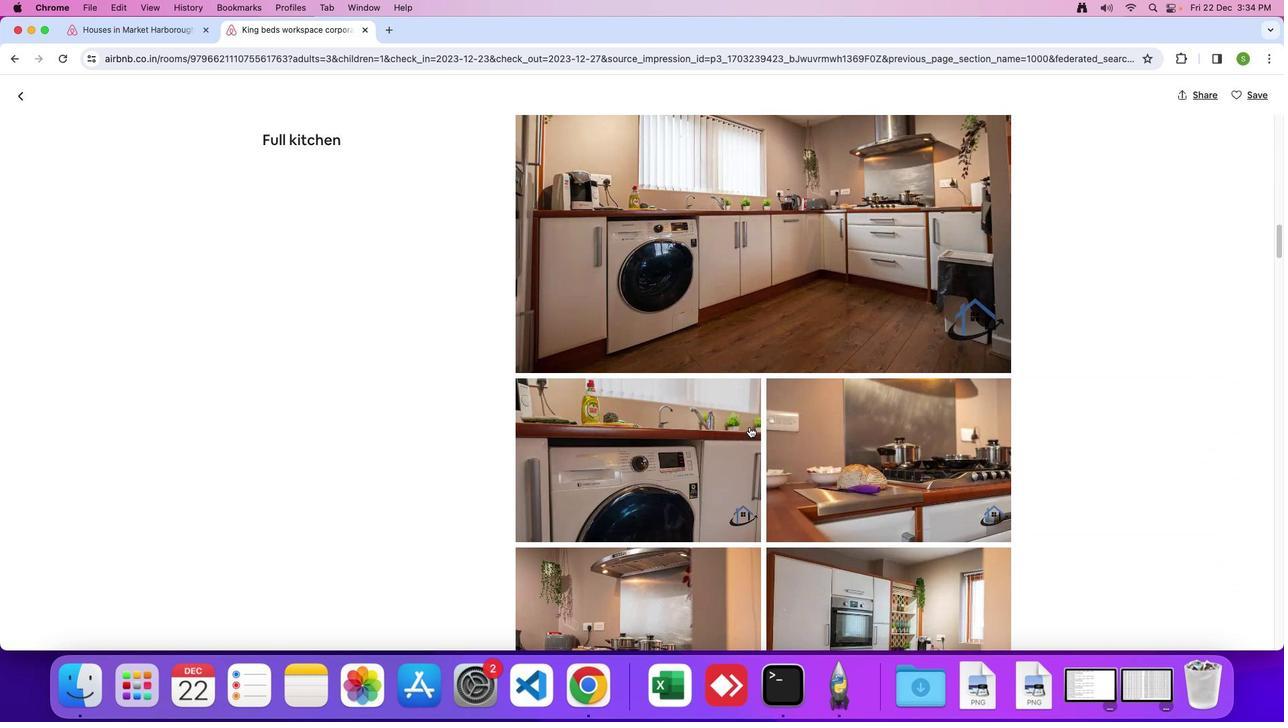 
Action: Mouse moved to (749, 426)
Screenshot: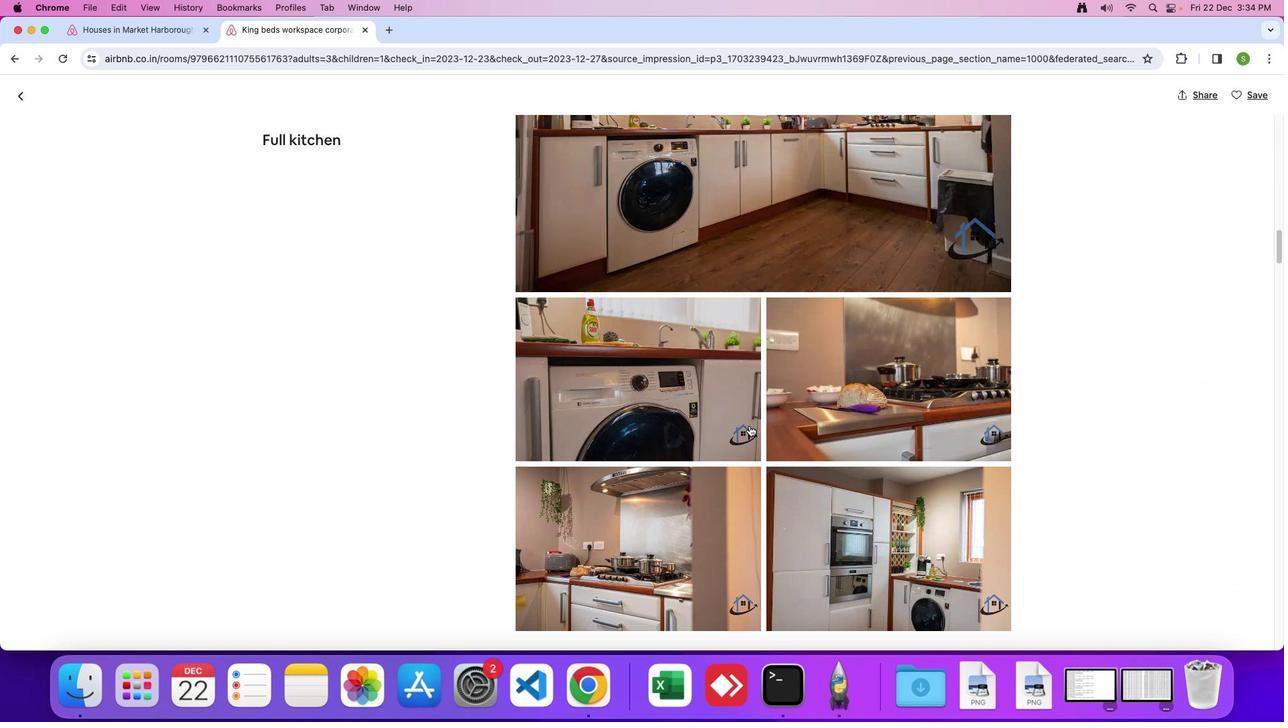 
Action: Mouse scrolled (749, 426) with delta (0, 0)
Screenshot: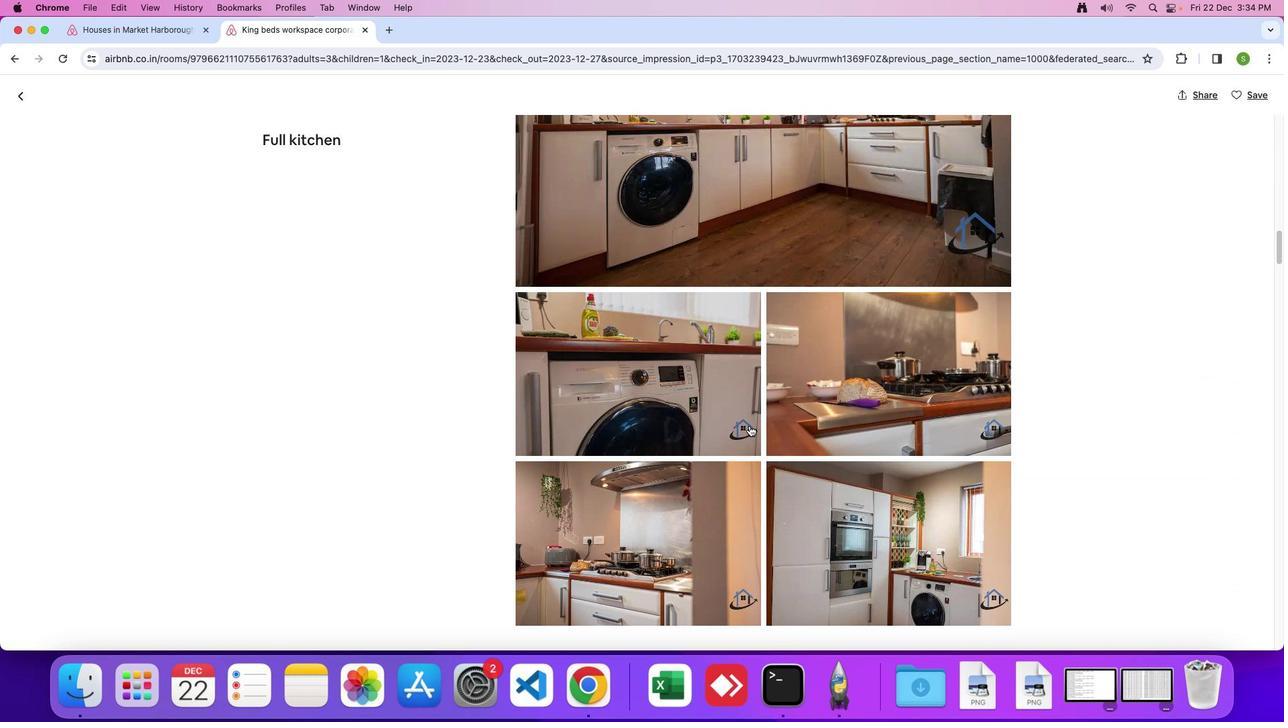 
Action: Mouse moved to (749, 425)
Screenshot: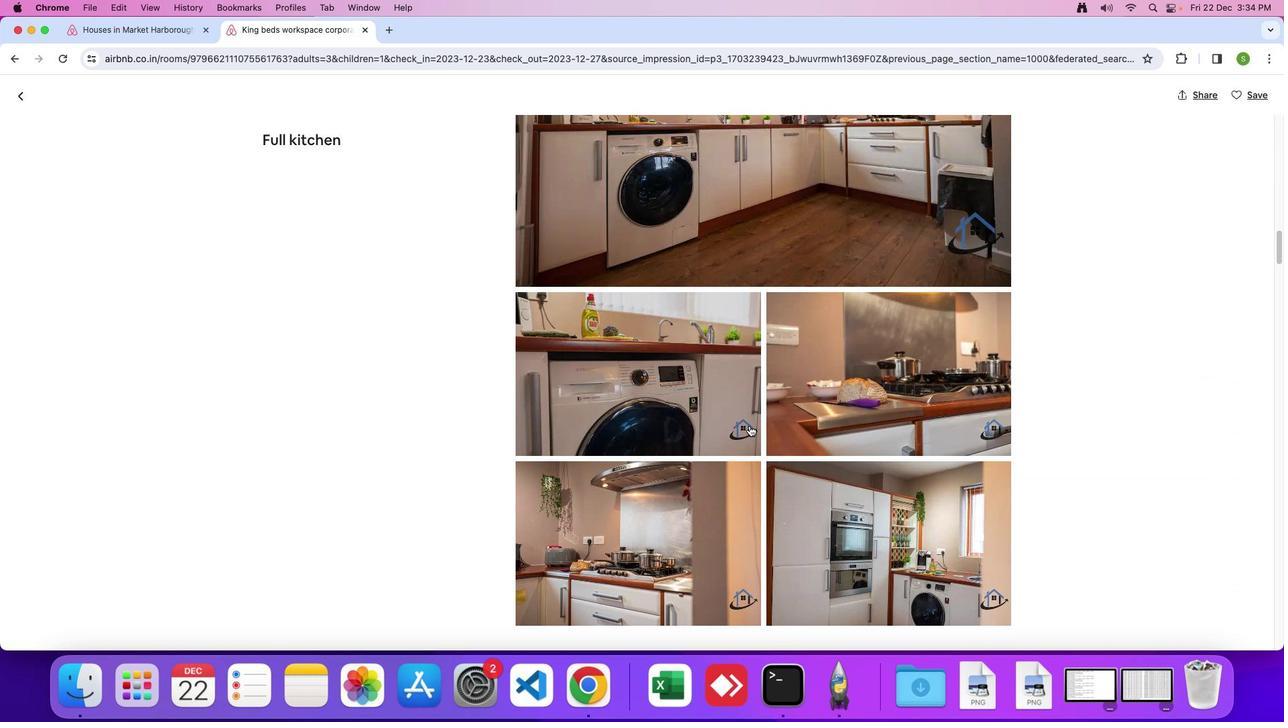 
Action: Mouse scrolled (749, 425) with delta (0, 0)
Screenshot: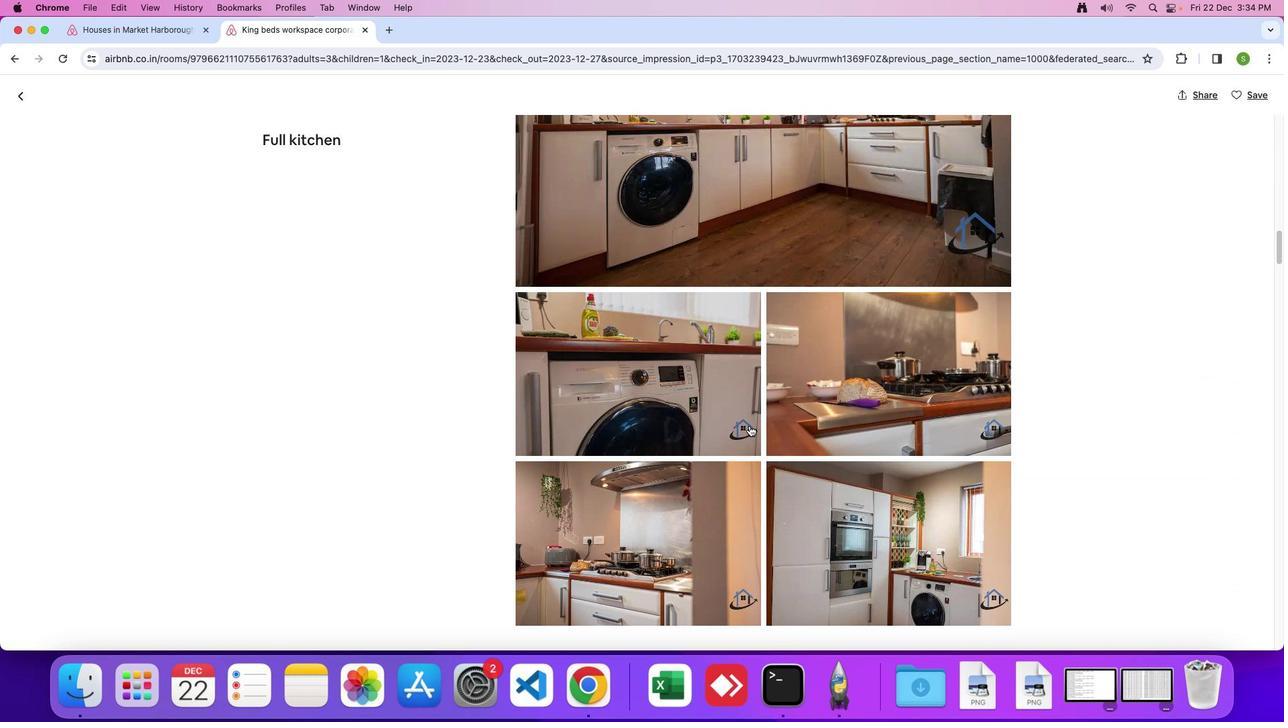 
Action: Mouse moved to (749, 425)
Screenshot: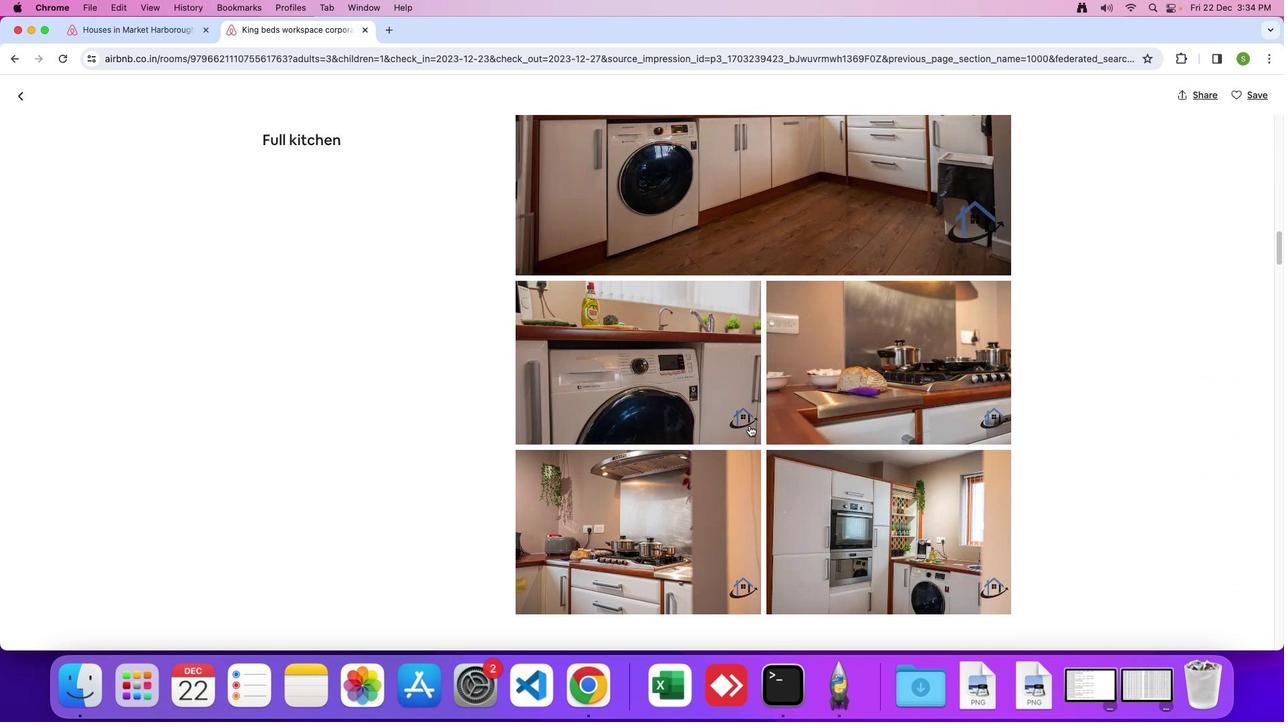 
Action: Mouse scrolled (749, 425) with delta (0, -2)
Screenshot: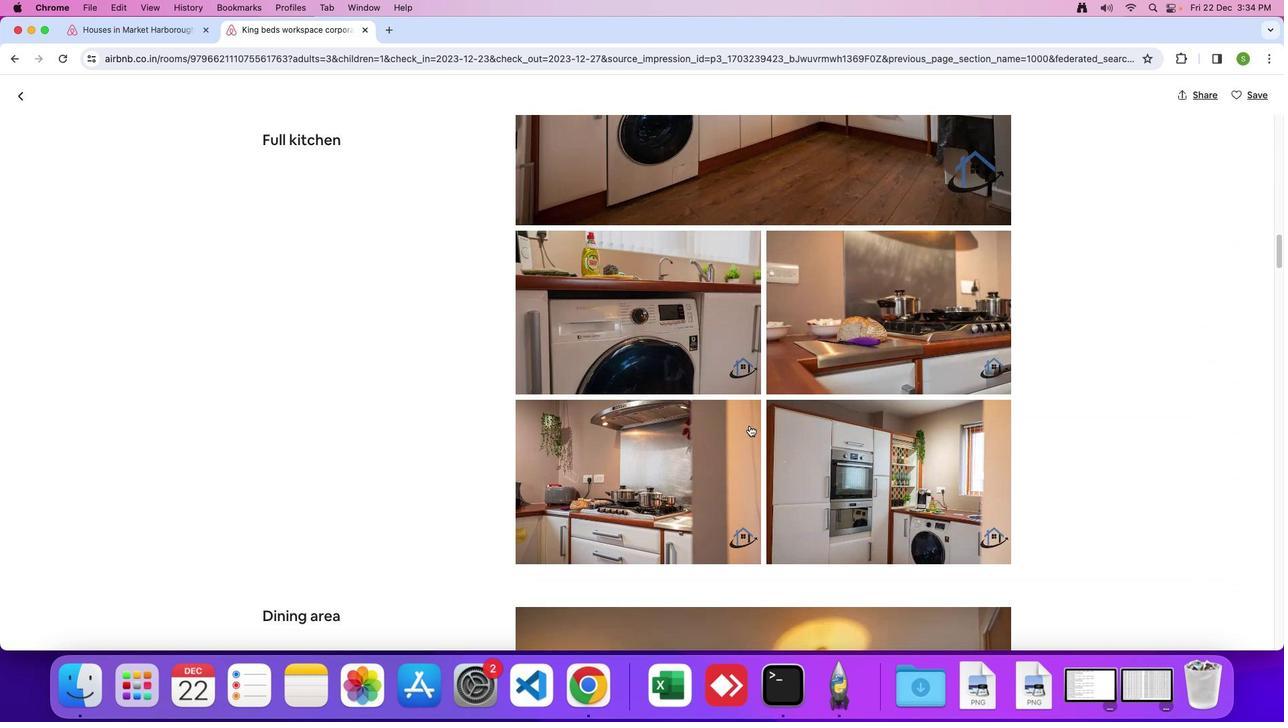 
Action: Mouse scrolled (749, 425) with delta (0, 0)
Screenshot: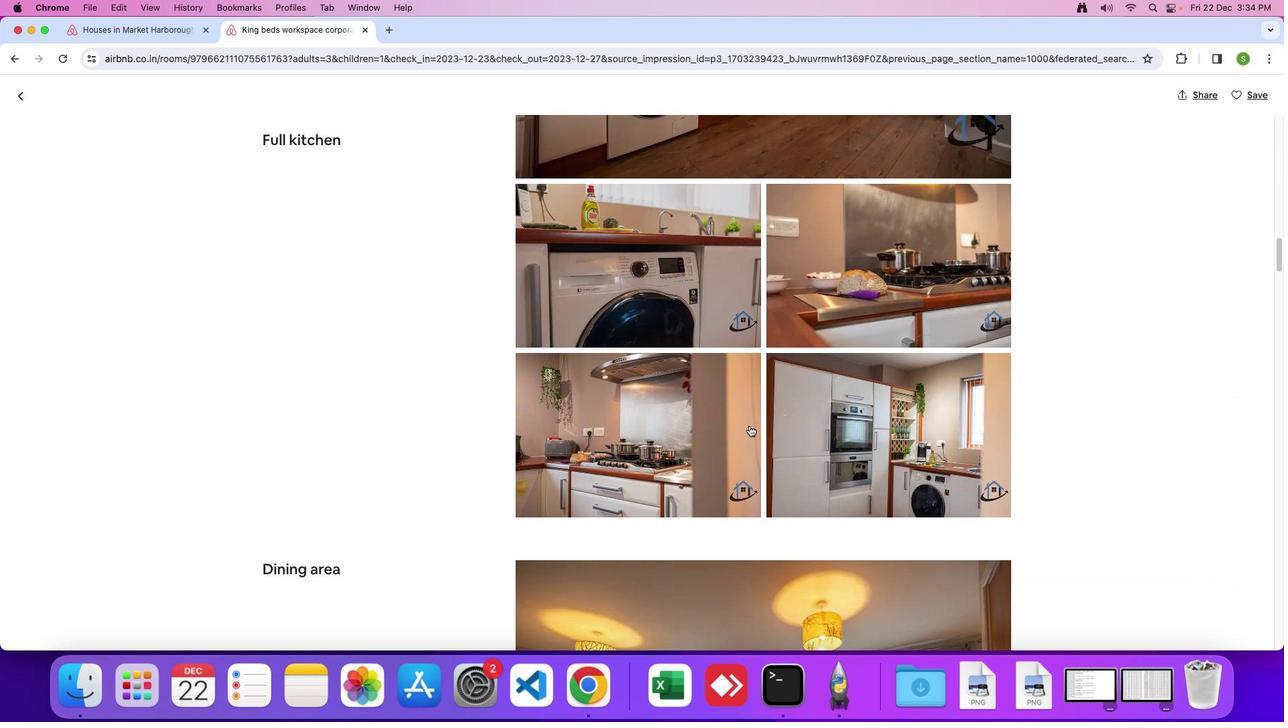 
Action: Mouse scrolled (749, 425) with delta (0, 0)
Screenshot: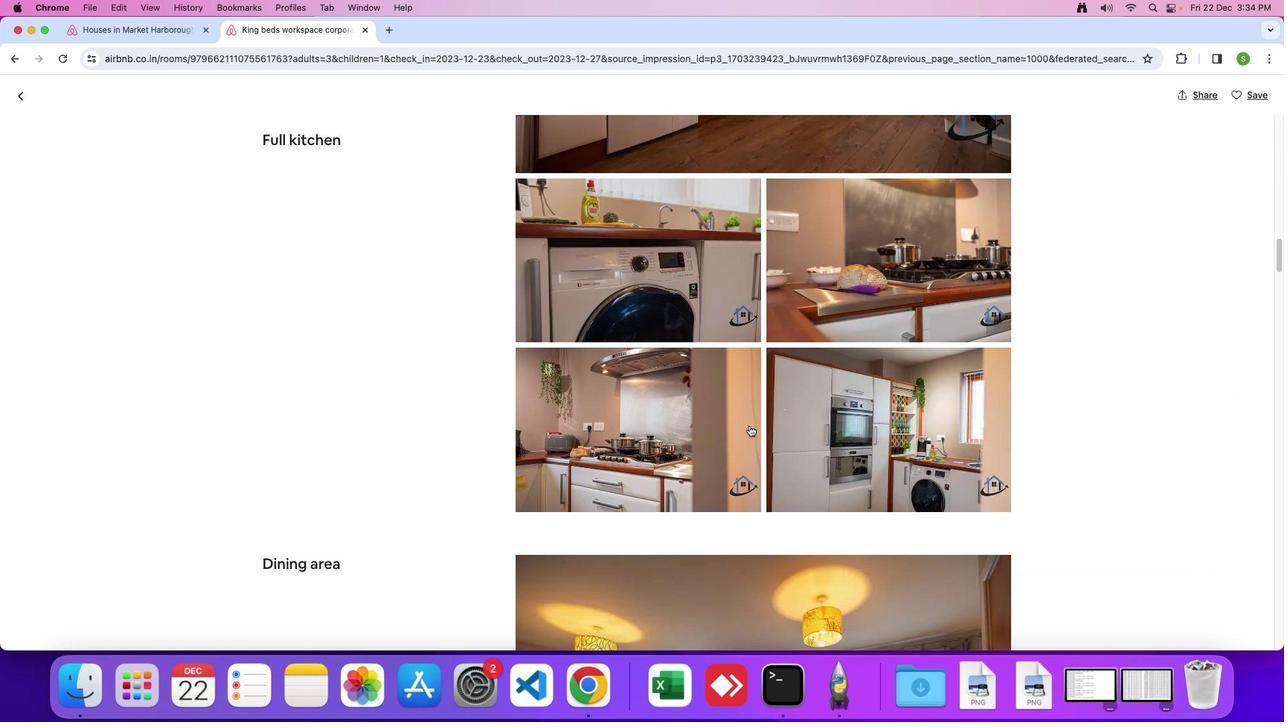 
Action: Mouse scrolled (749, 425) with delta (0, -1)
Screenshot: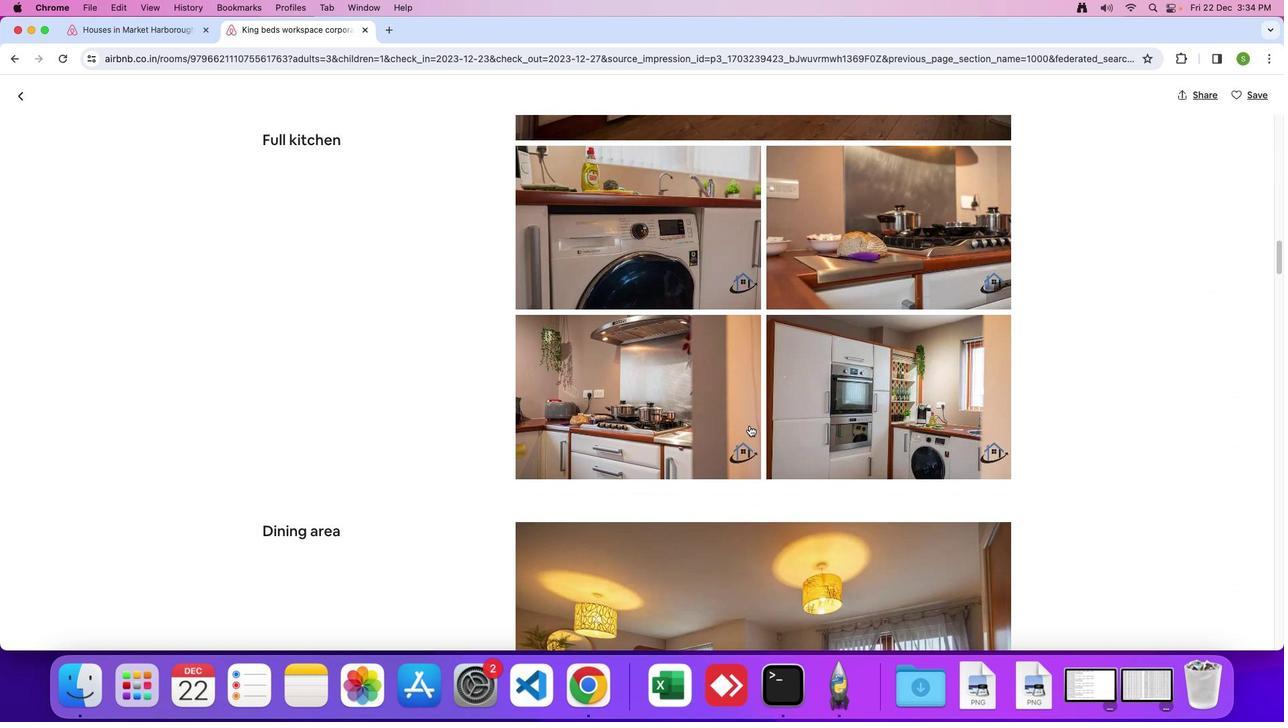 
Action: Mouse moved to (749, 425)
Screenshot: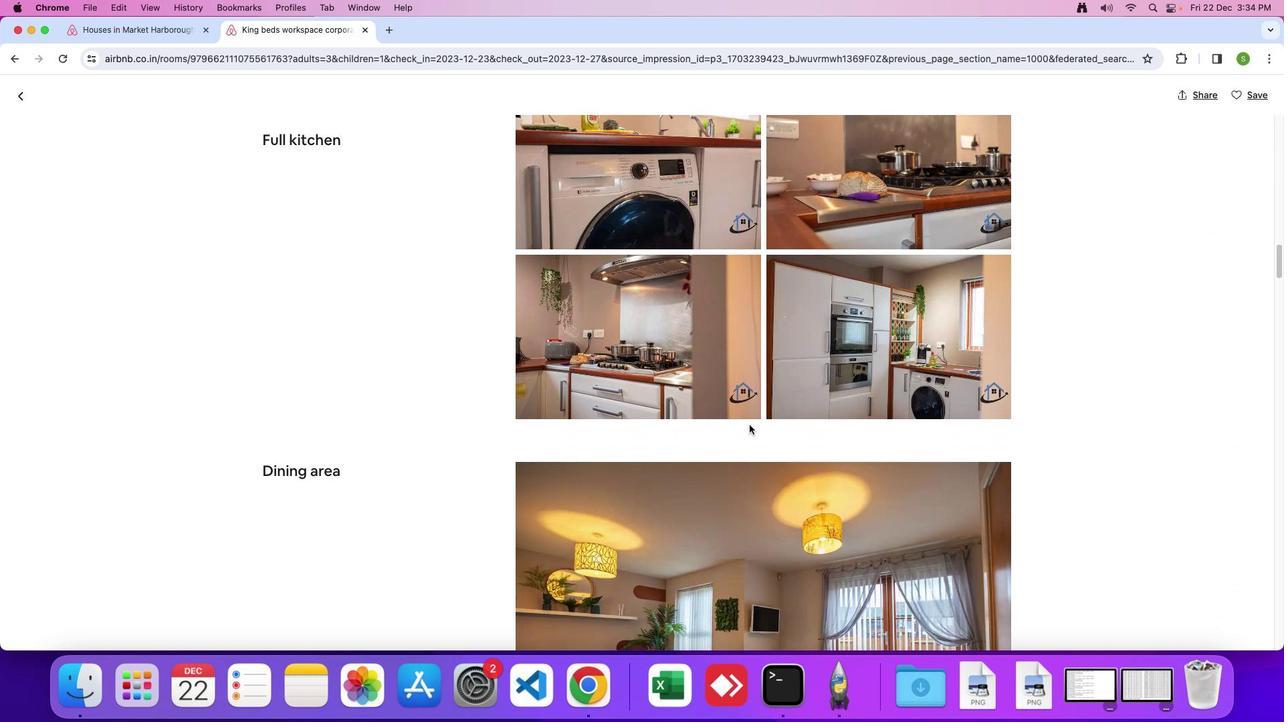 
Action: Mouse scrolled (749, 425) with delta (0, 0)
Screenshot: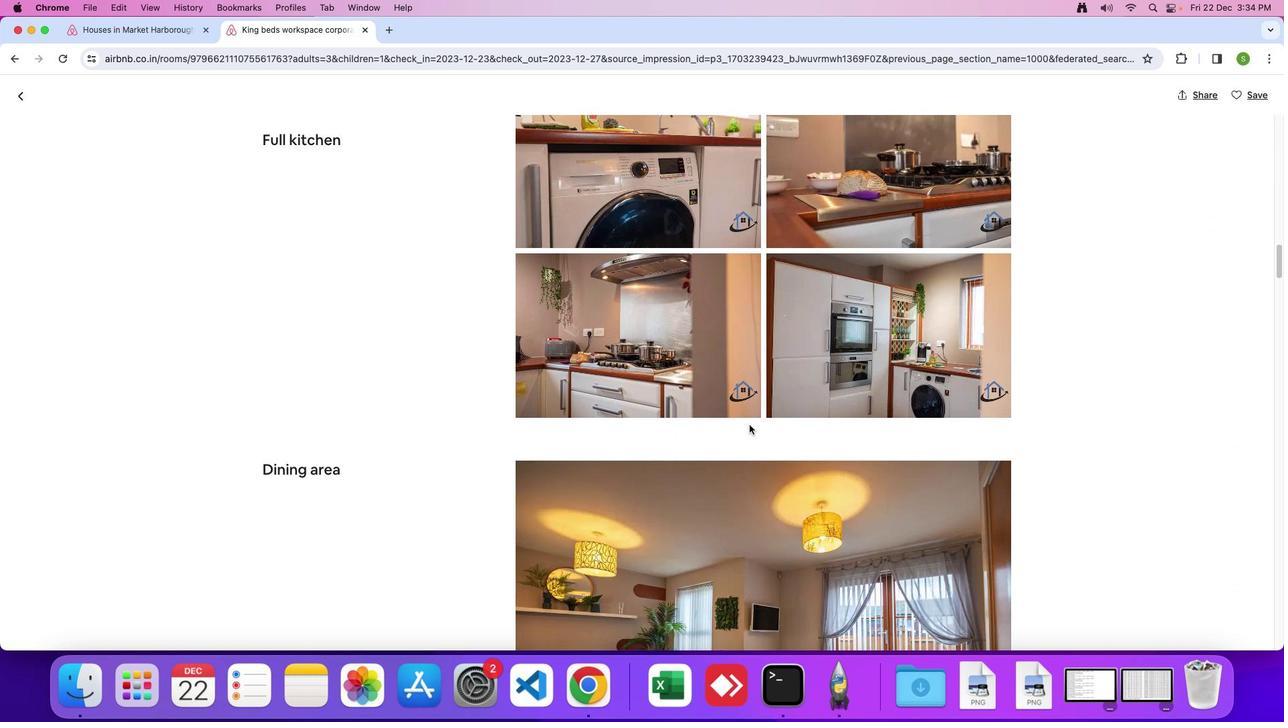 
Action: Mouse scrolled (749, 425) with delta (0, 0)
Screenshot: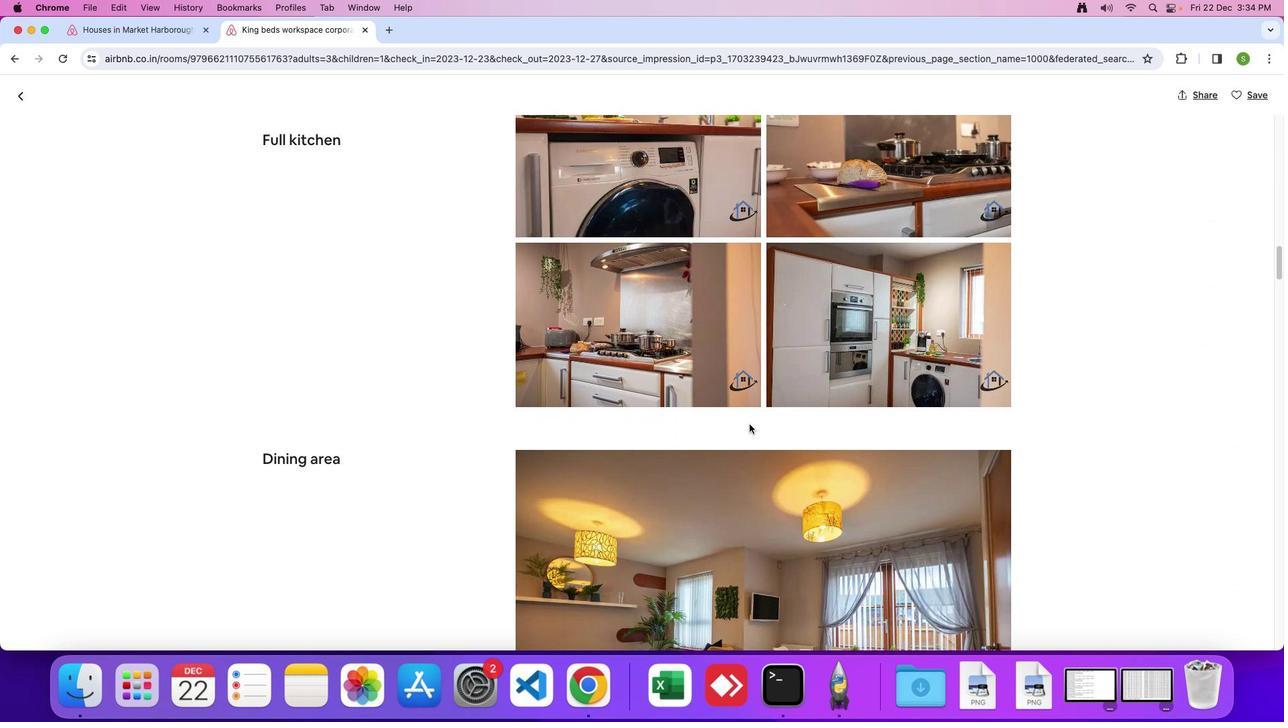 
Action: Mouse scrolled (749, 425) with delta (0, -1)
Screenshot: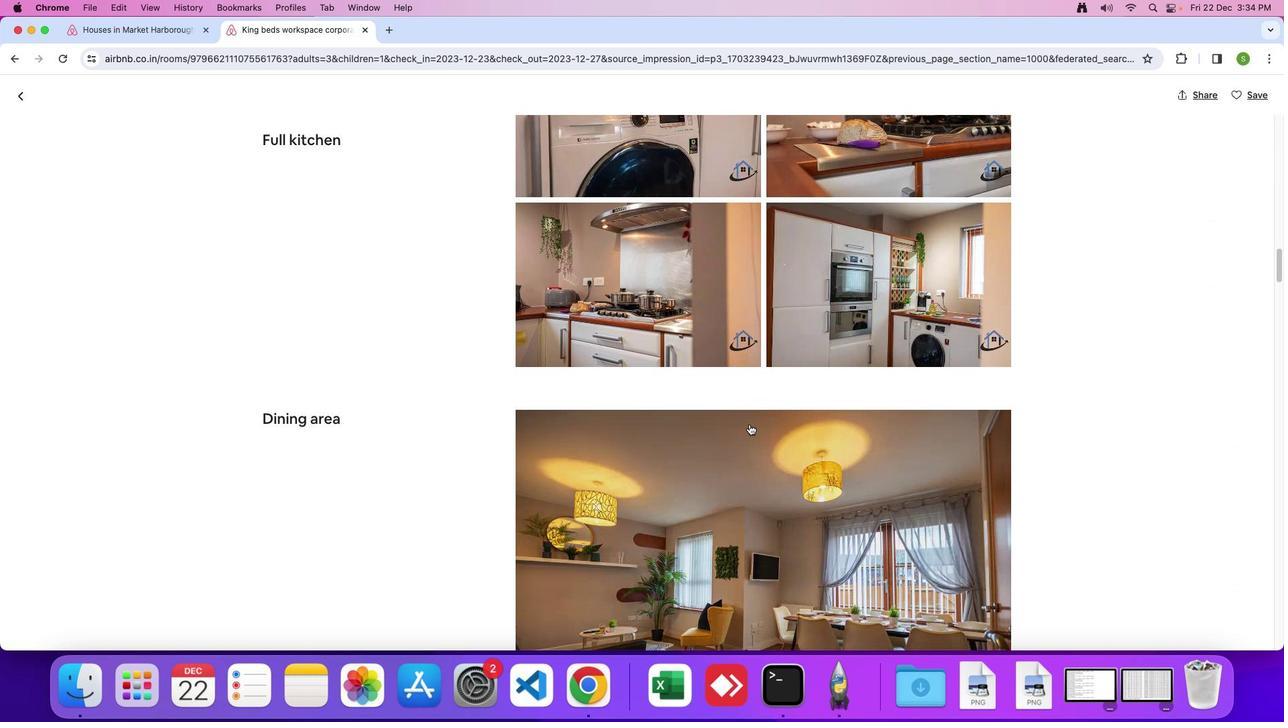 
Action: Mouse moved to (749, 424)
Screenshot: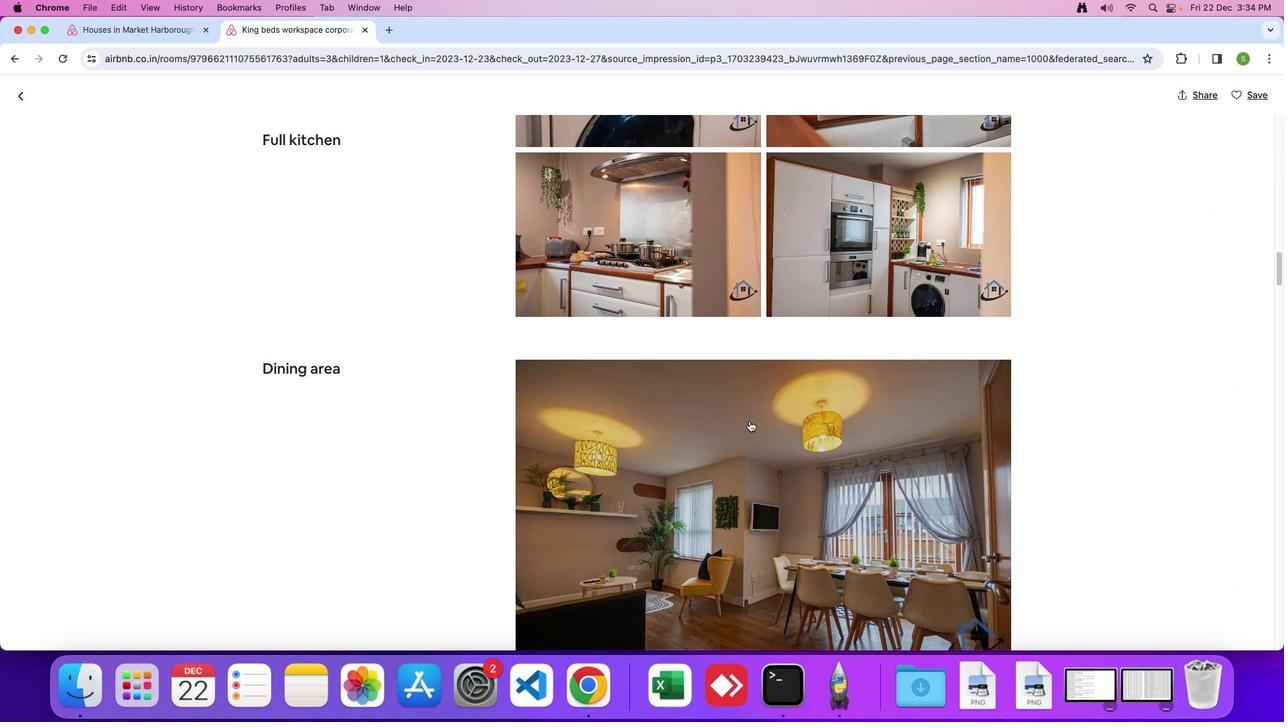 
Action: Mouse scrolled (749, 424) with delta (0, 0)
Screenshot: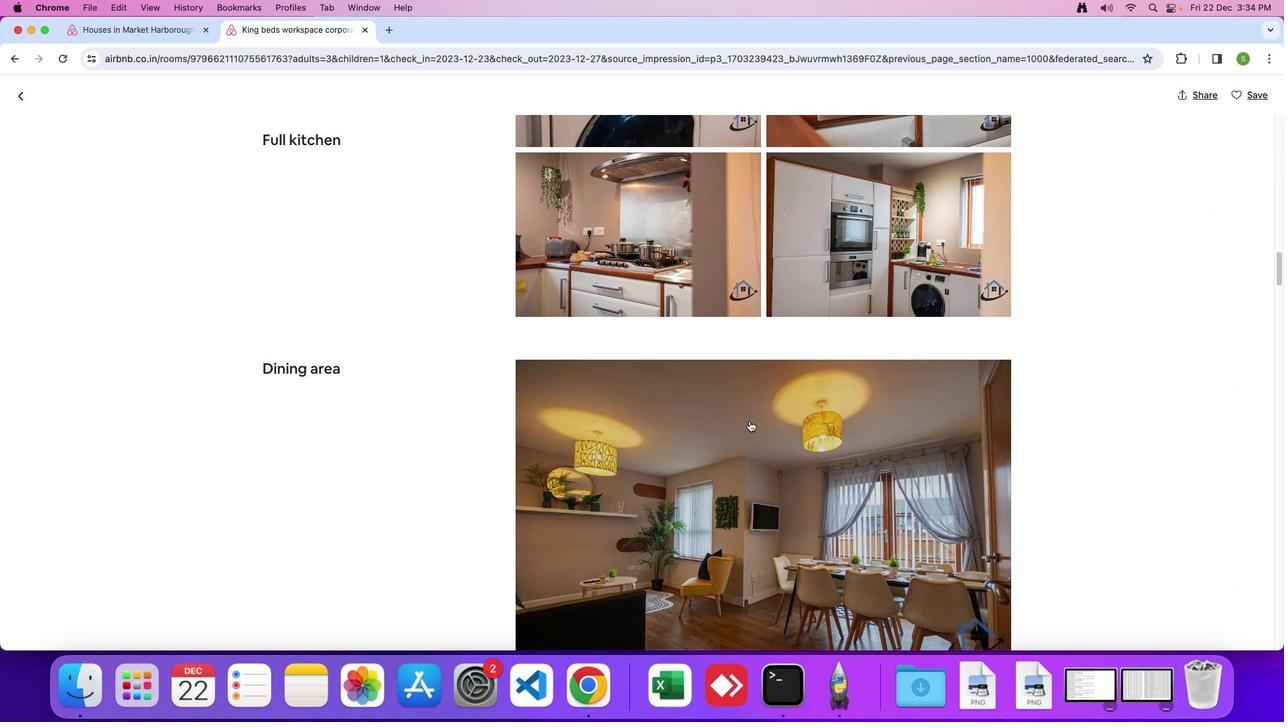 
Action: Mouse moved to (749, 421)
Screenshot: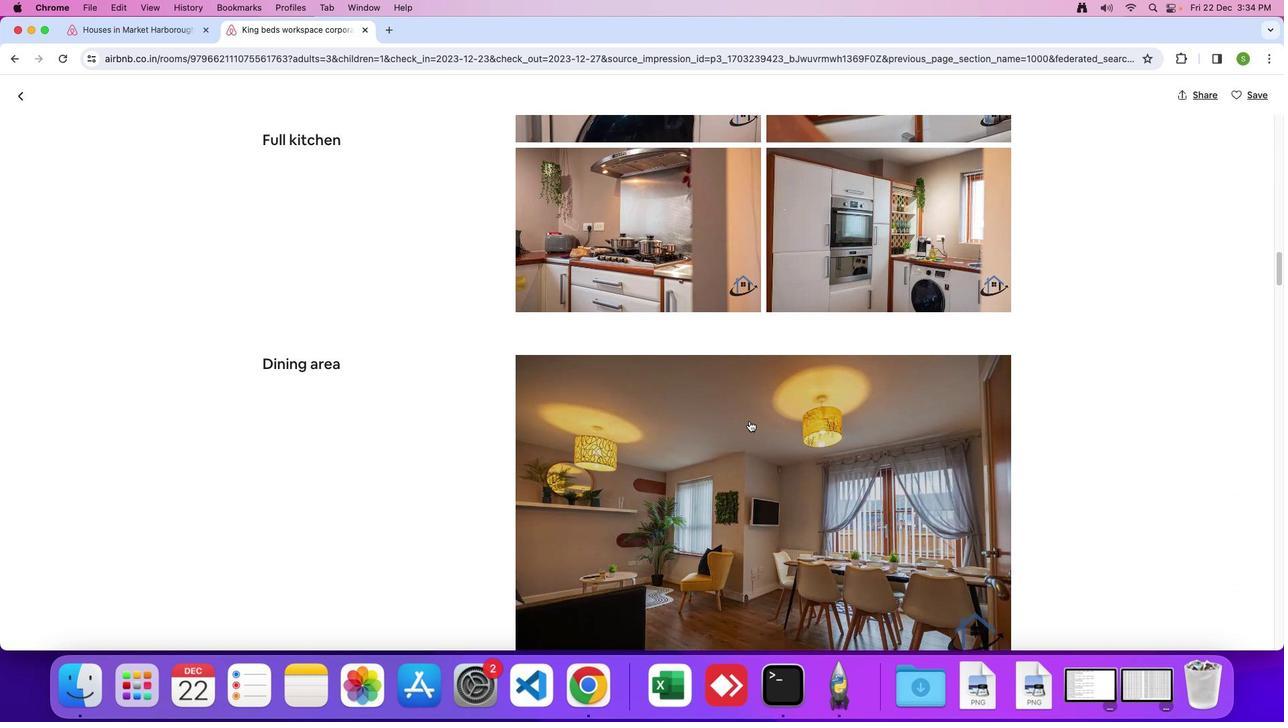 
Action: Mouse scrolled (749, 421) with delta (0, 0)
Screenshot: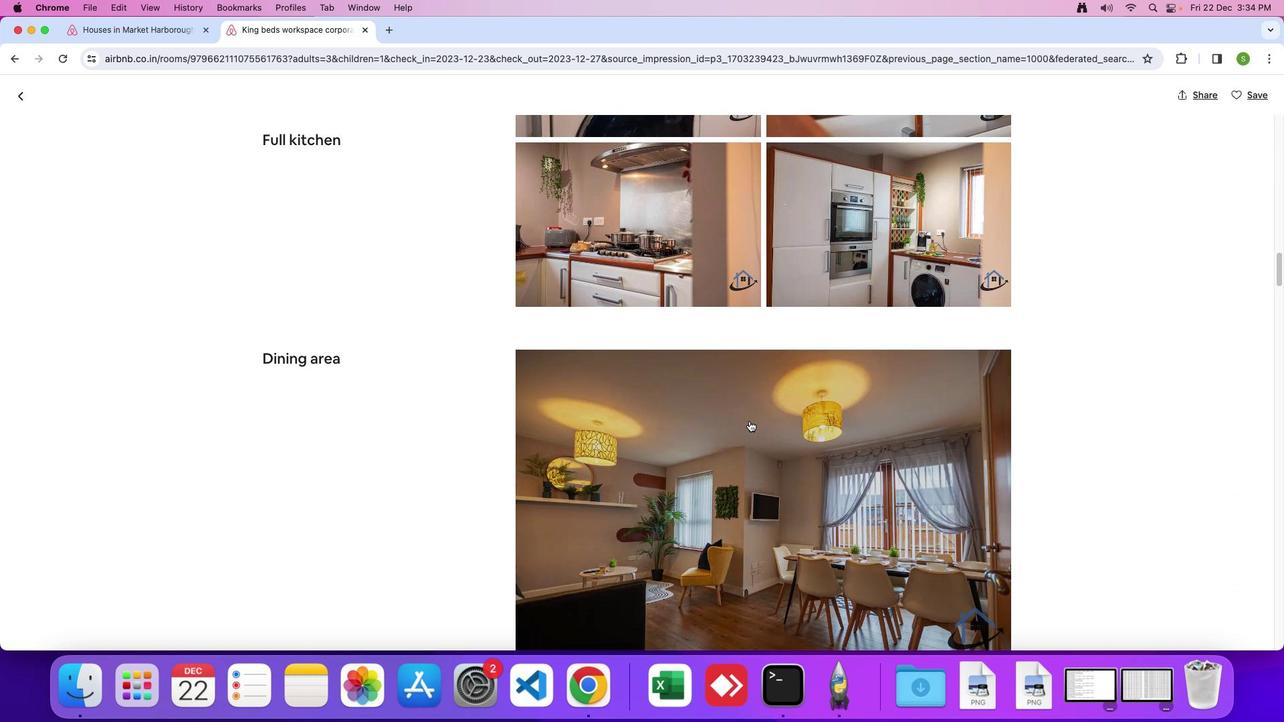 
Action: Mouse scrolled (749, 421) with delta (0, 0)
Screenshot: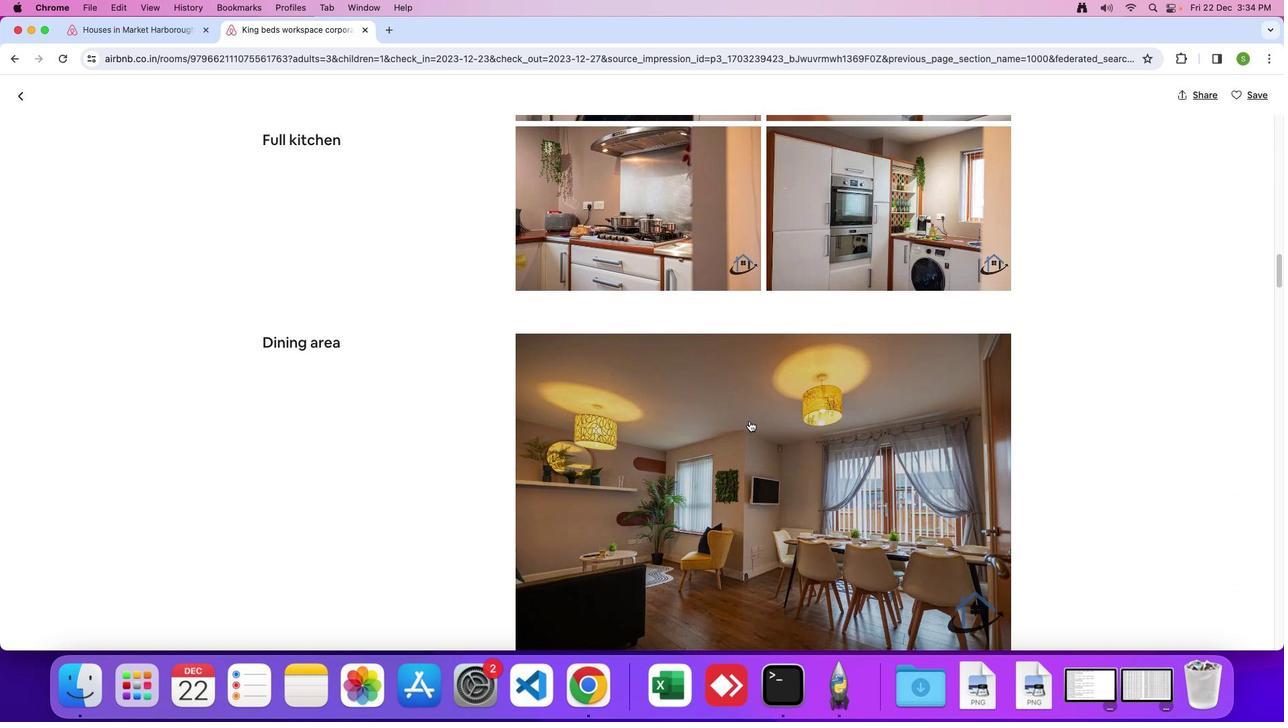 
Action: Mouse scrolled (749, 421) with delta (0, 0)
Screenshot: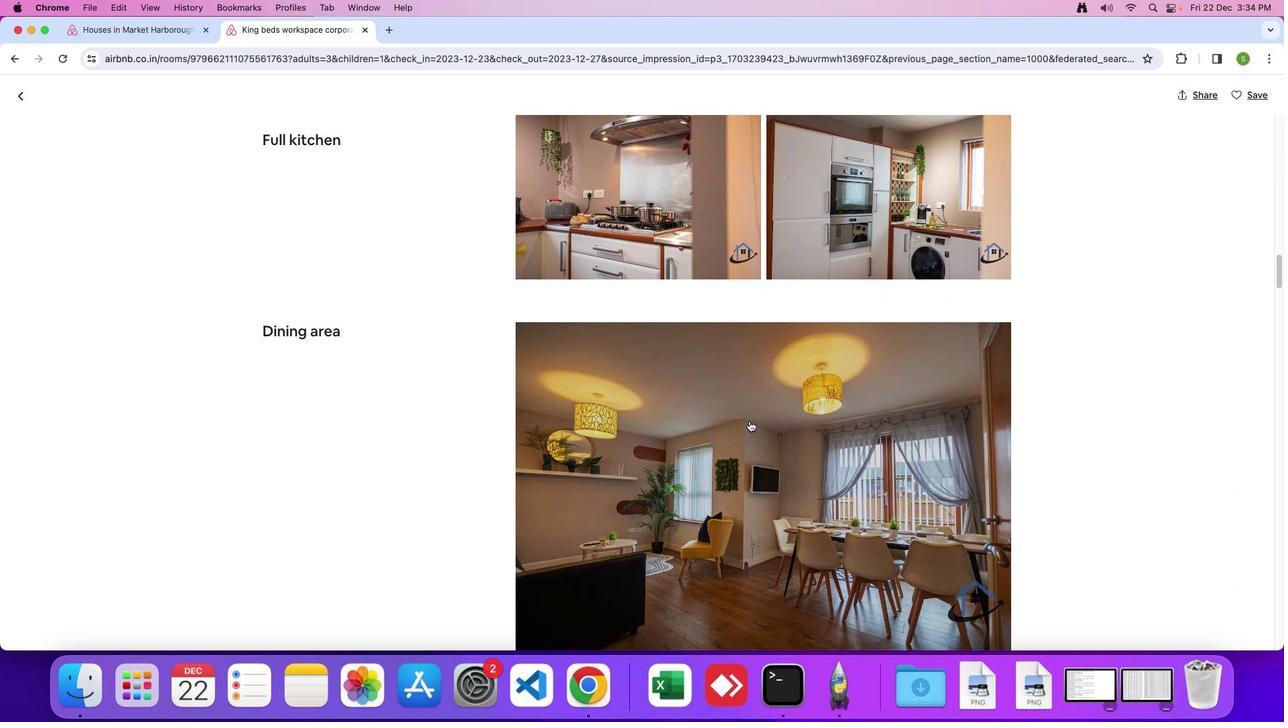 
Action: Mouse scrolled (749, 421) with delta (0, -2)
Screenshot: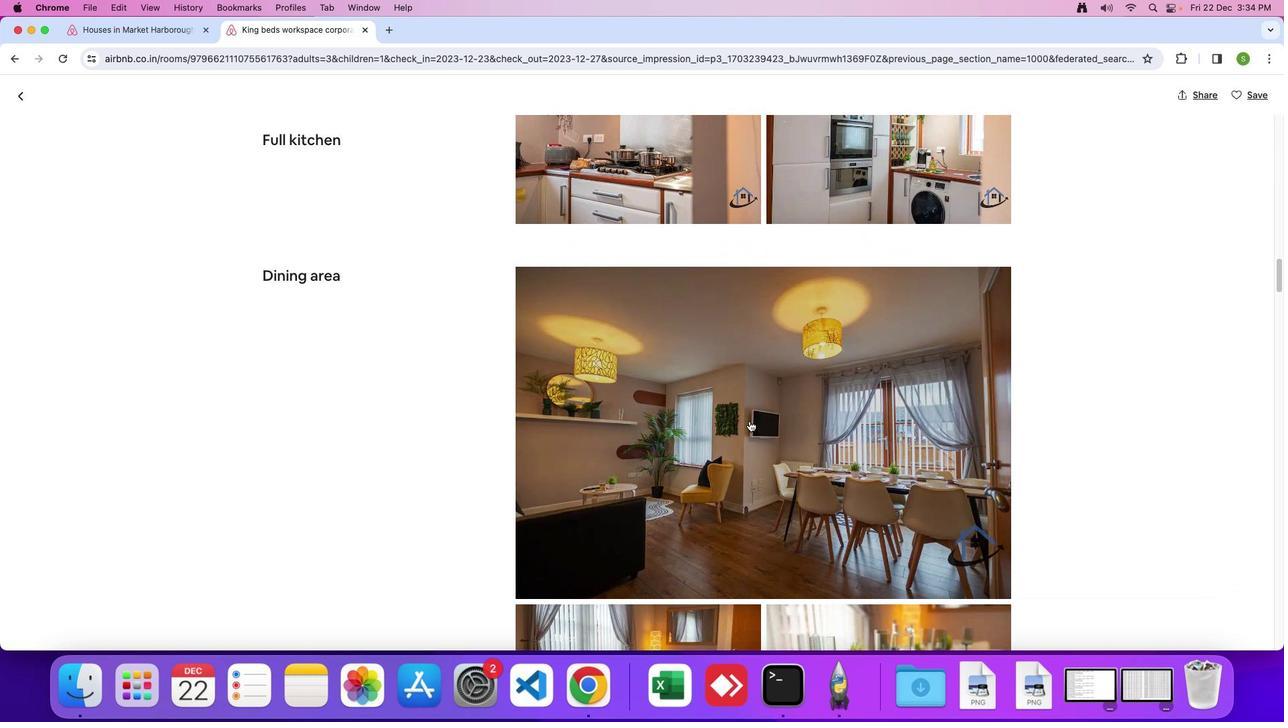 
Action: Mouse moved to (749, 420)
Screenshot: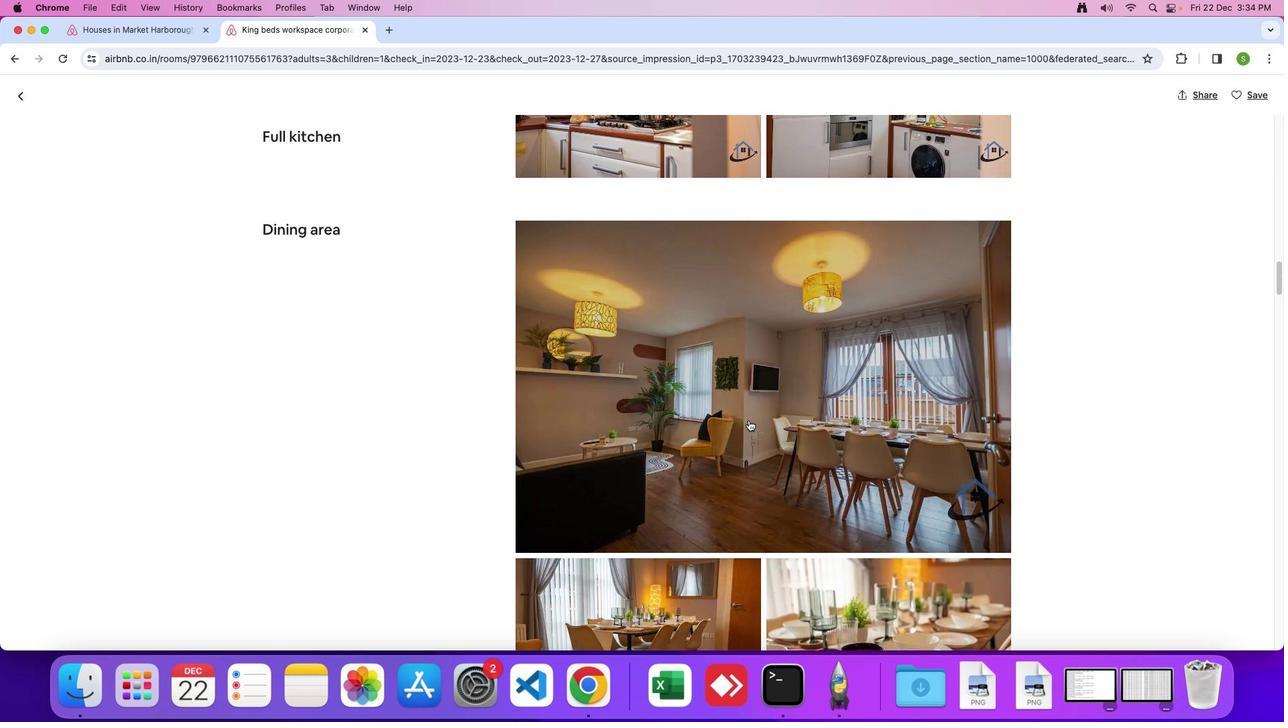 
Action: Mouse scrolled (749, 420) with delta (0, 0)
Screenshot: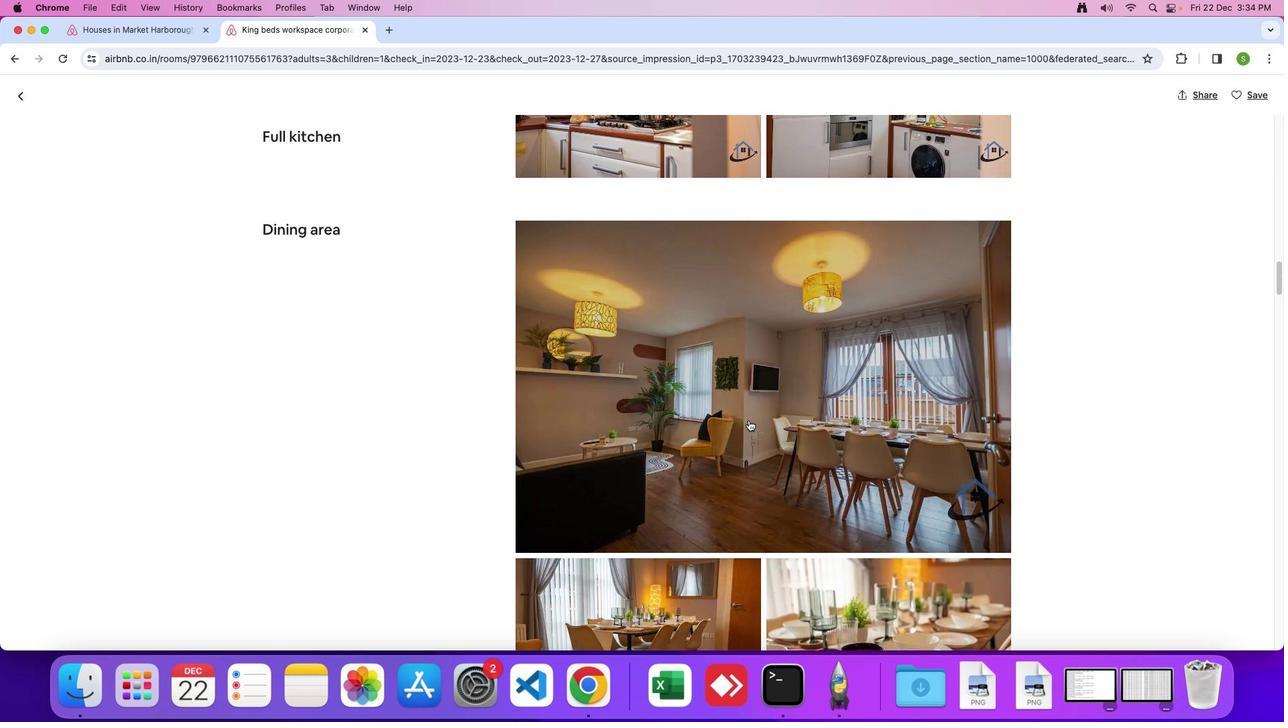 
Action: Mouse scrolled (749, 420) with delta (0, 0)
Screenshot: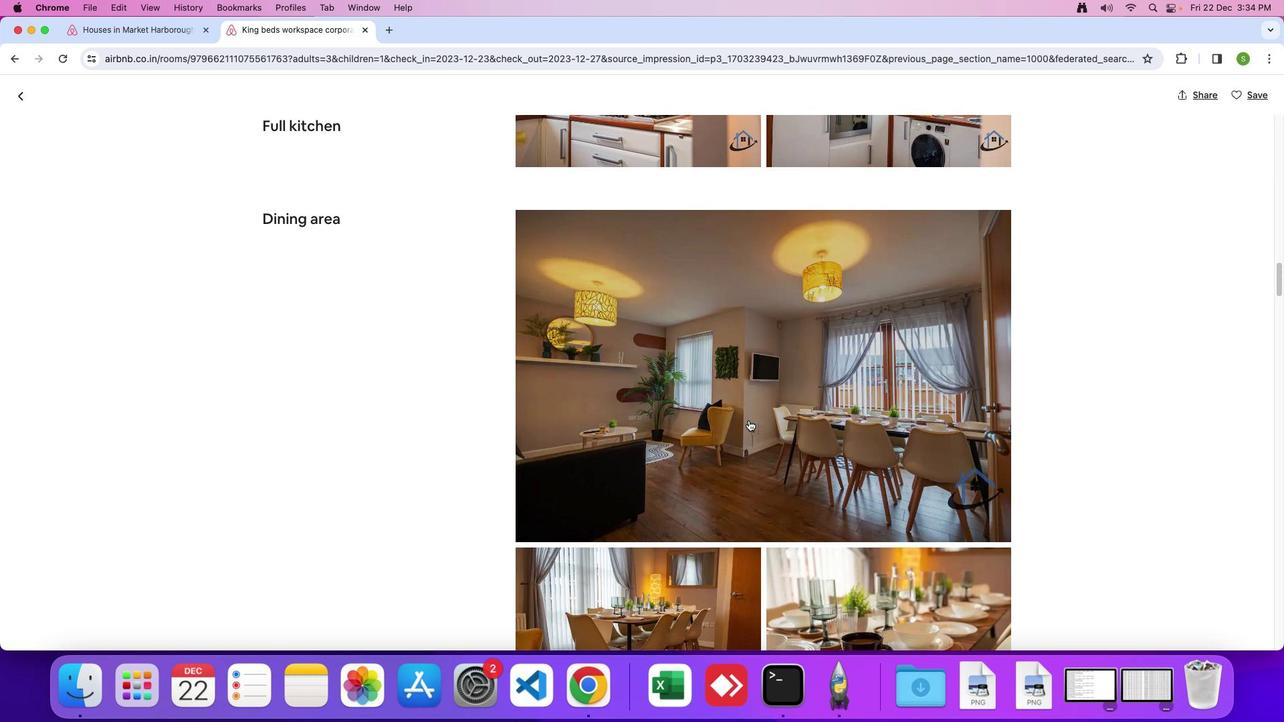 
Action: Mouse scrolled (749, 420) with delta (0, -1)
Screenshot: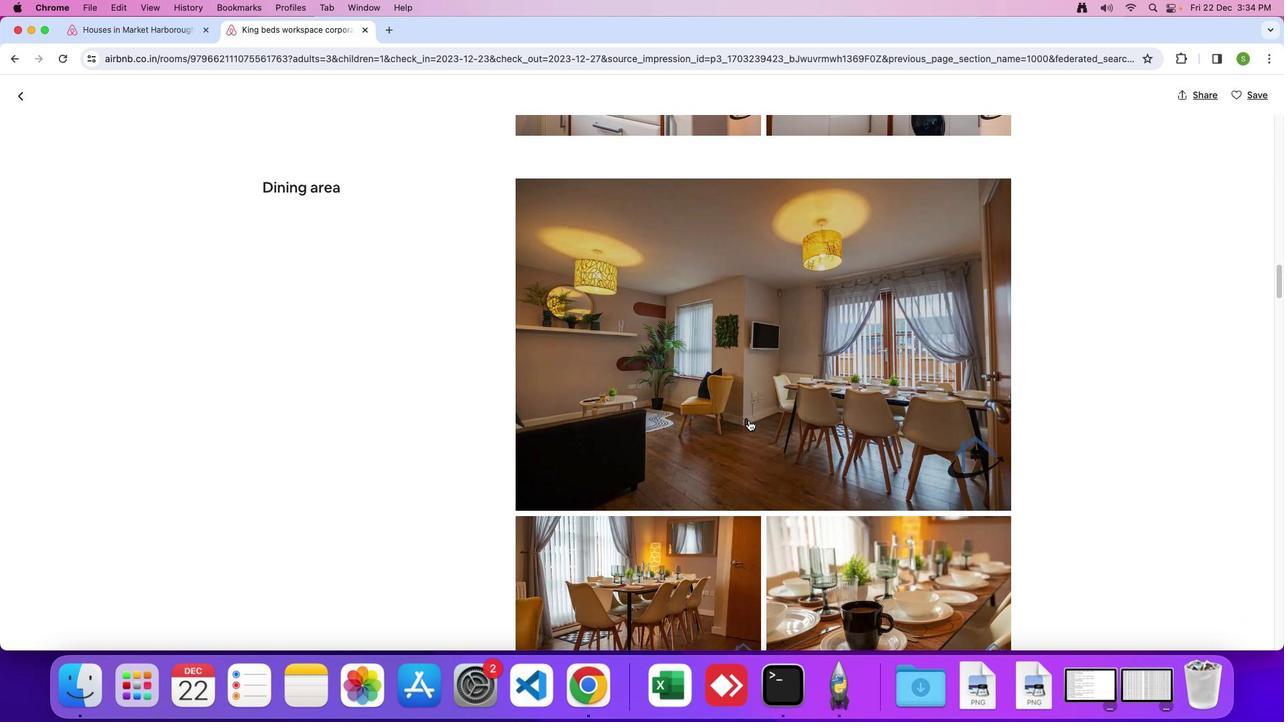 
Action: Mouse scrolled (749, 420) with delta (0, 0)
Screenshot: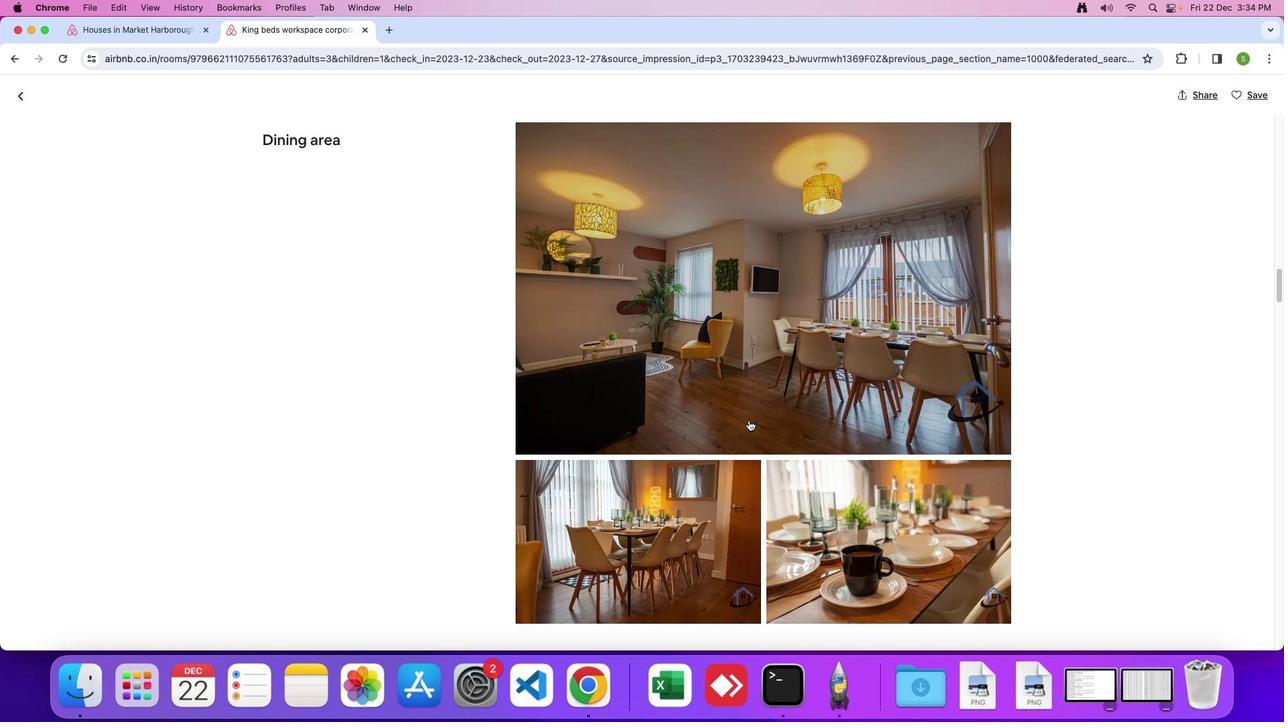 
Action: Mouse scrolled (749, 420) with delta (0, 0)
Screenshot: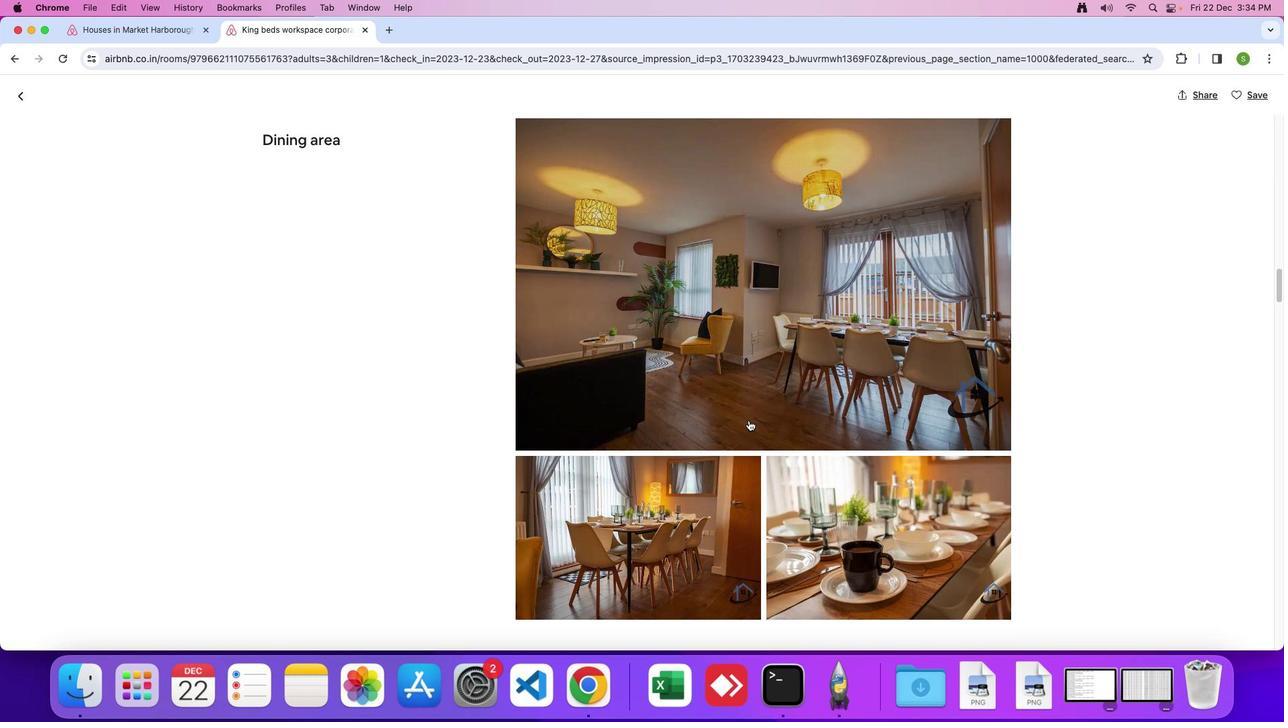 
Action: Mouse scrolled (749, 420) with delta (0, -1)
Screenshot: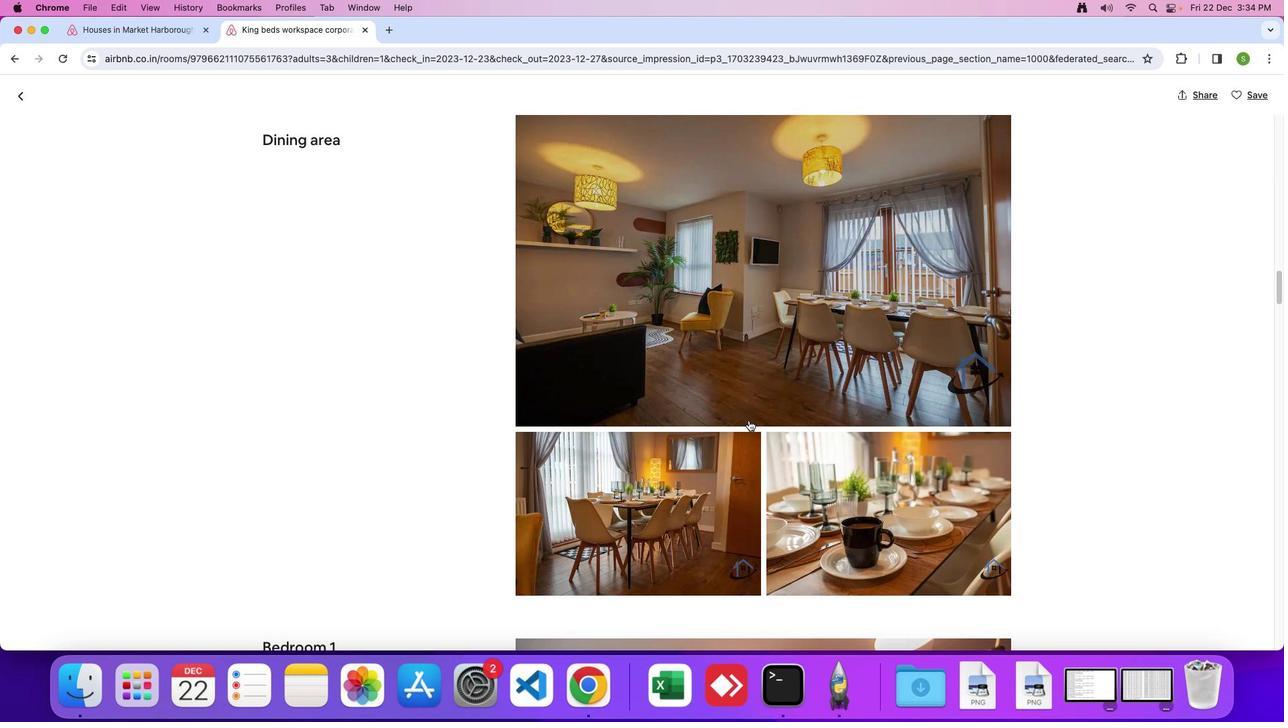 
Action: Mouse scrolled (749, 420) with delta (0, 0)
Screenshot: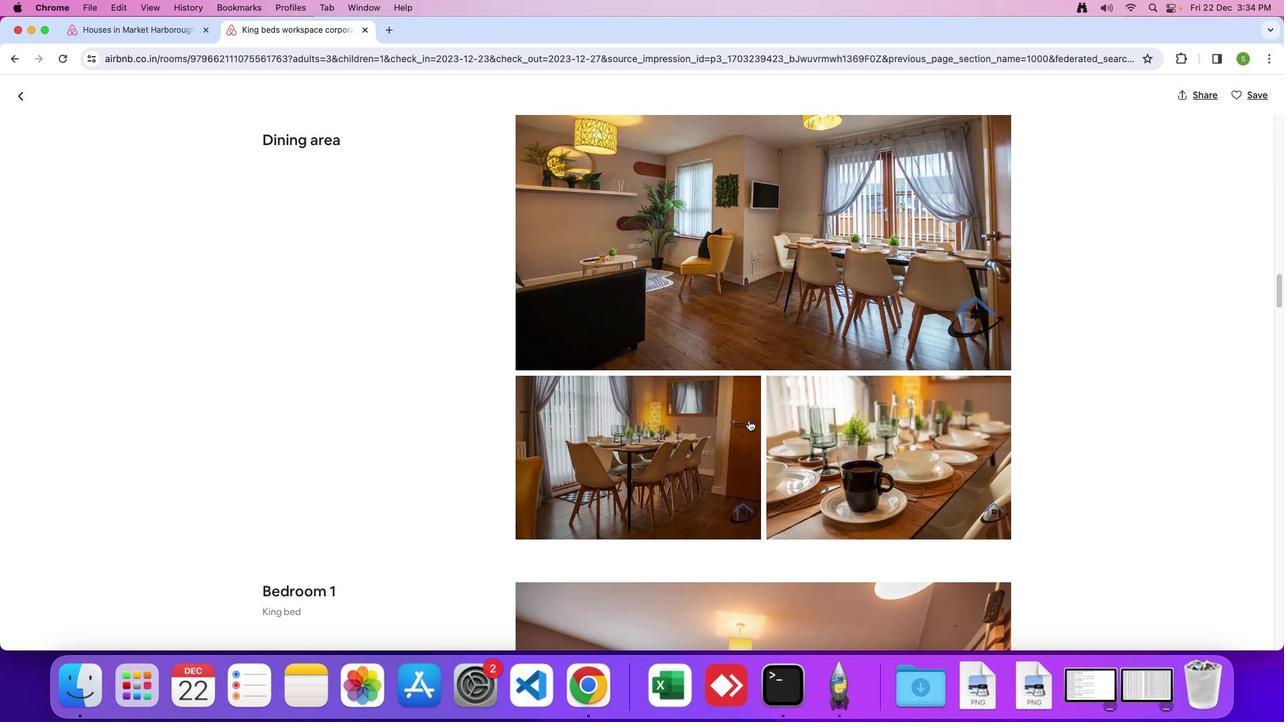 
Action: Mouse scrolled (749, 420) with delta (0, 0)
Screenshot: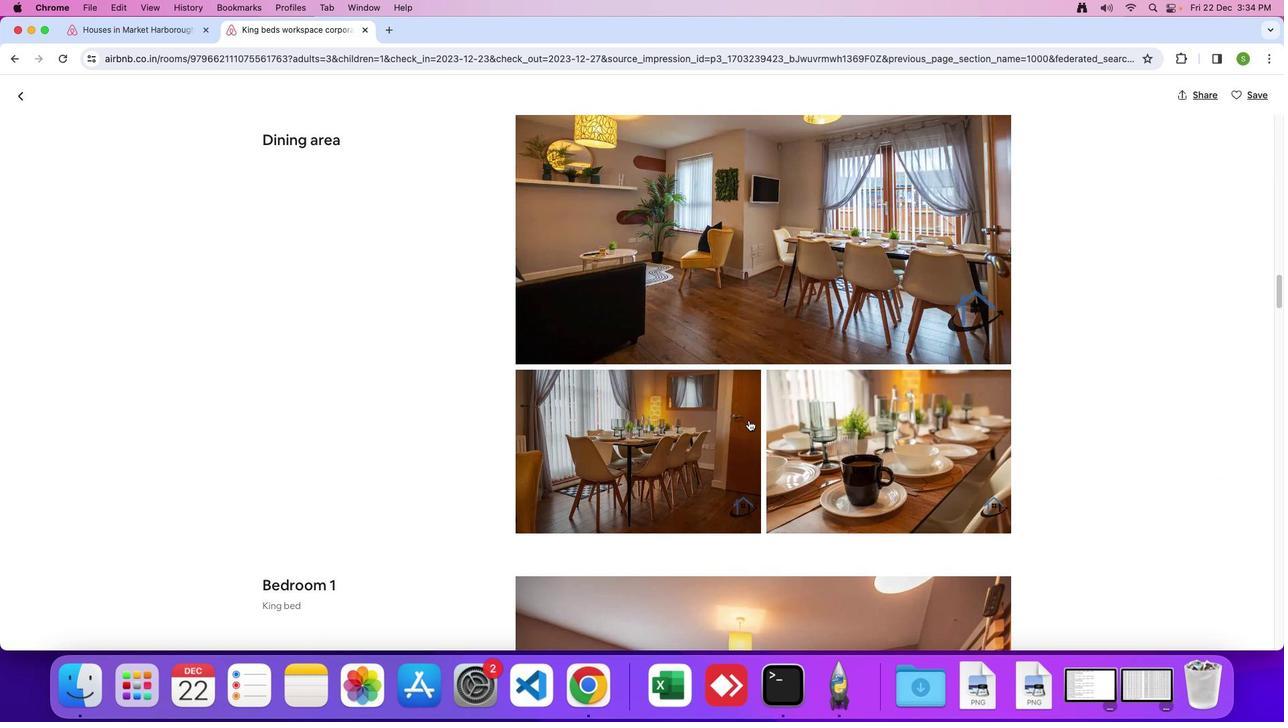 
Action: Mouse scrolled (749, 420) with delta (0, 0)
Screenshot: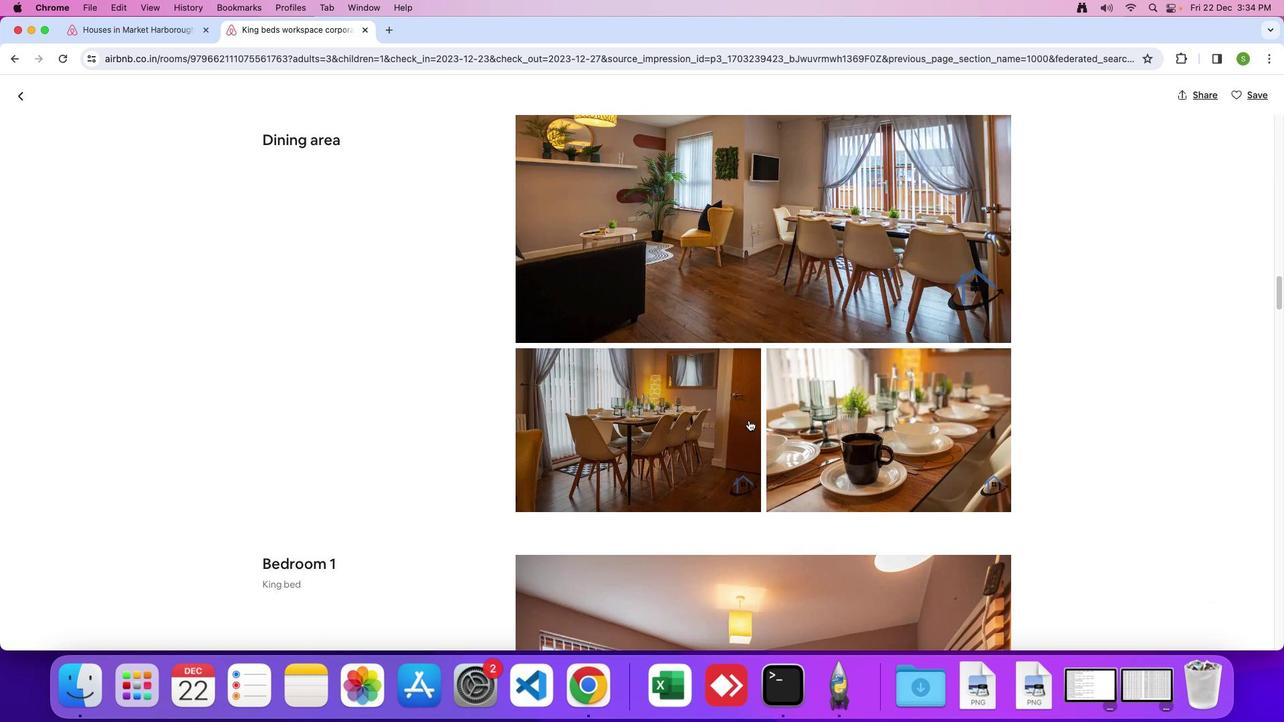 
Action: Mouse scrolled (749, 420) with delta (0, 0)
Screenshot: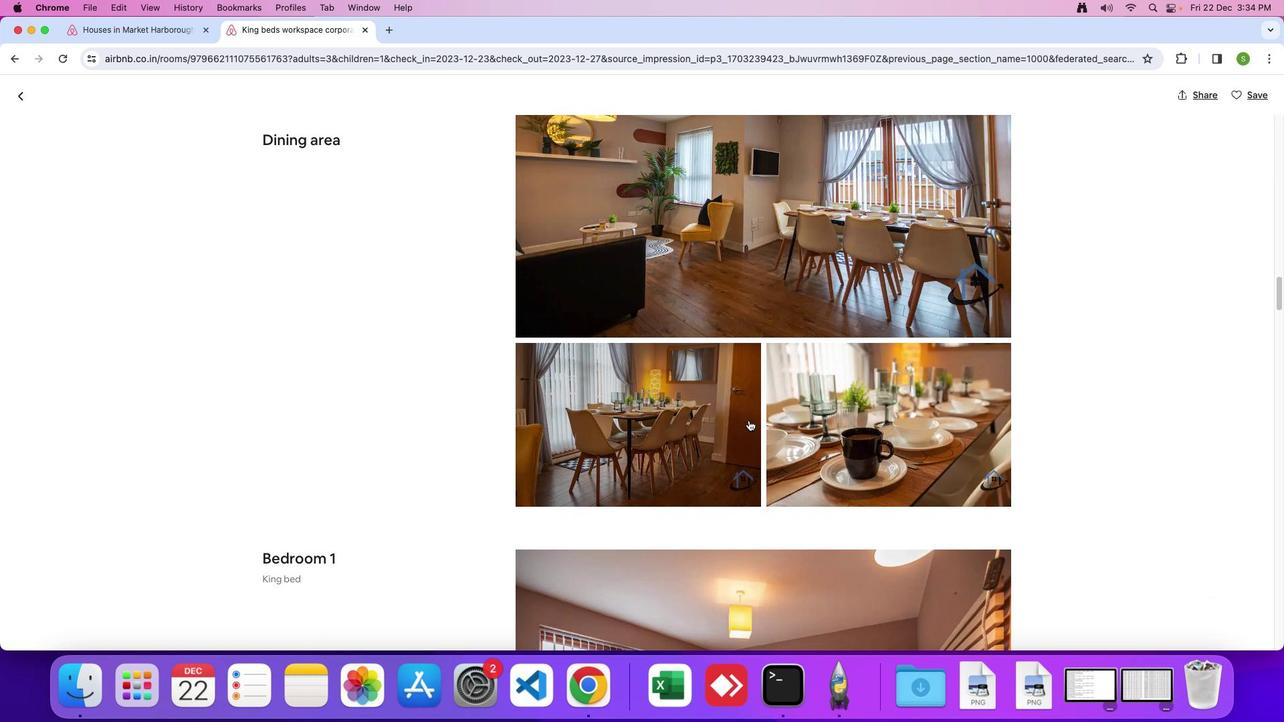 
Action: Mouse scrolled (749, 420) with delta (0, -1)
Screenshot: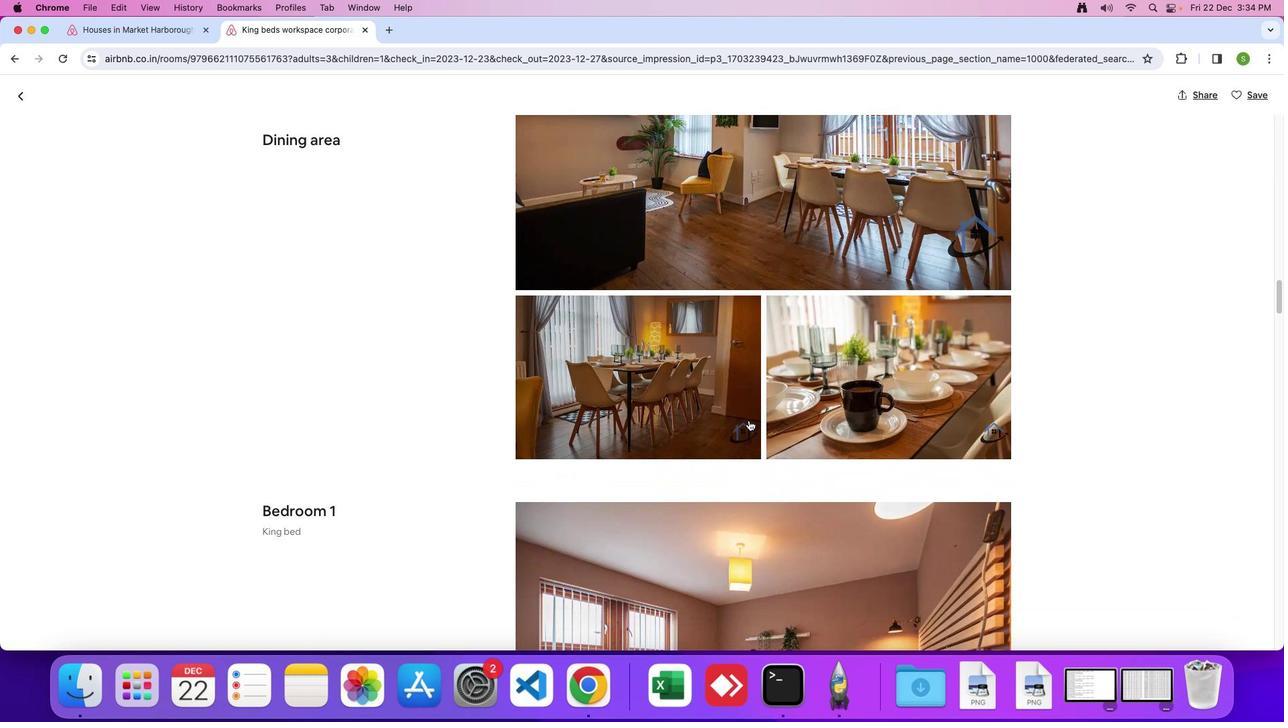 
Action: Mouse scrolled (749, 420) with delta (0, 0)
Screenshot: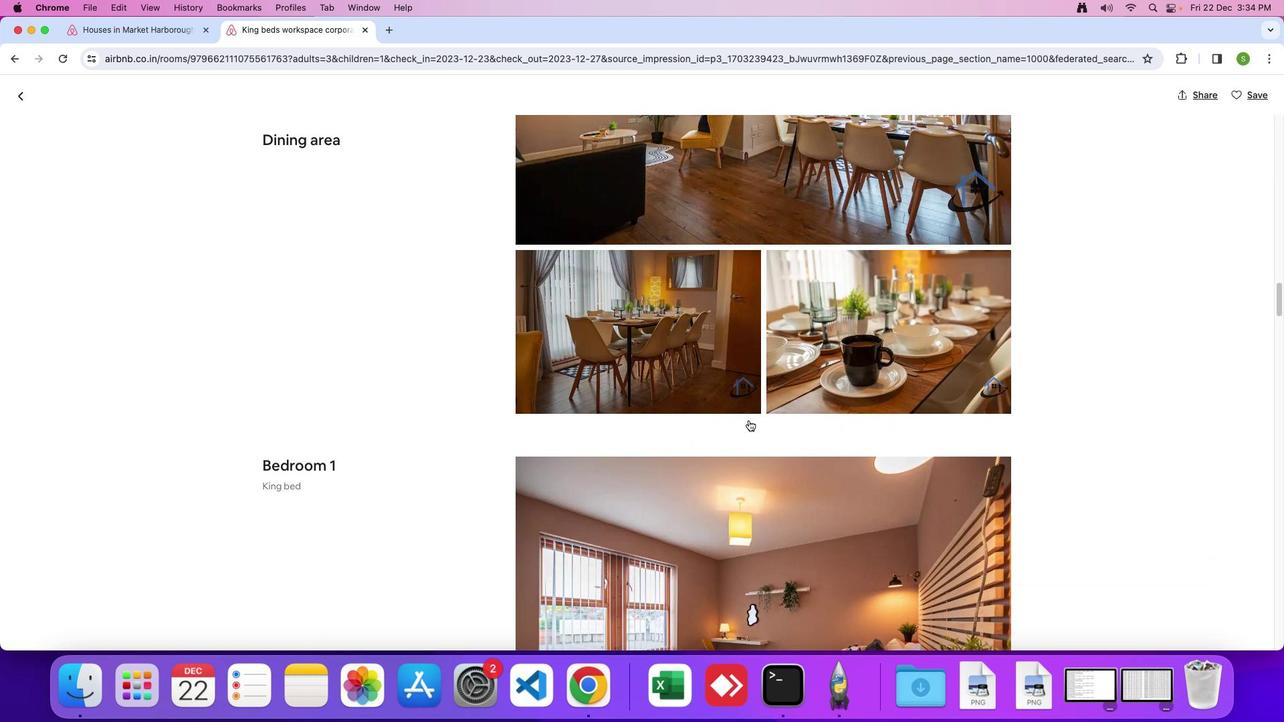 
Action: Mouse scrolled (749, 420) with delta (0, 0)
Screenshot: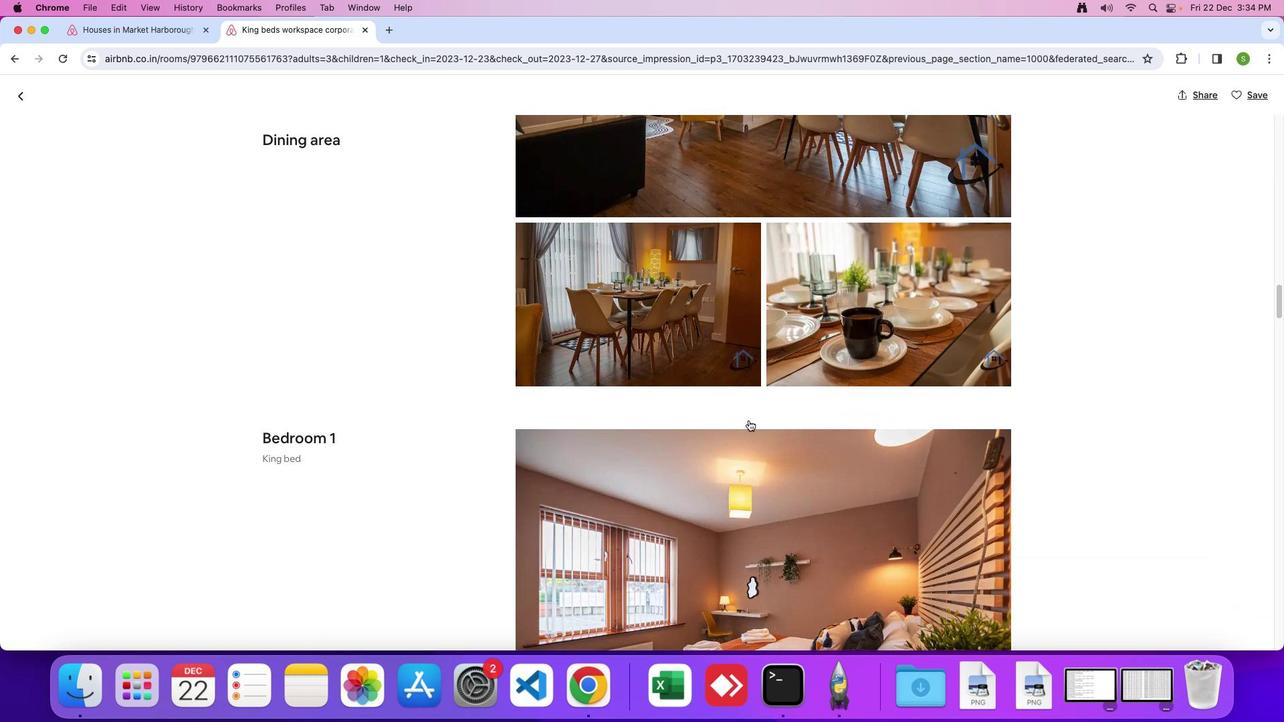 
Action: Mouse scrolled (749, 420) with delta (0, -2)
Screenshot: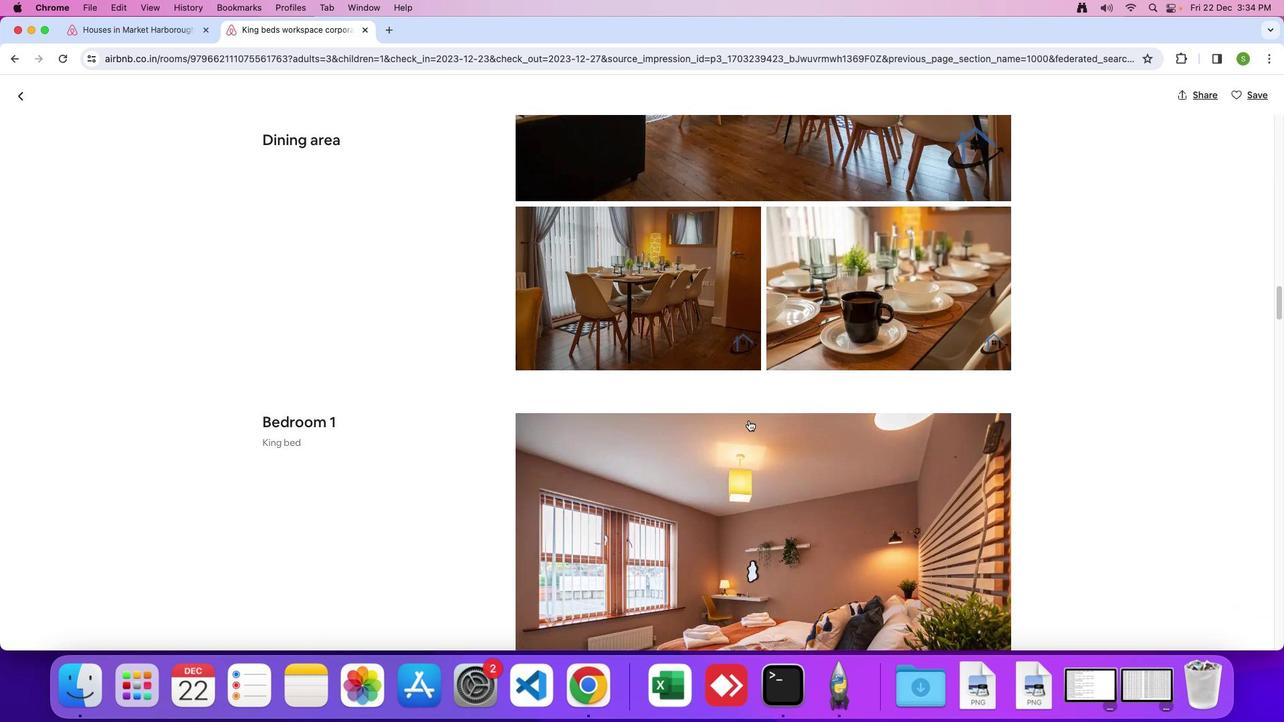
Action: Mouse scrolled (749, 420) with delta (0, 0)
Screenshot: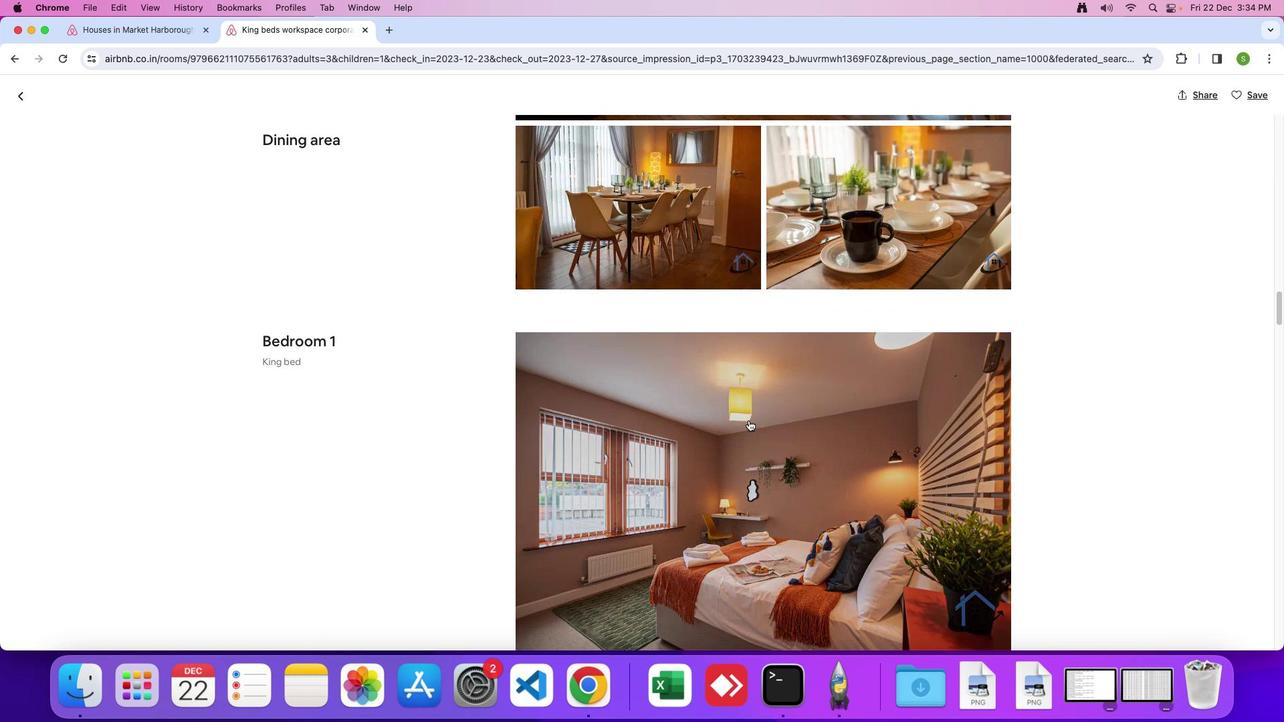 
Action: Mouse scrolled (749, 420) with delta (0, 0)
Screenshot: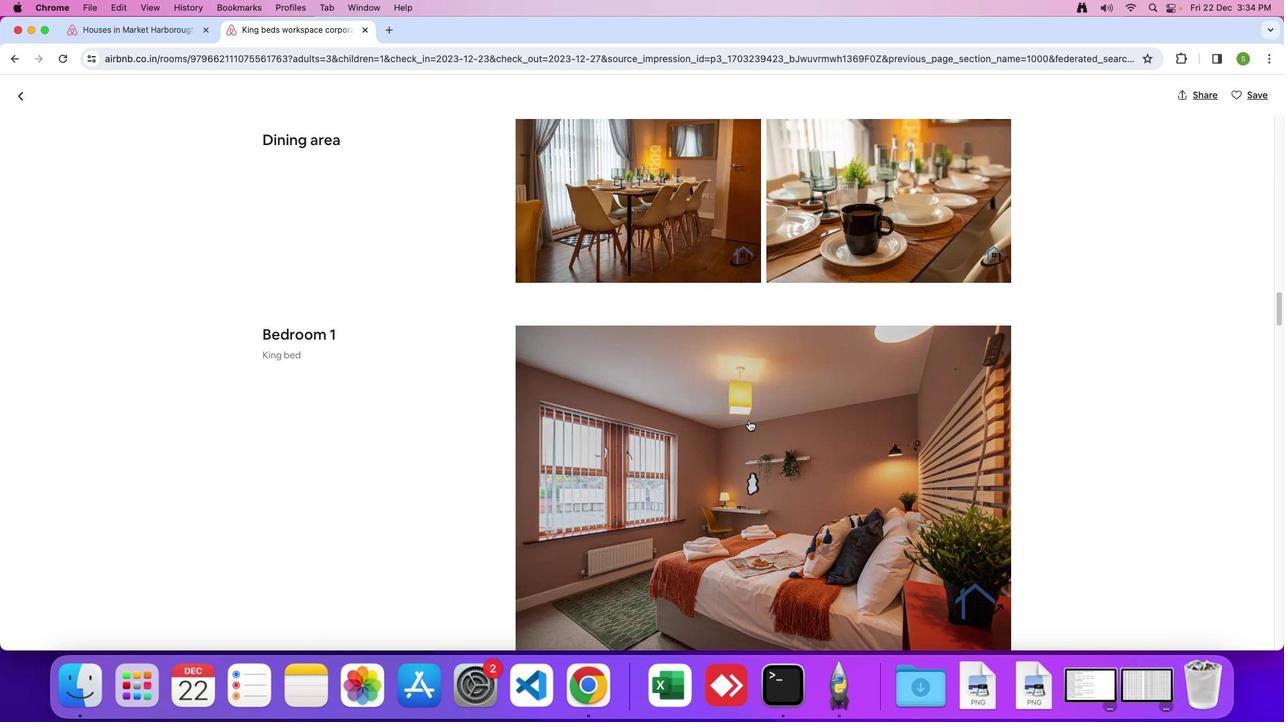 
Action: Mouse scrolled (749, 420) with delta (0, 0)
Screenshot: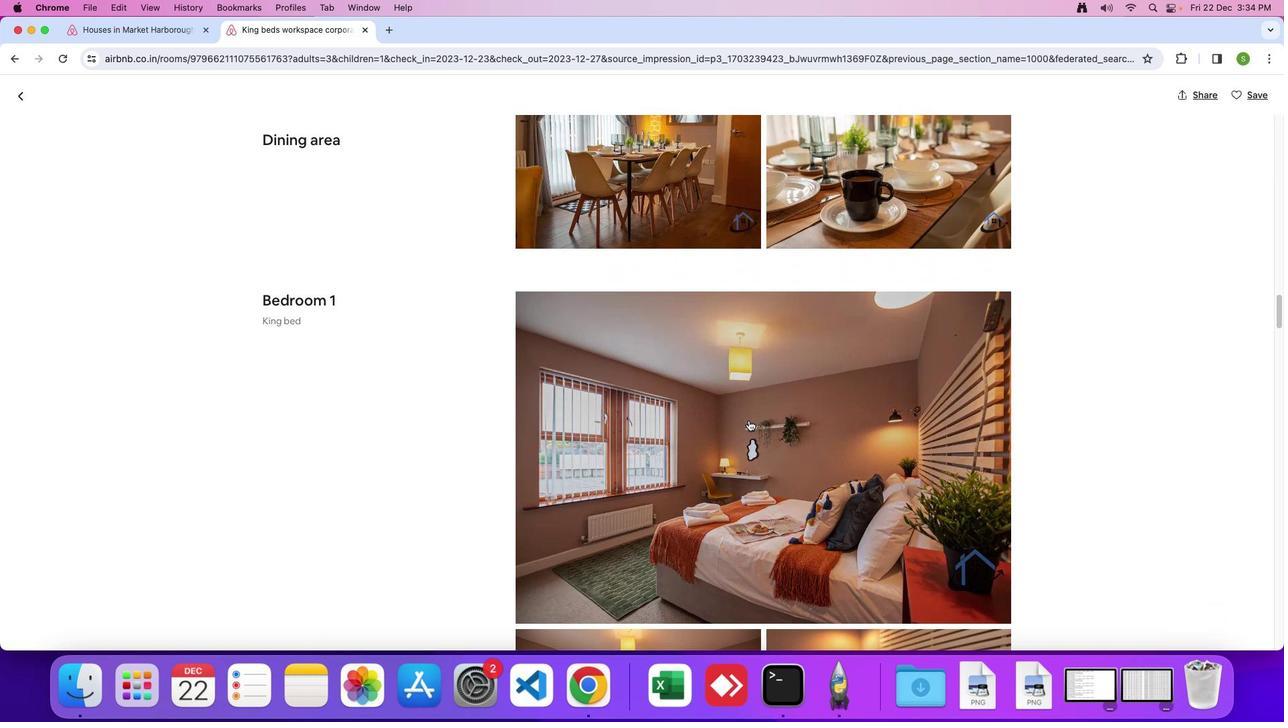 
Action: Mouse scrolled (749, 420) with delta (0, 0)
Screenshot: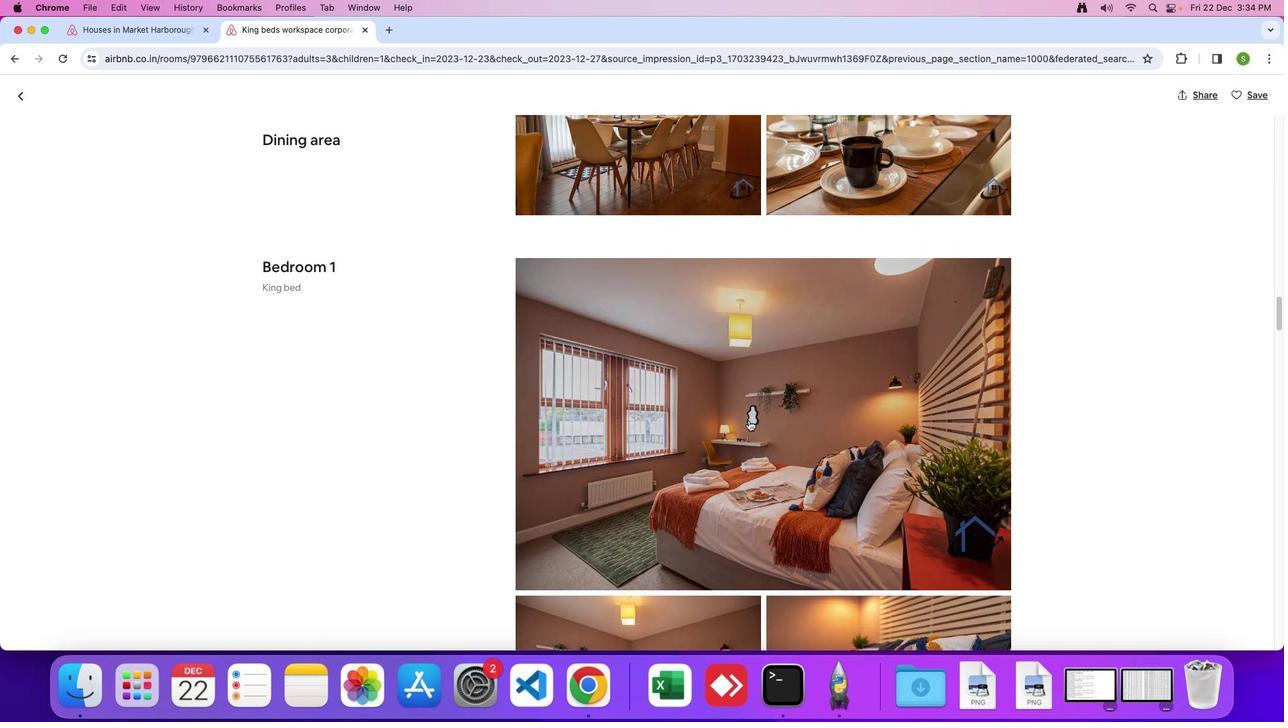 
Action: Mouse scrolled (749, 420) with delta (0, 0)
Screenshot: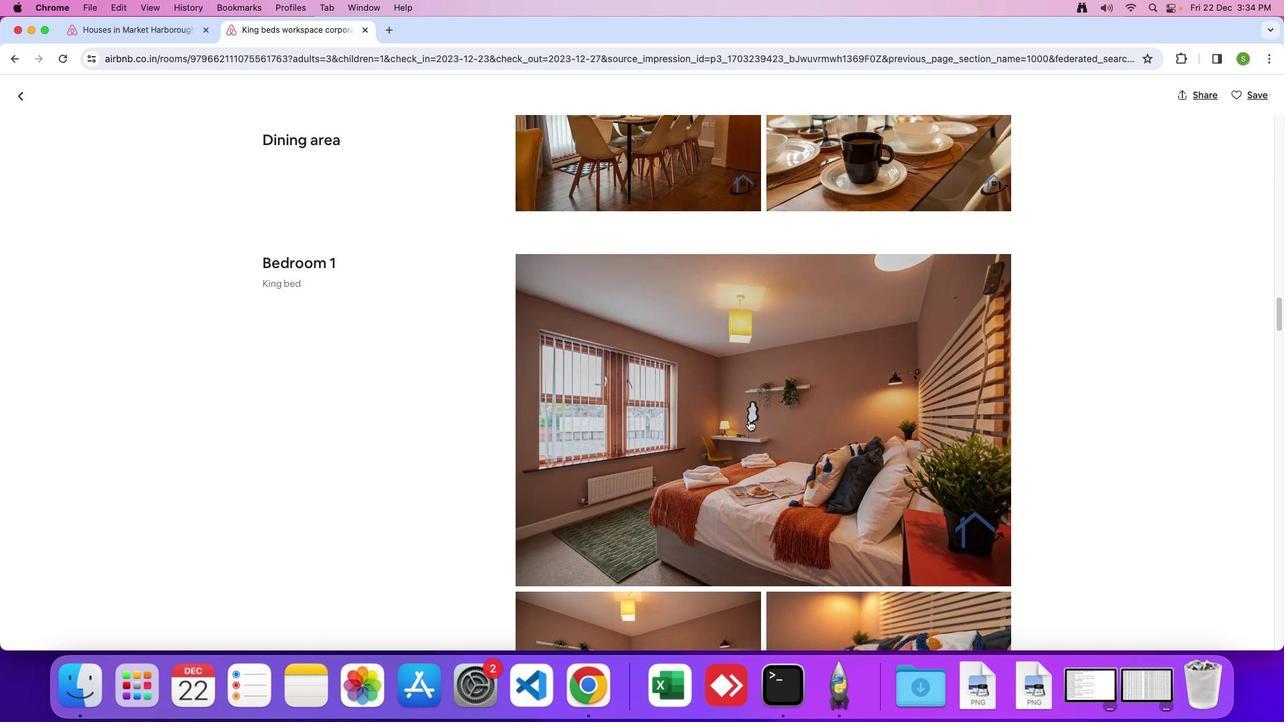 
Action: Mouse scrolled (749, 420) with delta (0, 0)
Screenshot: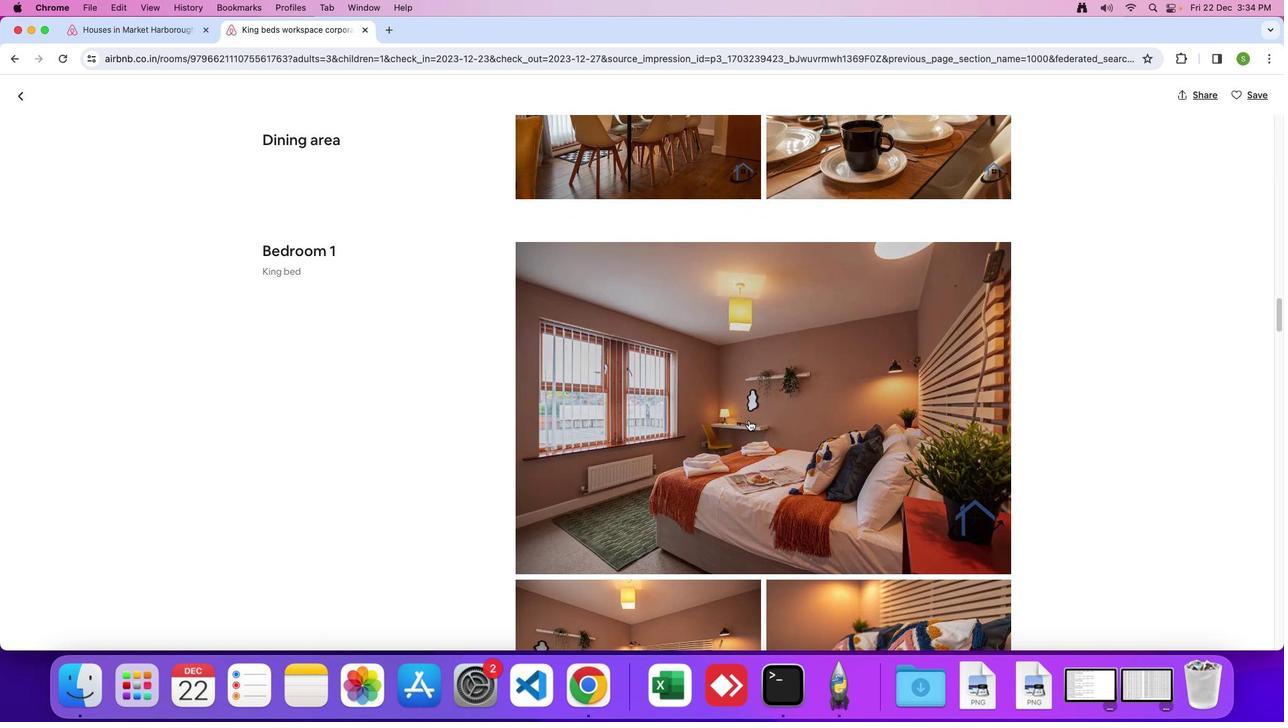 
Action: Mouse scrolled (749, 420) with delta (0, 0)
Screenshot: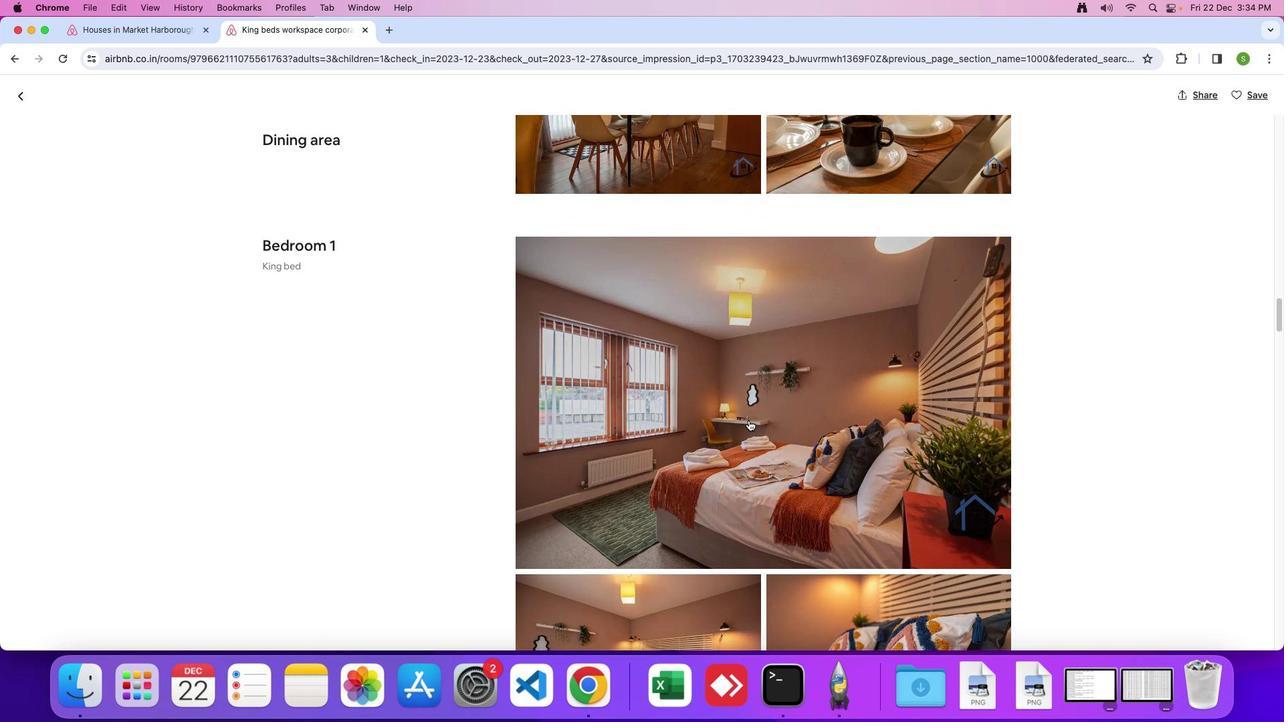 
Action: Mouse scrolled (749, 420) with delta (0, 0)
Screenshot: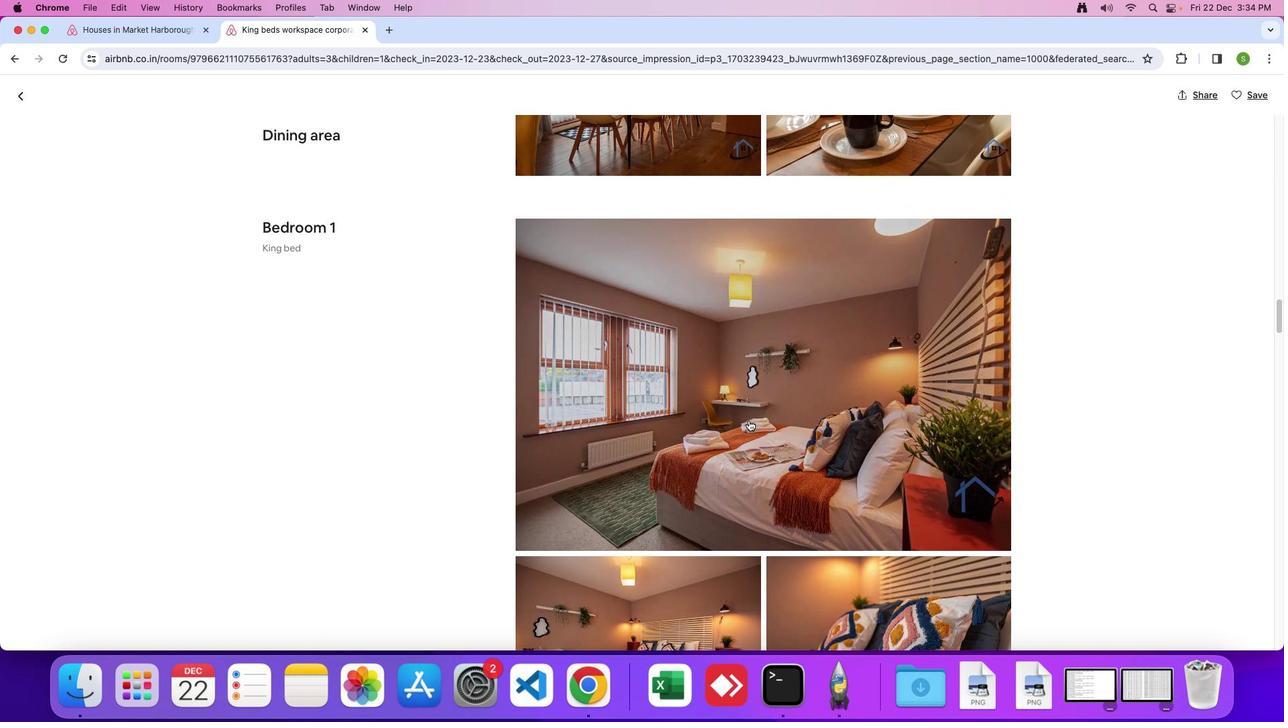 
Action: Mouse scrolled (749, 420) with delta (0, 0)
Screenshot: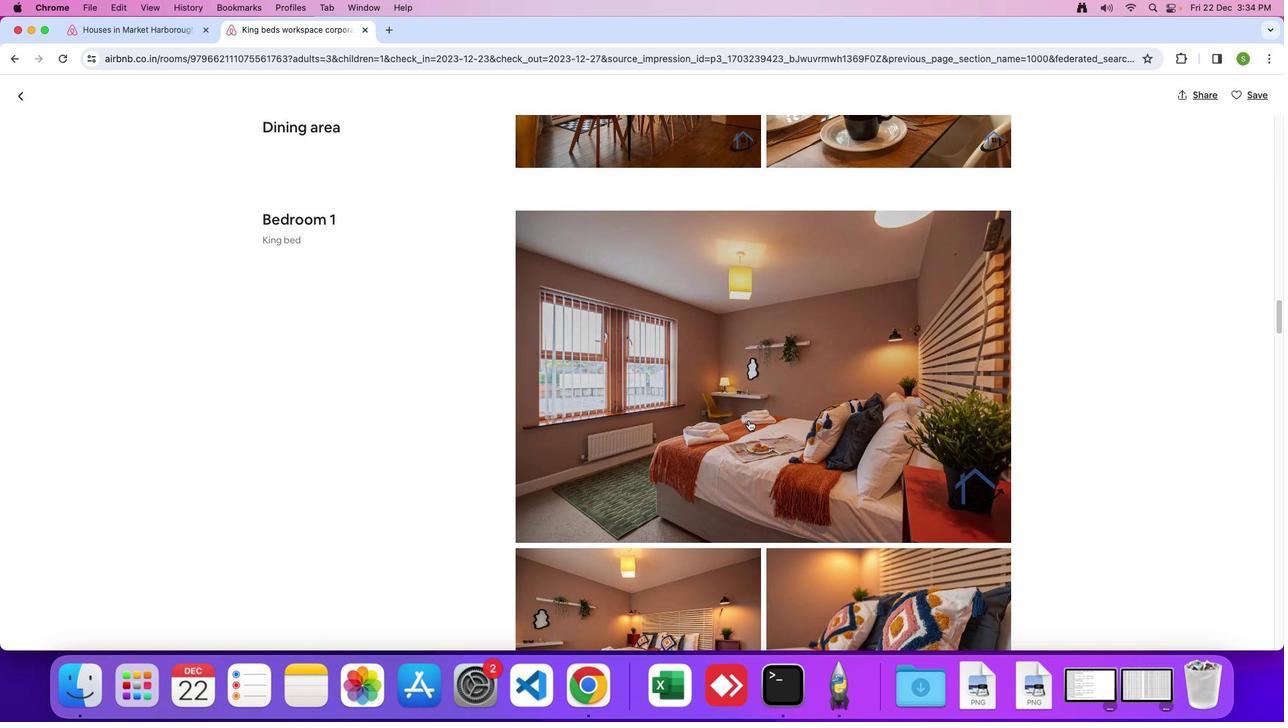 
Action: Mouse scrolled (749, 420) with delta (0, -1)
Screenshot: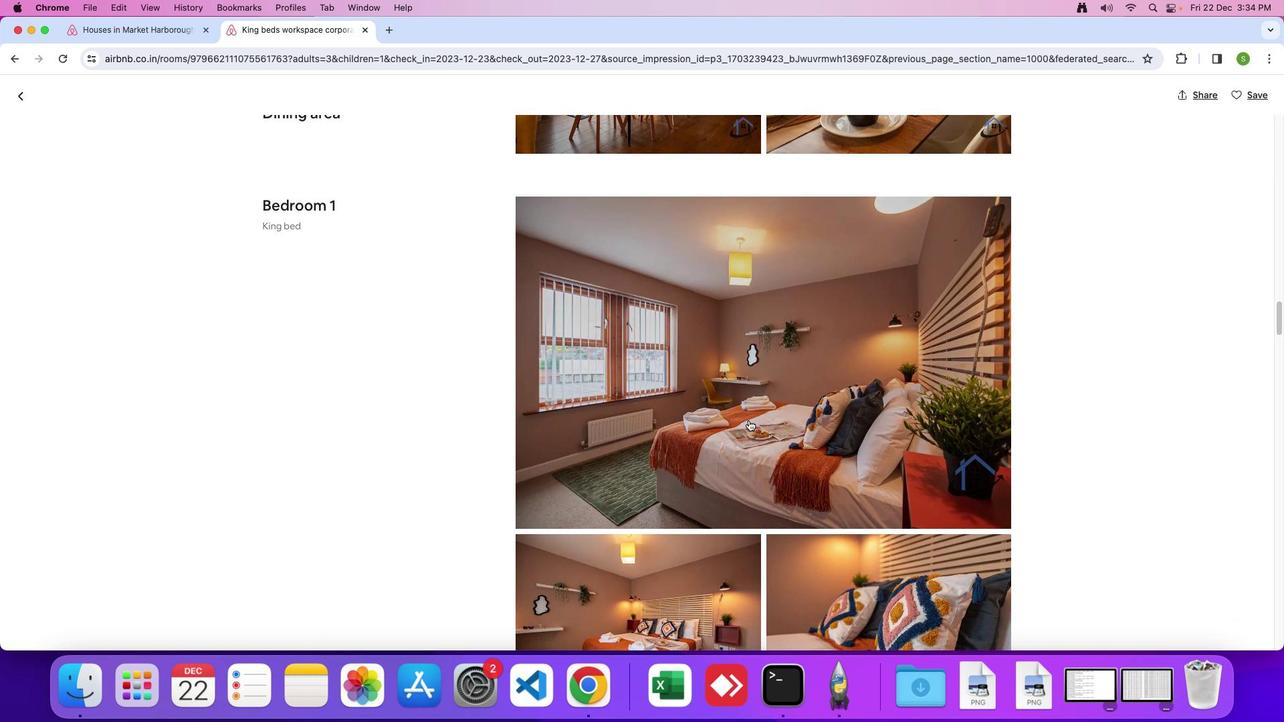 
Action: Mouse scrolled (749, 420) with delta (0, 0)
Screenshot: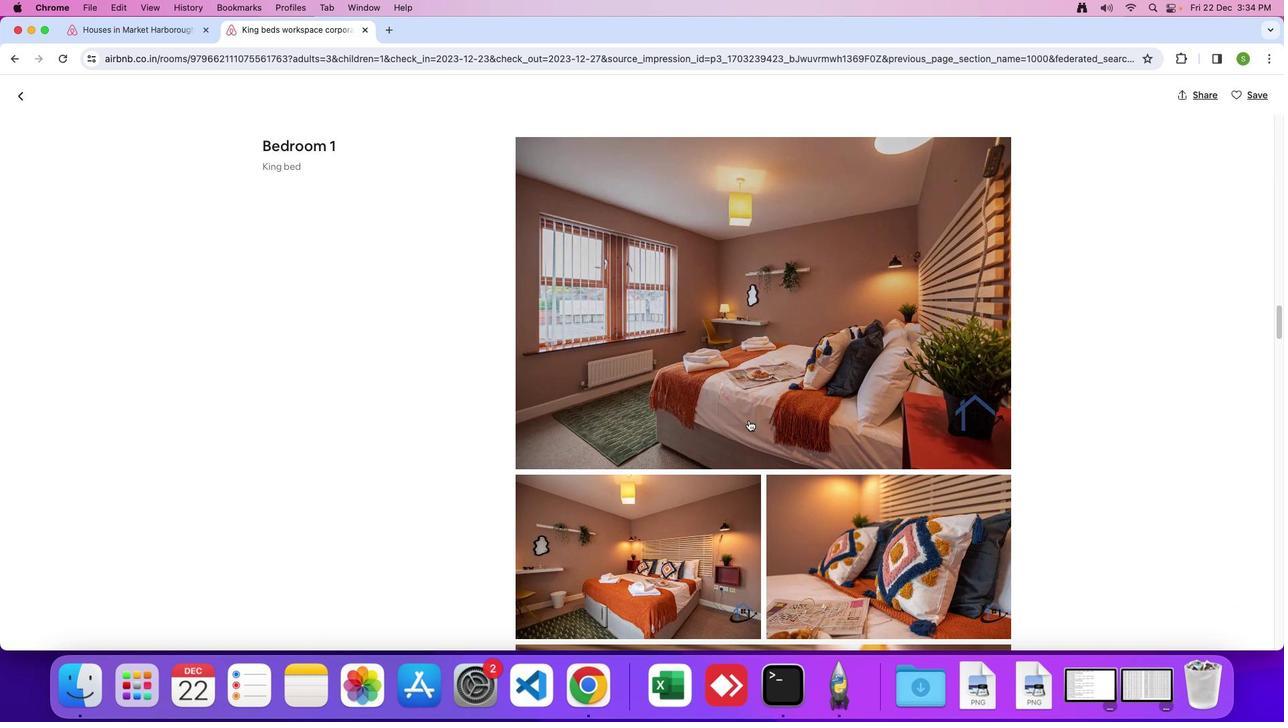 
Action: Mouse scrolled (749, 420) with delta (0, 0)
Screenshot: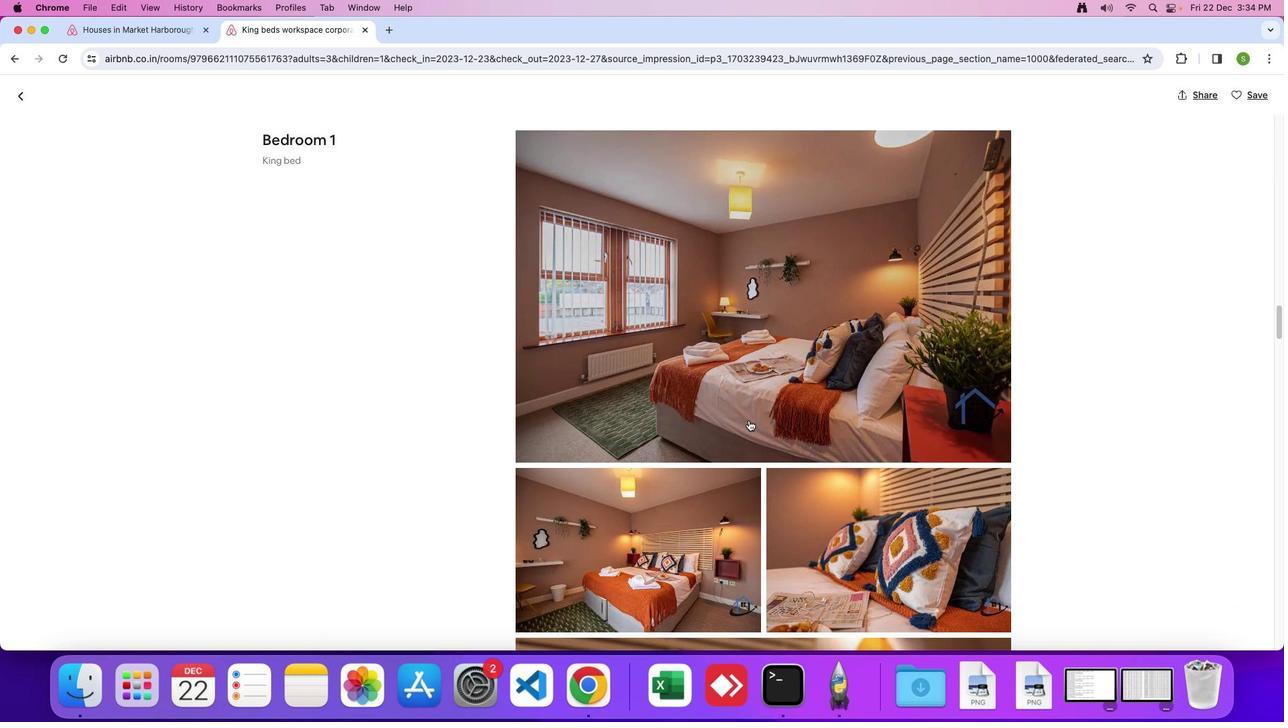 
Action: Mouse scrolled (749, 420) with delta (0, -1)
Screenshot: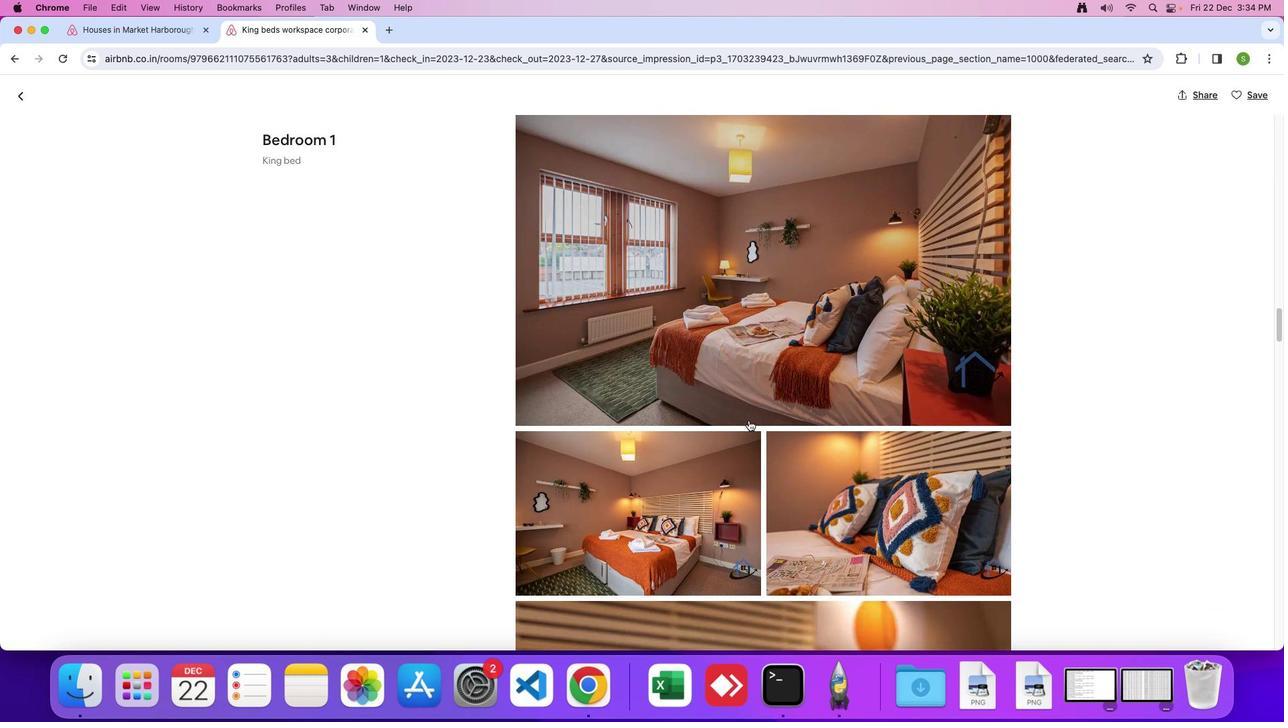 
Action: Mouse scrolled (749, 420) with delta (0, 0)
Screenshot: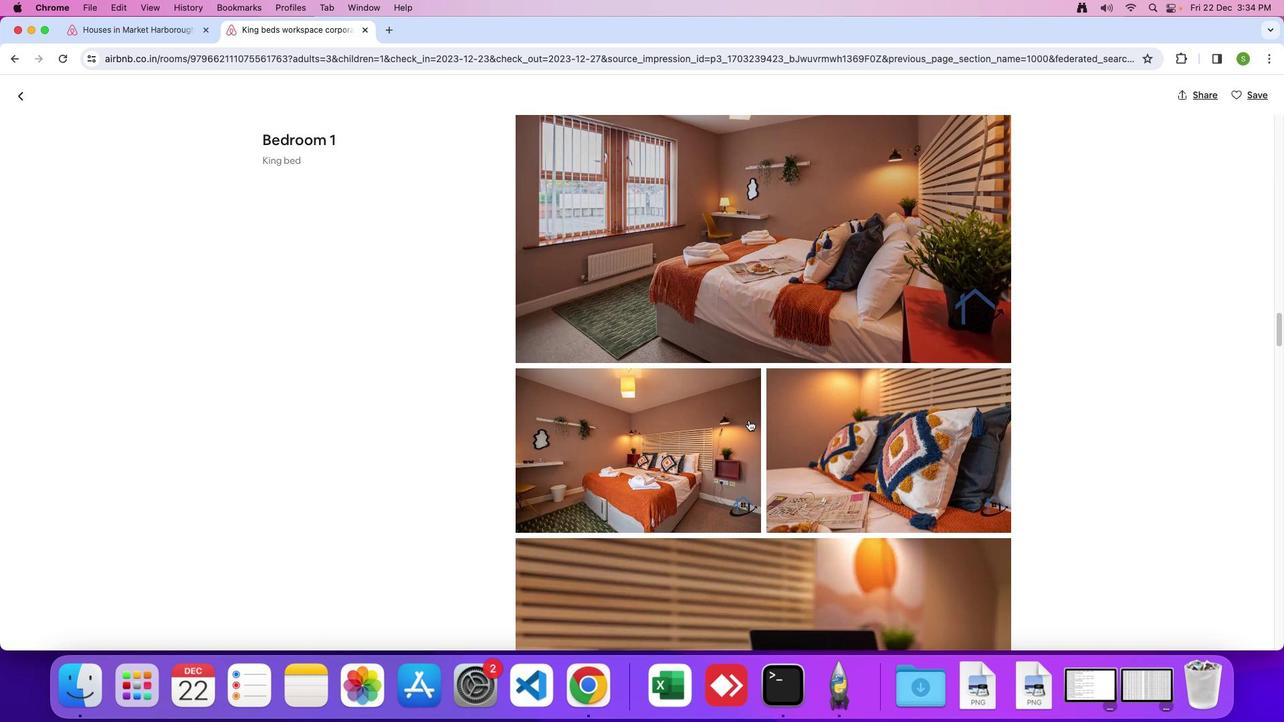 
Action: Mouse scrolled (749, 420) with delta (0, 0)
Screenshot: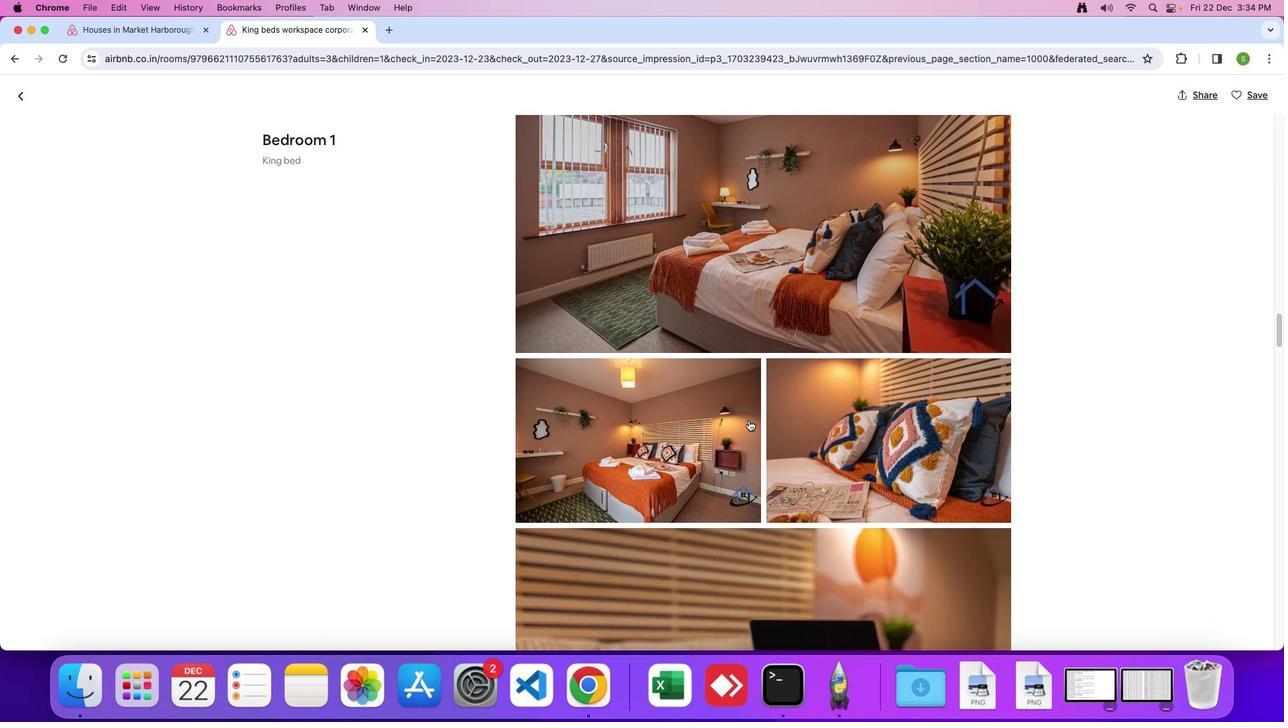 
Action: Mouse scrolled (749, 420) with delta (0, -1)
Screenshot: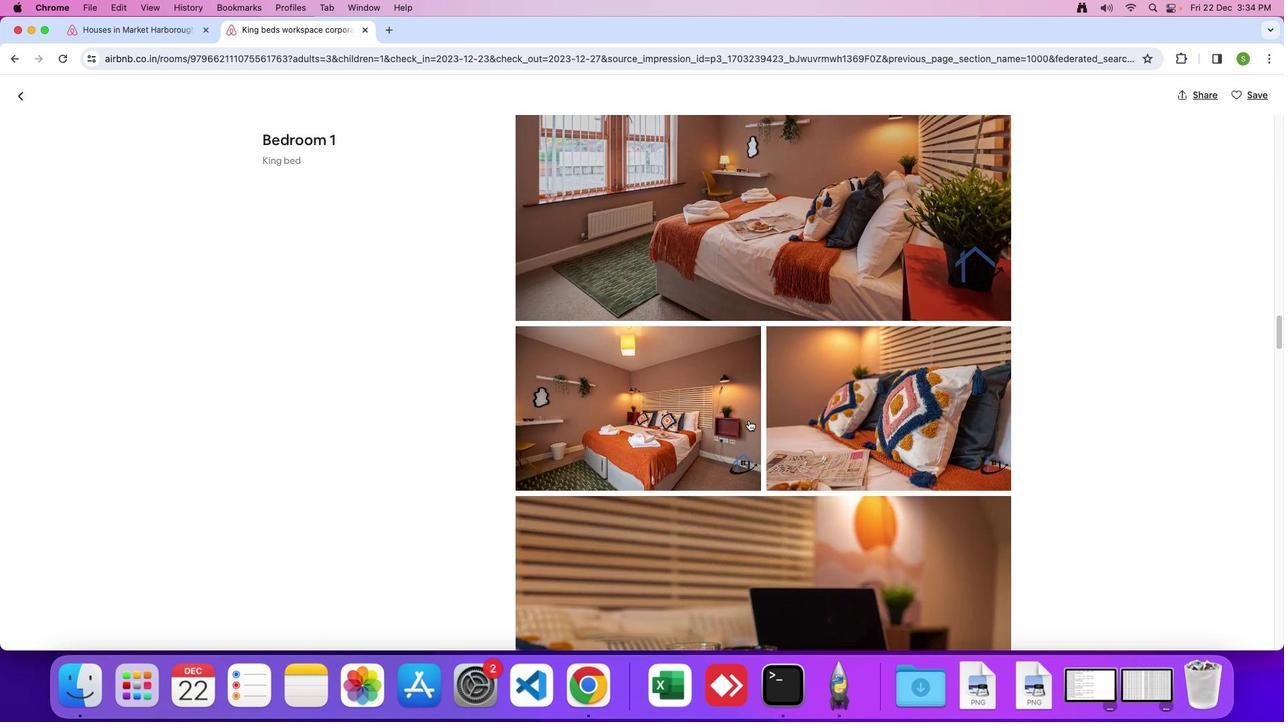 
Action: Mouse scrolled (749, 420) with delta (0, 0)
Screenshot: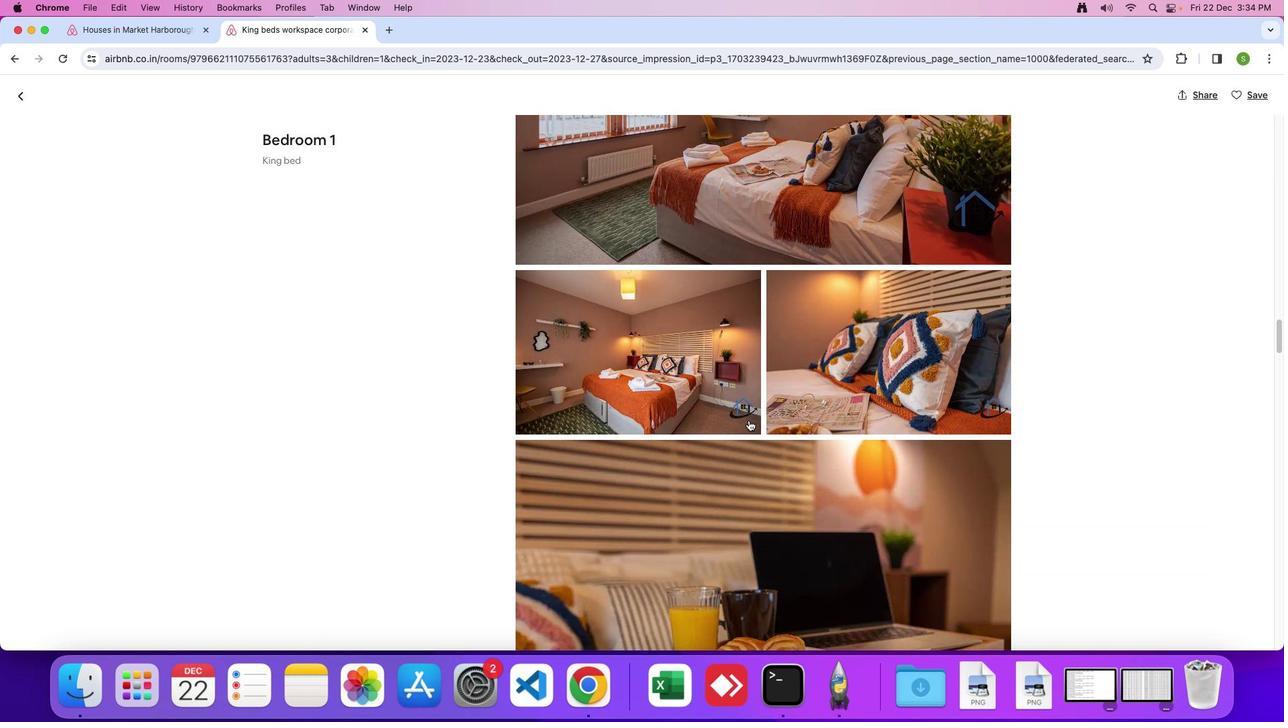 
Action: Mouse scrolled (749, 420) with delta (0, 0)
Screenshot: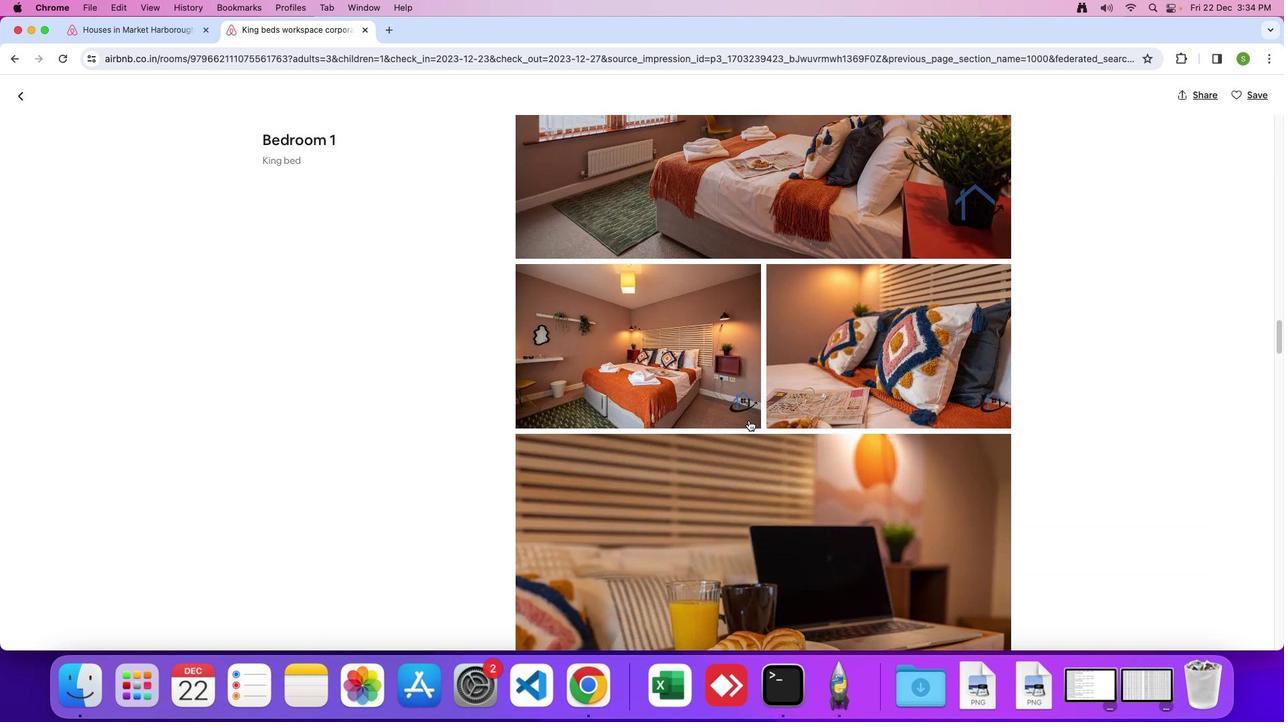 
Action: Mouse scrolled (749, 420) with delta (0, 0)
Screenshot: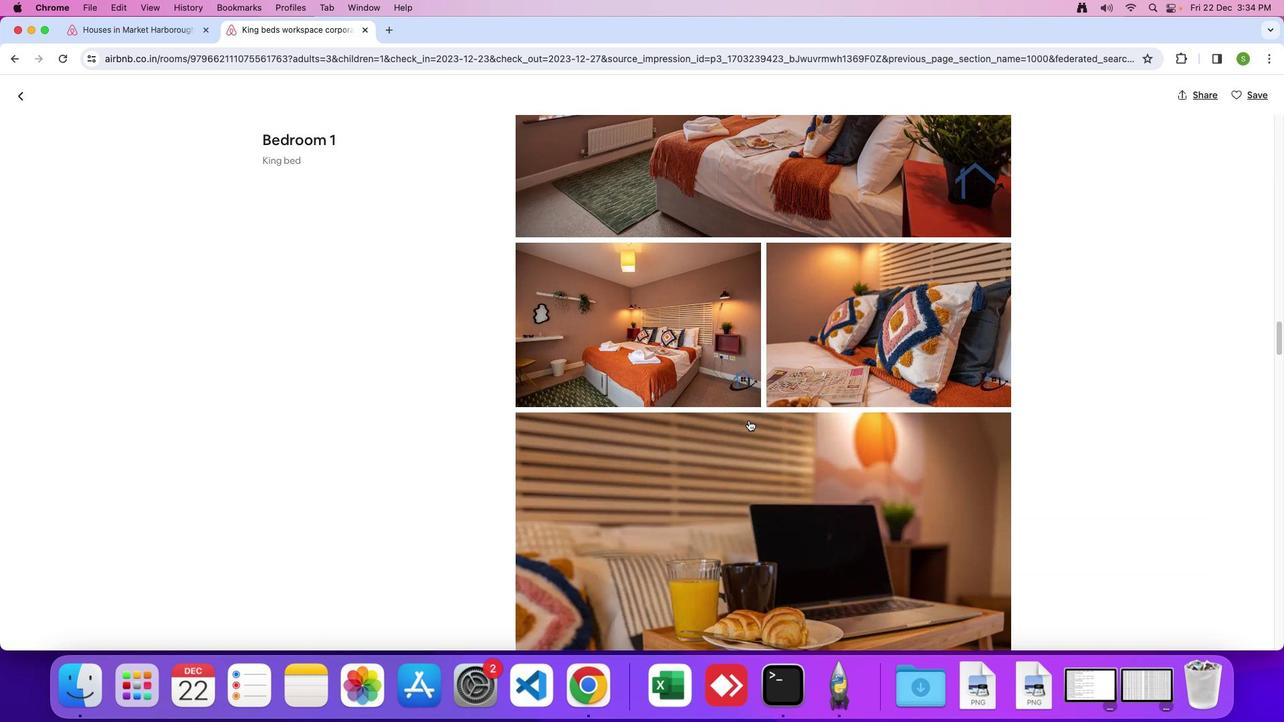 
Action: Mouse scrolled (749, 420) with delta (0, 0)
Screenshot: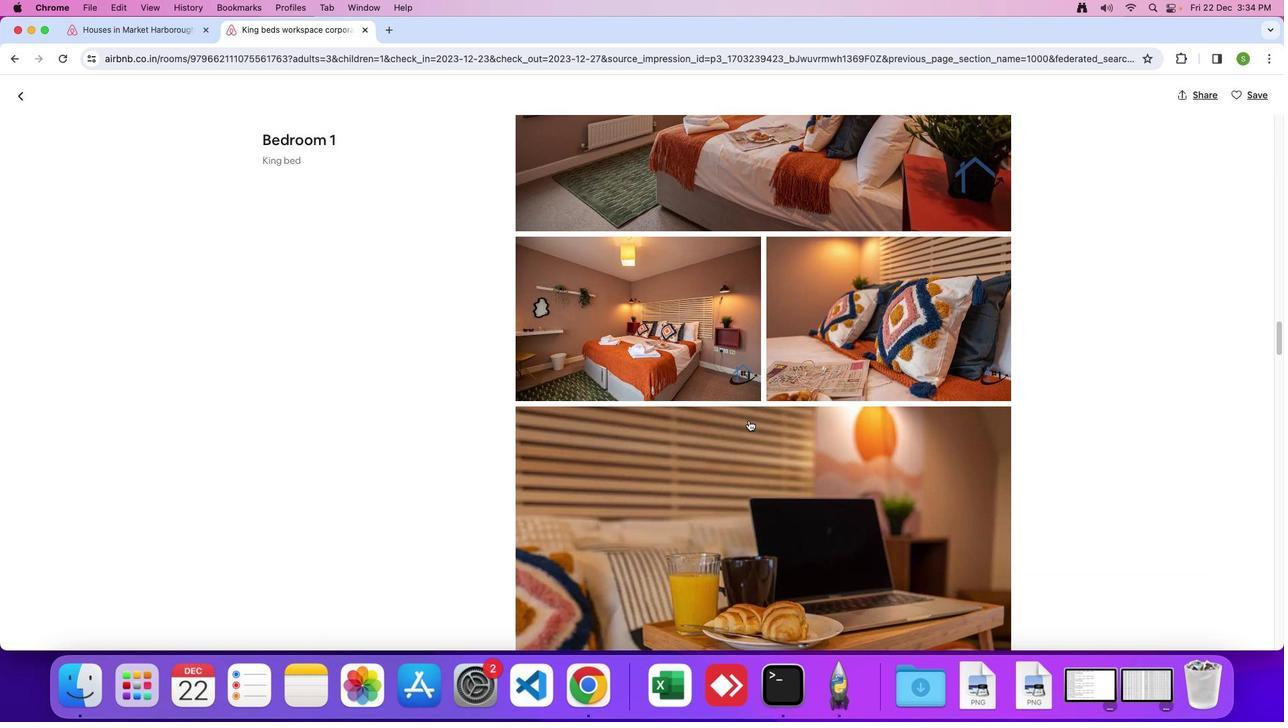 
Action: Mouse scrolled (749, 420) with delta (0, -1)
Screenshot: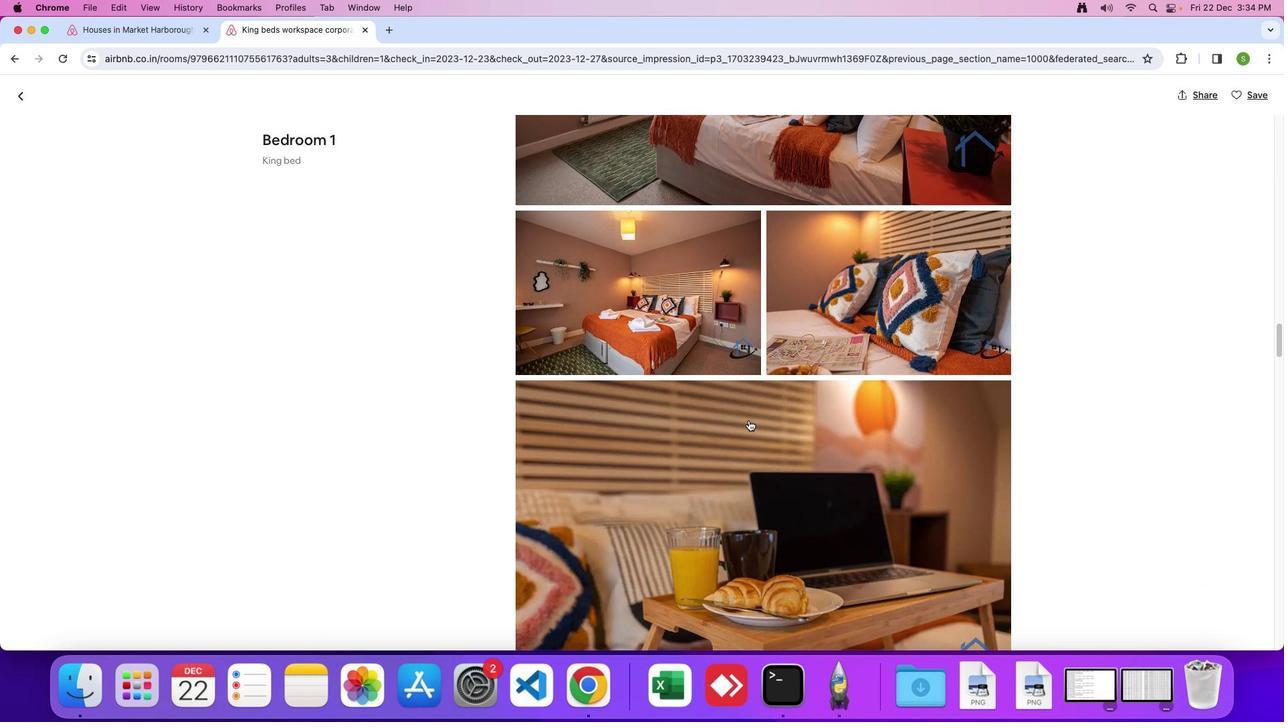 
Action: Mouse scrolled (749, 420) with delta (0, 0)
Screenshot: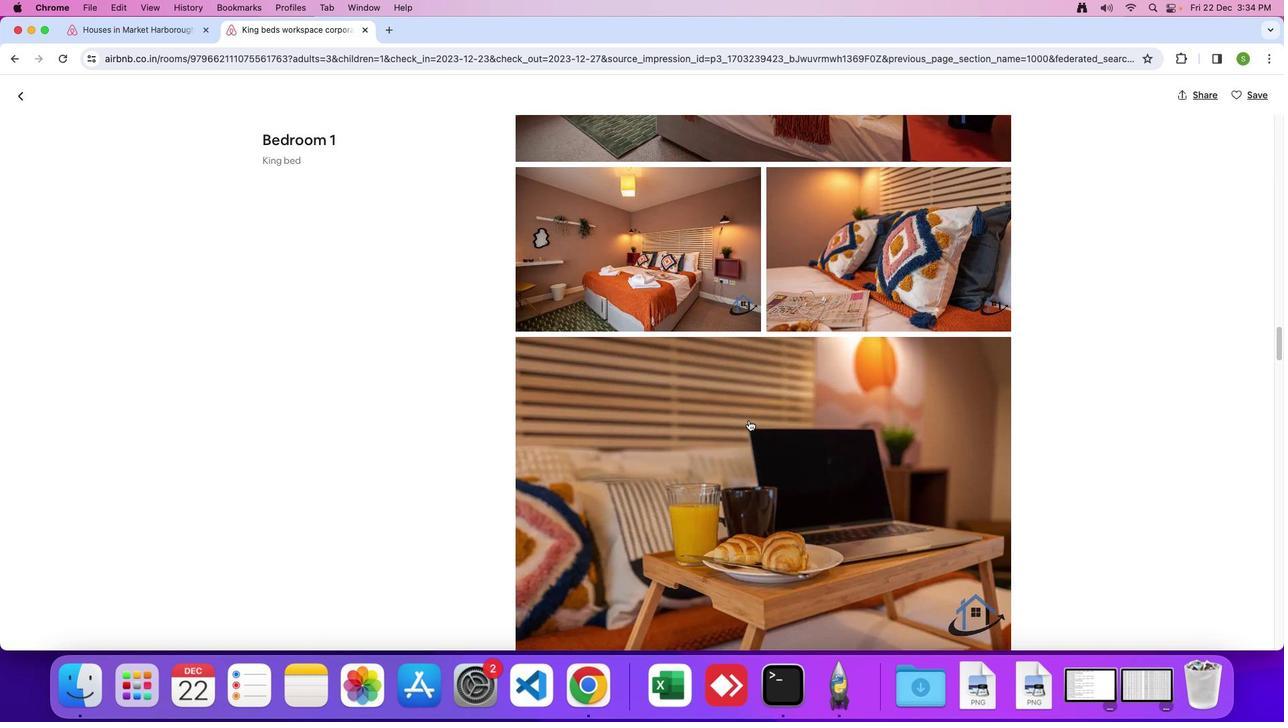 
Action: Mouse scrolled (749, 420) with delta (0, 0)
Screenshot: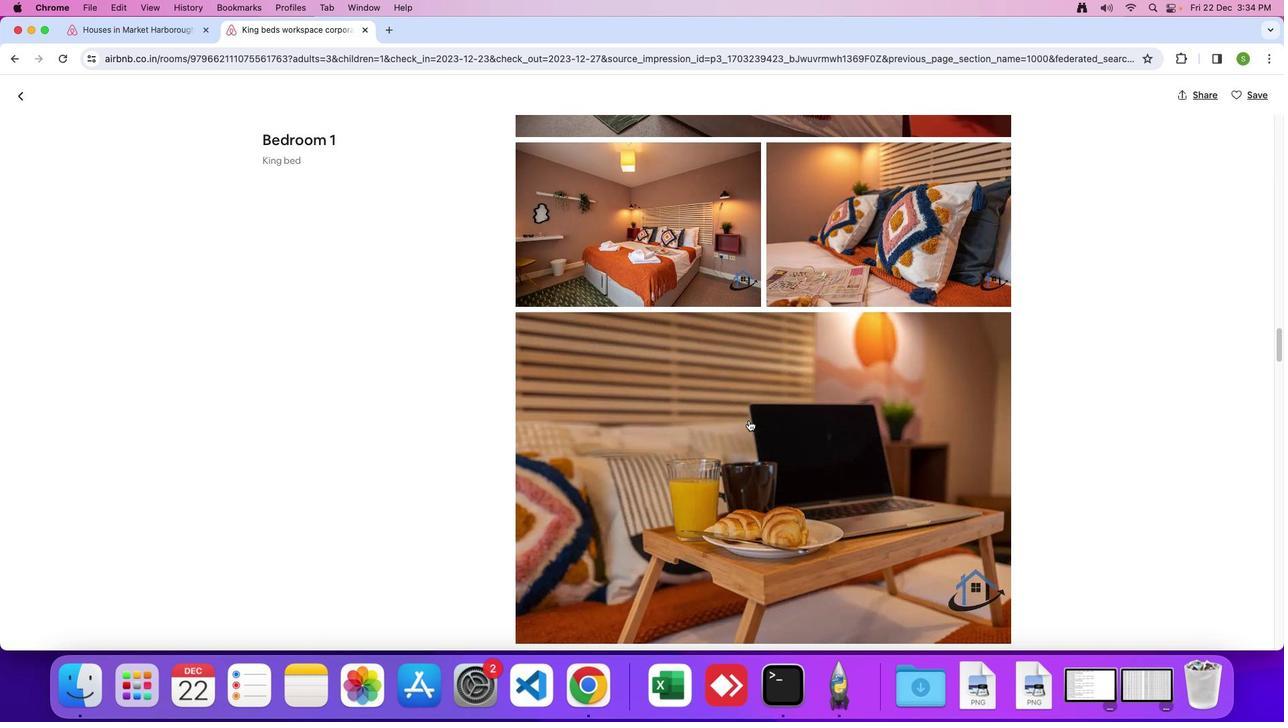 
Action: Mouse scrolled (749, 420) with delta (0, -2)
Screenshot: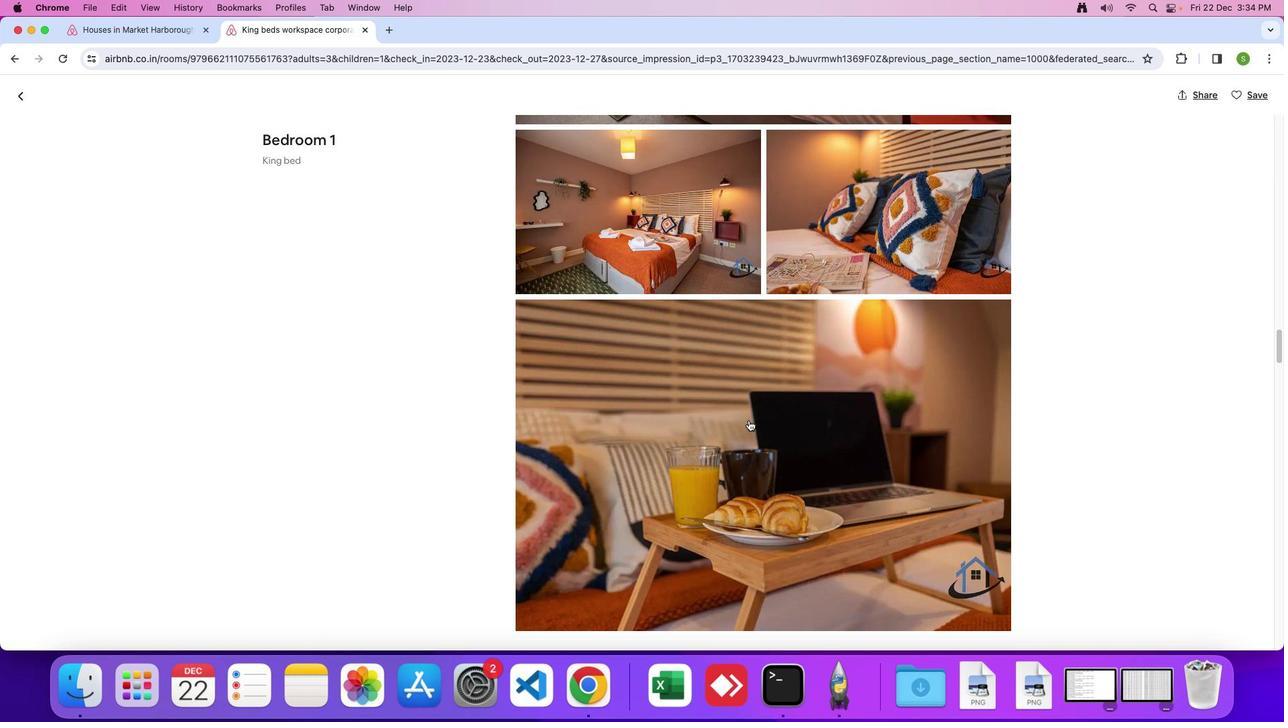 
Action: Mouse scrolled (749, 420) with delta (0, 0)
Screenshot: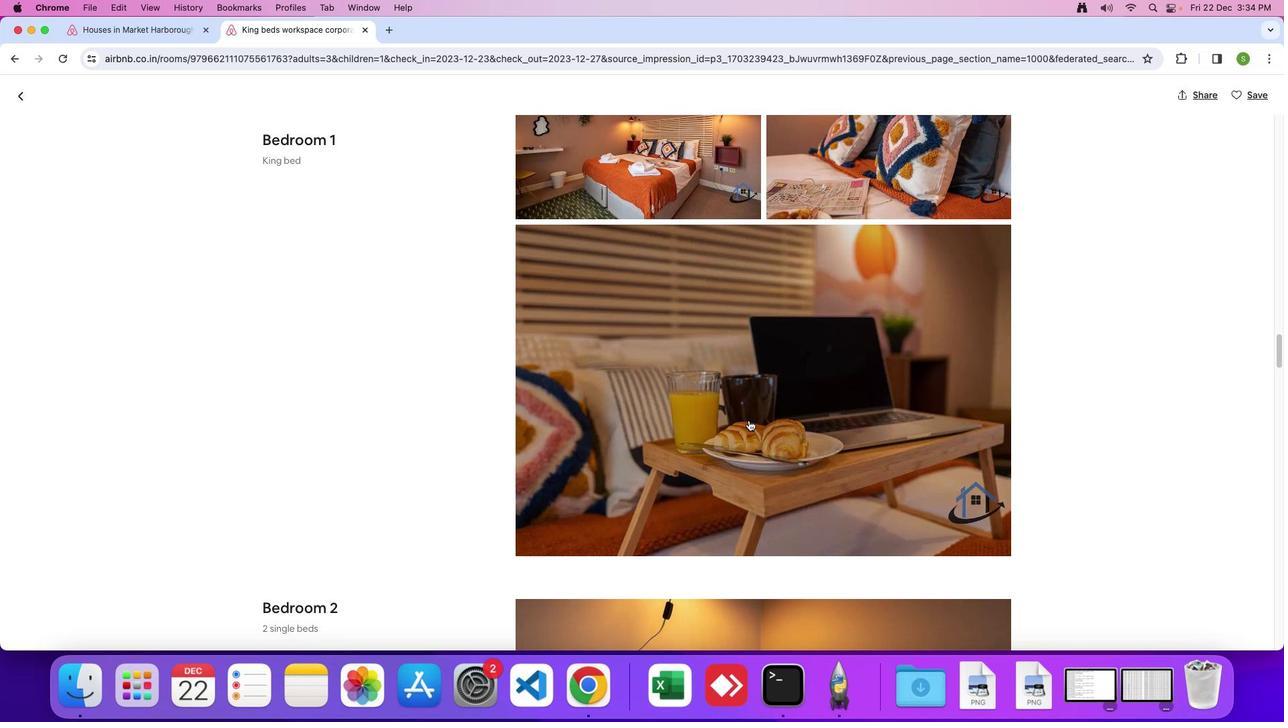 
Action: Mouse scrolled (749, 420) with delta (0, 0)
Screenshot: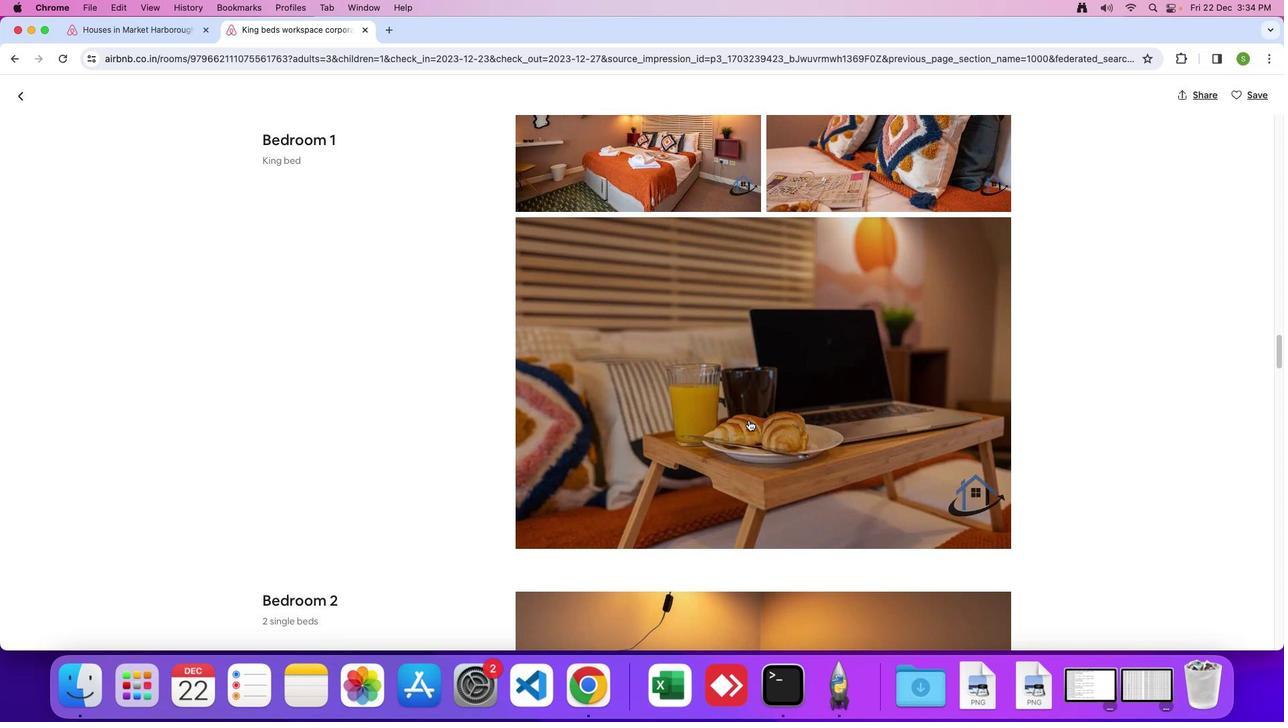 
Action: Mouse scrolled (749, 420) with delta (0, -1)
Screenshot: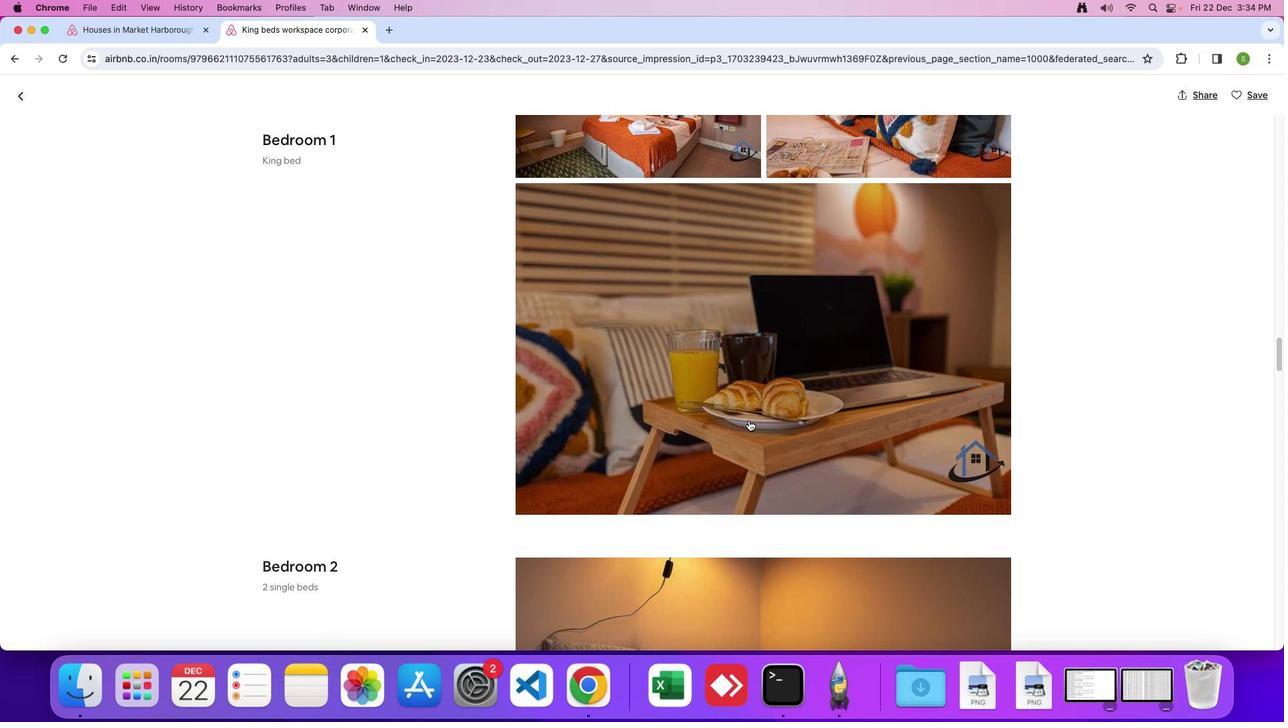 
Action: Mouse scrolled (749, 420) with delta (0, 0)
Screenshot: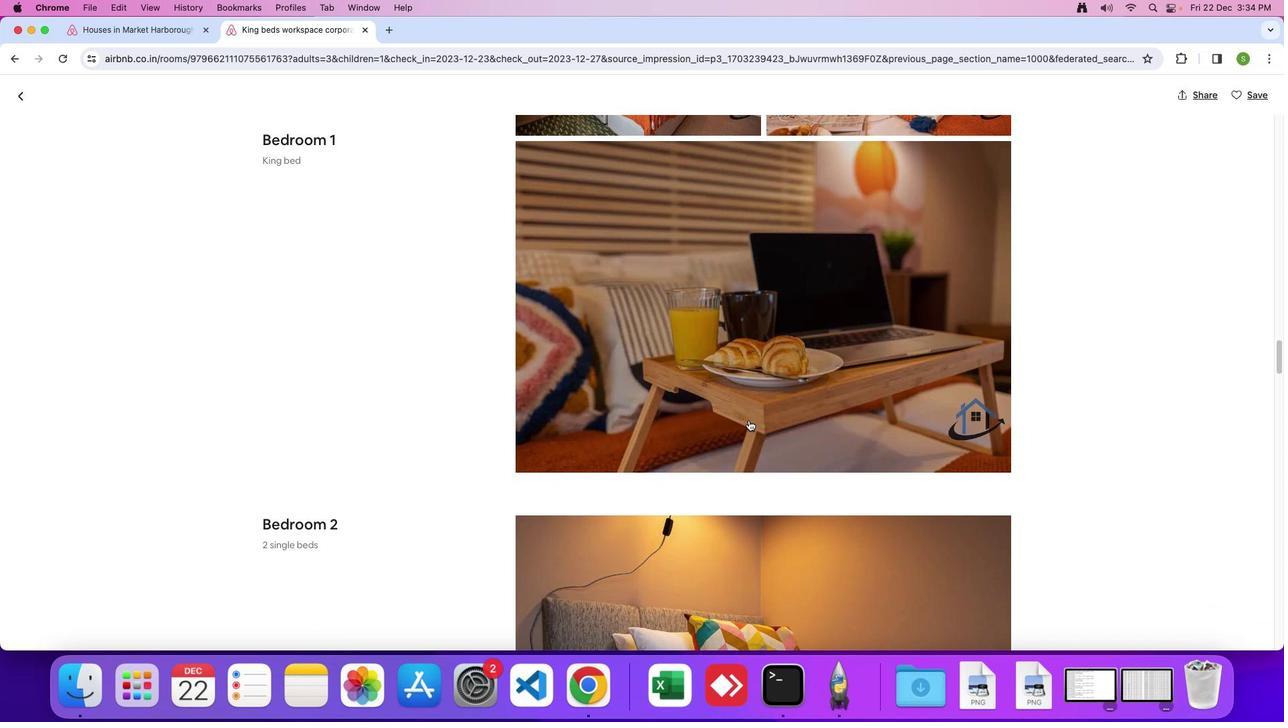
Action: Mouse scrolled (749, 420) with delta (0, 0)
Screenshot: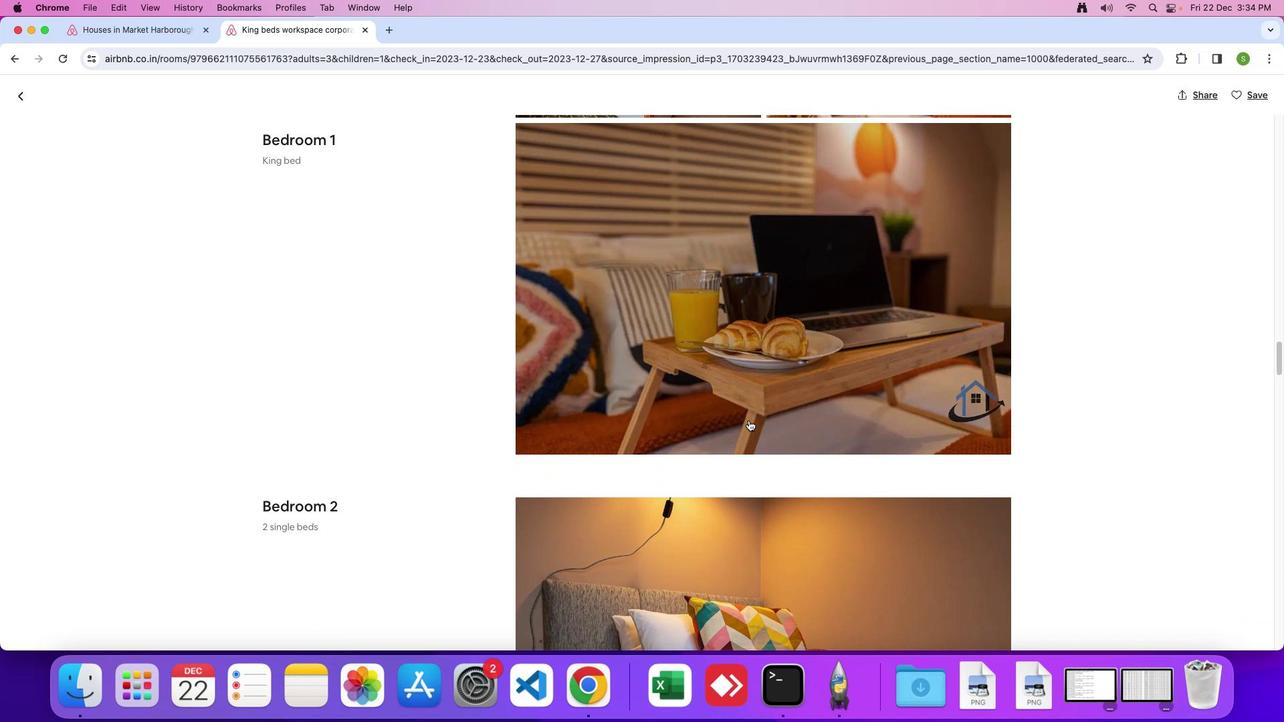 
Action: Mouse scrolled (749, 420) with delta (0, -2)
Screenshot: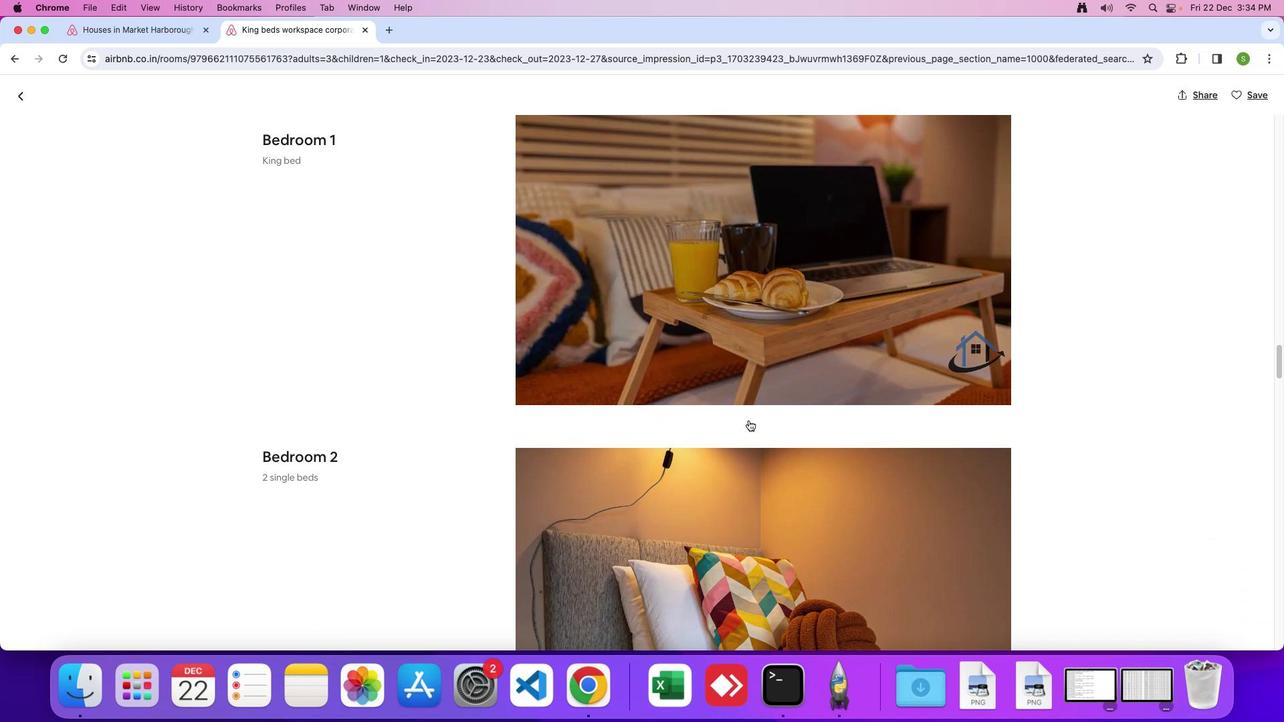 
Action: Mouse scrolled (749, 420) with delta (0, 0)
Screenshot: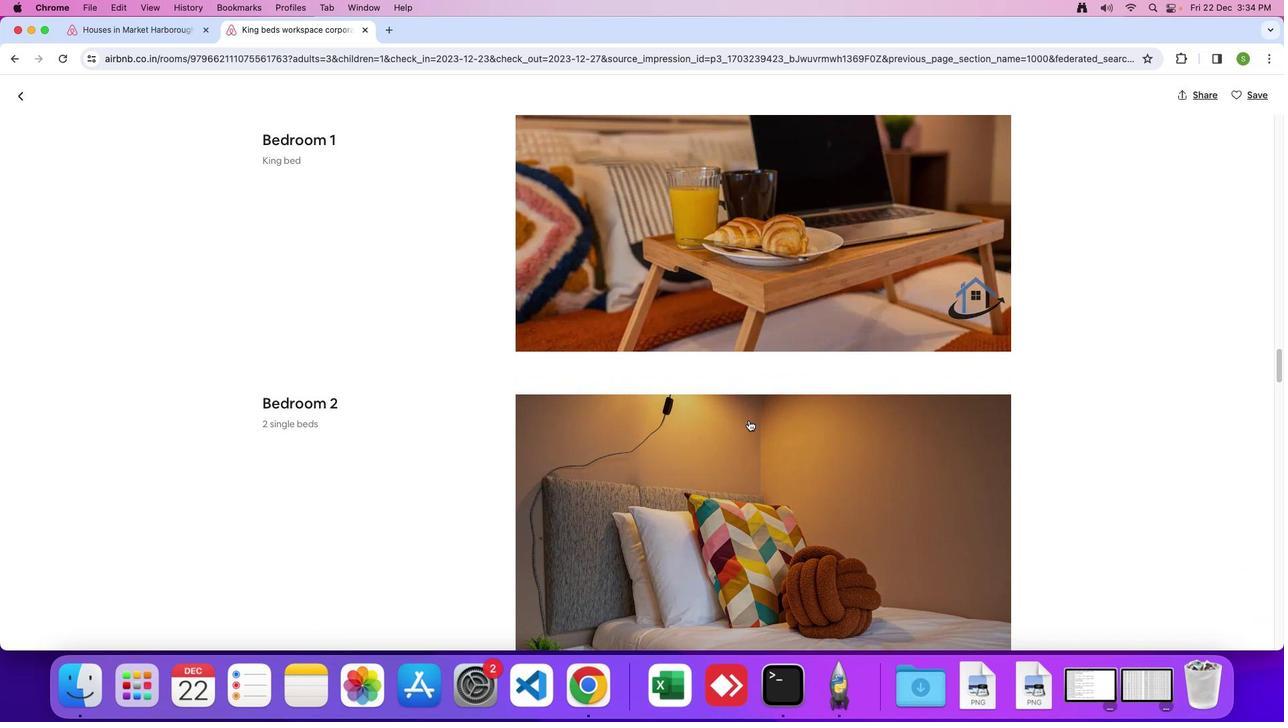 
Action: Mouse scrolled (749, 420) with delta (0, 0)
Screenshot: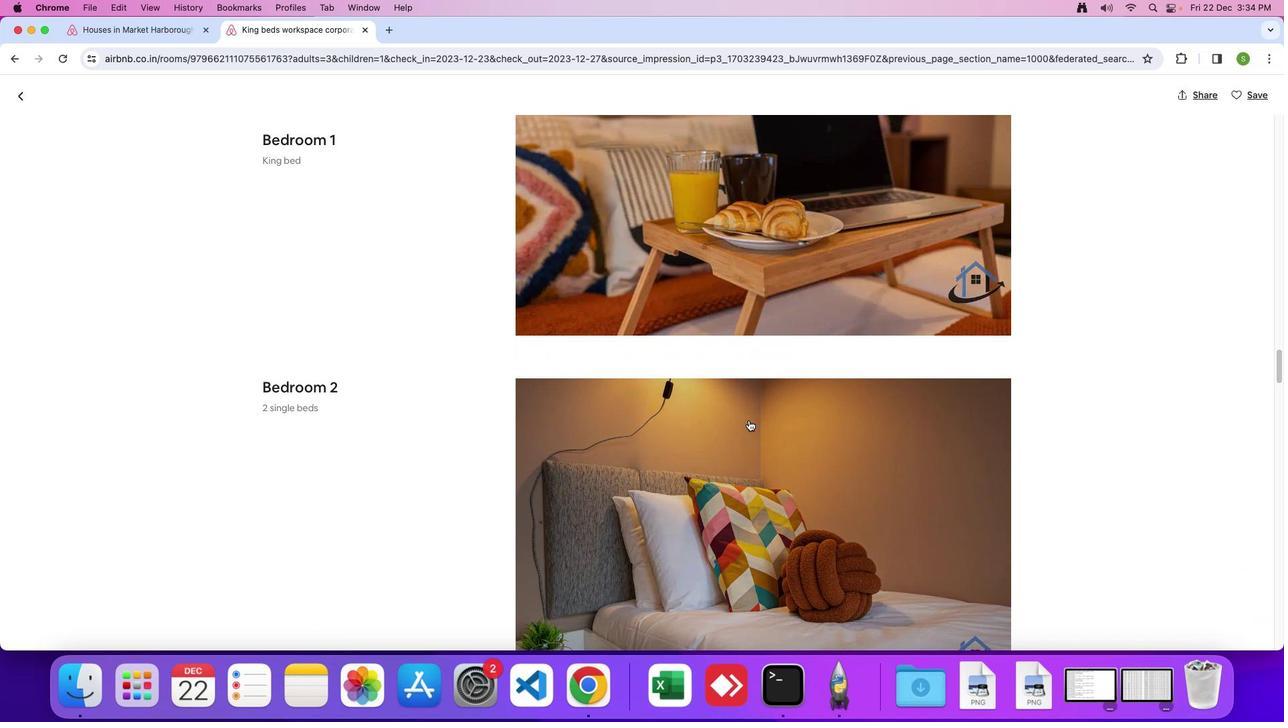 
Action: Mouse scrolled (749, 420) with delta (0, -1)
Screenshot: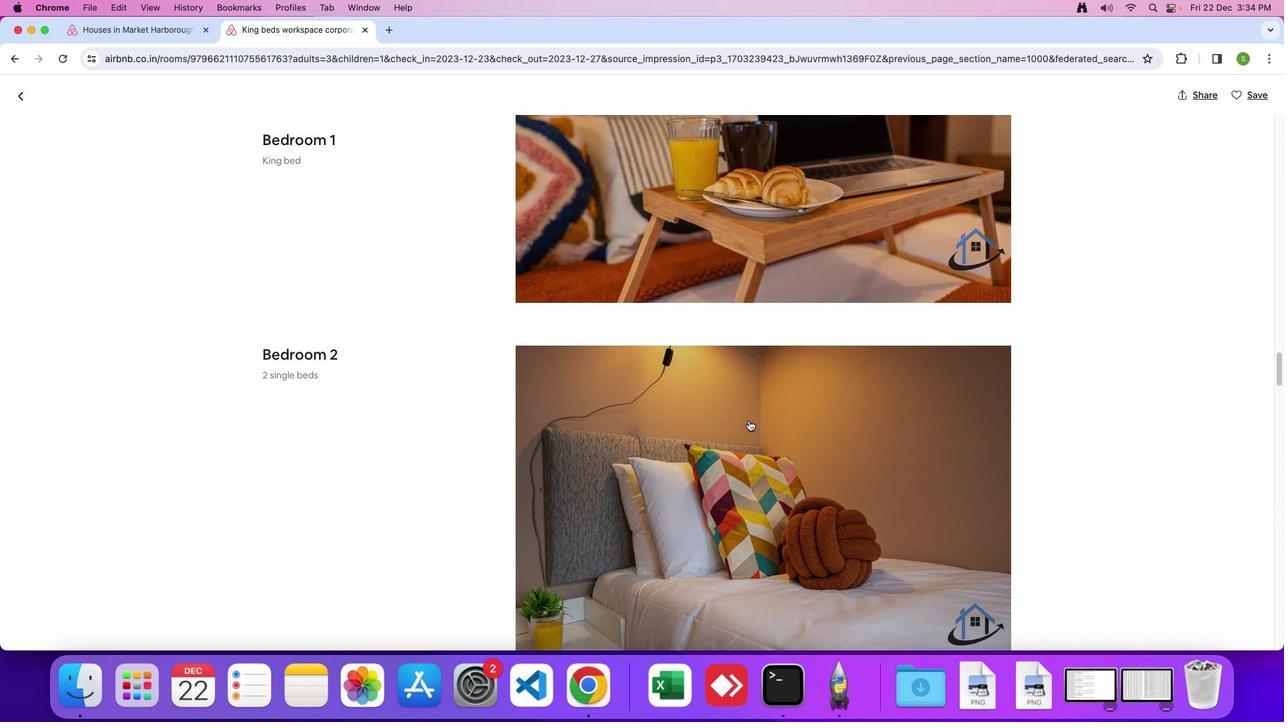 
Action: Mouse moved to (728, 427)
Screenshot: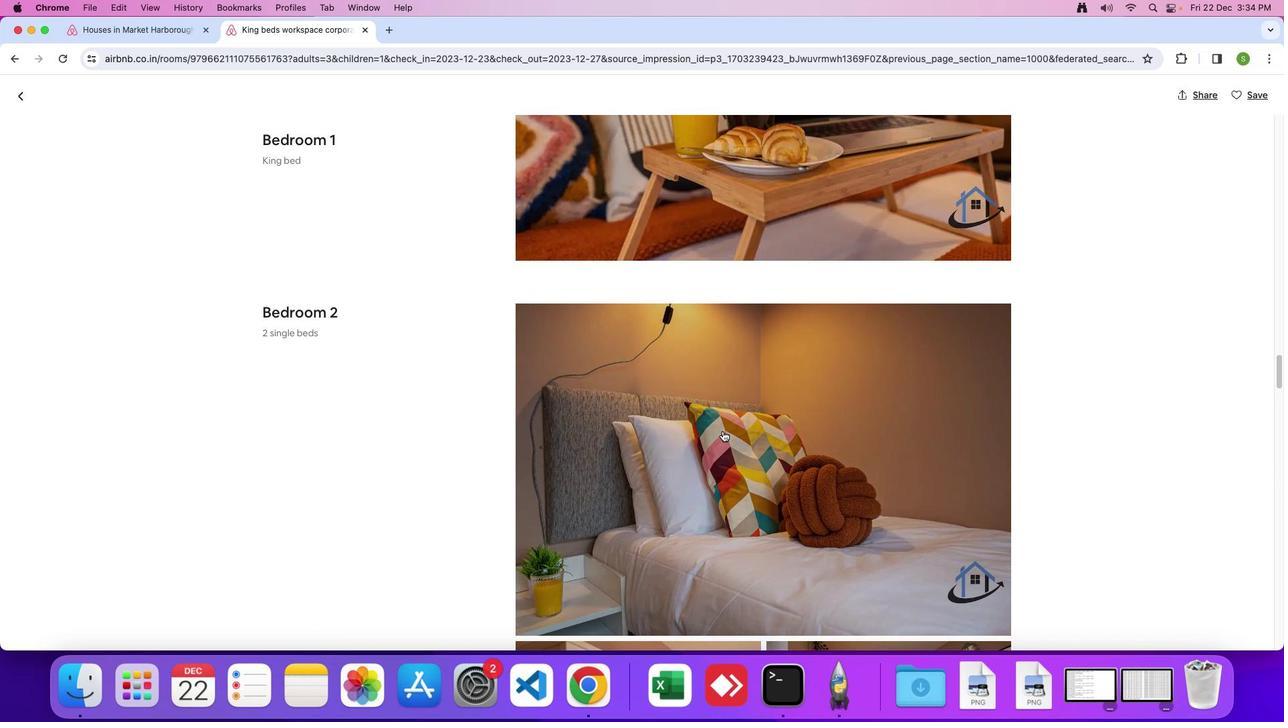 
Action: Mouse scrolled (728, 427) with delta (0, 0)
Screenshot: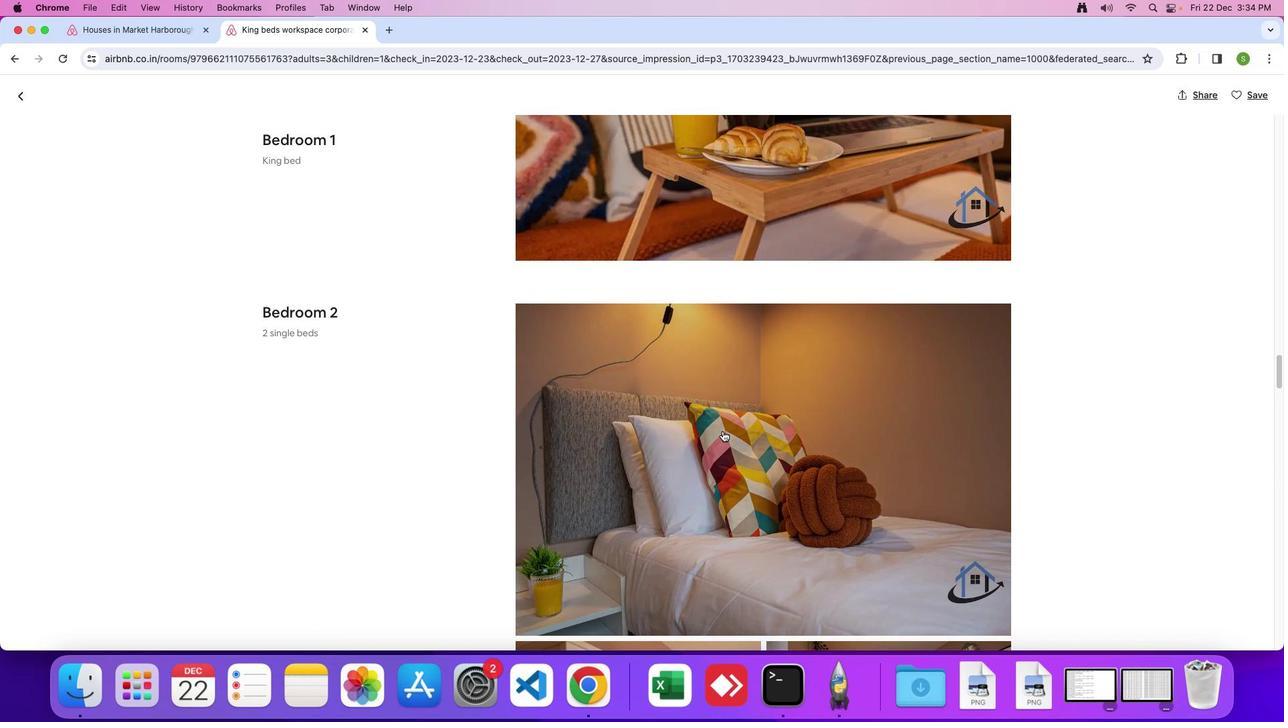 
Action: Mouse moved to (723, 430)
Screenshot: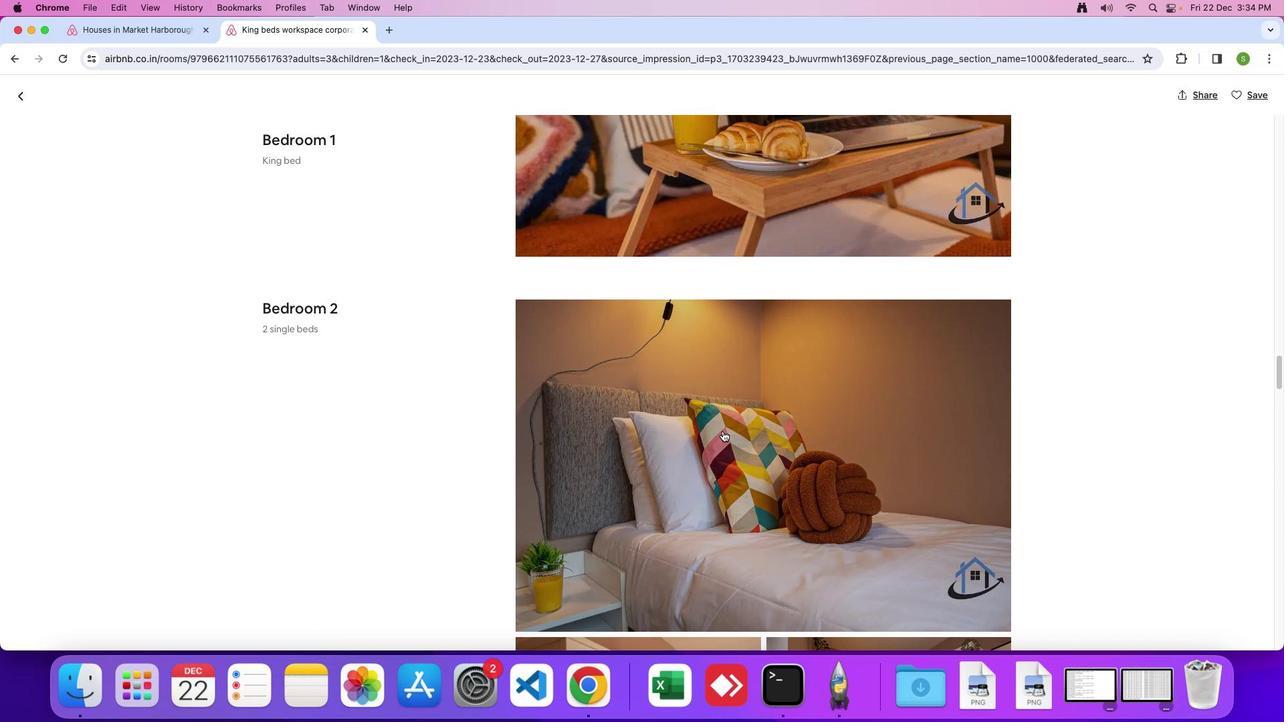 
Action: Mouse scrolled (723, 430) with delta (0, 0)
Screenshot: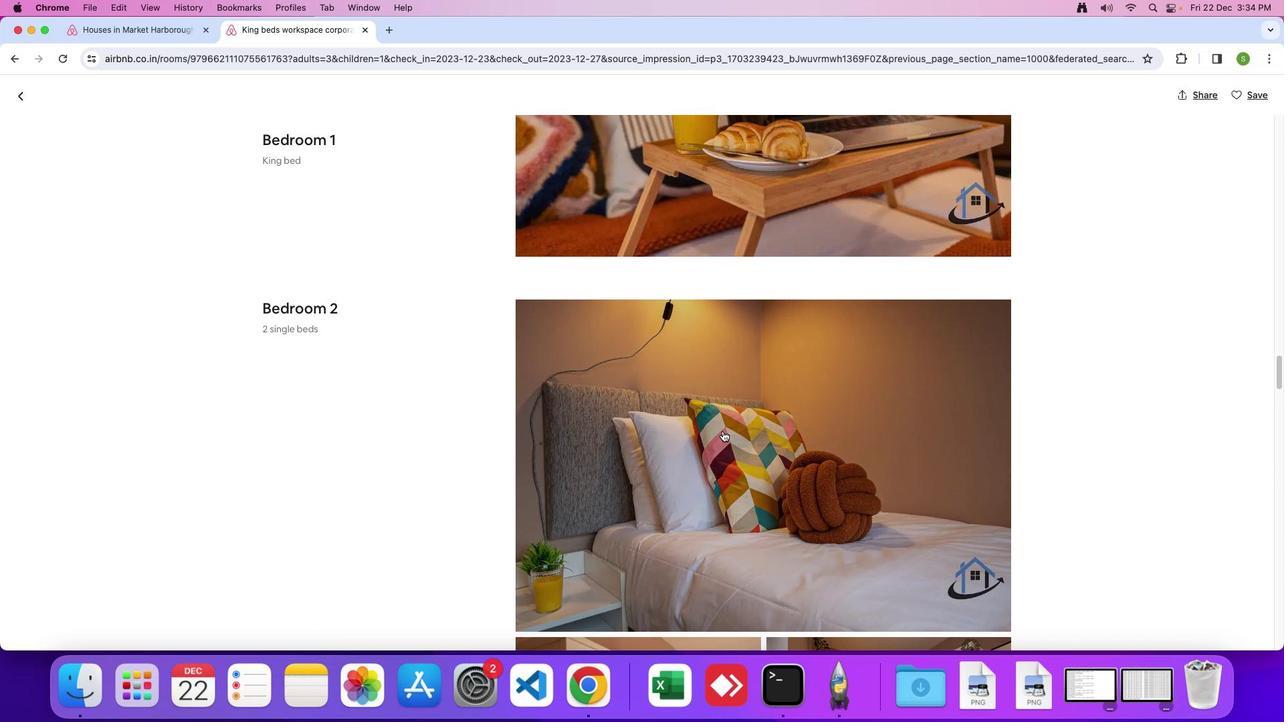 
Action: Mouse moved to (724, 429)
Screenshot: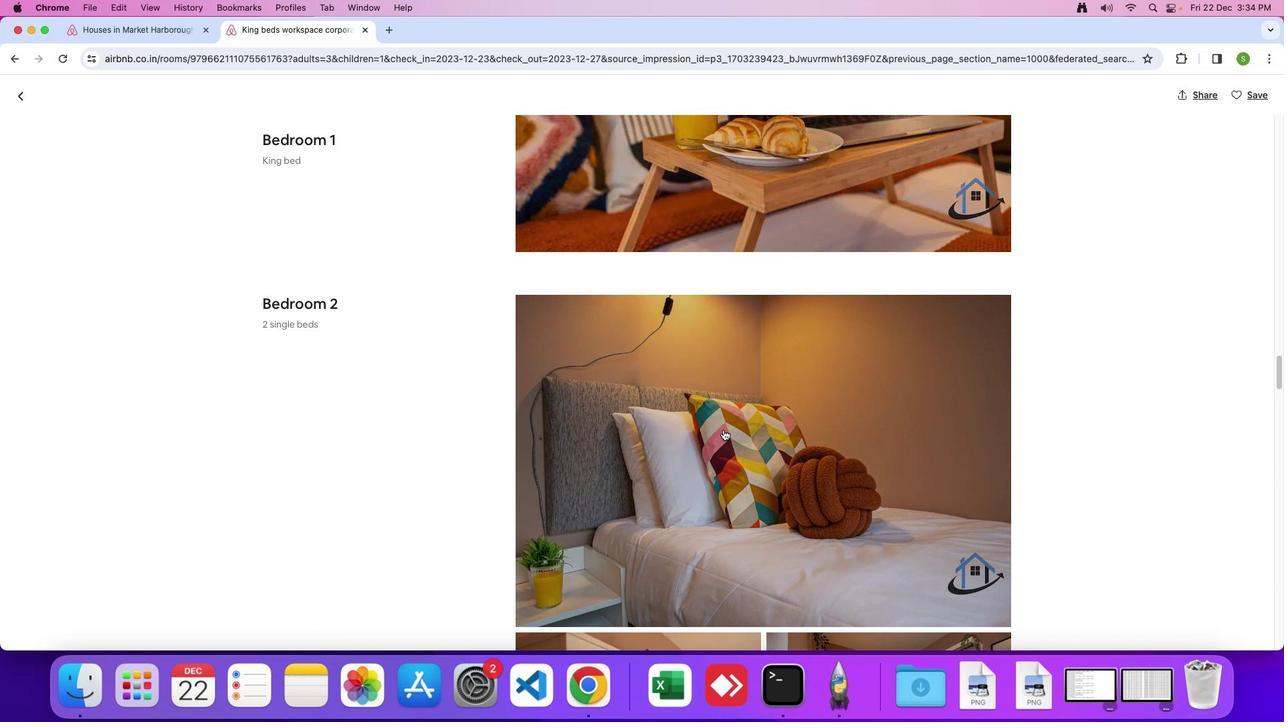 
Action: Mouse scrolled (724, 429) with delta (0, 0)
Screenshot: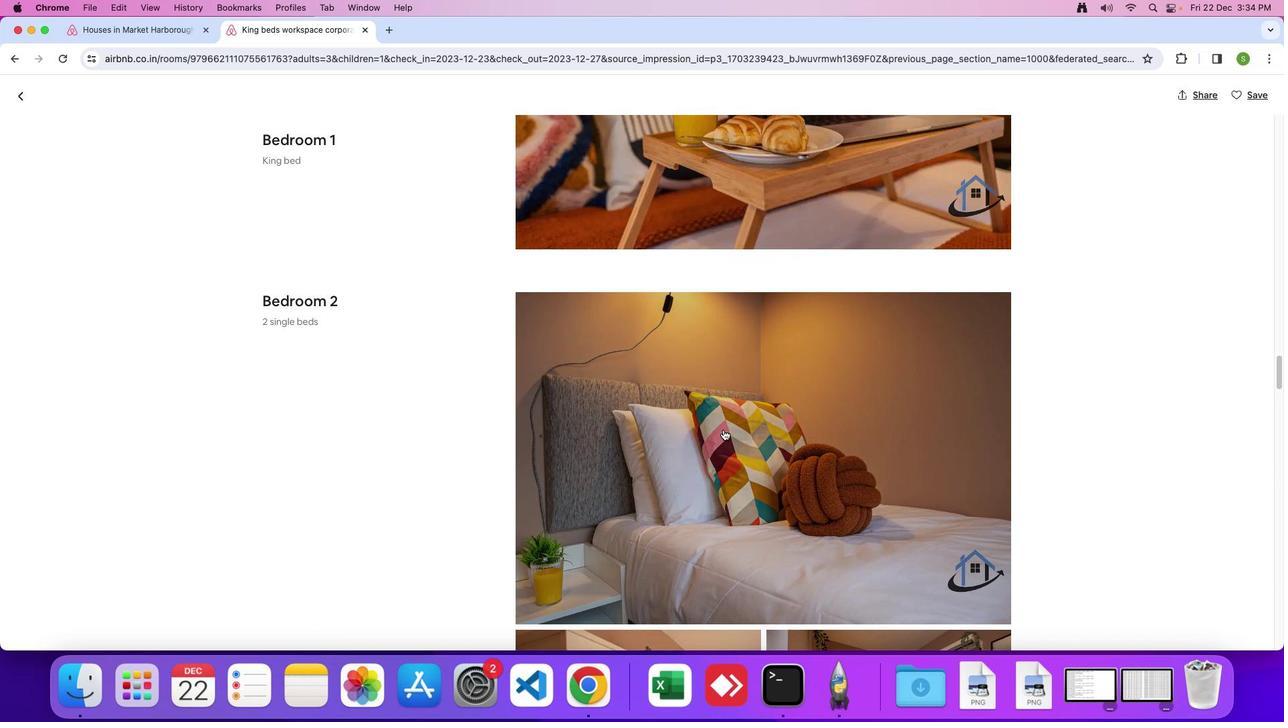 
Action: Mouse scrolled (724, 429) with delta (0, 0)
Screenshot: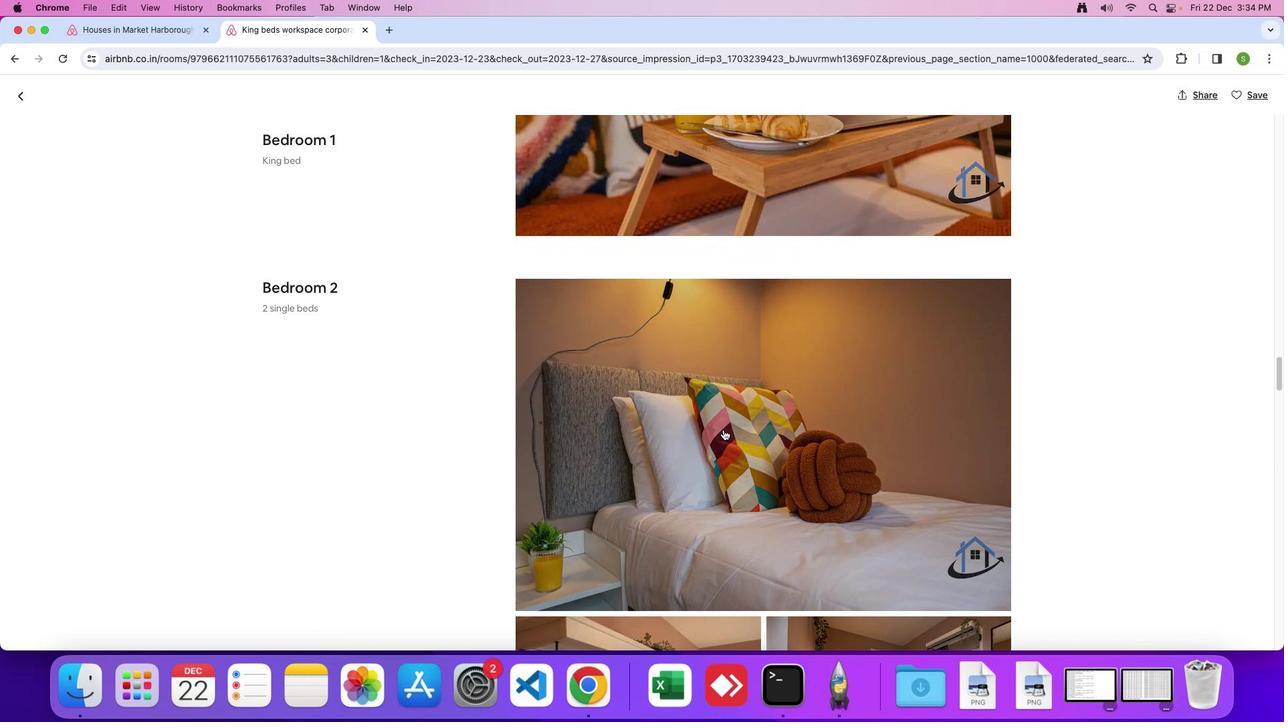 
Action: Mouse scrolled (724, 429) with delta (0, -1)
Screenshot: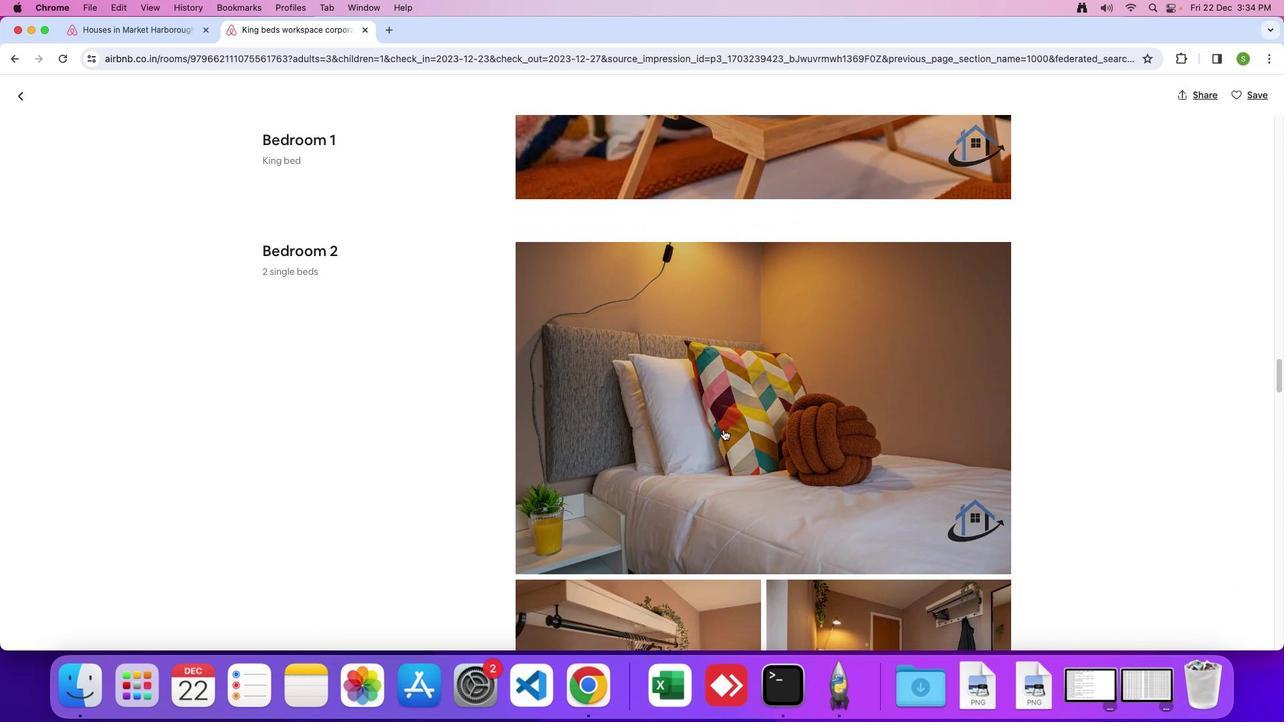 
Action: Mouse moved to (724, 428)
Screenshot: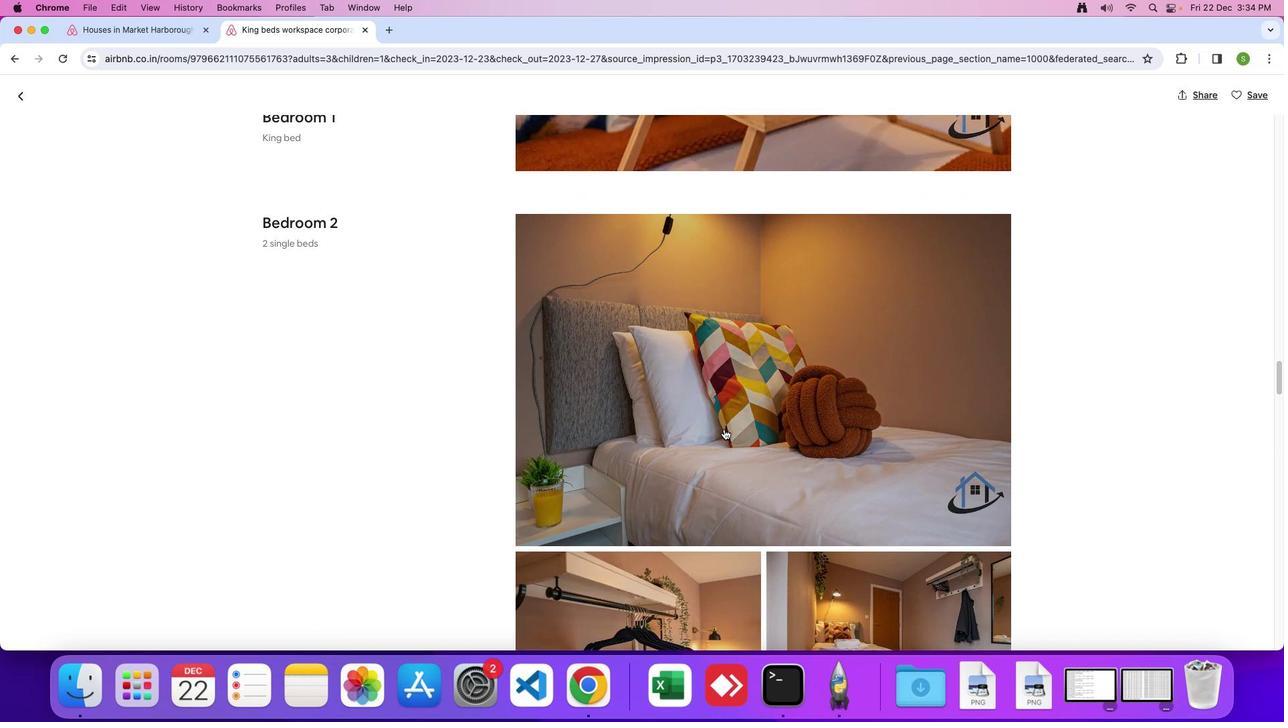 
Action: Mouse scrolled (724, 428) with delta (0, 0)
Screenshot: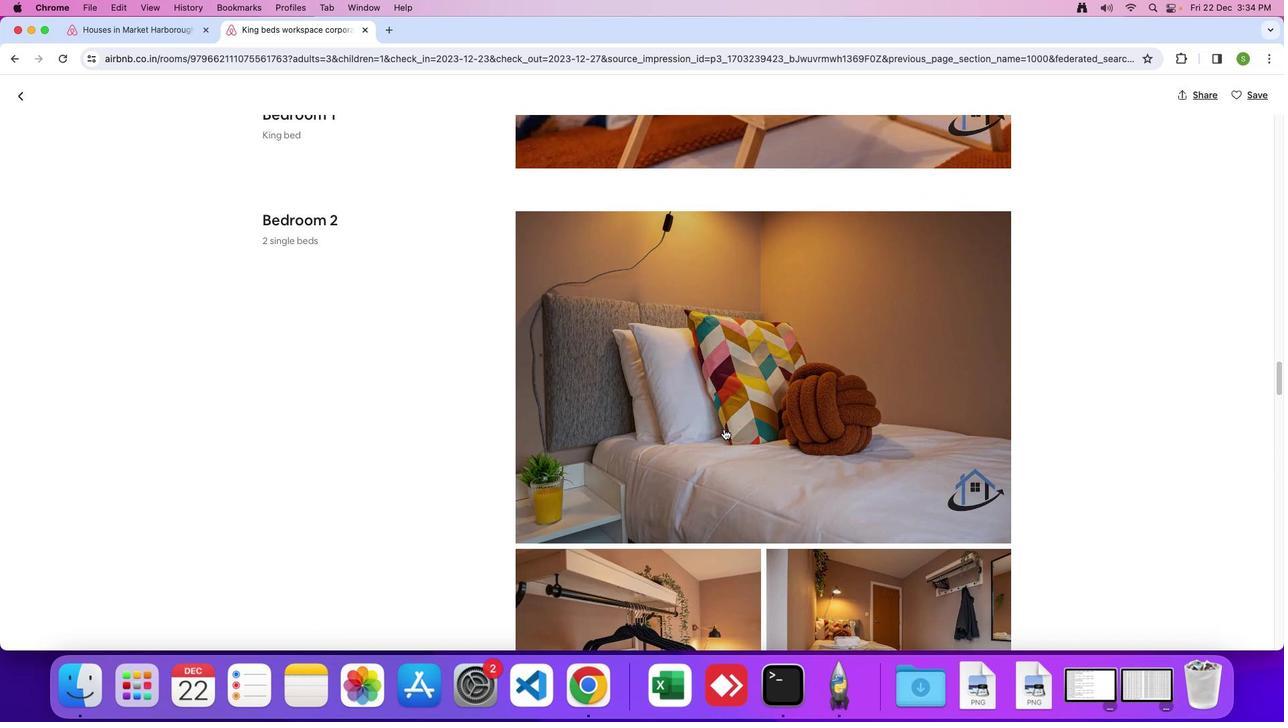 
Action: Mouse scrolled (724, 428) with delta (0, 0)
Screenshot: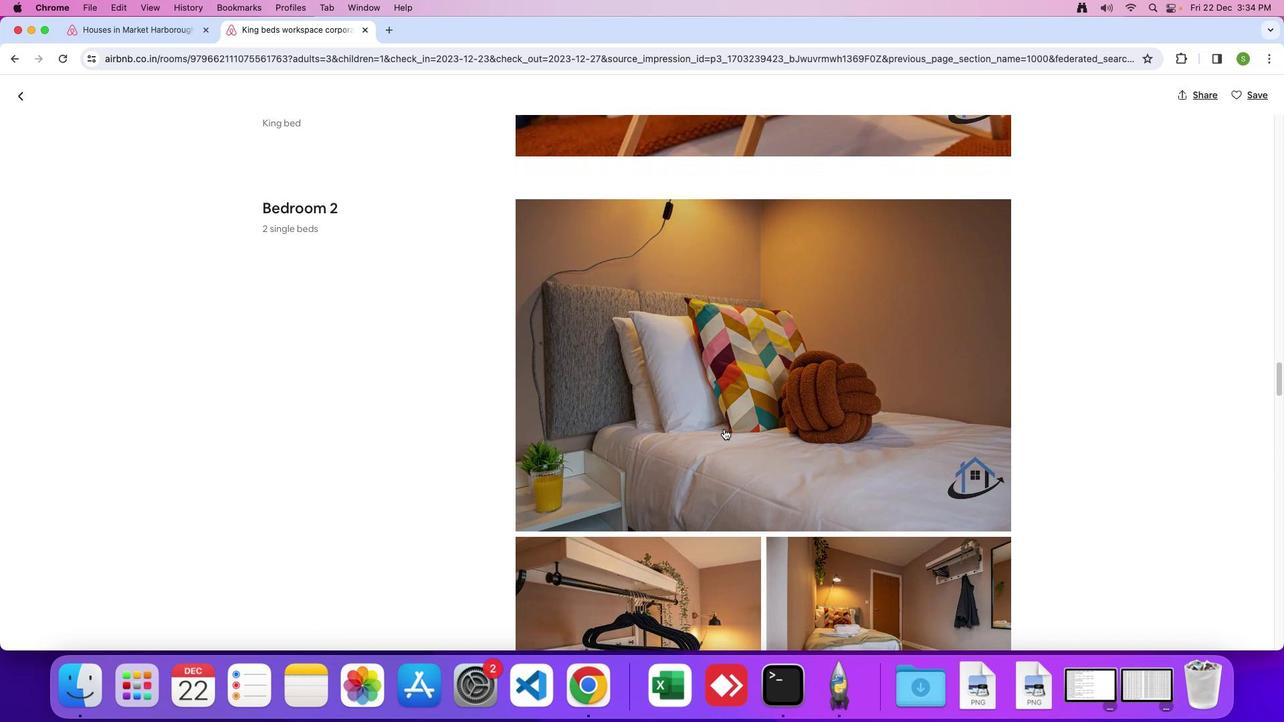 
Action: Mouse scrolled (724, 428) with delta (0, 0)
Screenshot: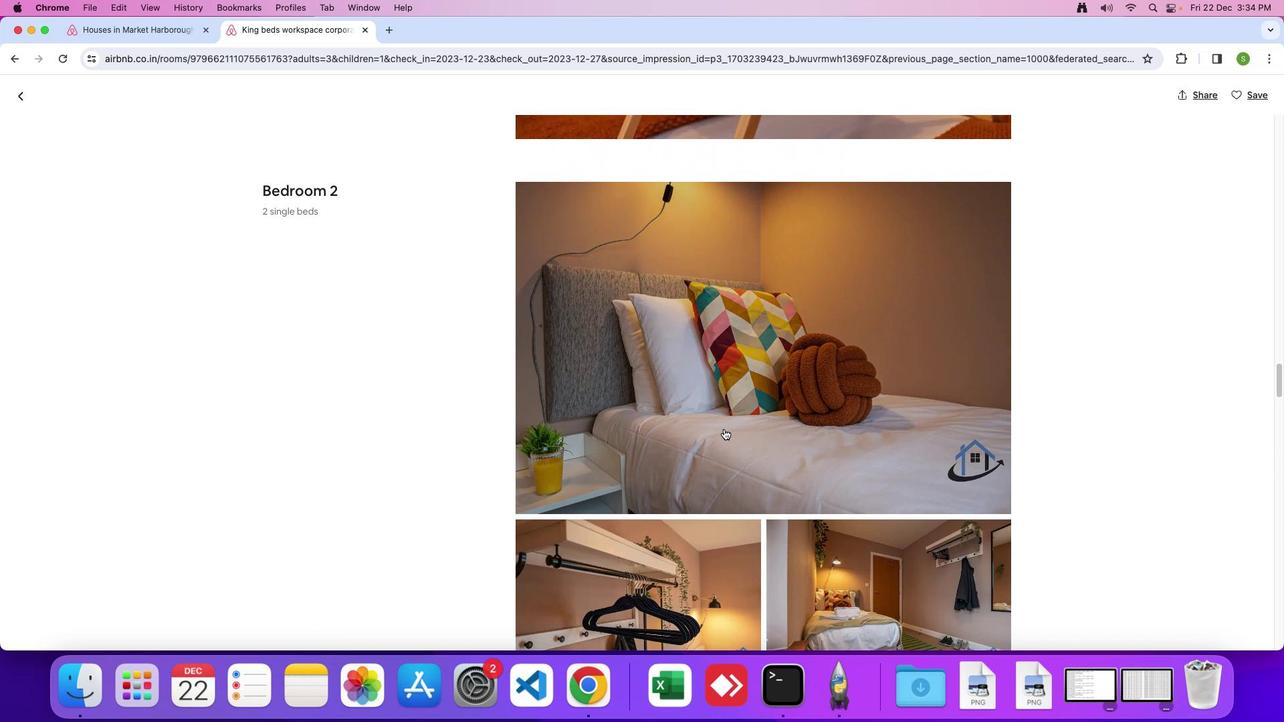 
Action: Mouse scrolled (724, 428) with delta (0, 0)
Screenshot: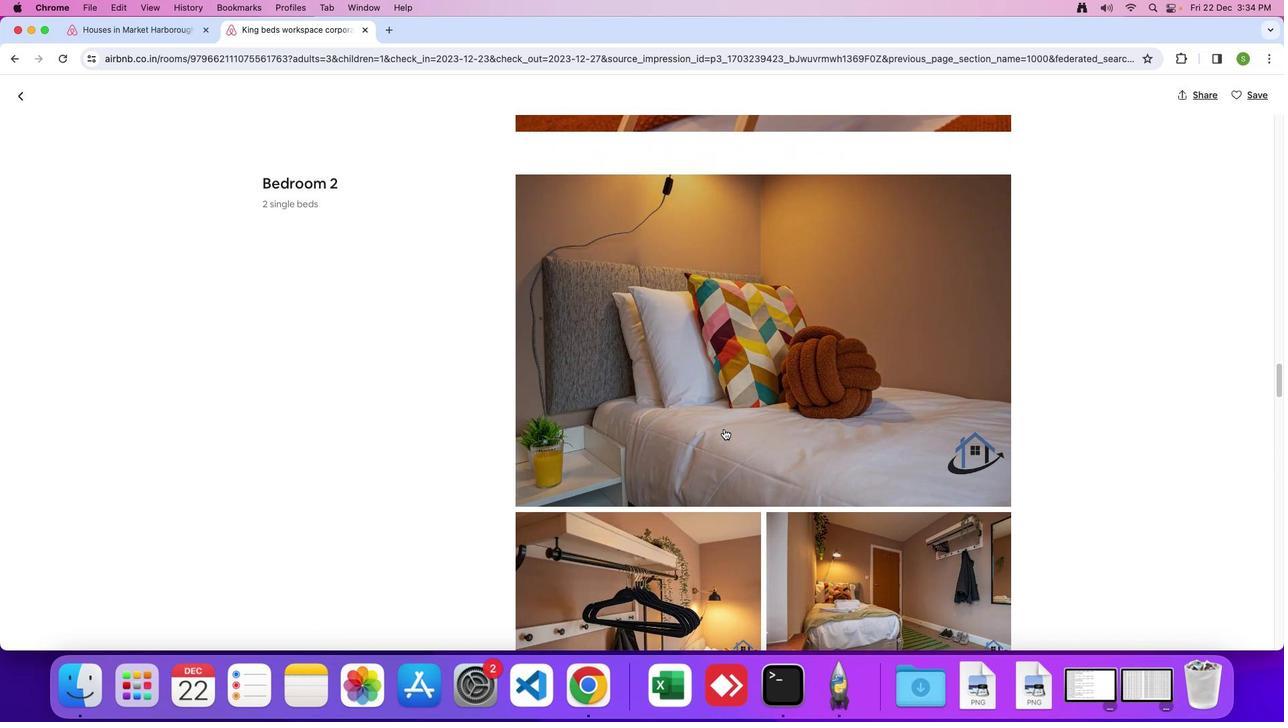 
Action: Mouse scrolled (724, 428) with delta (0, -1)
Screenshot: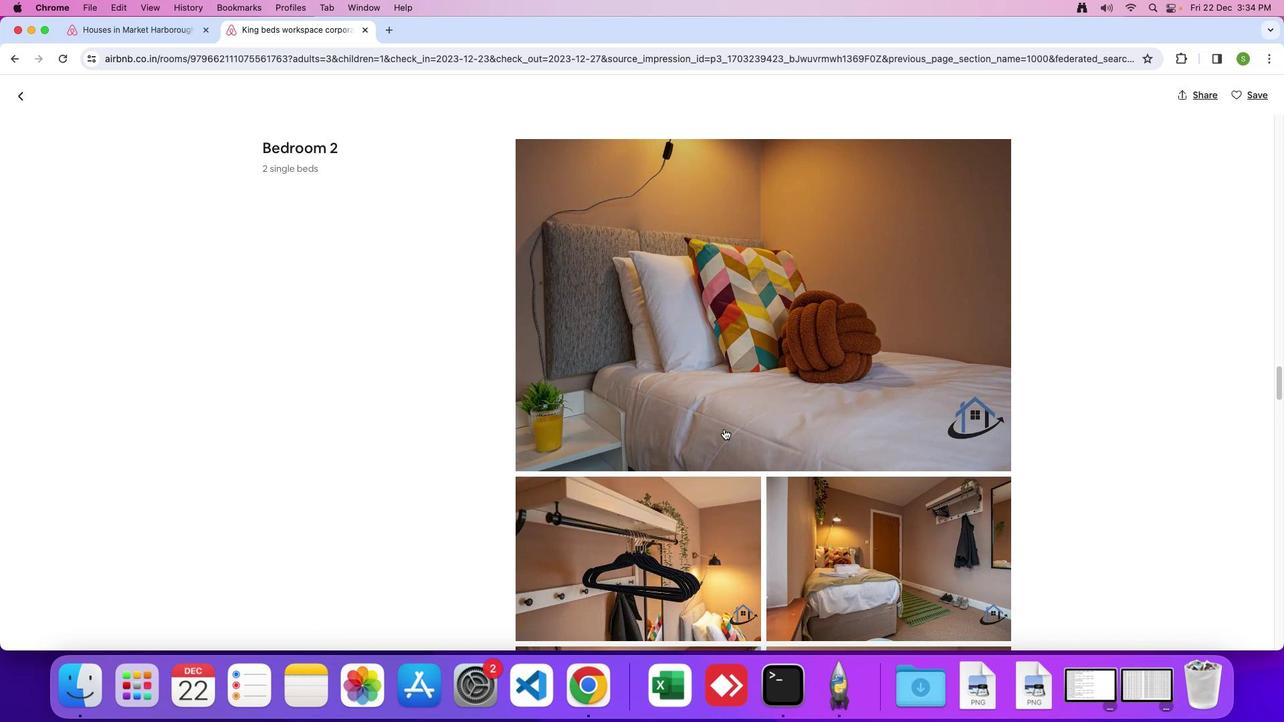 
Action: Mouse scrolled (724, 428) with delta (0, 0)
Screenshot: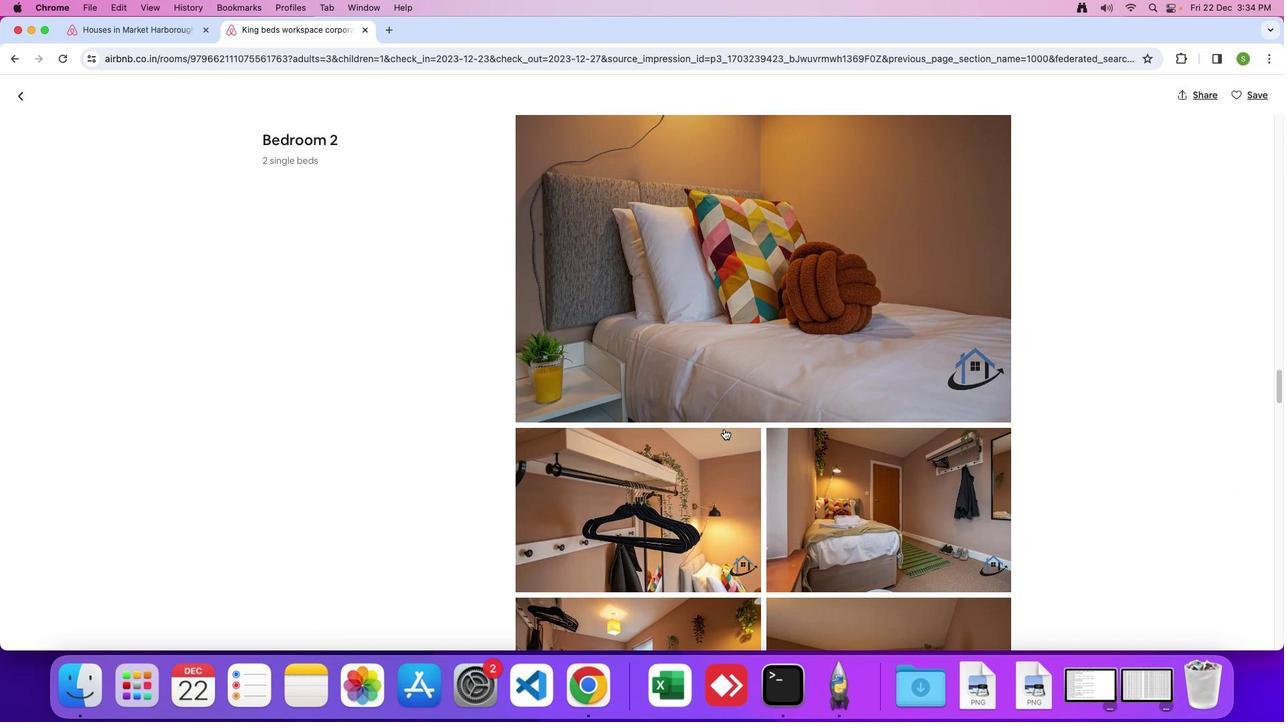 
Action: Mouse scrolled (724, 428) with delta (0, 0)
Screenshot: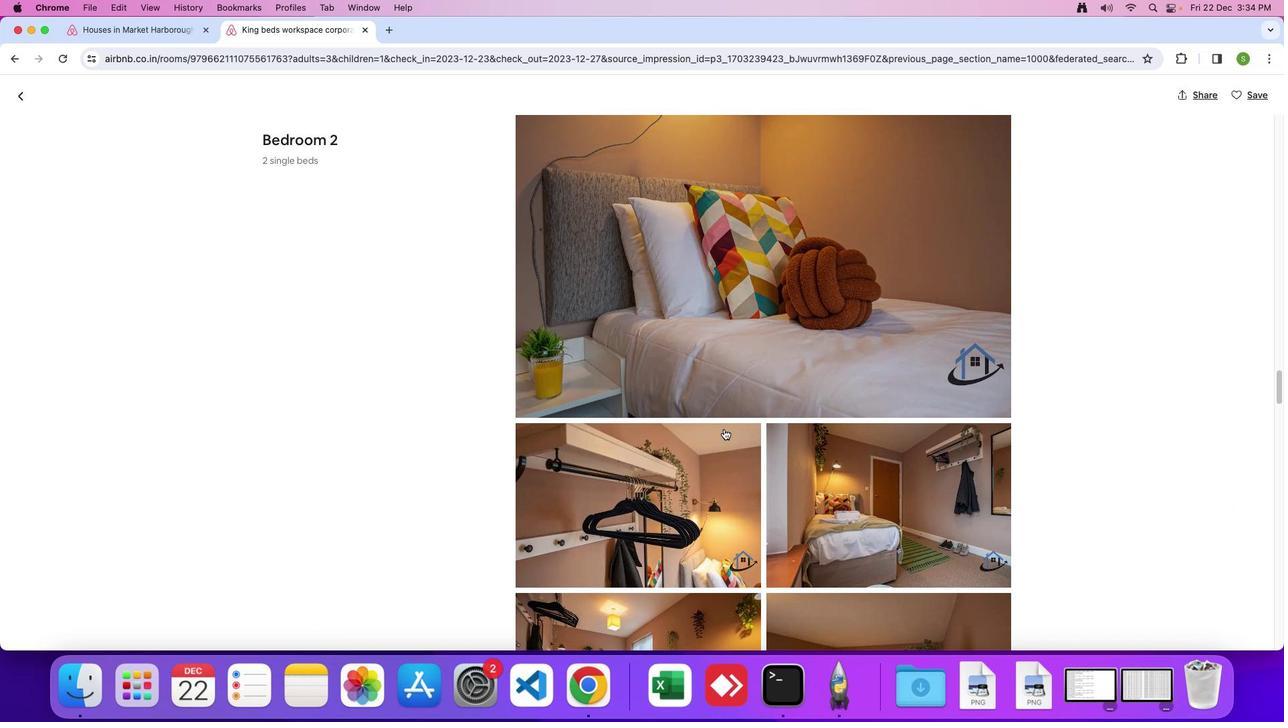 
Action: Mouse scrolled (724, 428) with delta (0, 0)
Screenshot: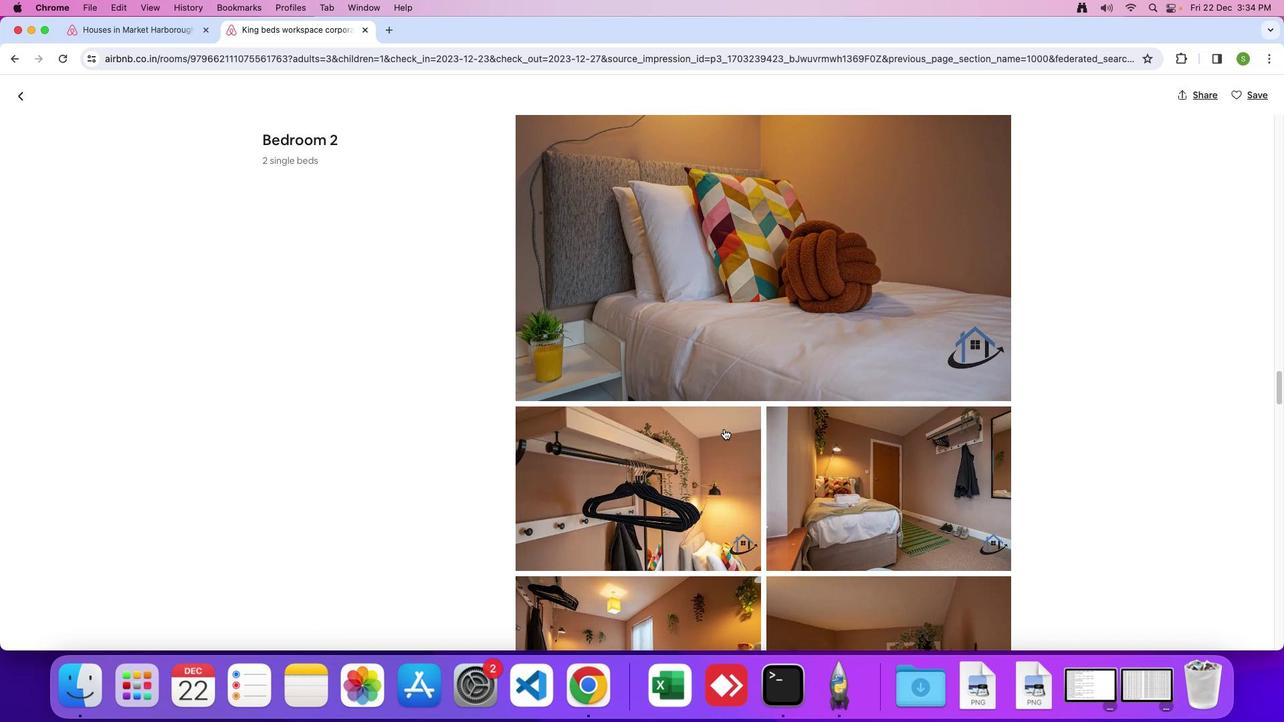 
Action: Mouse scrolled (724, 428) with delta (0, 0)
Screenshot: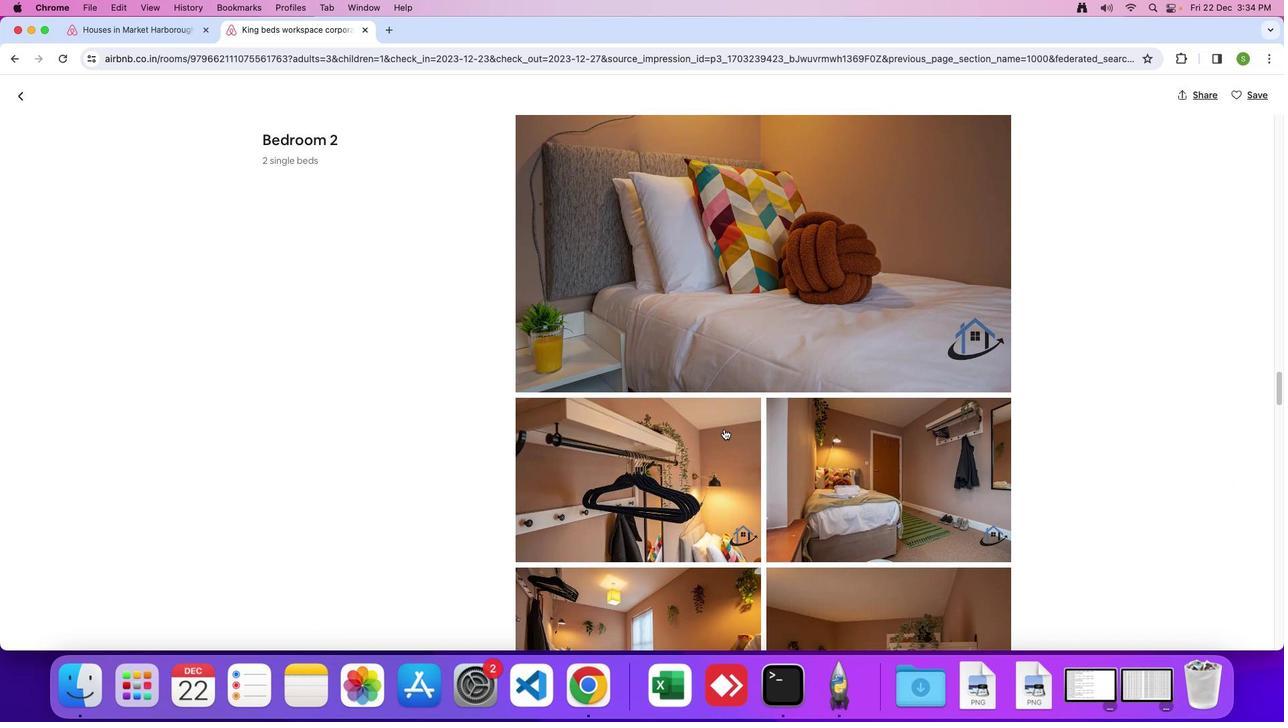 
Action: Mouse scrolled (724, 428) with delta (0, -1)
Screenshot: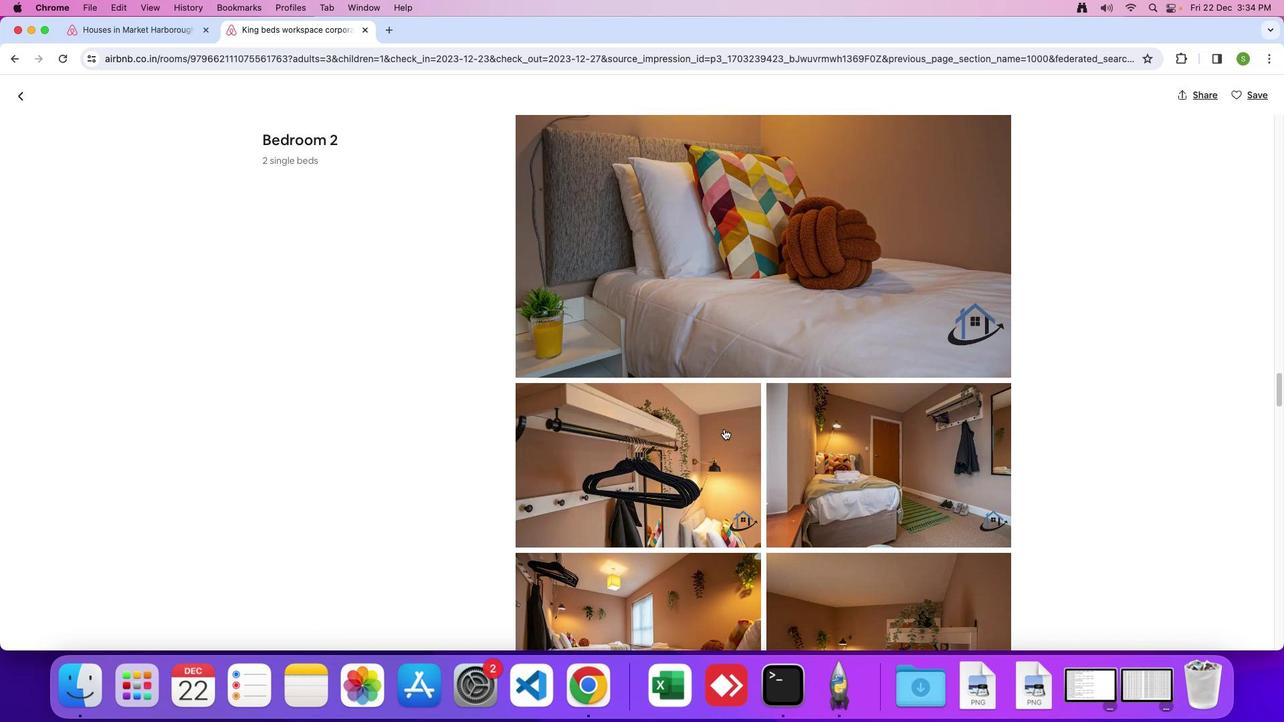 
Action: Mouse scrolled (724, 428) with delta (0, 0)
Screenshot: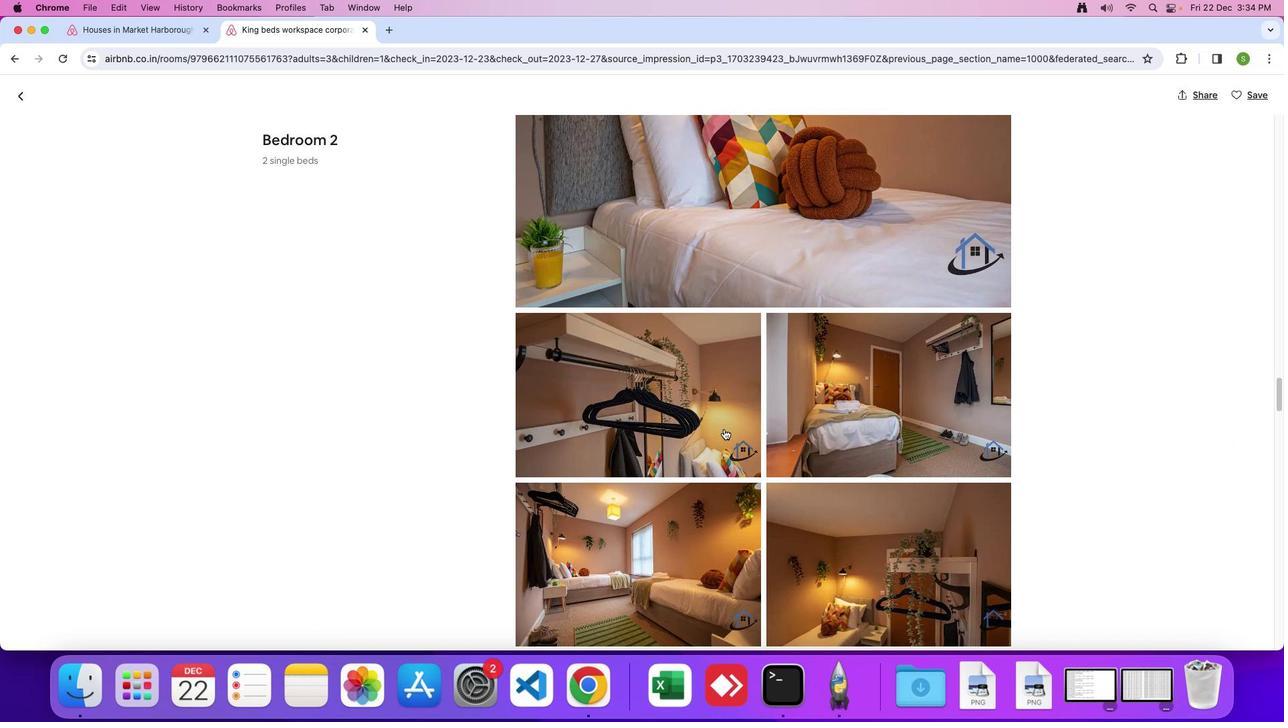 
Action: Mouse scrolled (724, 428) with delta (0, 0)
Screenshot: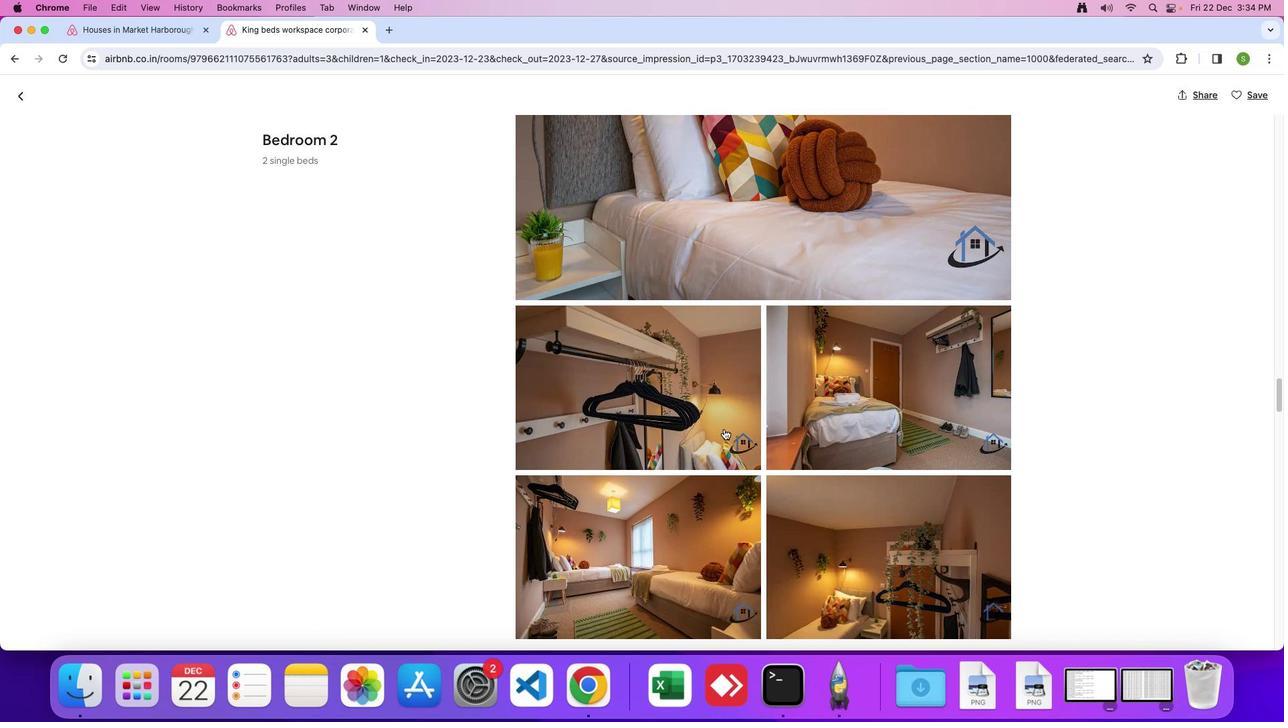 
Action: Mouse scrolled (724, 428) with delta (0, 0)
Screenshot: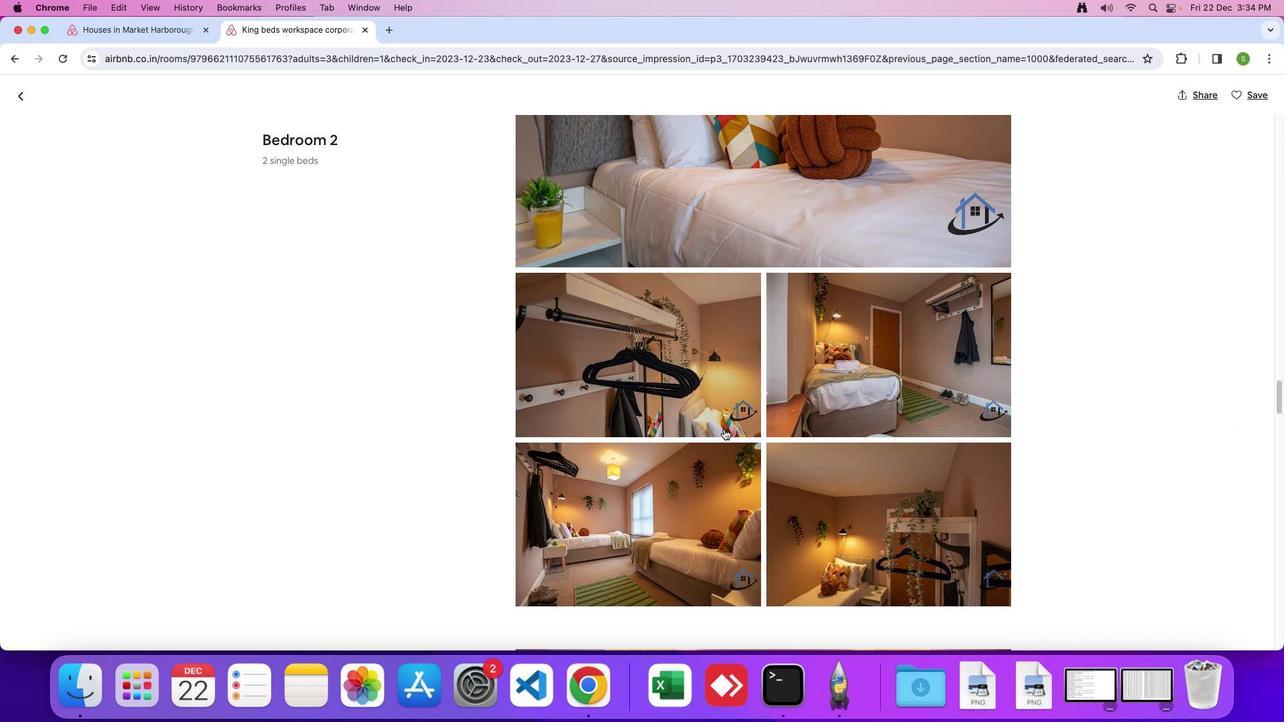 
Action: Mouse scrolled (724, 428) with delta (0, 0)
Screenshot: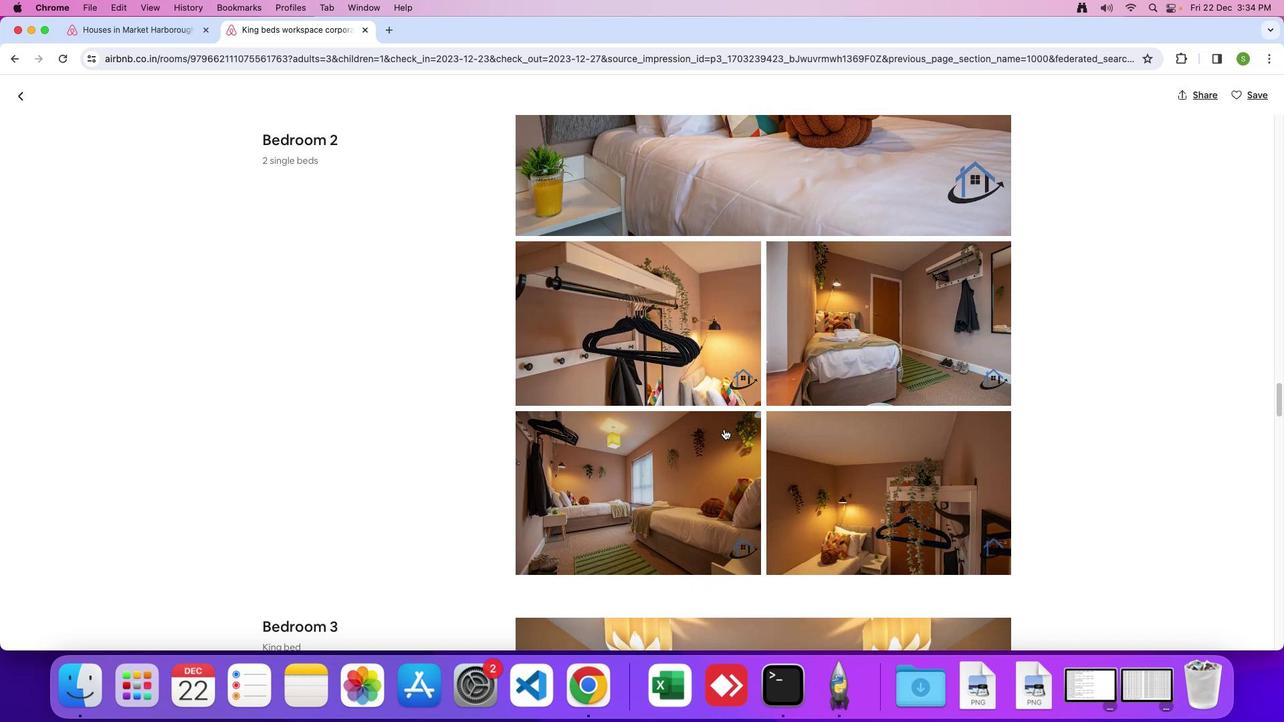 
Action: Mouse scrolled (724, 428) with delta (0, 0)
